 Task: Create relationship between election and voter object.
Action: Mouse moved to (1149, 86)
Screenshot: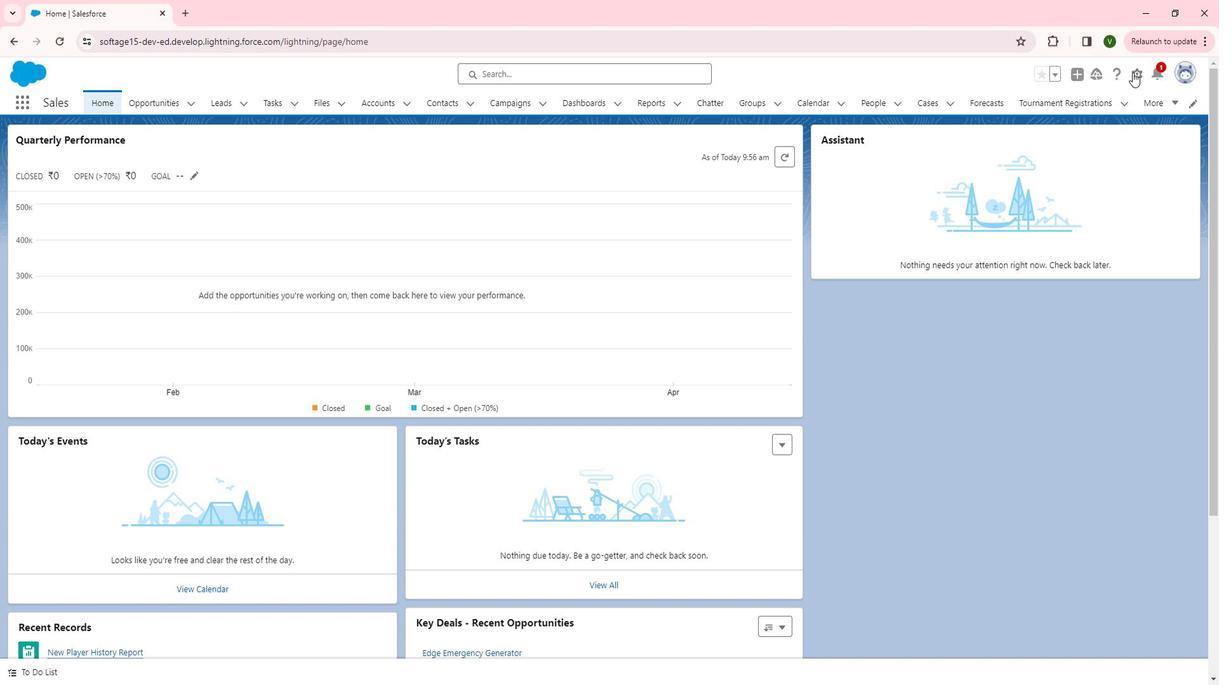 
Action: Mouse pressed left at (1149, 86)
Screenshot: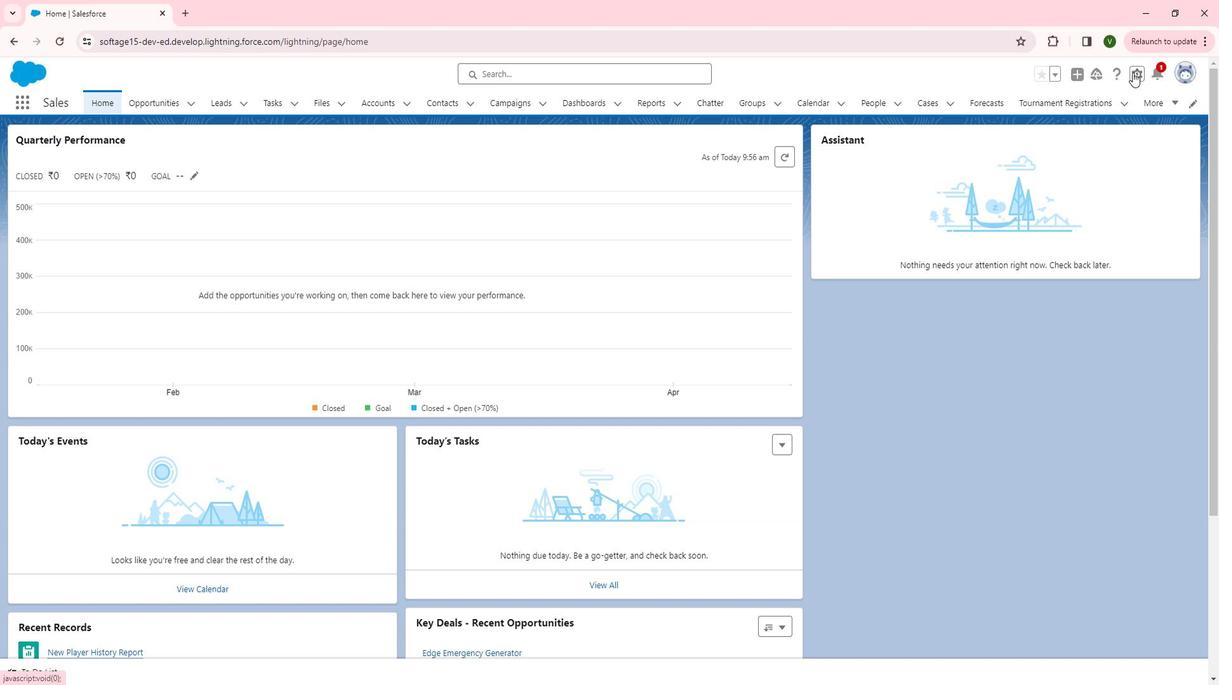 
Action: Mouse moved to (1102, 124)
Screenshot: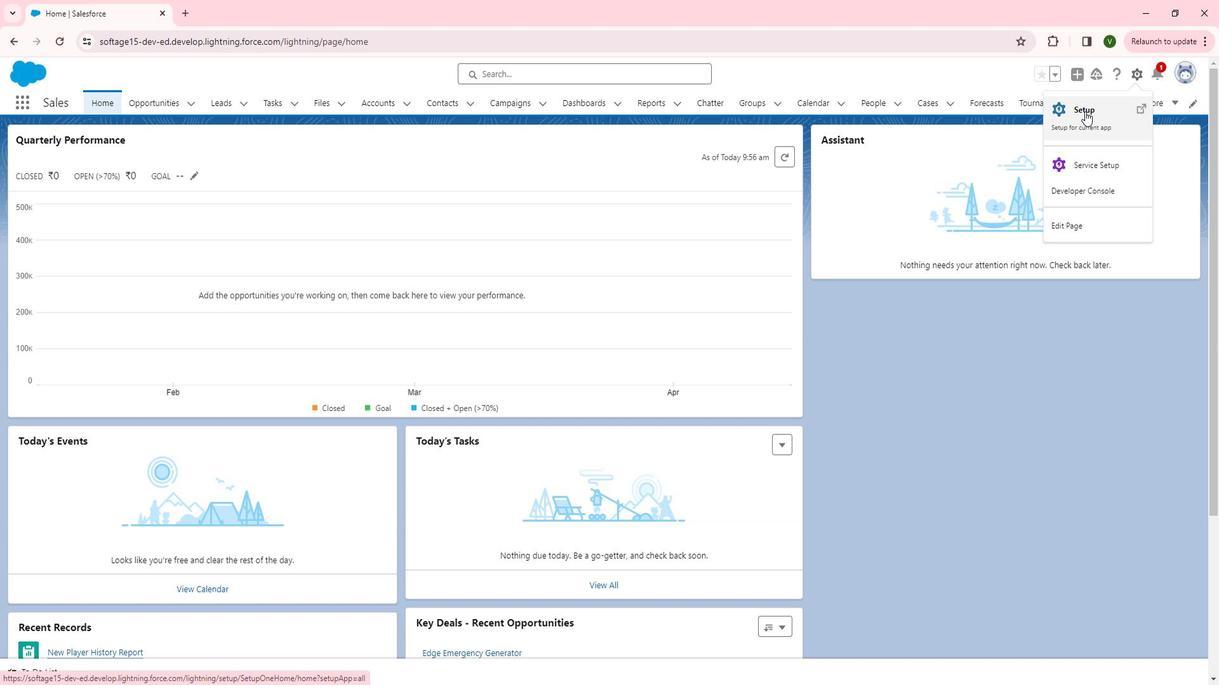 
Action: Mouse pressed left at (1102, 124)
Screenshot: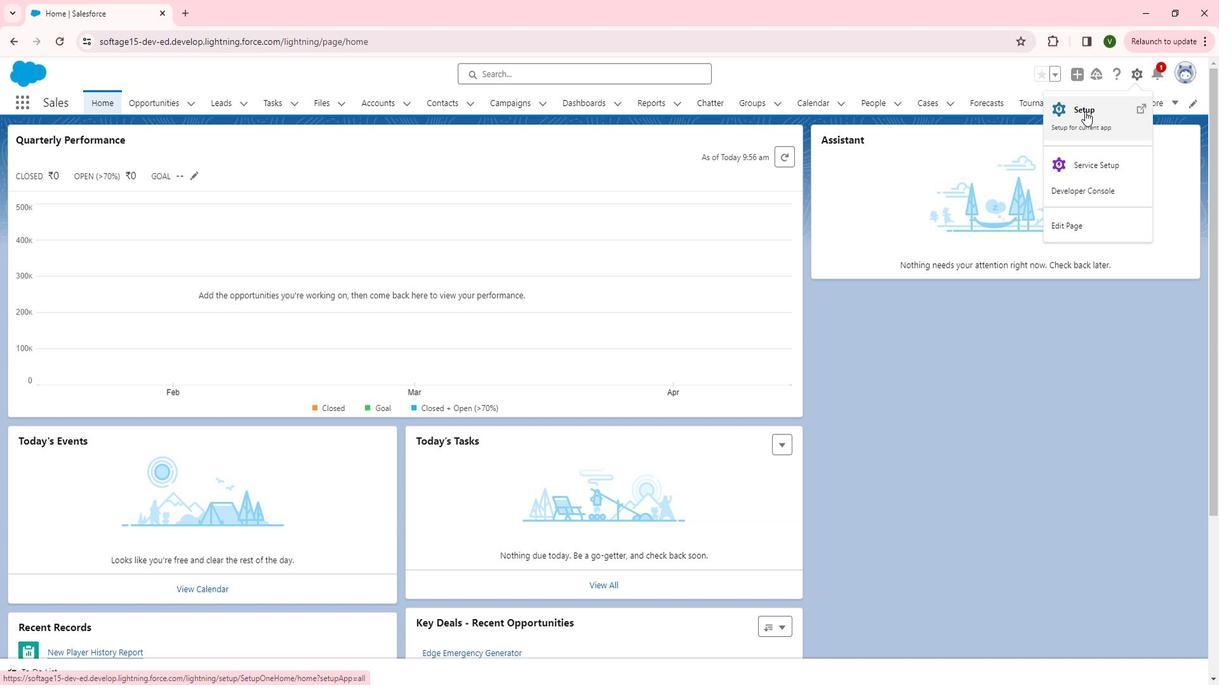 
Action: Mouse moved to (26, 628)
Screenshot: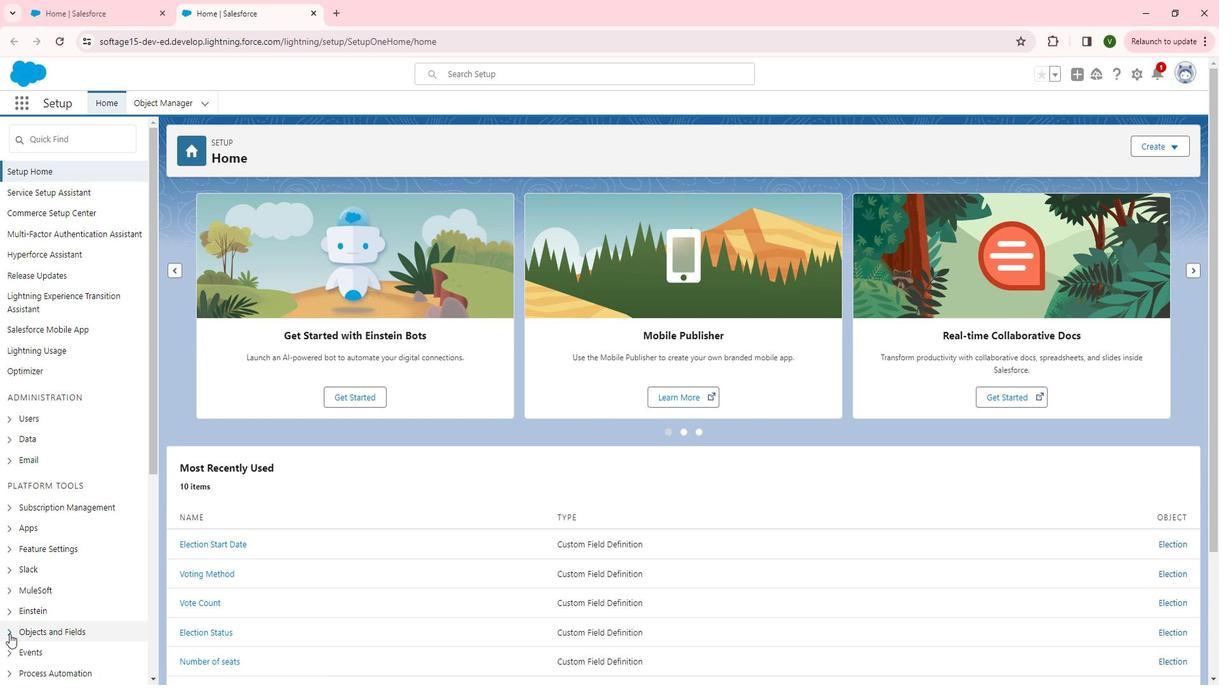 
Action: Mouse pressed left at (26, 628)
Screenshot: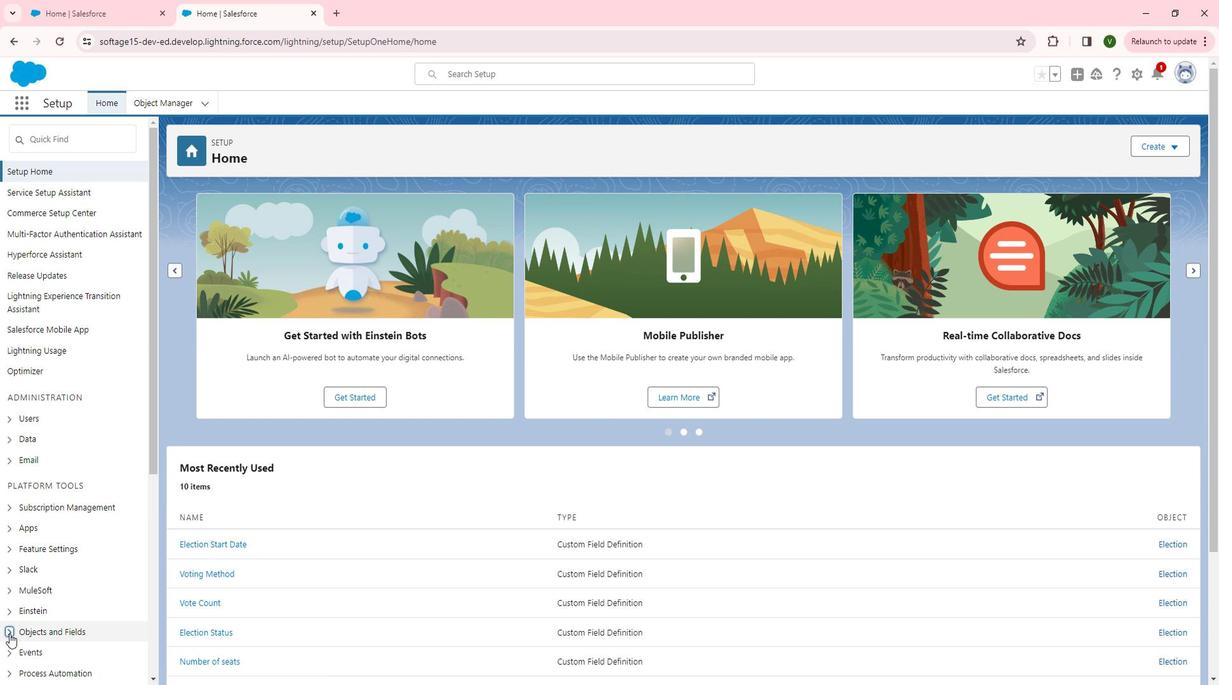 
Action: Mouse moved to (86, 594)
Screenshot: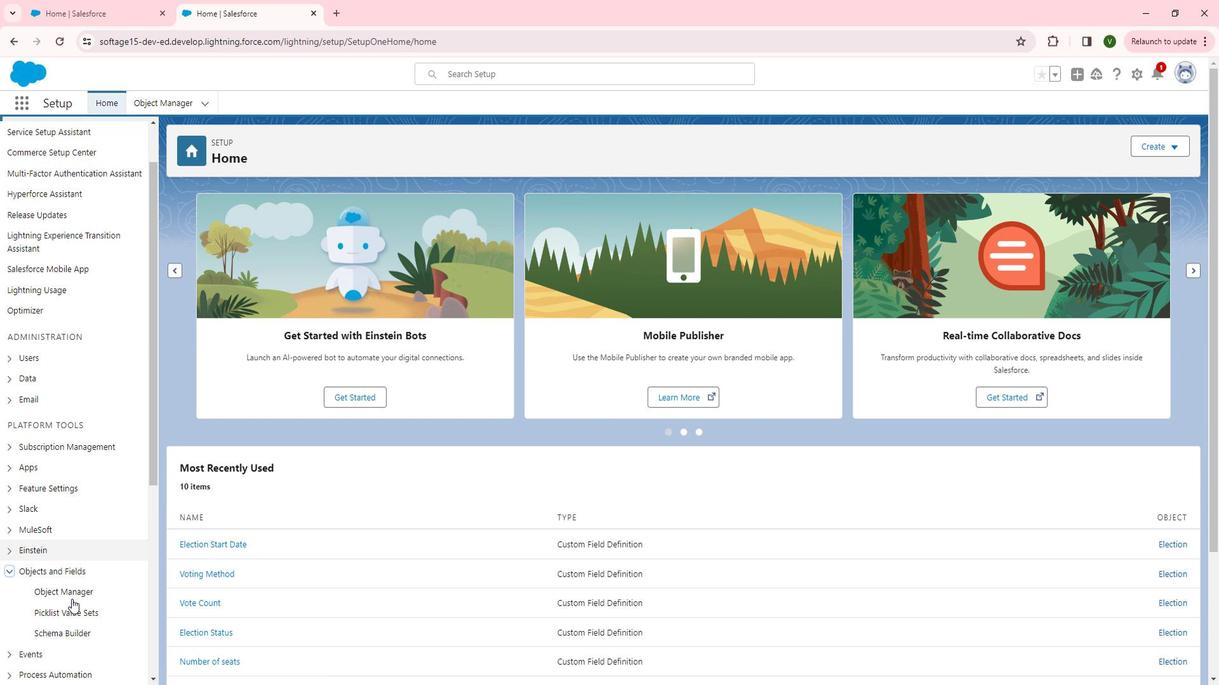 
Action: Mouse scrolled (86, 594) with delta (0, 0)
Screenshot: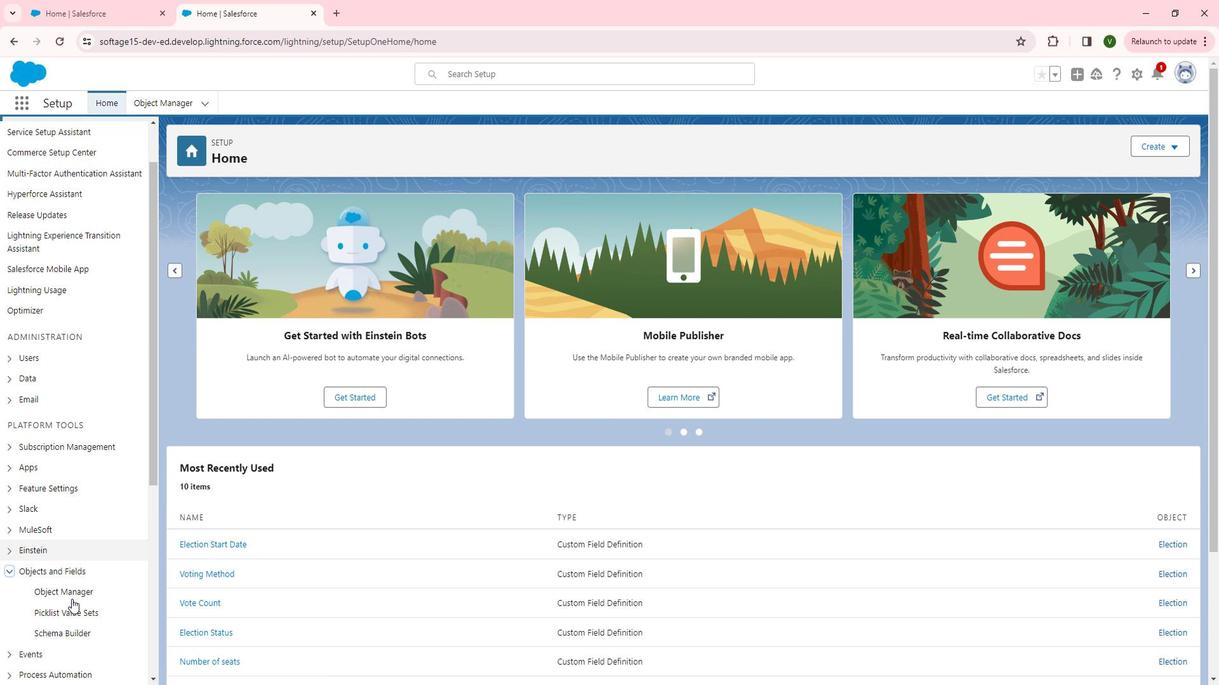 
Action: Mouse moved to (88, 594)
Screenshot: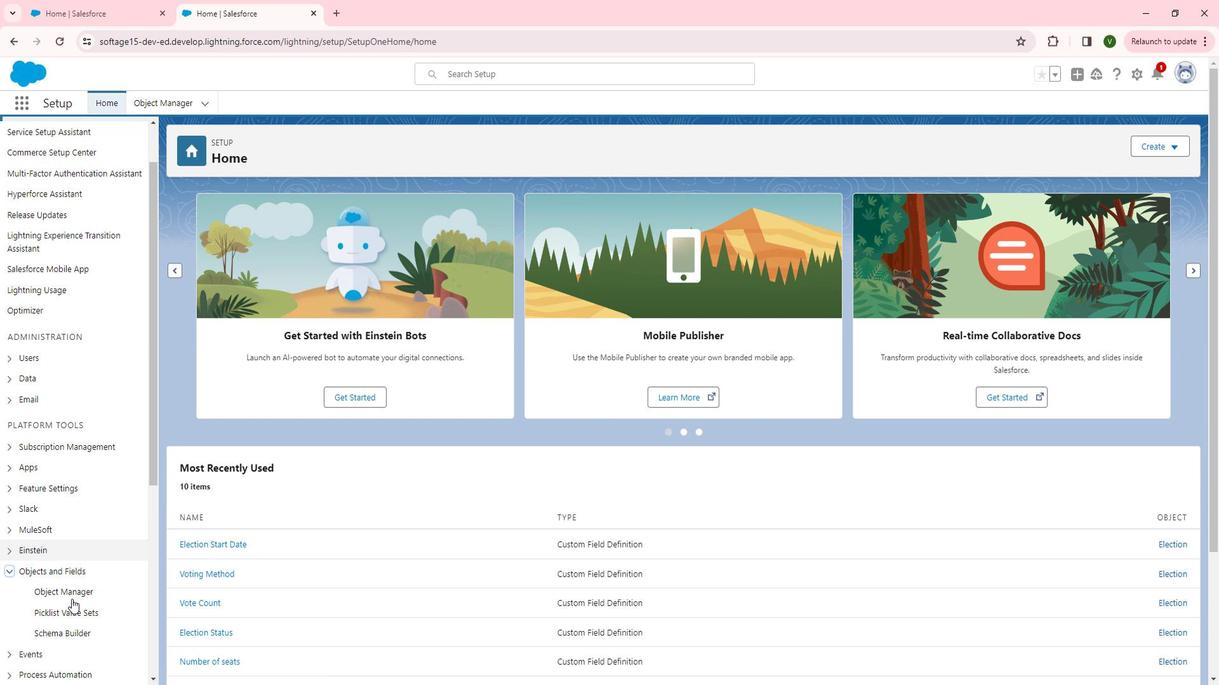 
Action: Mouse scrolled (88, 593) with delta (0, 0)
Screenshot: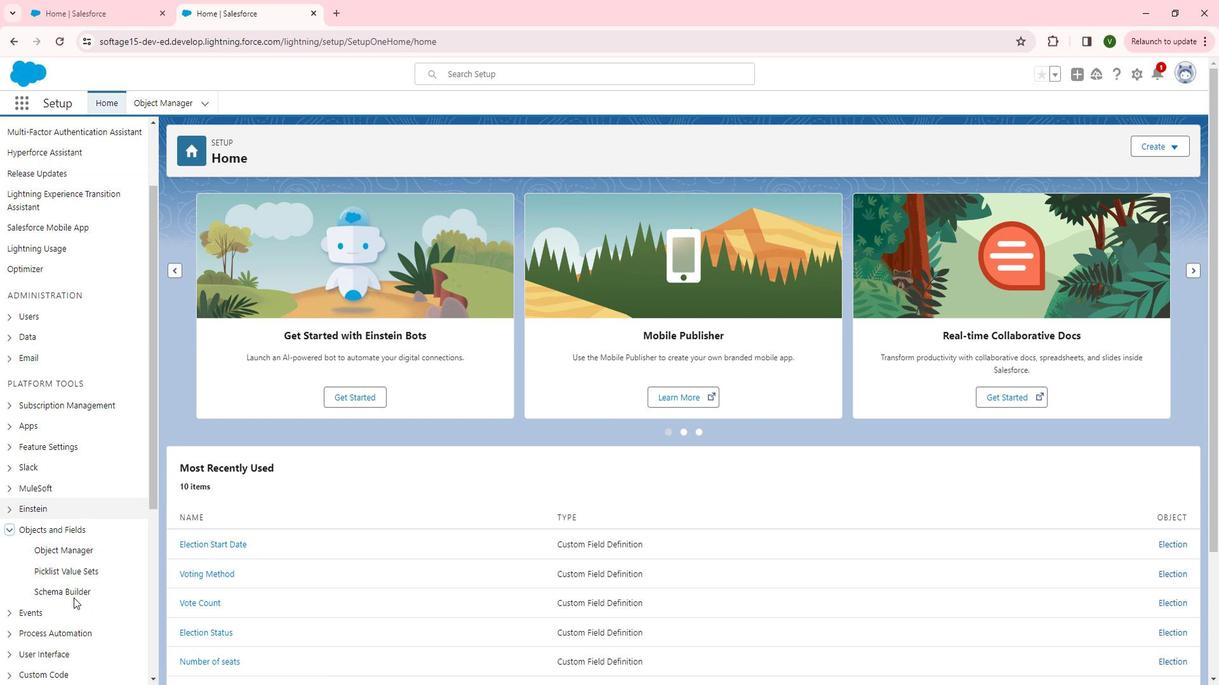 
Action: Mouse moved to (88, 519)
Screenshot: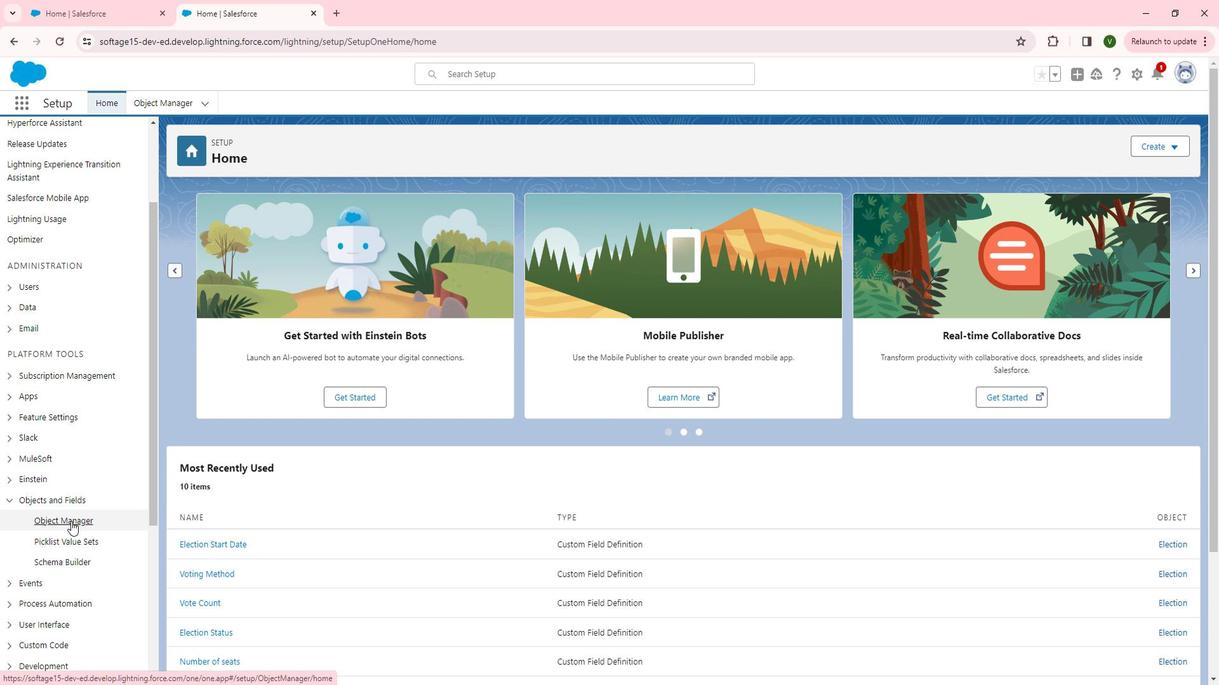 
Action: Mouse pressed left at (88, 519)
Screenshot: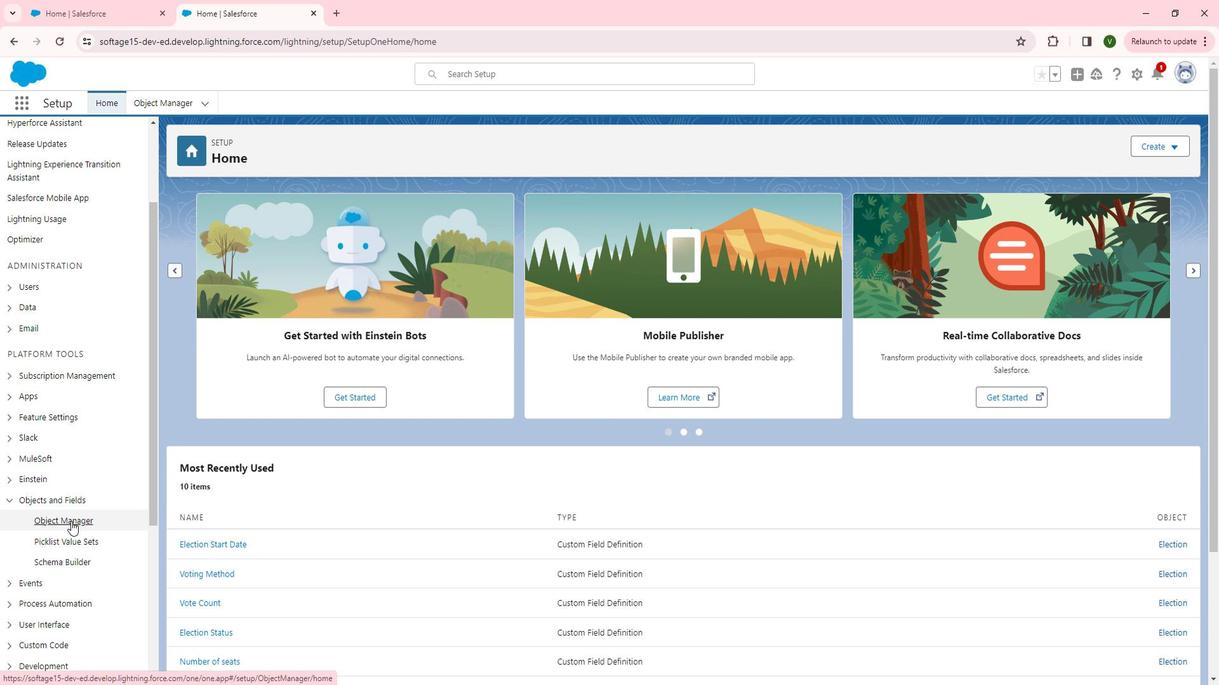 
Action: Mouse moved to (292, 462)
Screenshot: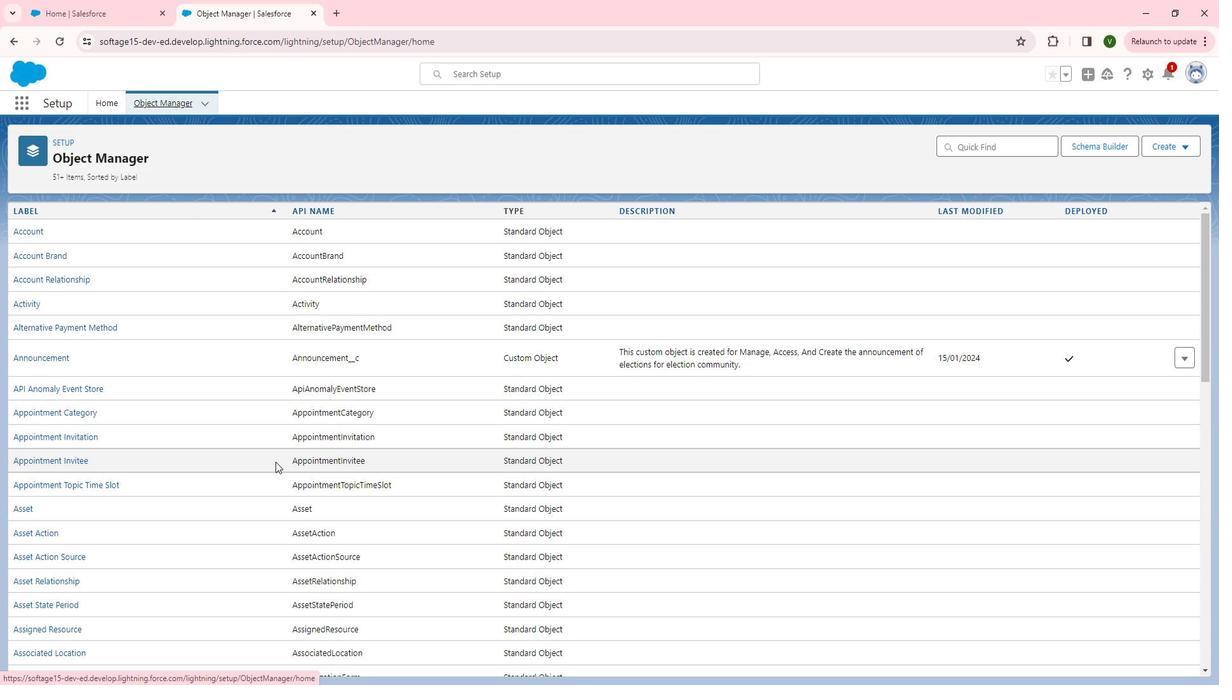 
Action: Mouse scrolled (292, 461) with delta (0, 0)
Screenshot: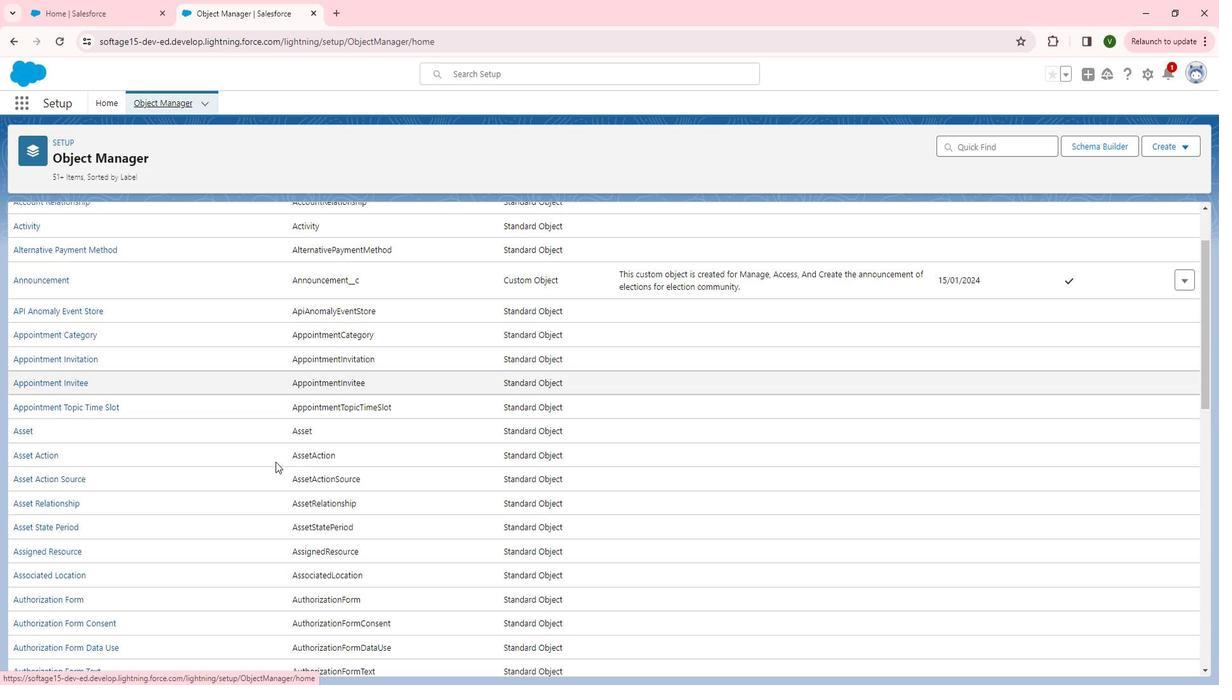 
Action: Mouse scrolled (292, 461) with delta (0, 0)
Screenshot: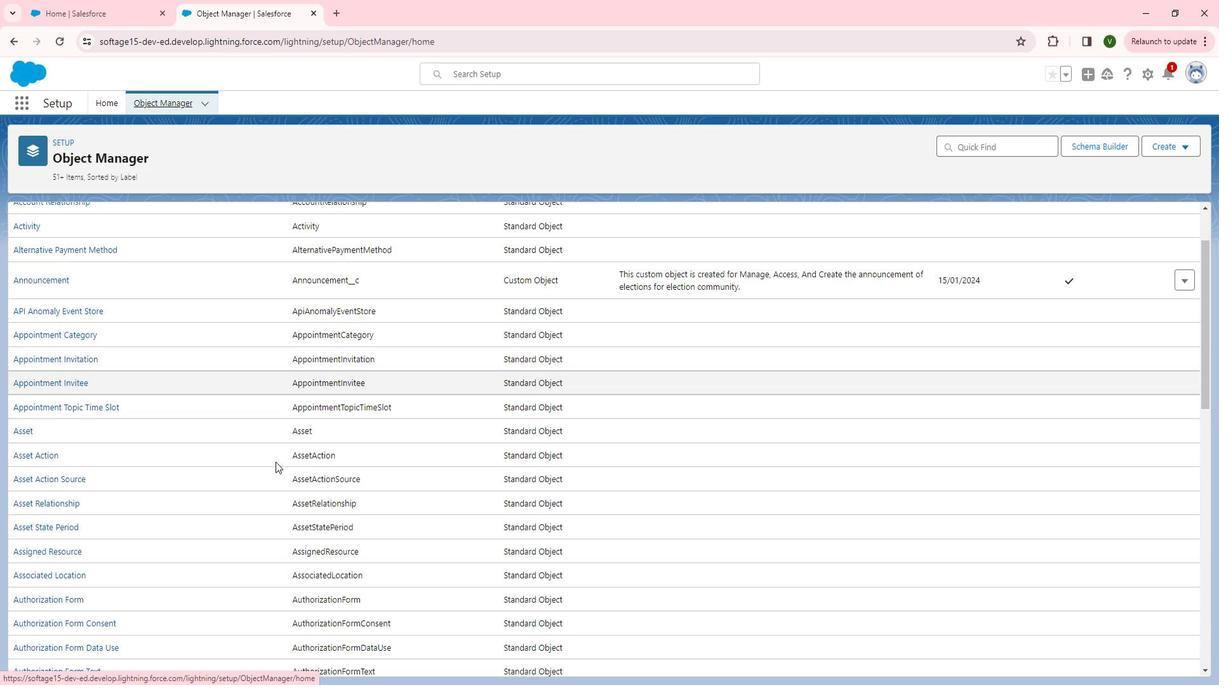 
Action: Mouse scrolled (292, 461) with delta (0, 0)
Screenshot: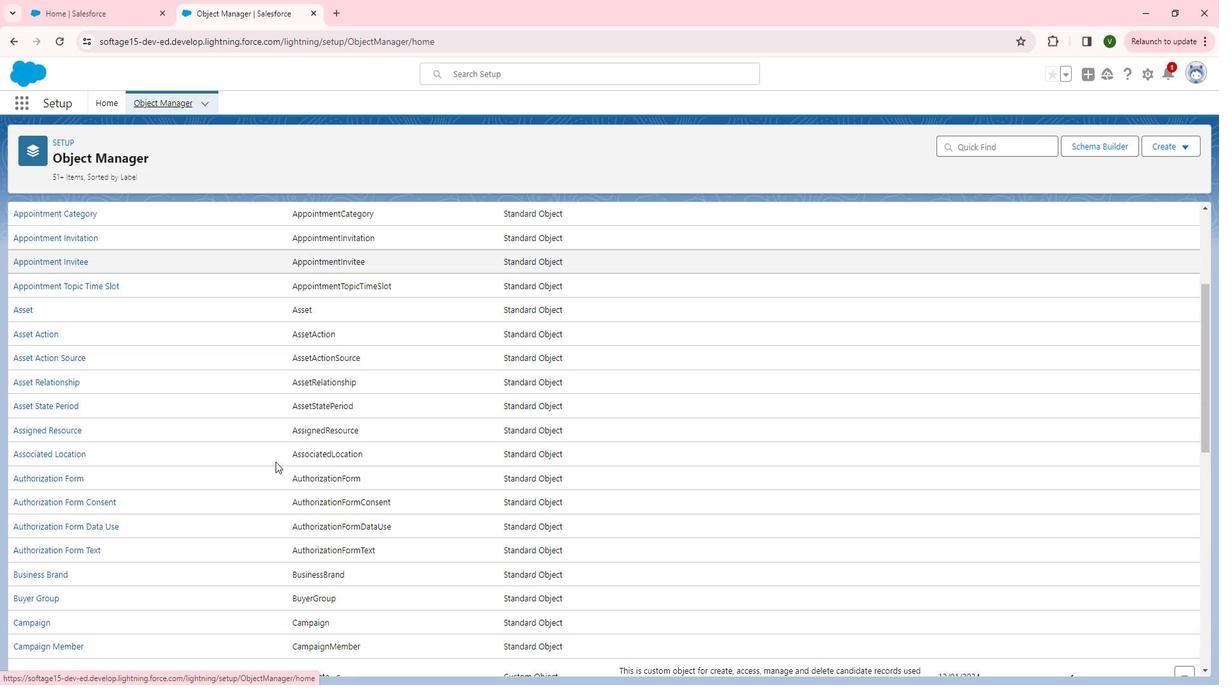 
Action: Mouse scrolled (292, 461) with delta (0, 0)
Screenshot: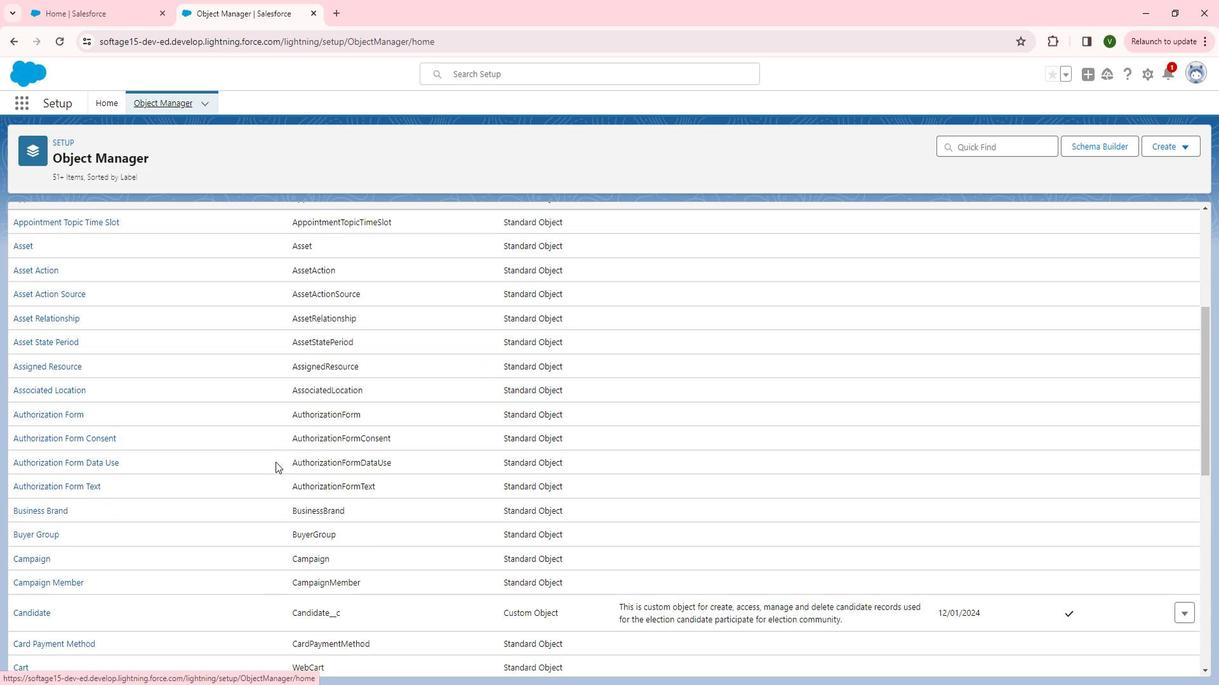 
Action: Mouse scrolled (292, 461) with delta (0, 0)
Screenshot: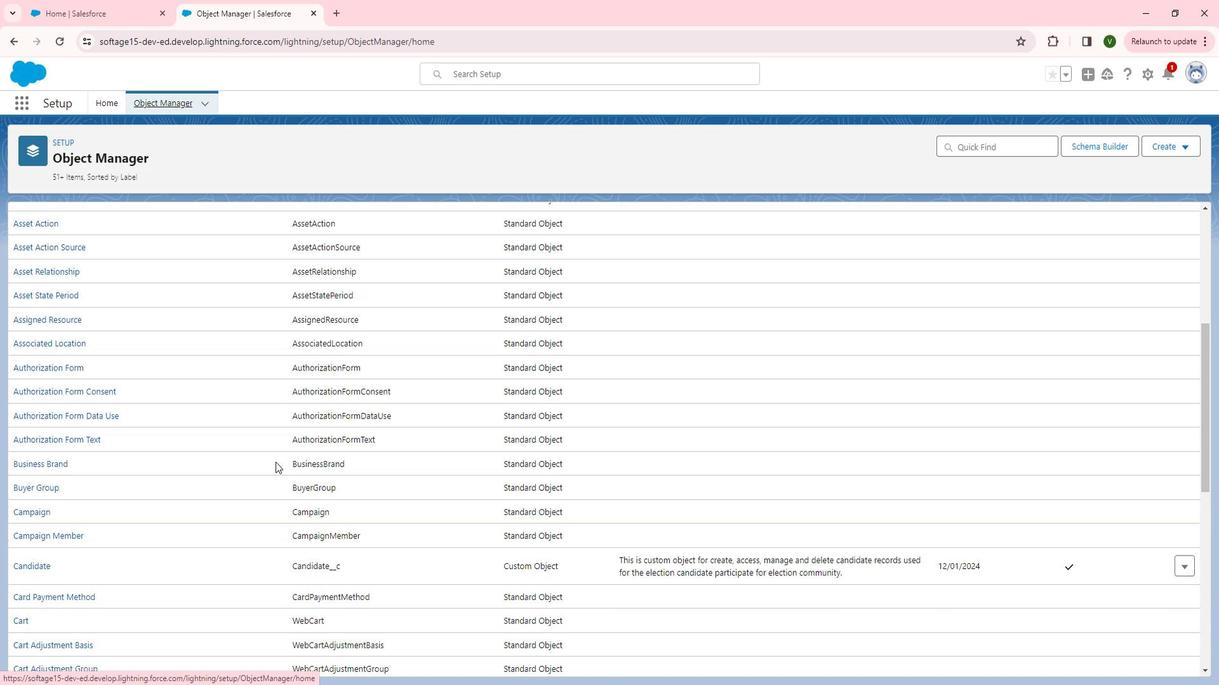 
Action: Mouse scrolled (292, 461) with delta (0, 0)
Screenshot: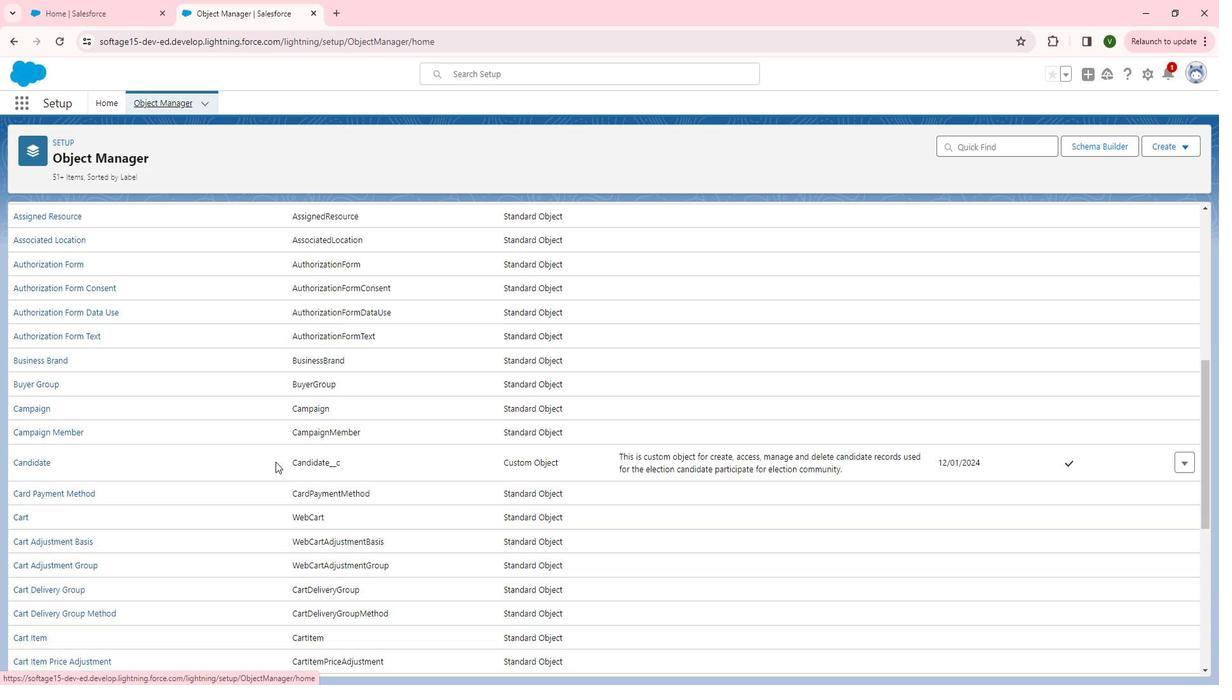 
Action: Mouse scrolled (292, 461) with delta (0, 0)
Screenshot: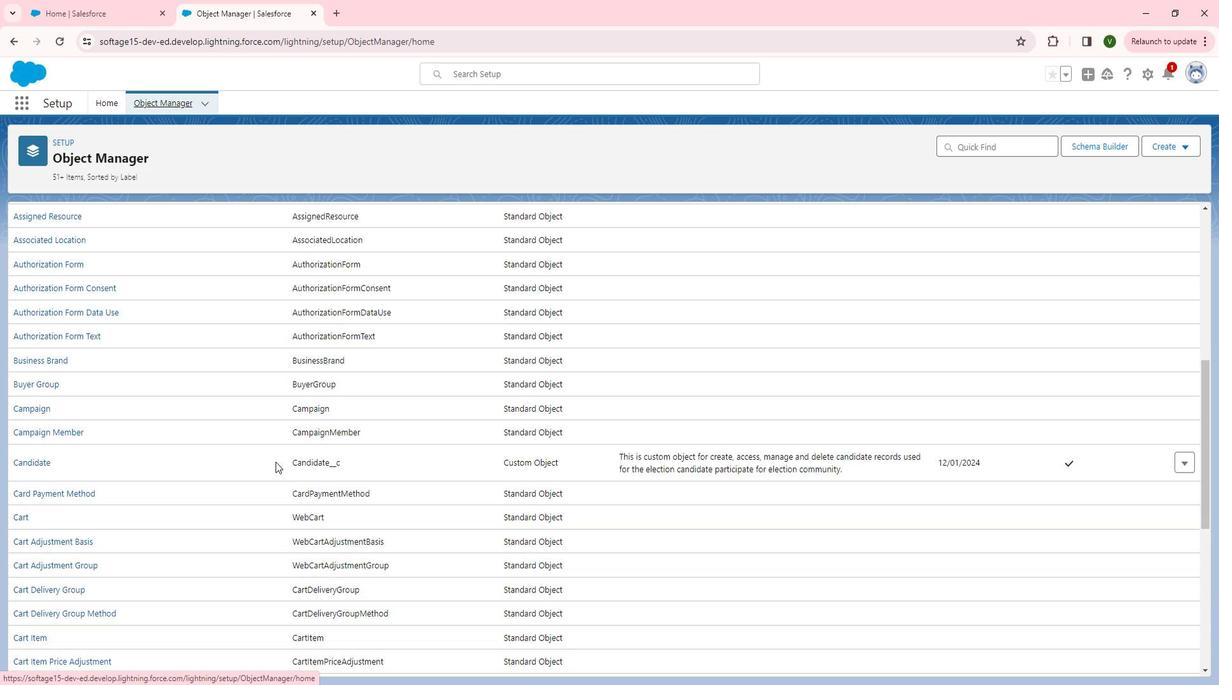 
Action: Mouse scrolled (292, 461) with delta (0, 0)
Screenshot: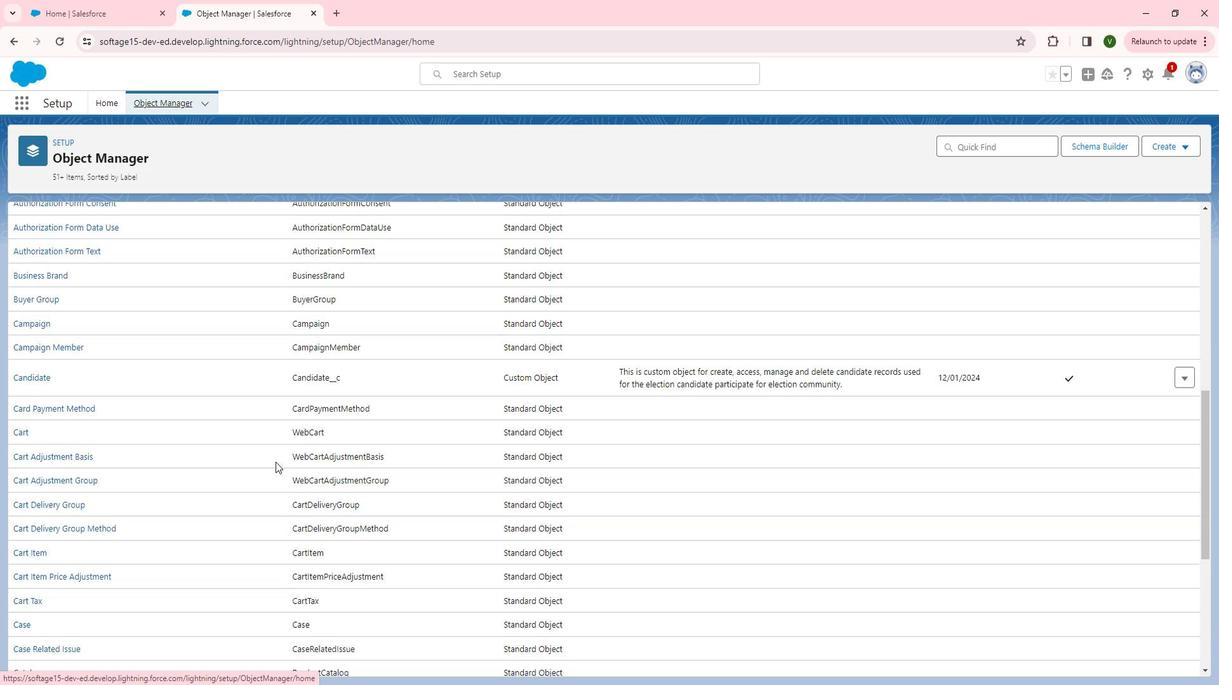 
Action: Mouse scrolled (292, 461) with delta (0, 0)
Screenshot: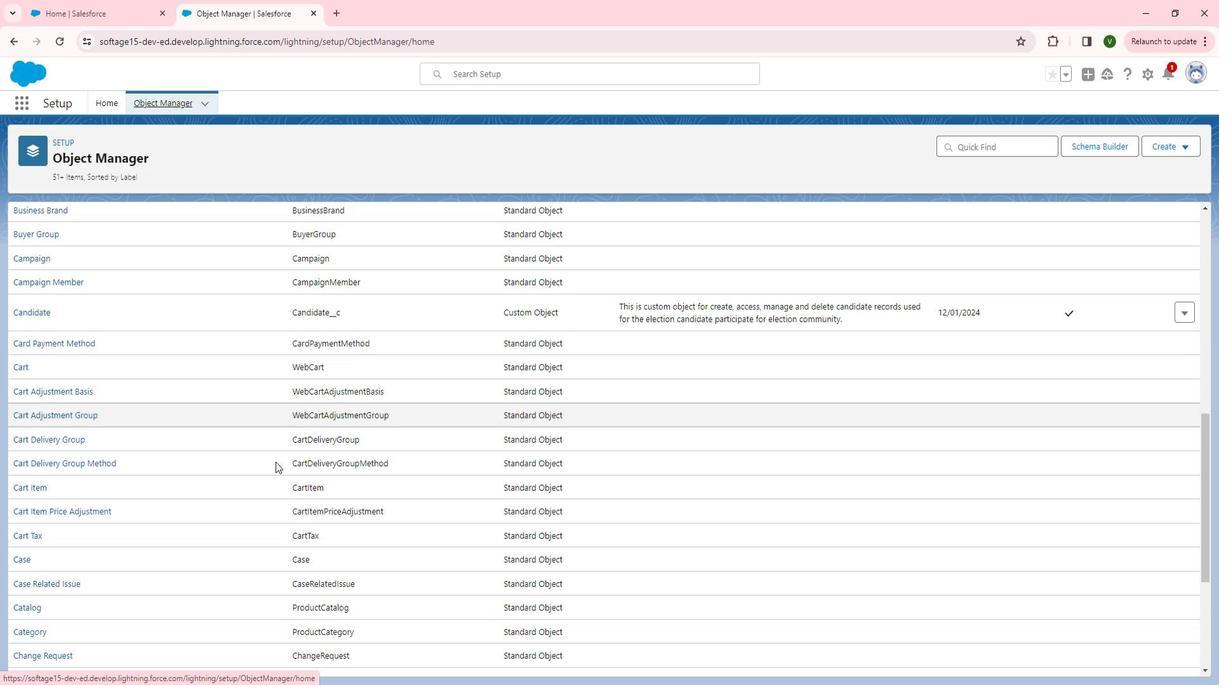 
Action: Mouse scrolled (292, 461) with delta (0, 0)
Screenshot: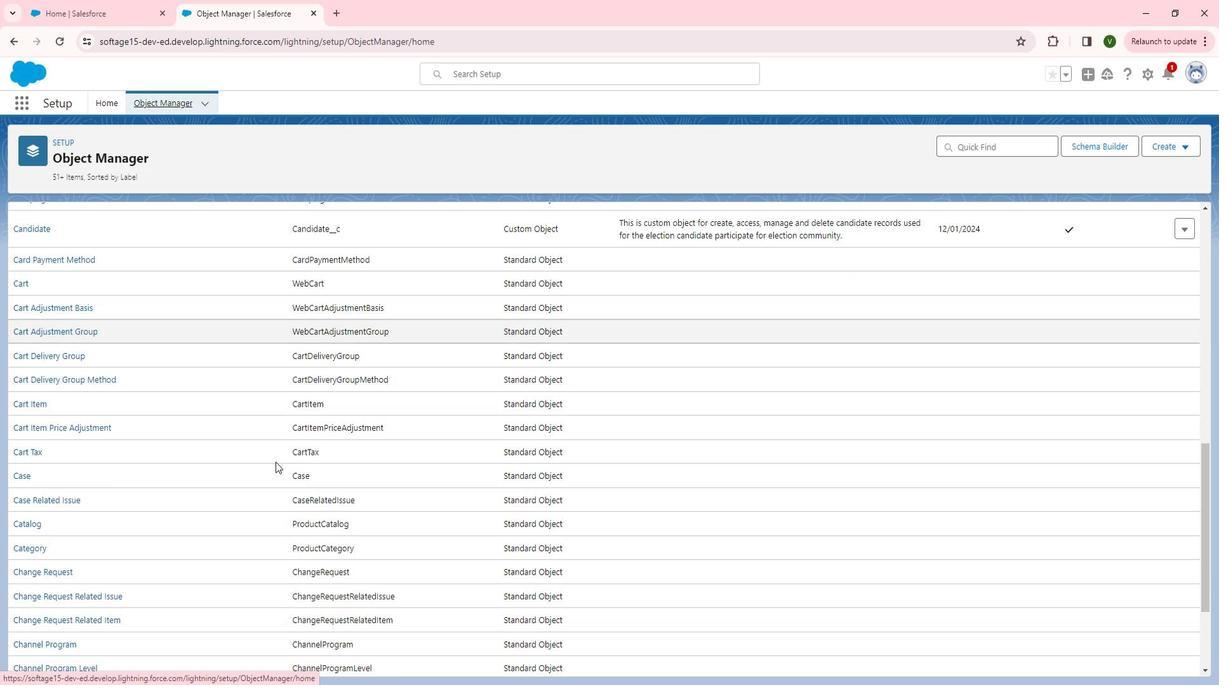
Action: Mouse scrolled (292, 461) with delta (0, 0)
Screenshot: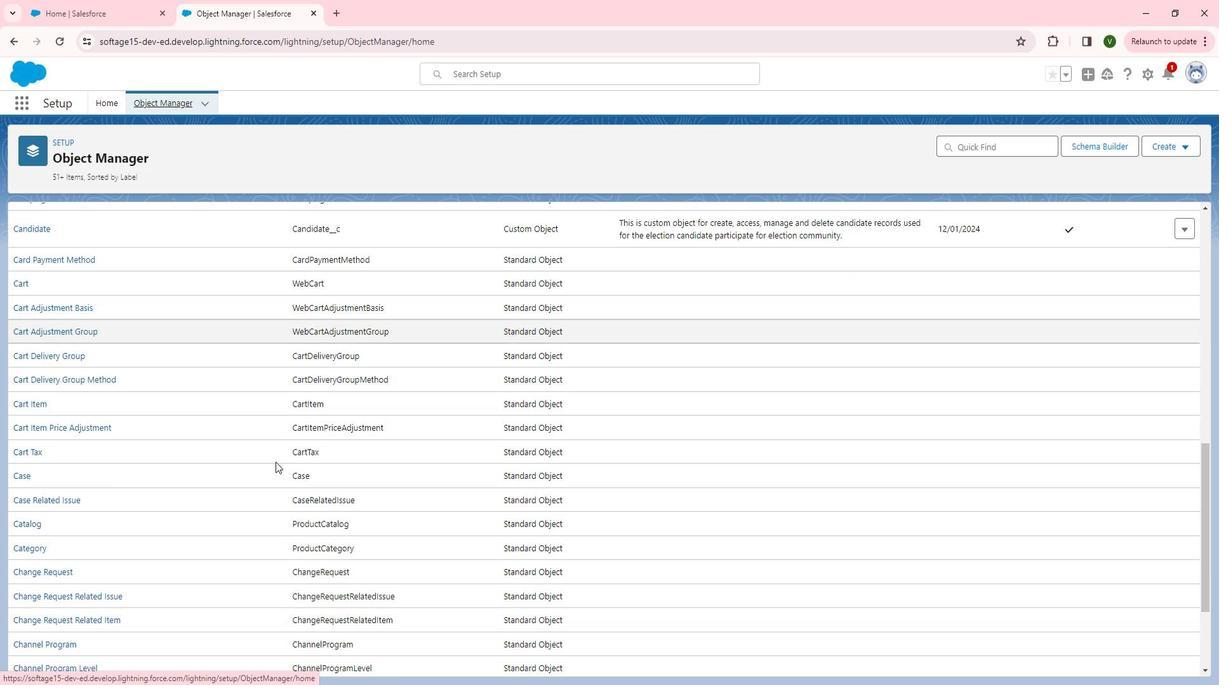 
Action: Mouse scrolled (292, 461) with delta (0, 0)
Screenshot: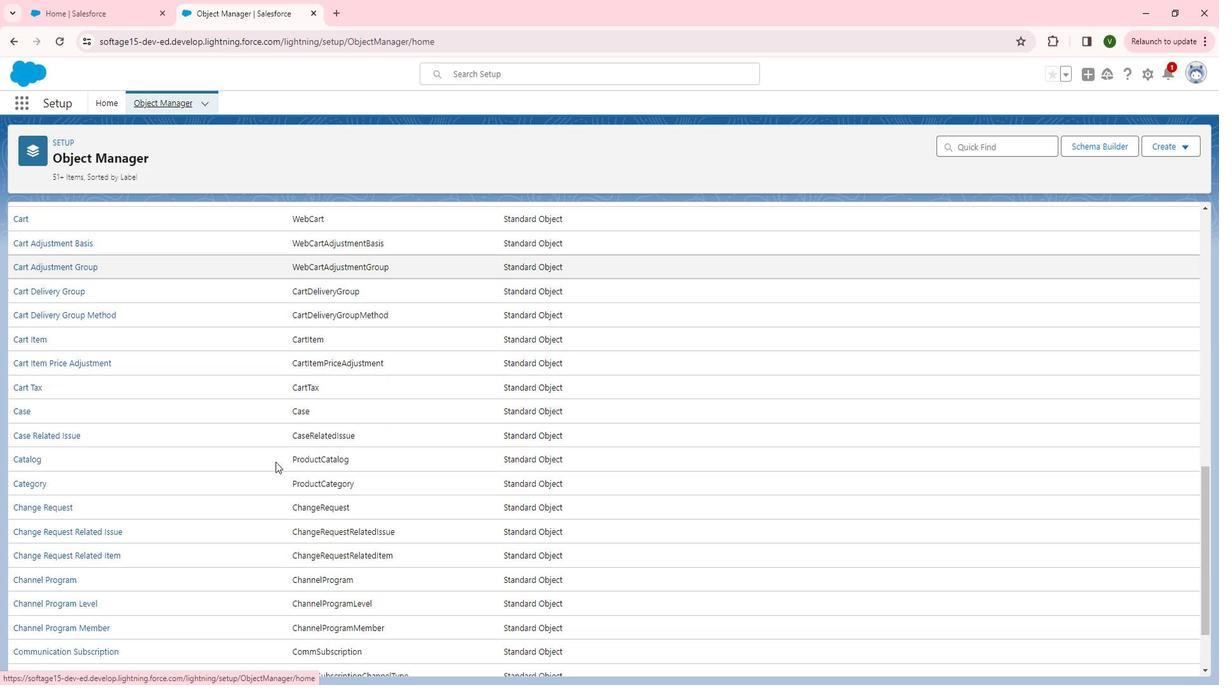 
Action: Mouse scrolled (292, 461) with delta (0, 0)
Screenshot: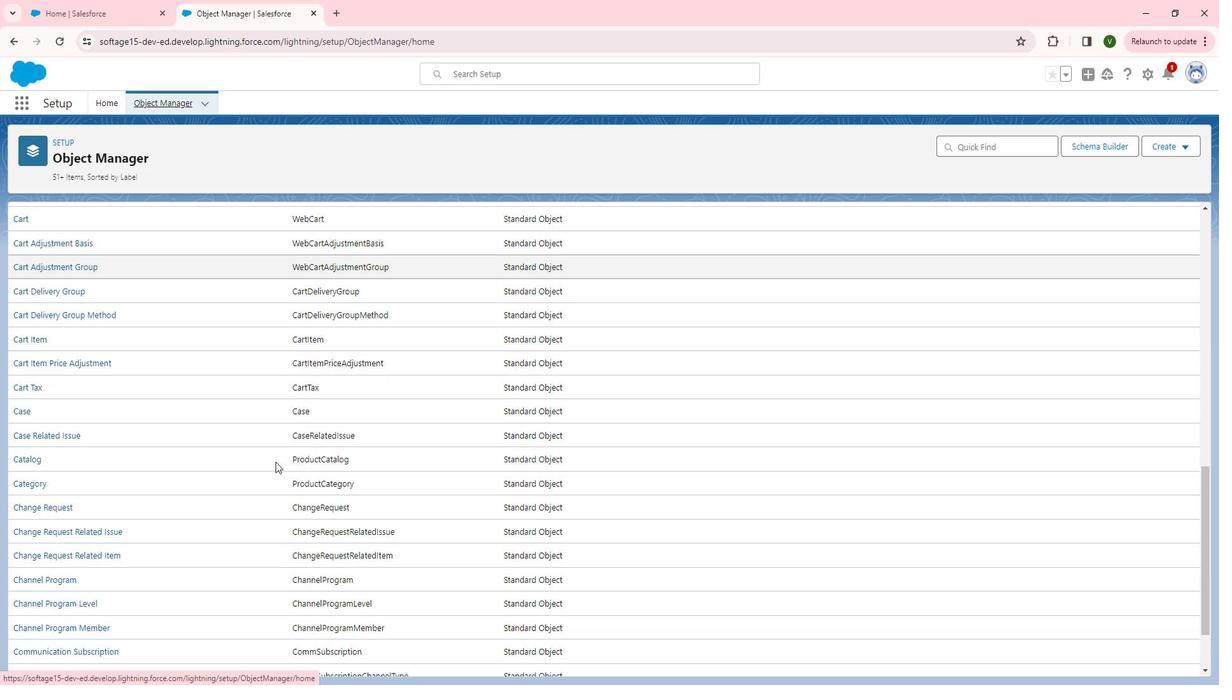 
Action: Mouse scrolled (292, 461) with delta (0, 0)
Screenshot: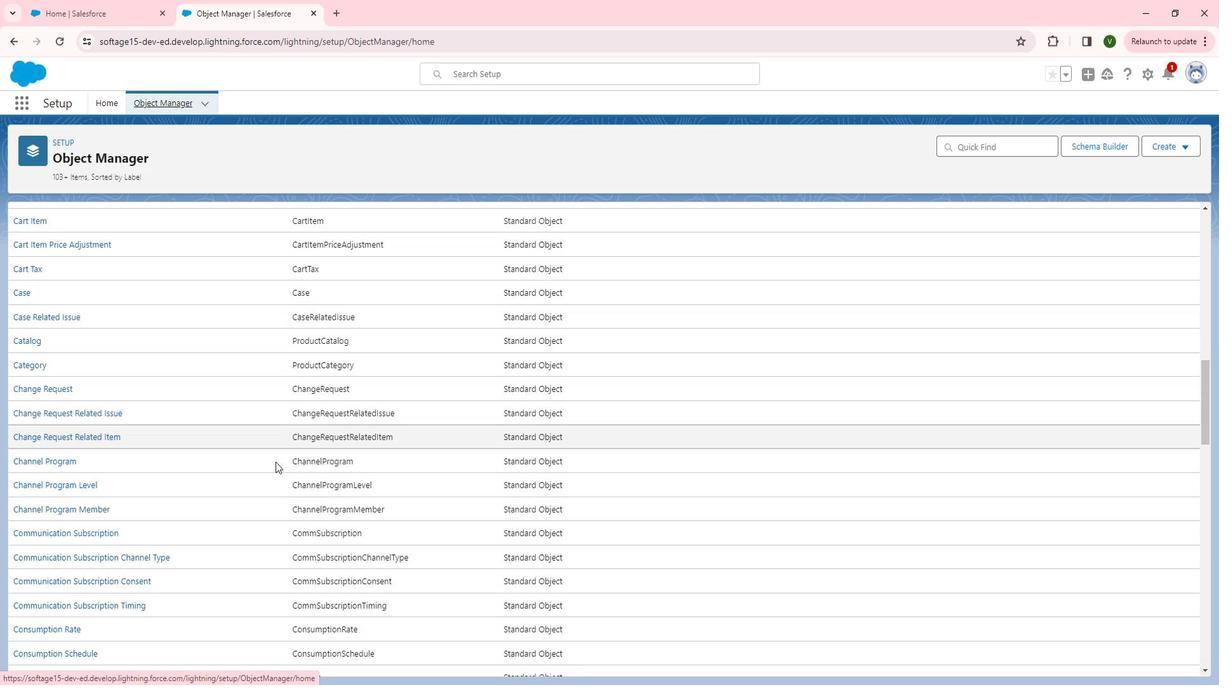 
Action: Mouse scrolled (292, 461) with delta (0, 0)
Screenshot: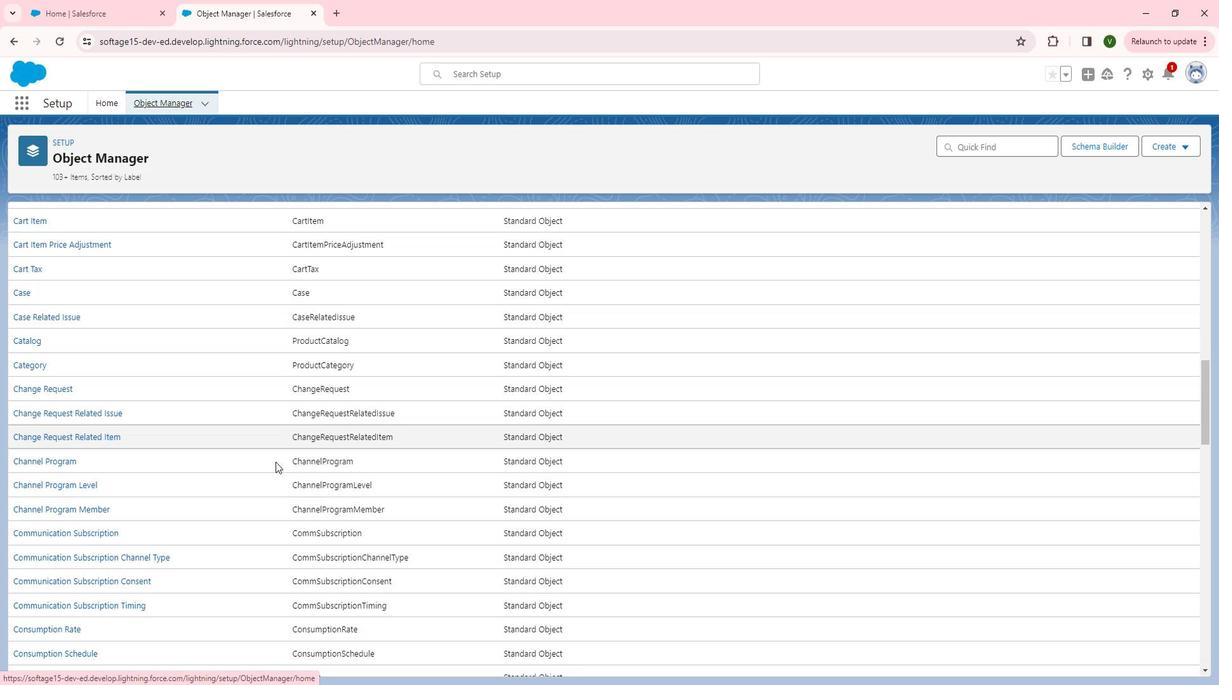 
Action: Mouse scrolled (292, 461) with delta (0, 0)
Screenshot: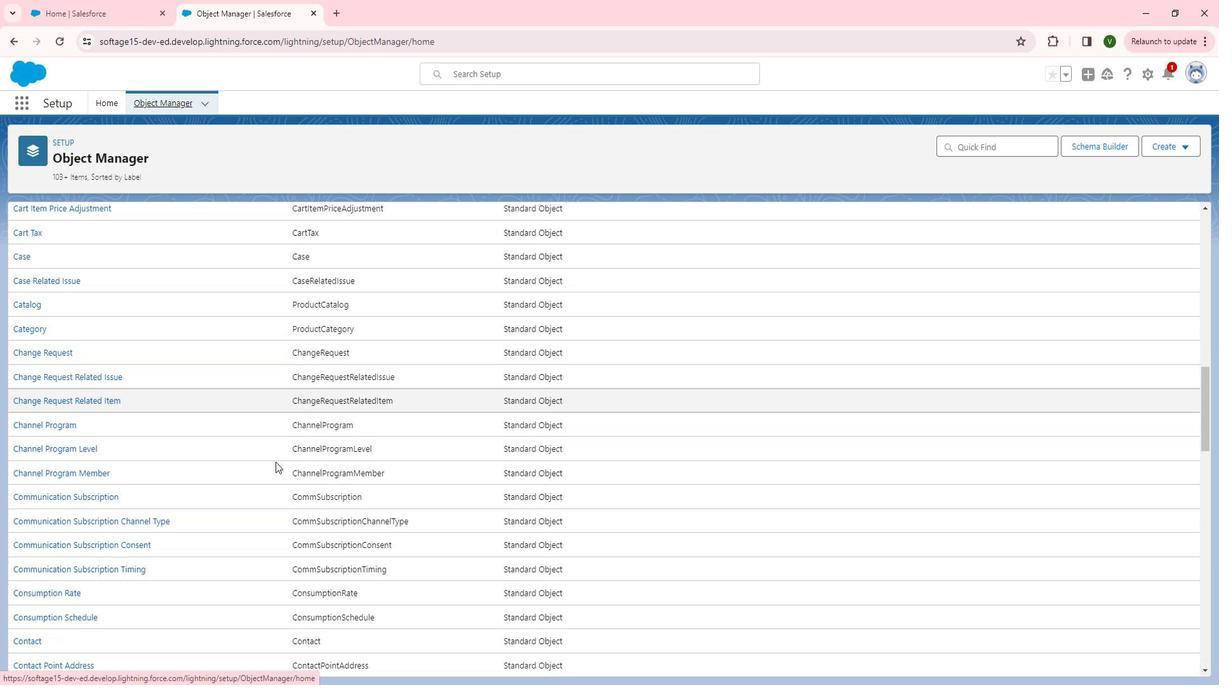 
Action: Mouse scrolled (292, 461) with delta (0, 0)
Screenshot: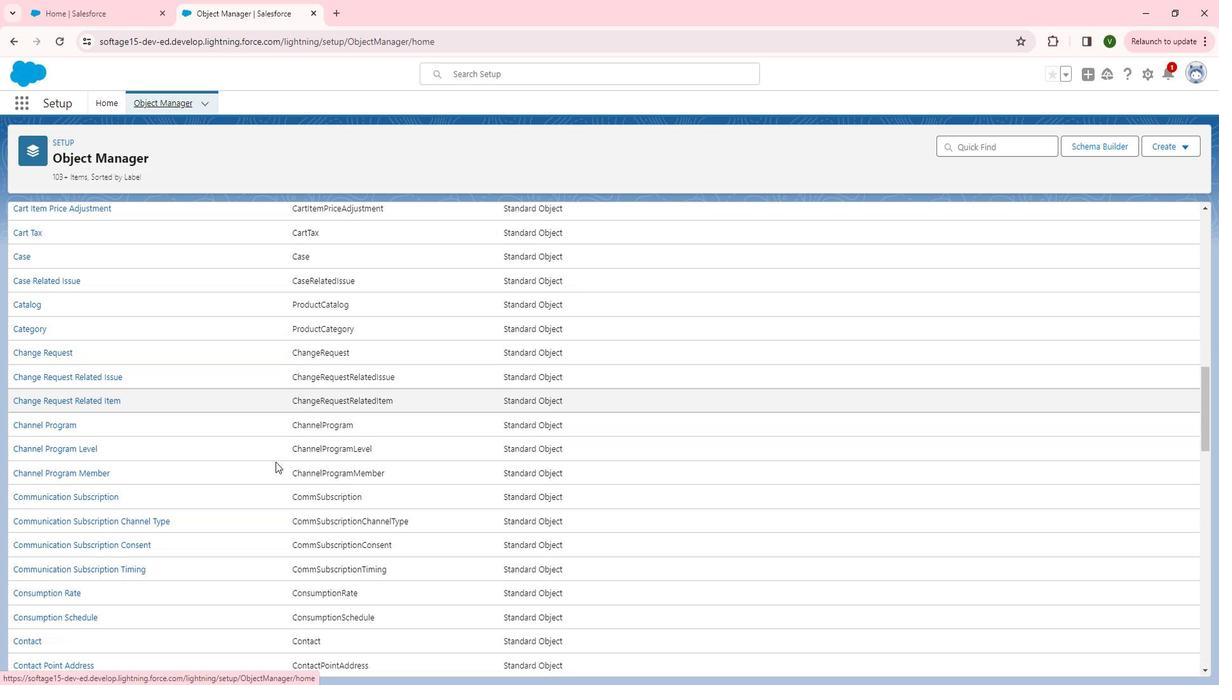 
Action: Mouse scrolled (292, 461) with delta (0, 0)
Screenshot: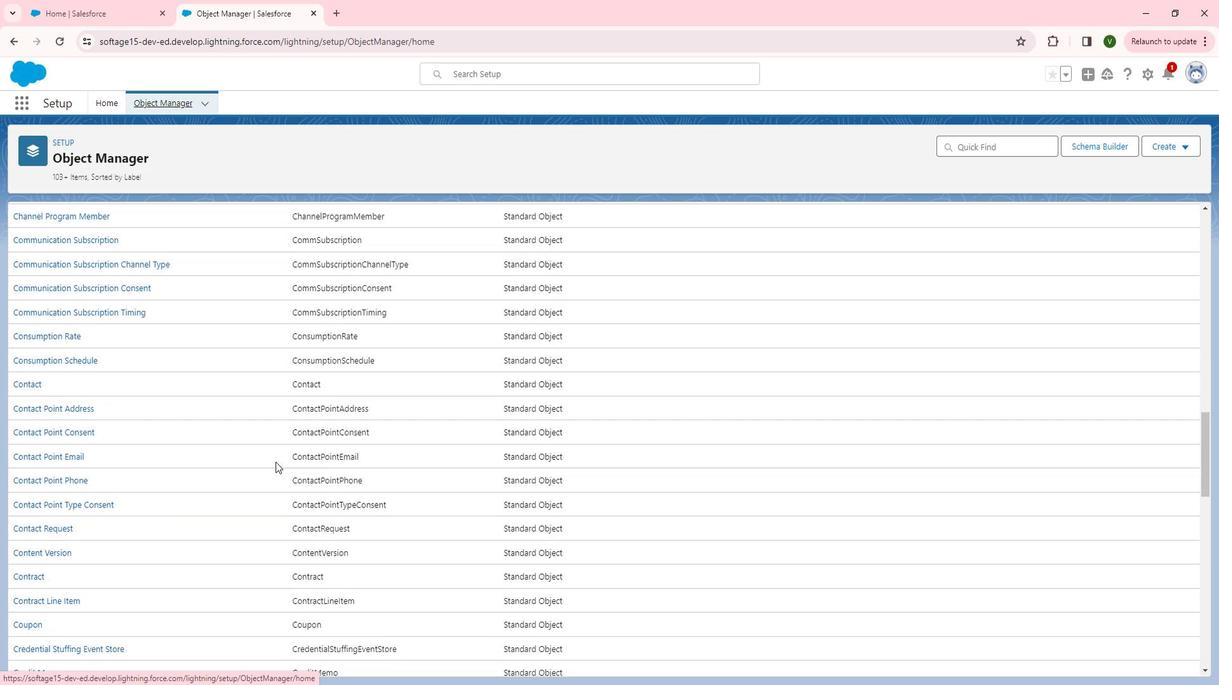 
Action: Mouse scrolled (292, 461) with delta (0, 0)
Screenshot: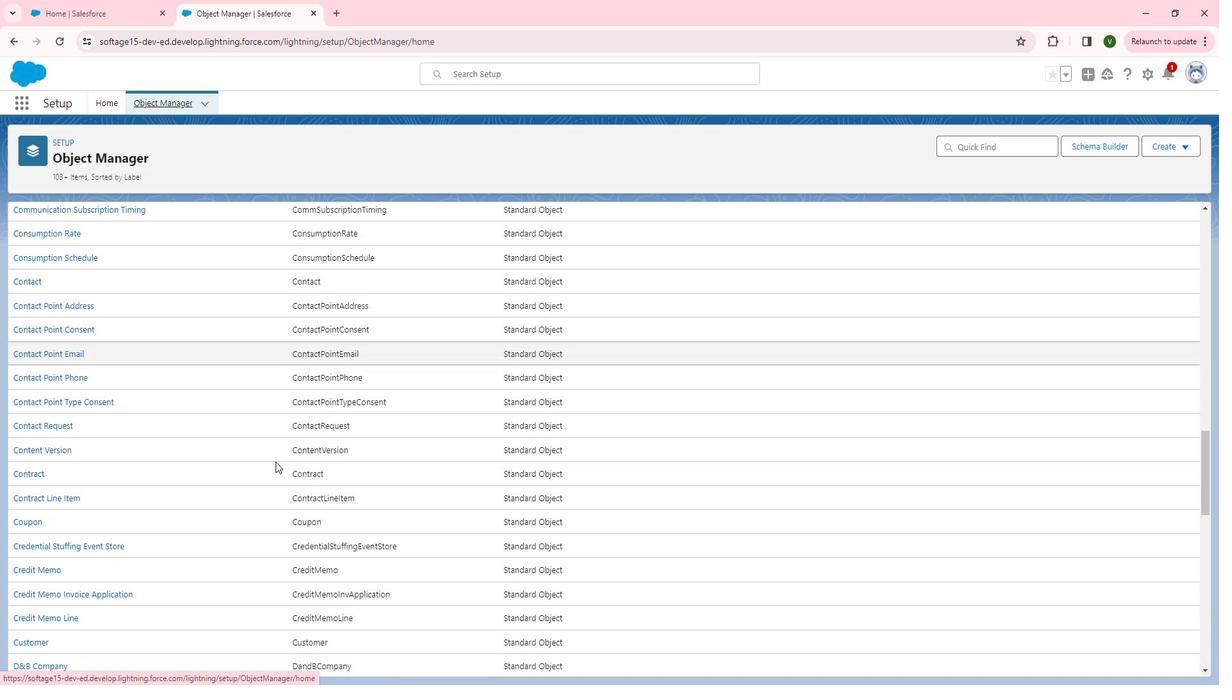 
Action: Mouse scrolled (292, 461) with delta (0, 0)
Screenshot: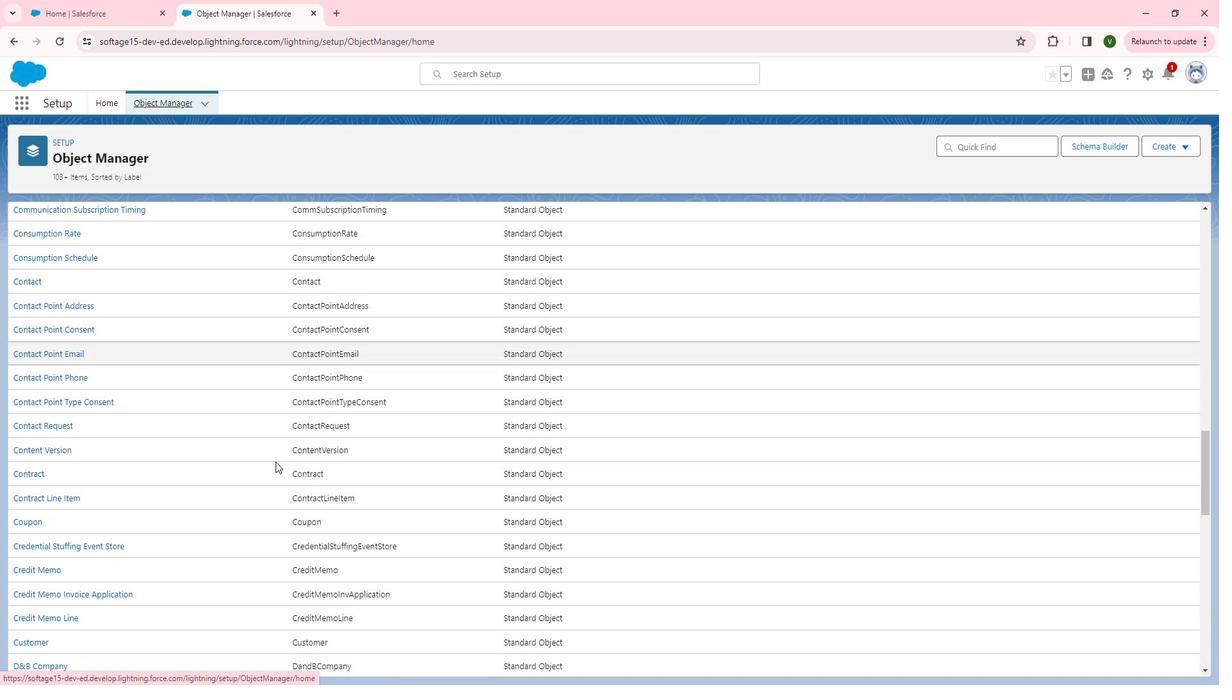 
Action: Mouse scrolled (292, 461) with delta (0, 0)
Screenshot: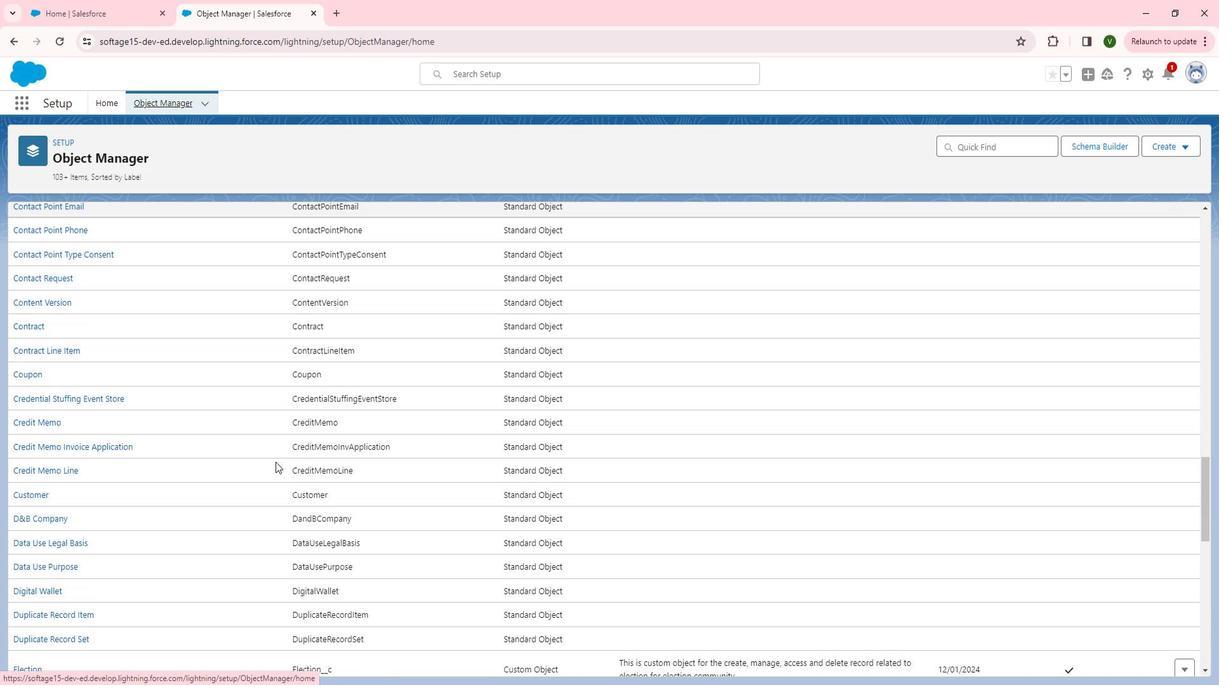 
Action: Mouse scrolled (292, 461) with delta (0, 0)
Screenshot: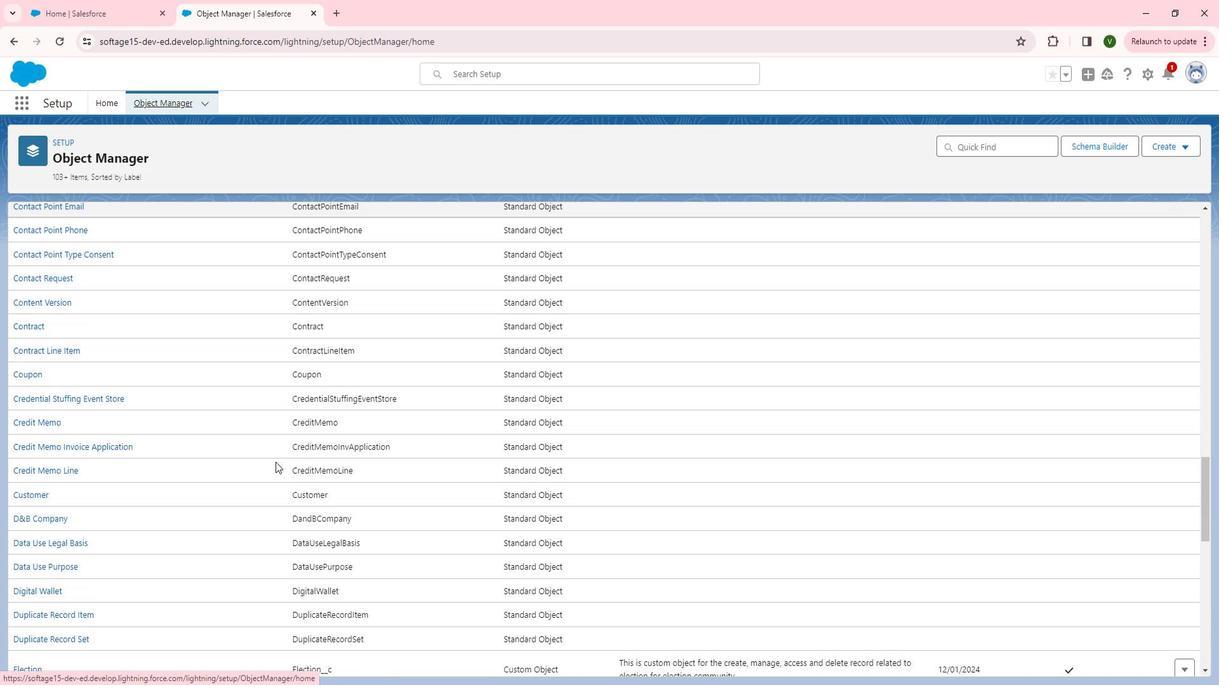 
Action: Mouse scrolled (292, 461) with delta (0, 0)
Screenshot: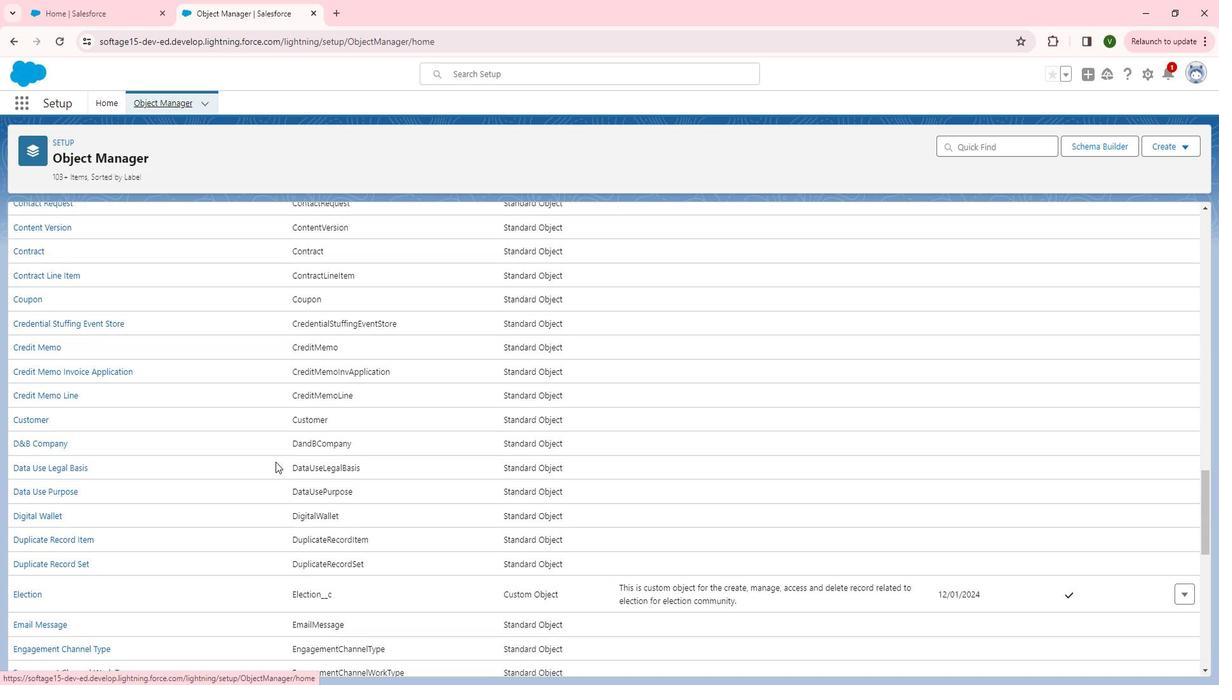 
Action: Mouse scrolled (292, 461) with delta (0, 0)
Screenshot: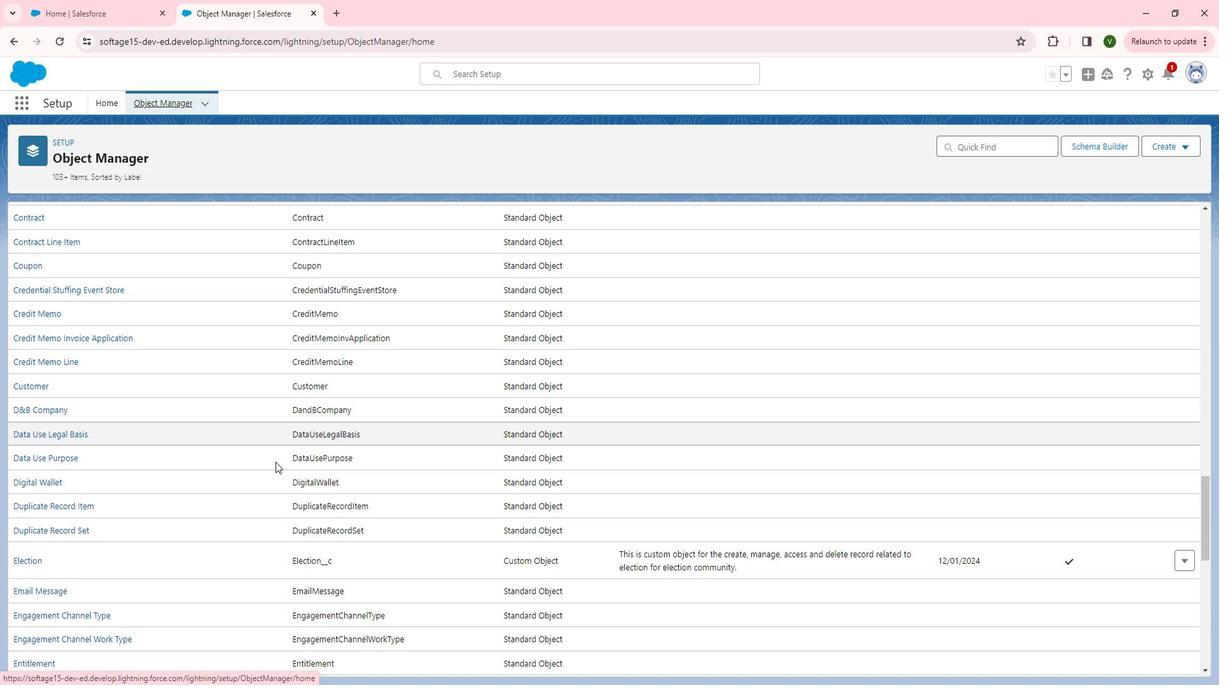 
Action: Mouse scrolled (292, 461) with delta (0, 0)
Screenshot: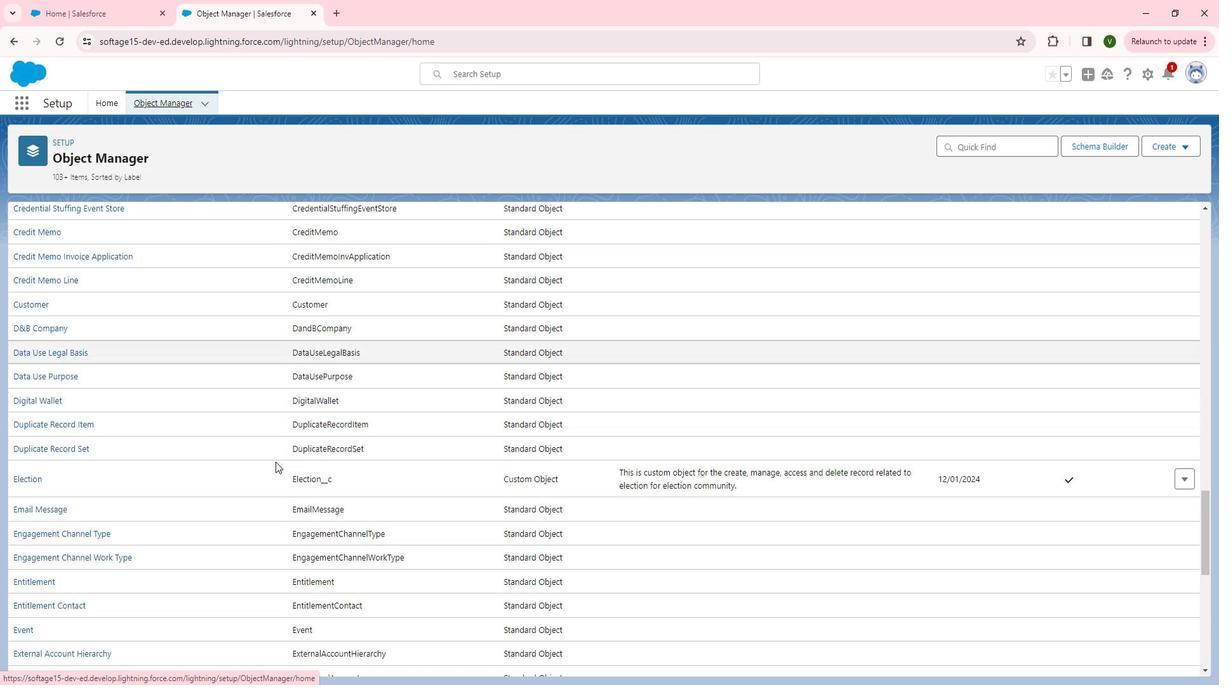 
Action: Mouse moved to (50, 459)
Screenshot: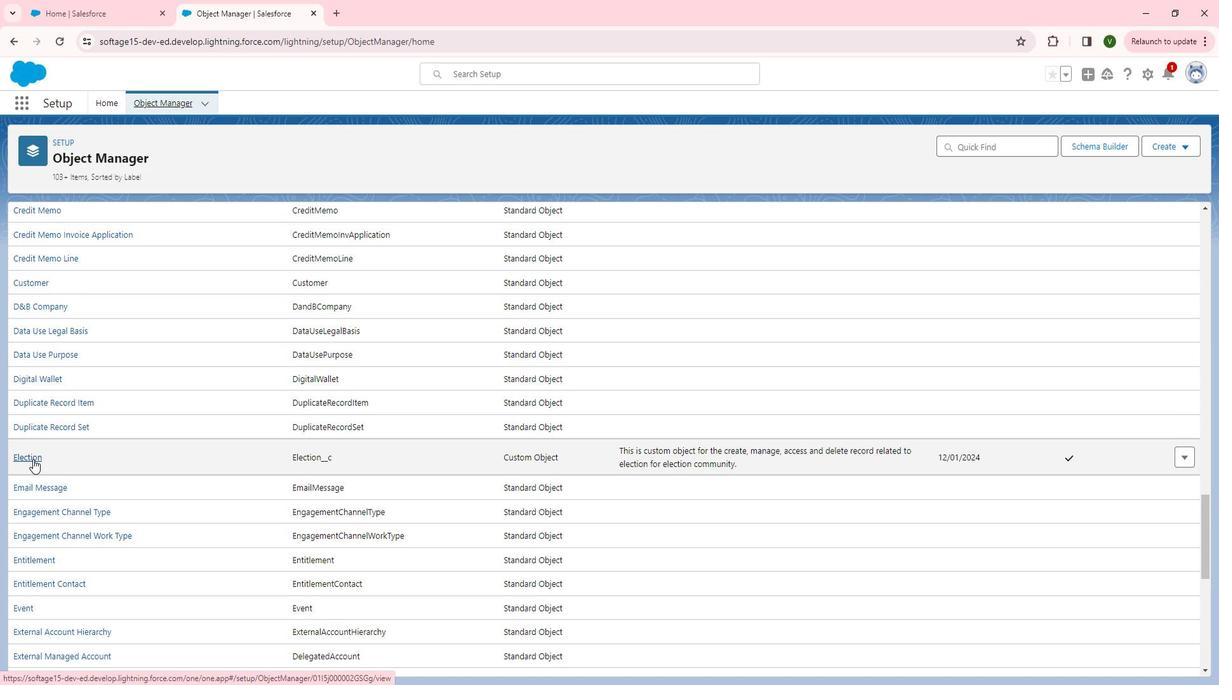 
Action: Mouse pressed left at (50, 459)
Screenshot: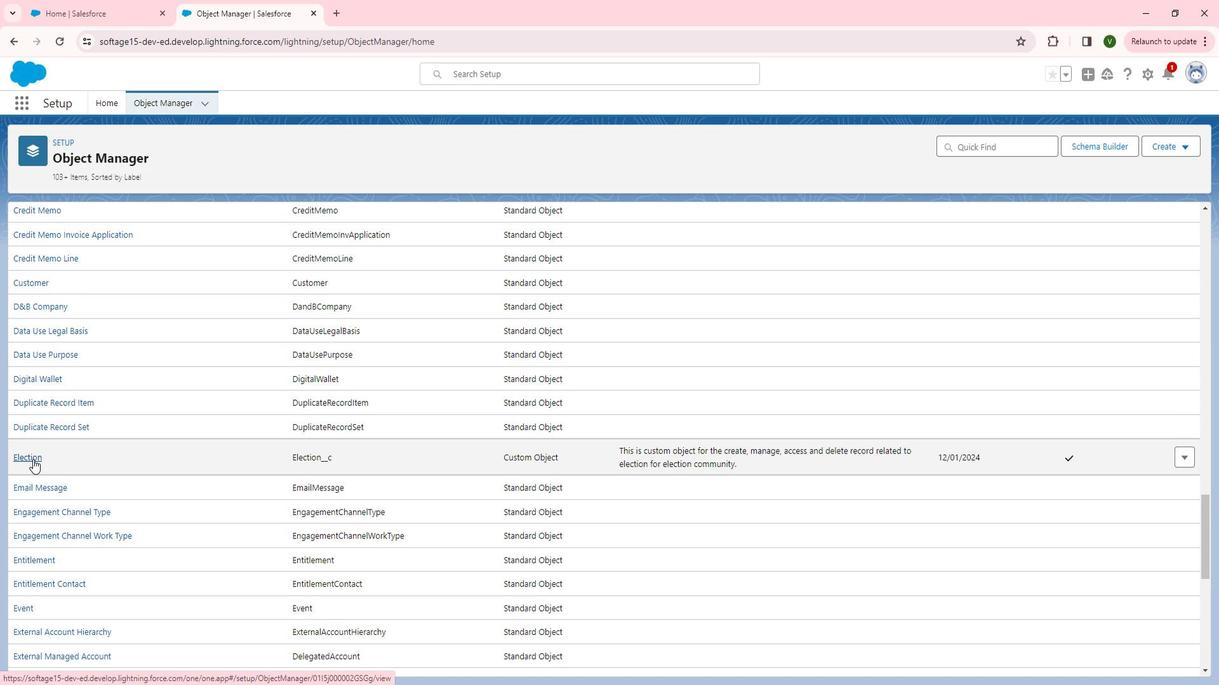 
Action: Mouse moved to (95, 243)
Screenshot: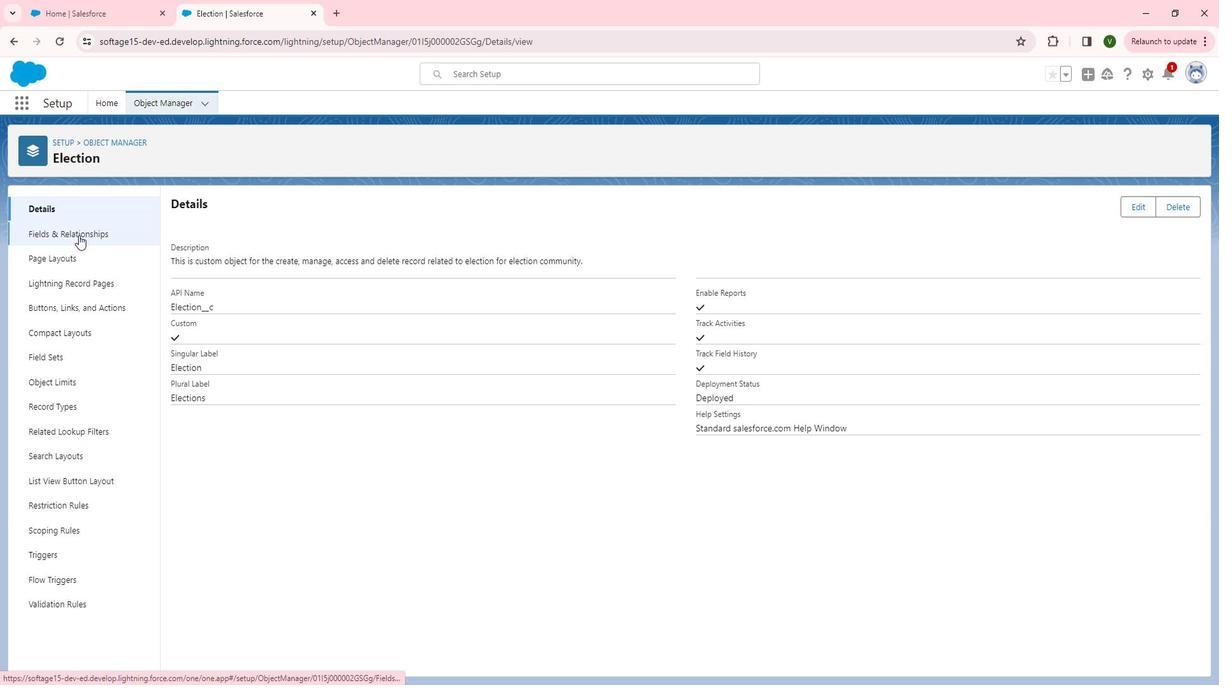 
Action: Mouse pressed left at (95, 243)
Screenshot: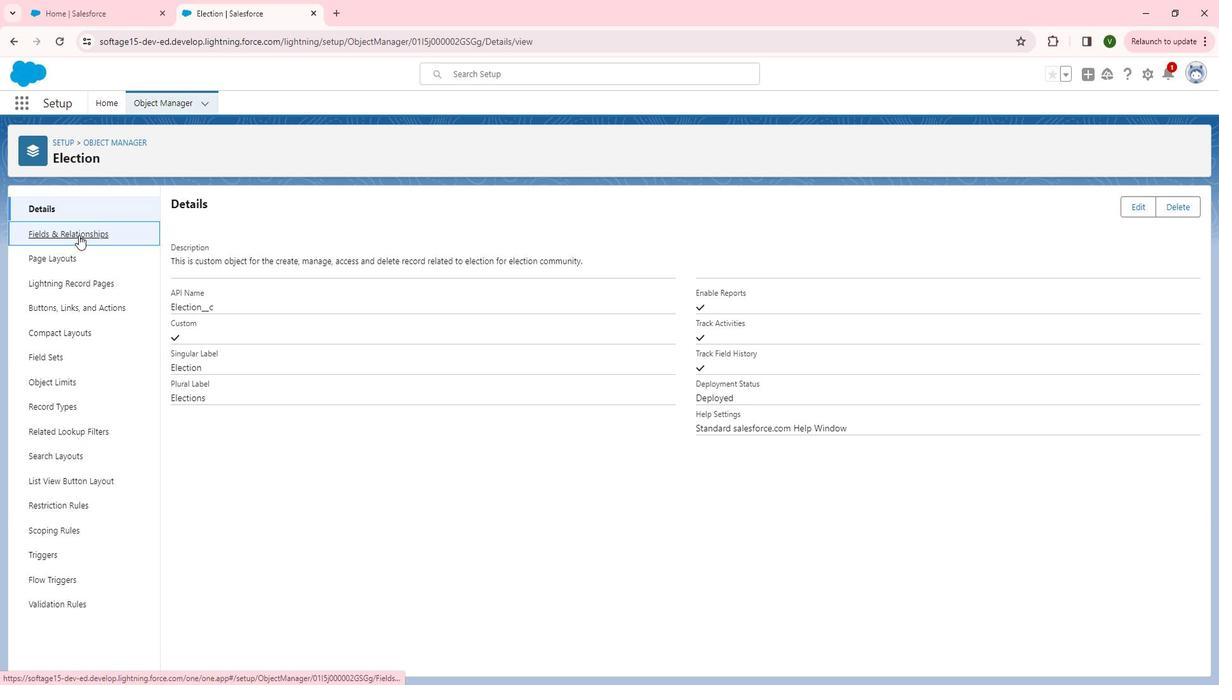 
Action: Mouse moved to (940, 213)
Screenshot: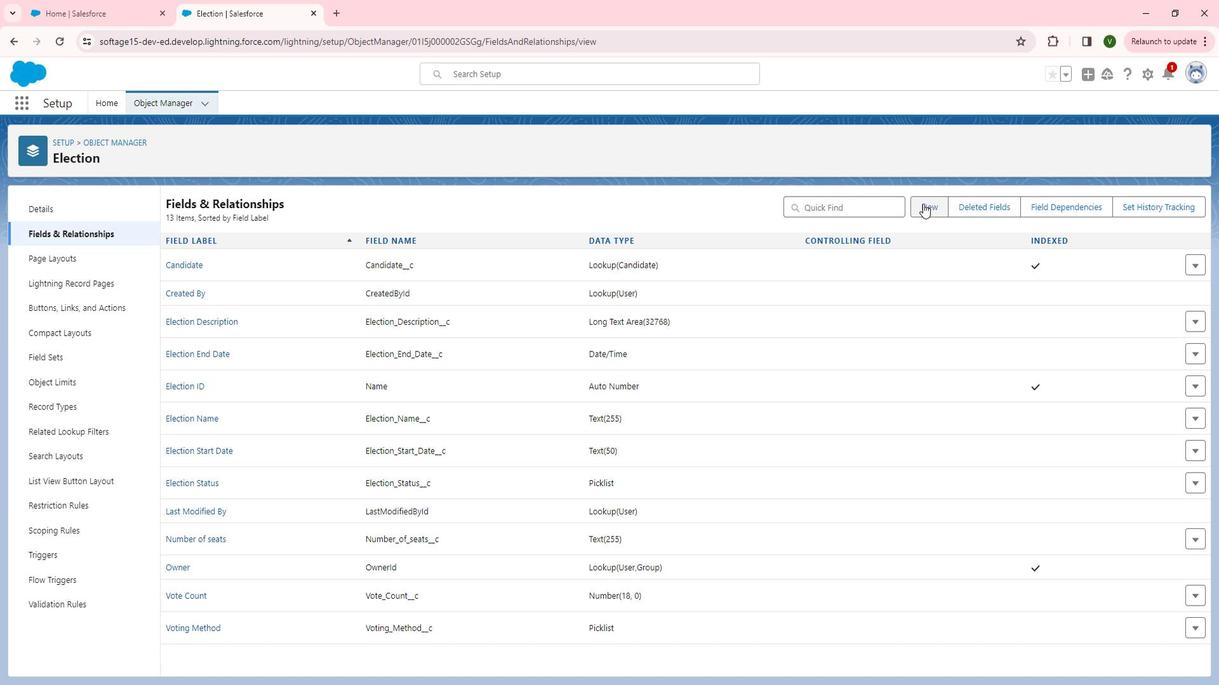 
Action: Mouse pressed left at (940, 213)
Screenshot: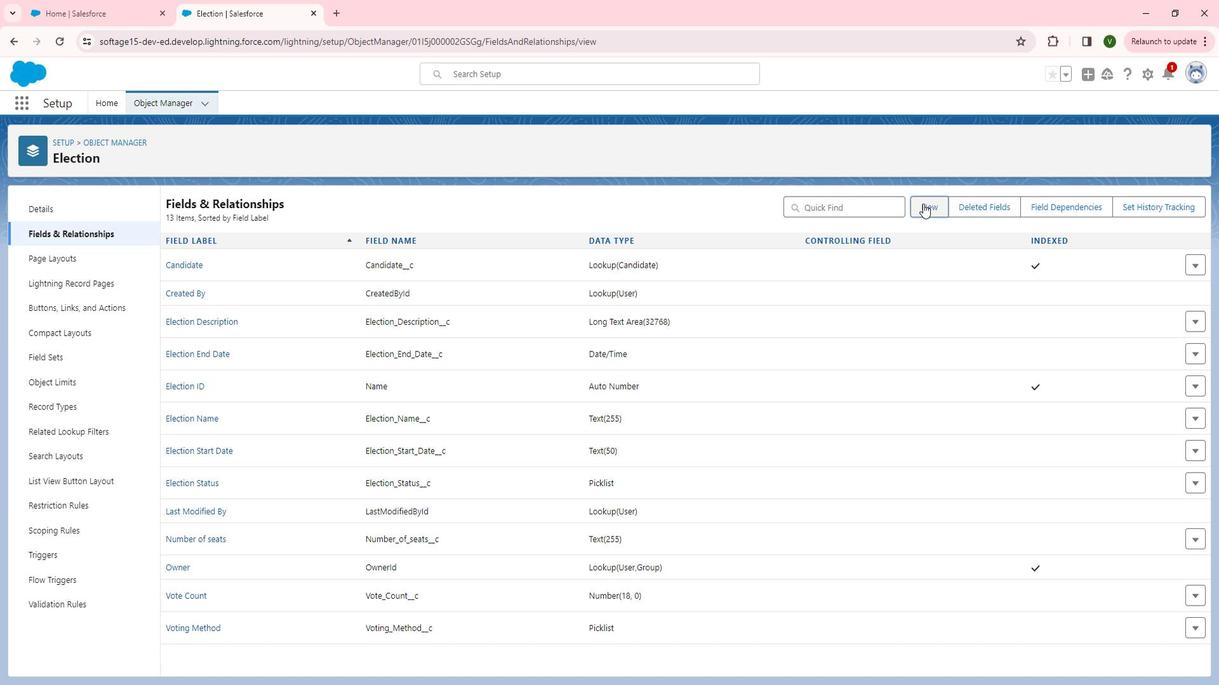 
Action: Mouse moved to (345, 539)
Screenshot: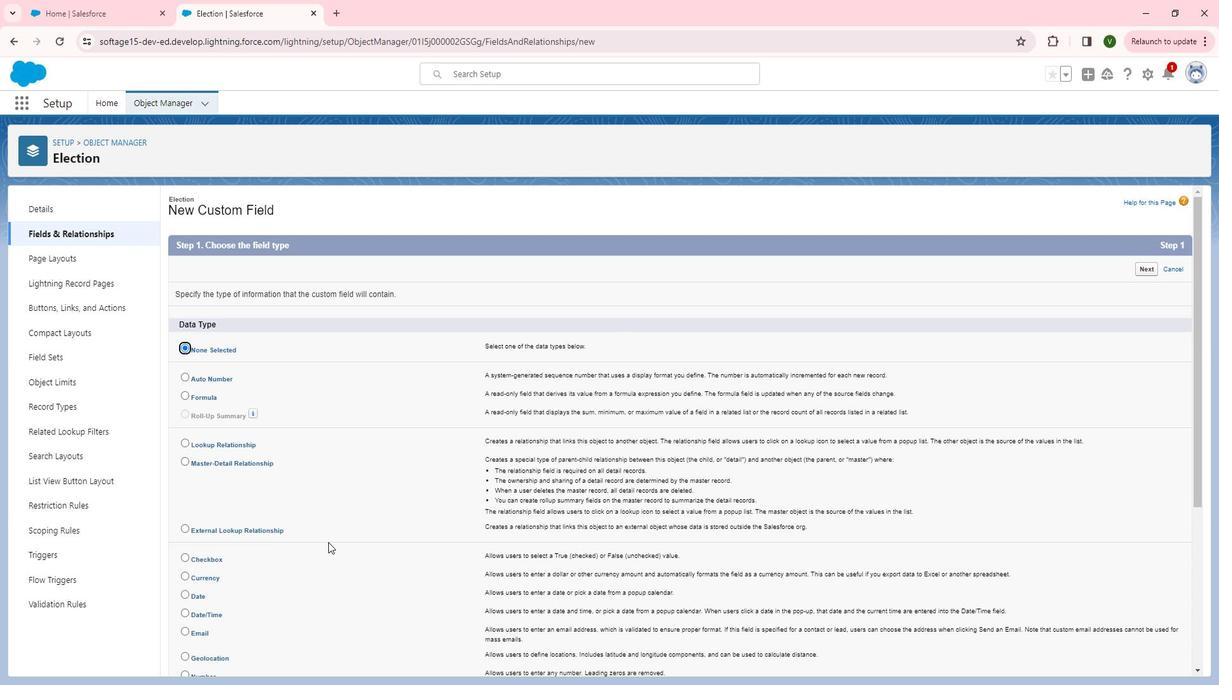
Action: Mouse scrolled (345, 539) with delta (0, 0)
Screenshot: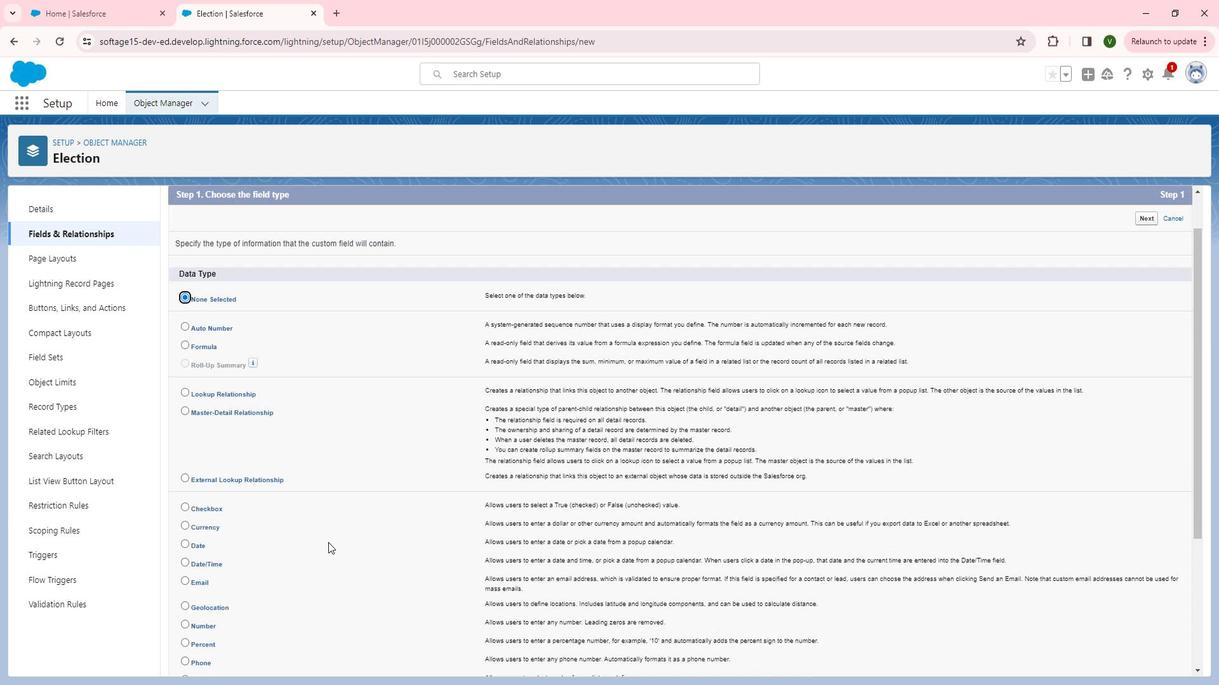
Action: Mouse moved to (250, 381)
Screenshot: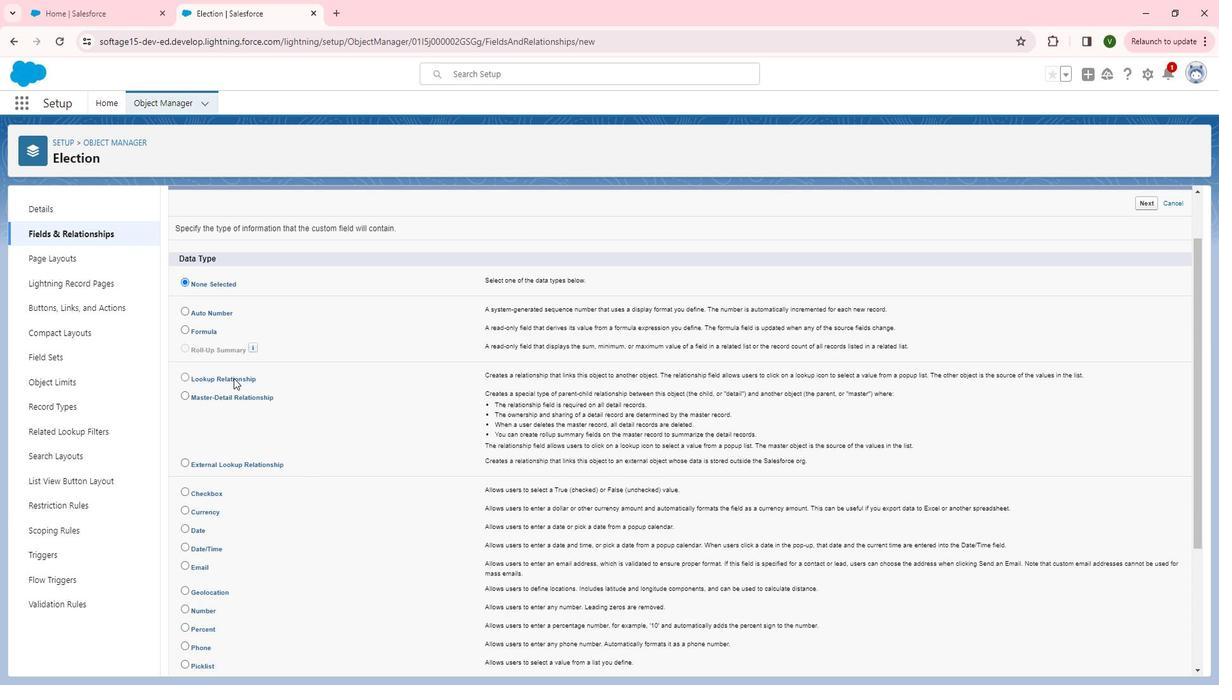 
Action: Mouse pressed left at (250, 381)
Screenshot: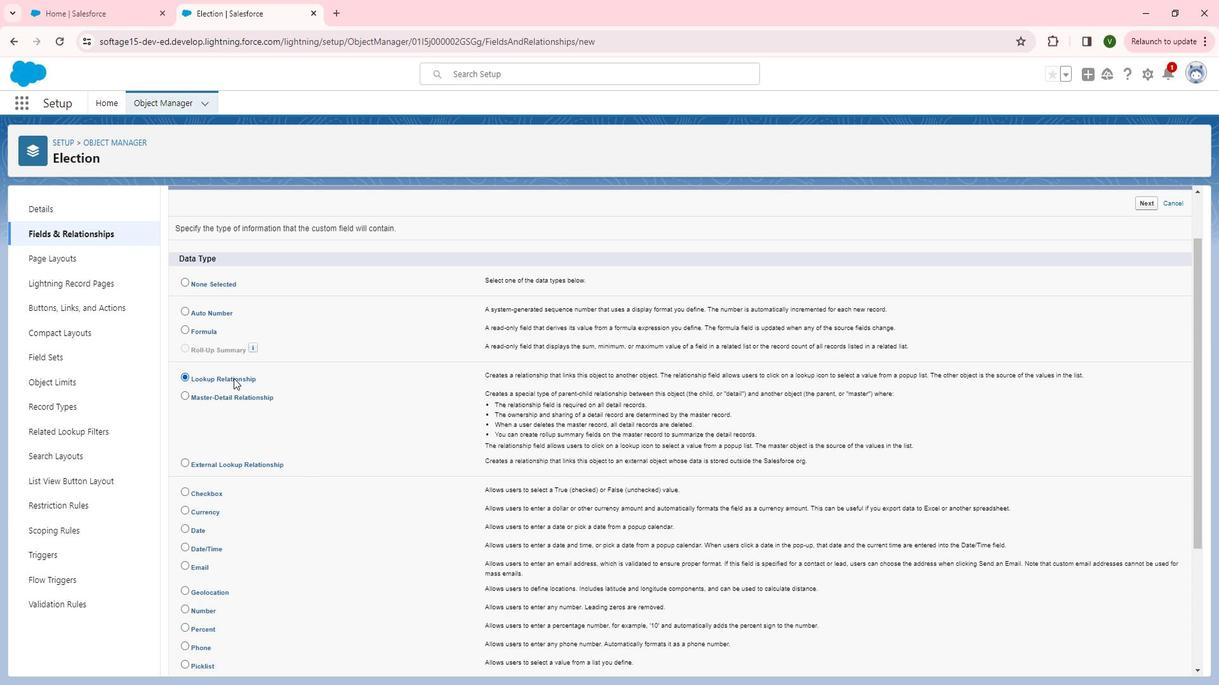 
Action: Mouse moved to (889, 368)
Screenshot: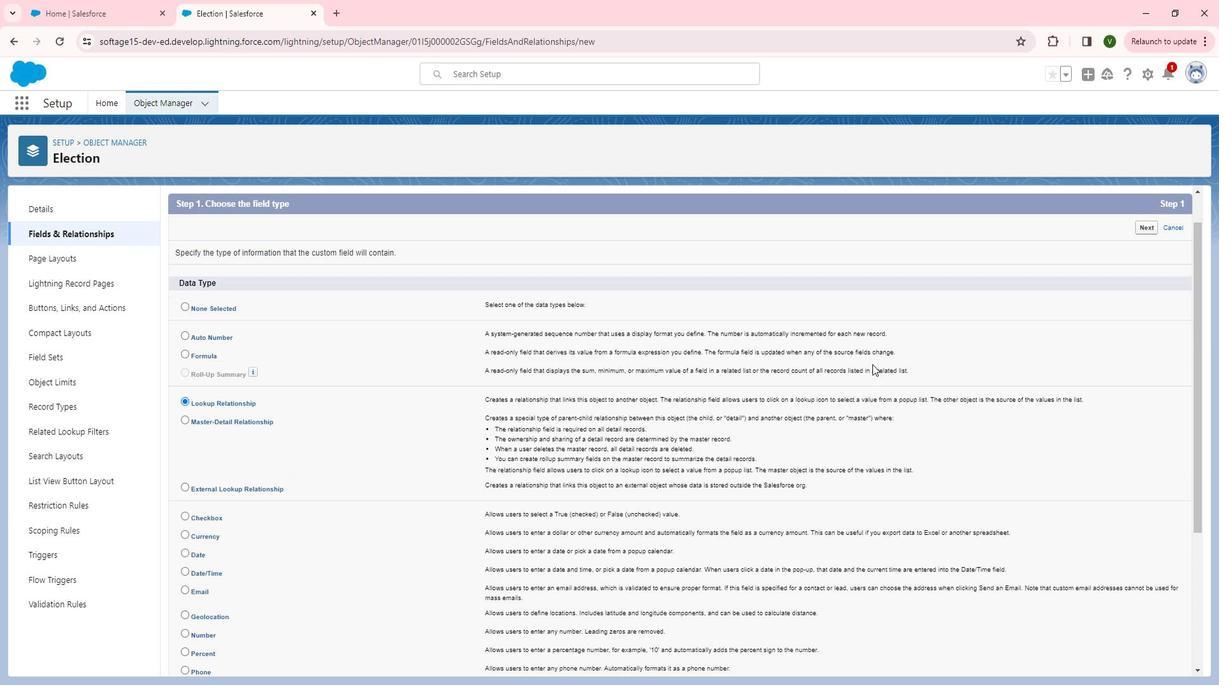 
Action: Mouse scrolled (889, 368) with delta (0, 0)
Screenshot: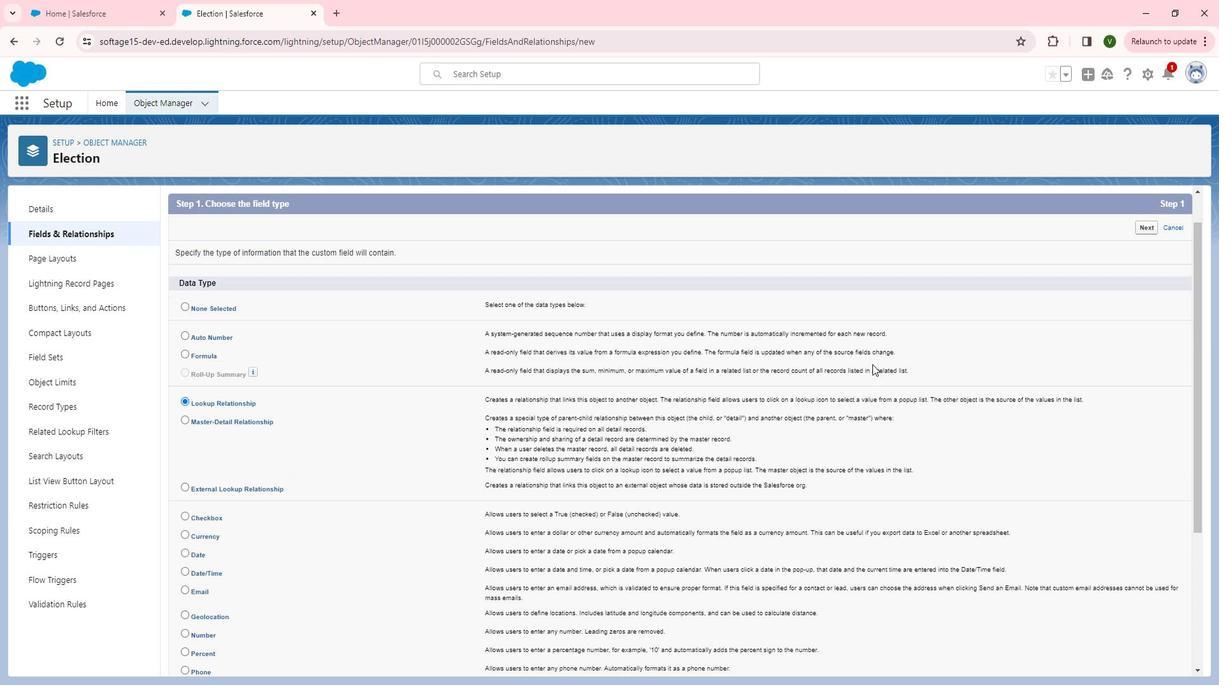
Action: Mouse scrolled (889, 368) with delta (0, 0)
Screenshot: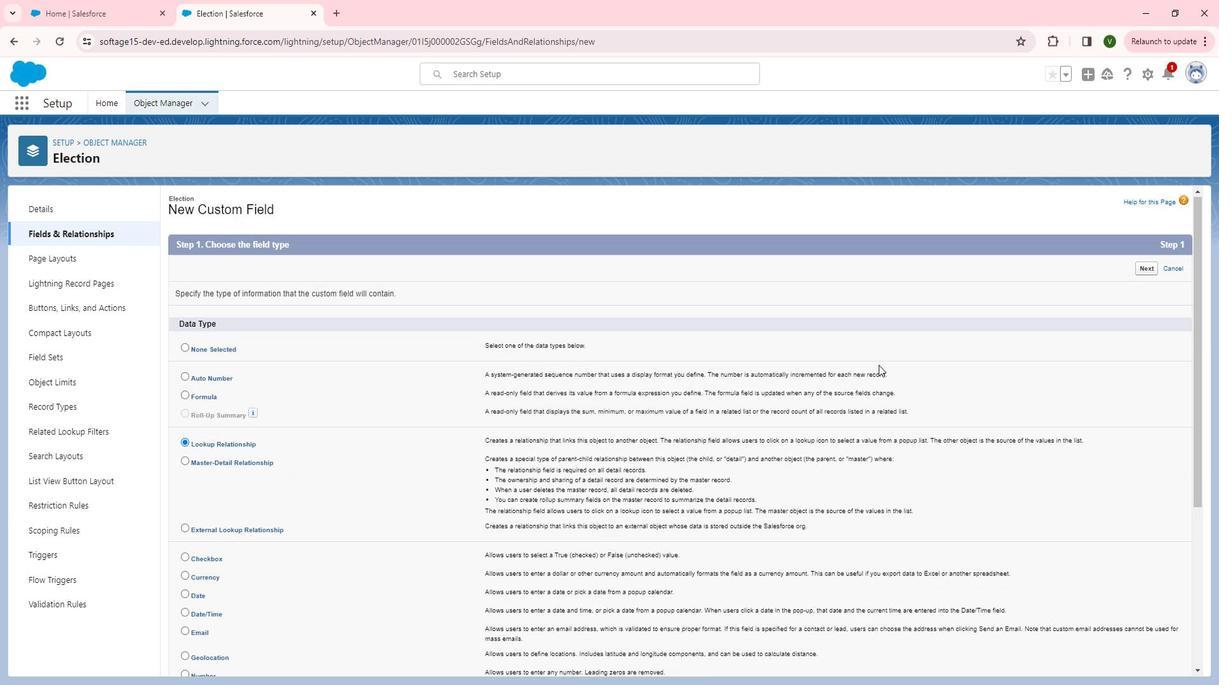 
Action: Mouse moved to (1162, 279)
Screenshot: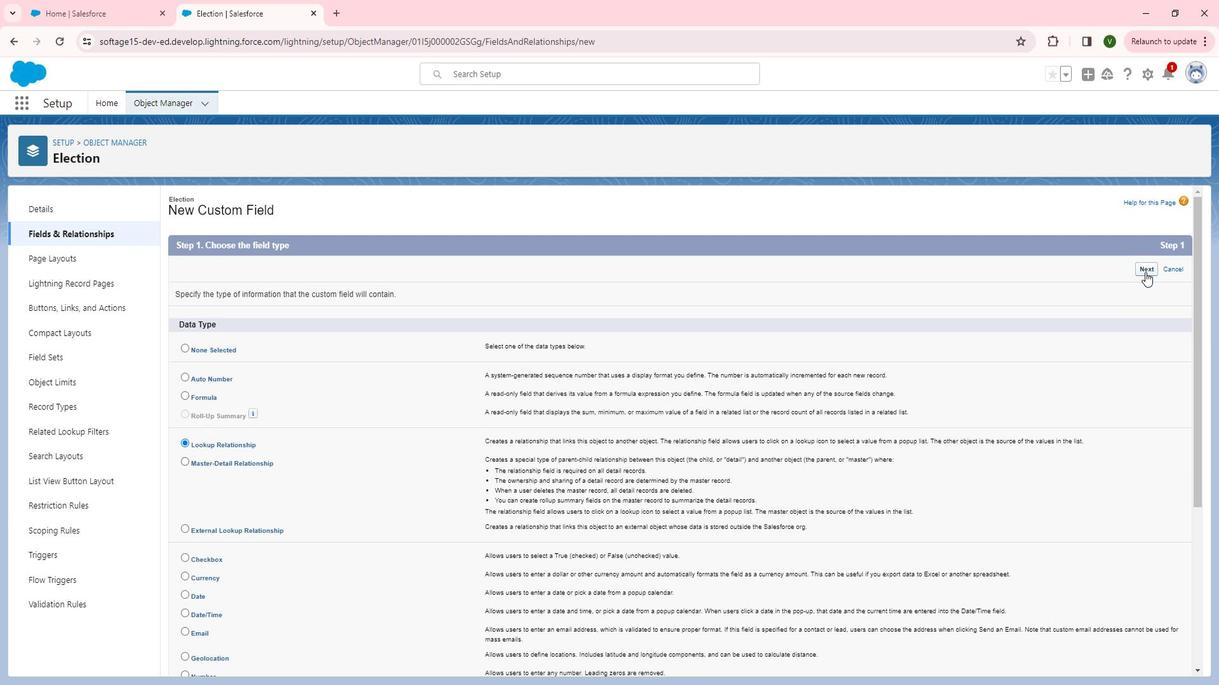 
Action: Mouse pressed left at (1162, 279)
Screenshot: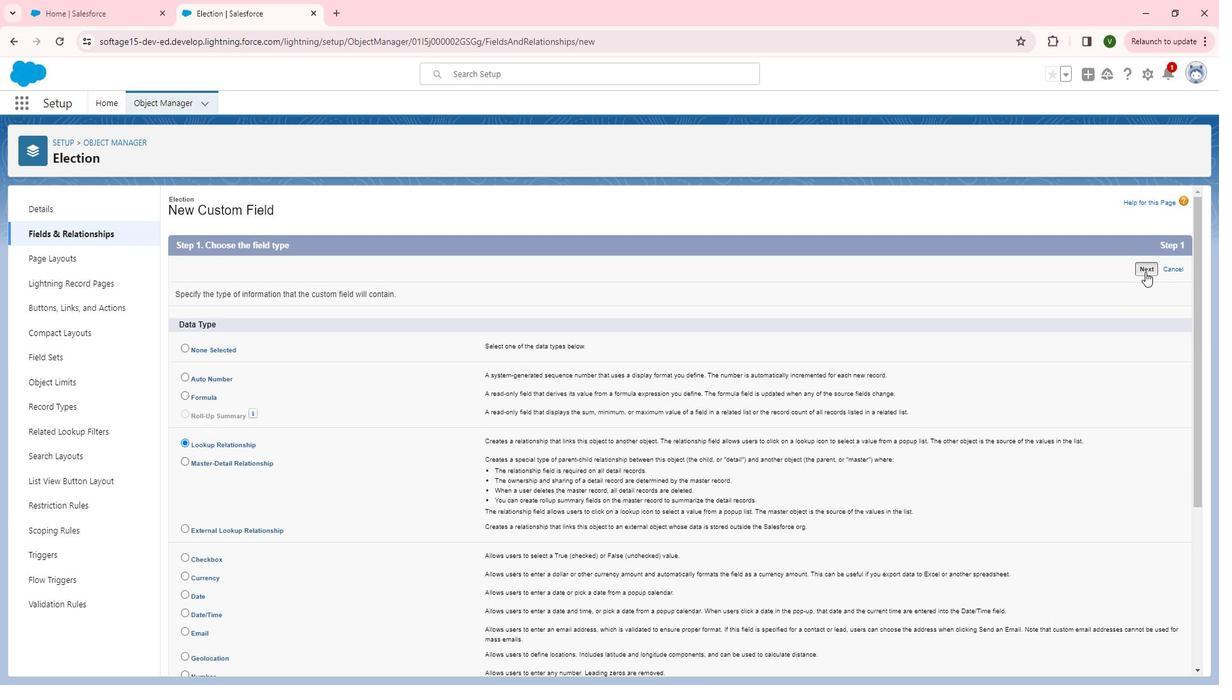 
Action: Mouse moved to (475, 327)
Screenshot: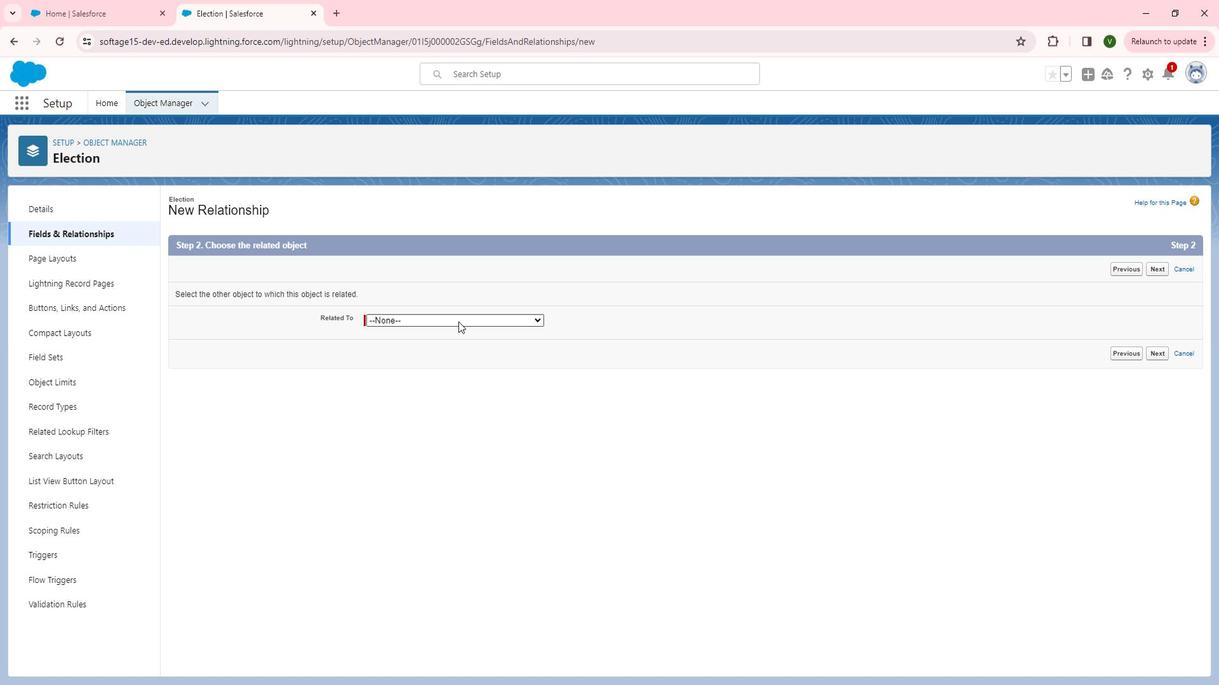 
Action: Mouse pressed left at (475, 327)
Screenshot: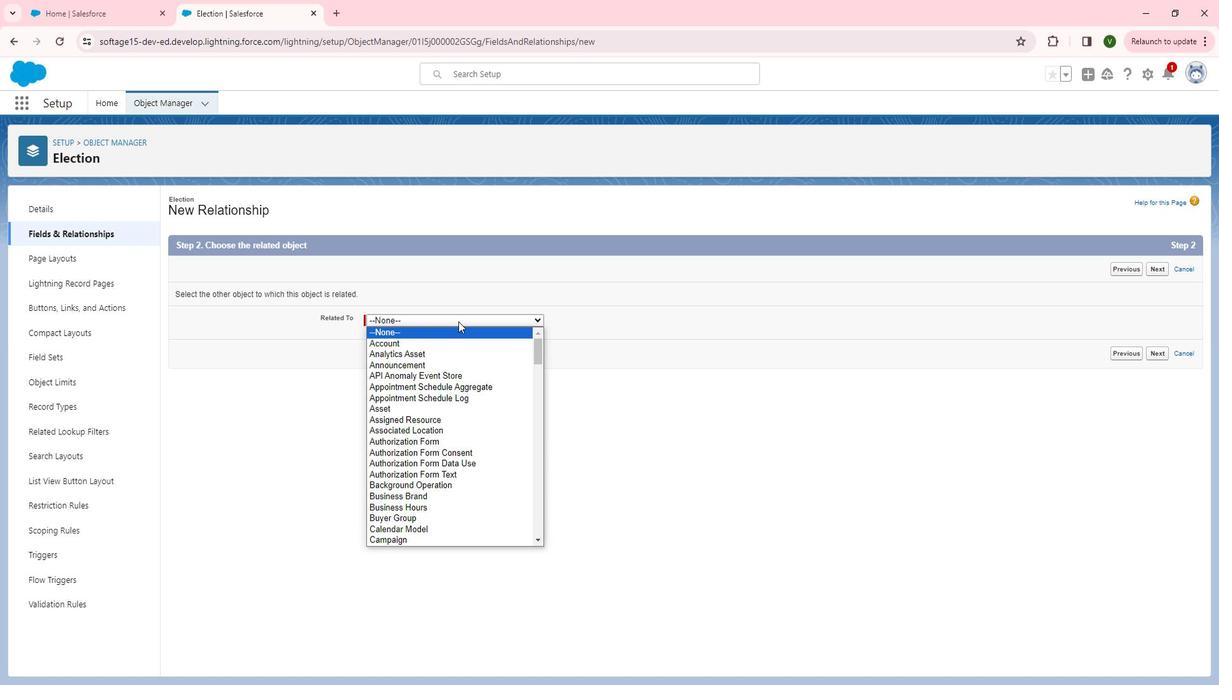 
Action: Mouse moved to (455, 438)
Screenshot: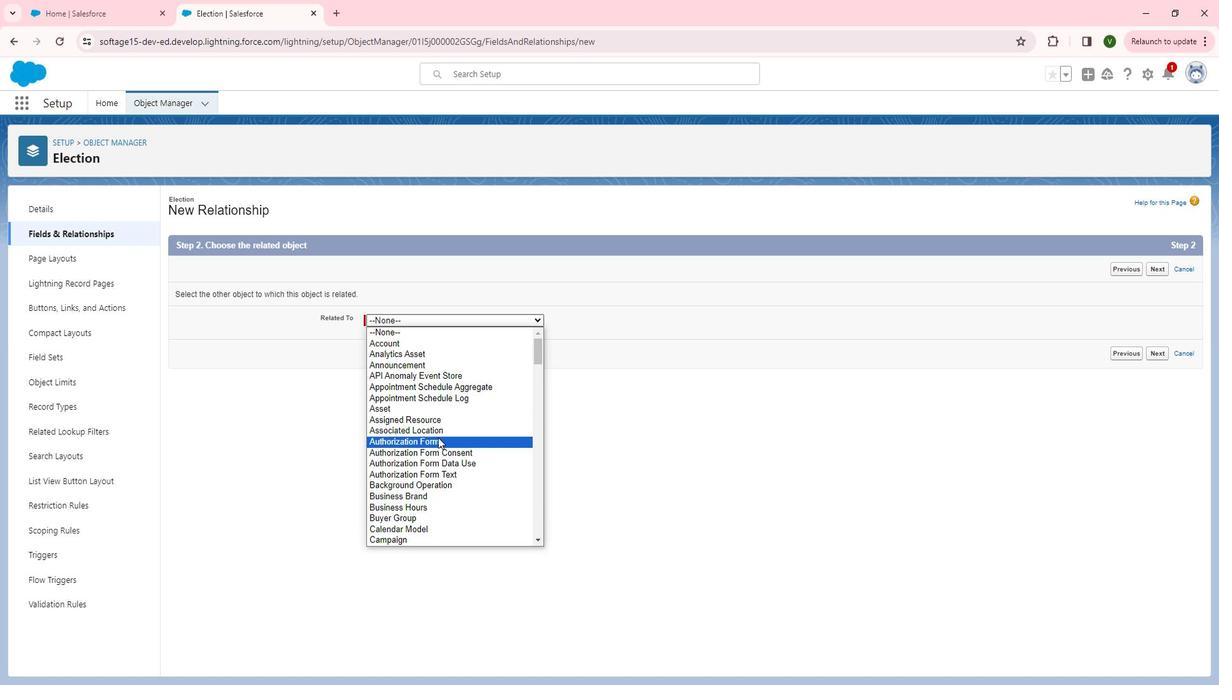 
Action: Mouse scrolled (455, 438) with delta (0, 0)
Screenshot: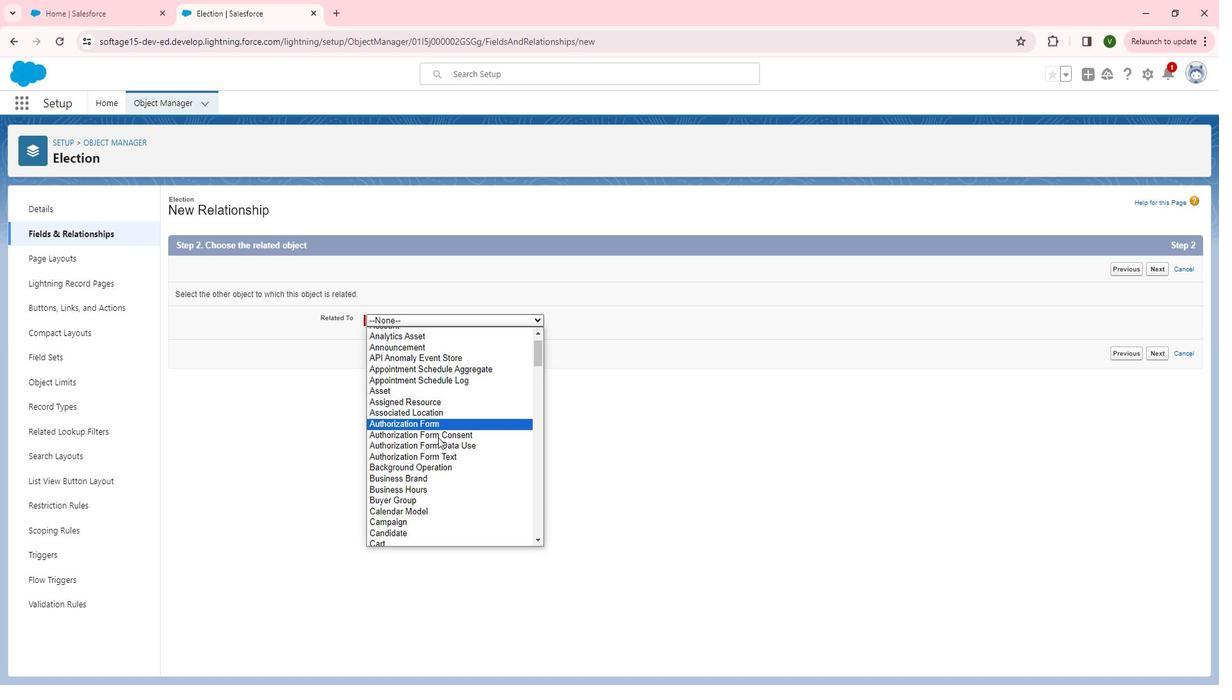 
Action: Mouse scrolled (455, 438) with delta (0, 0)
Screenshot: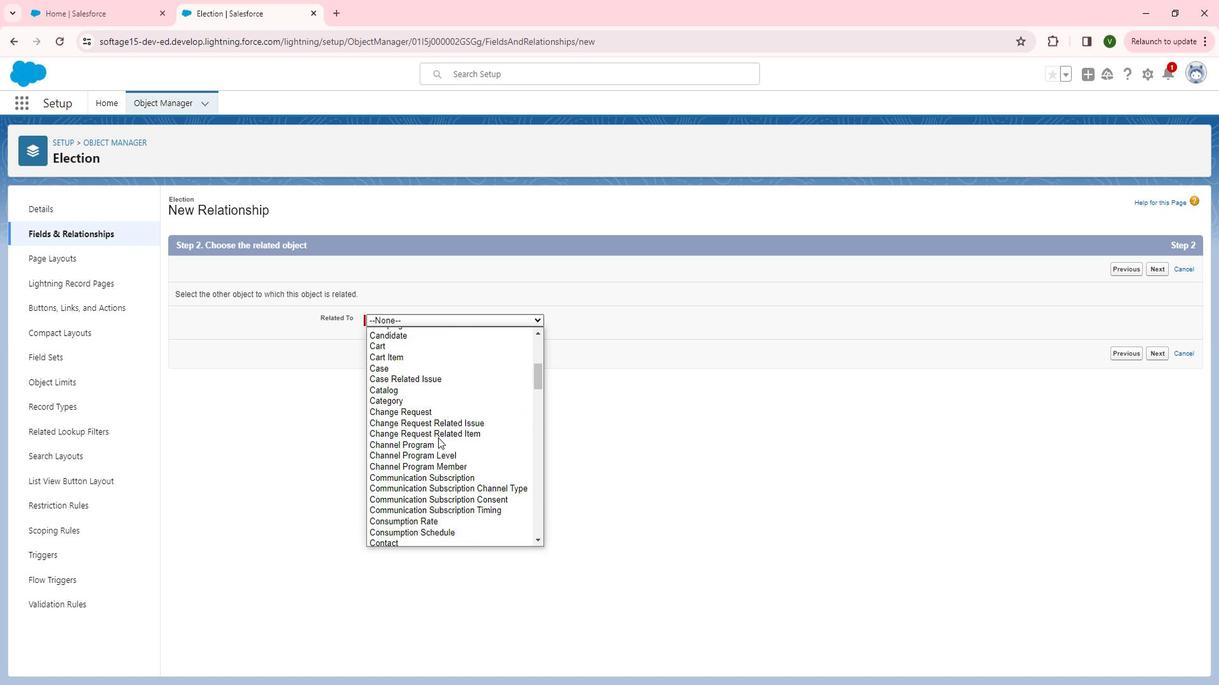 
Action: Mouse scrolled (455, 438) with delta (0, 0)
Screenshot: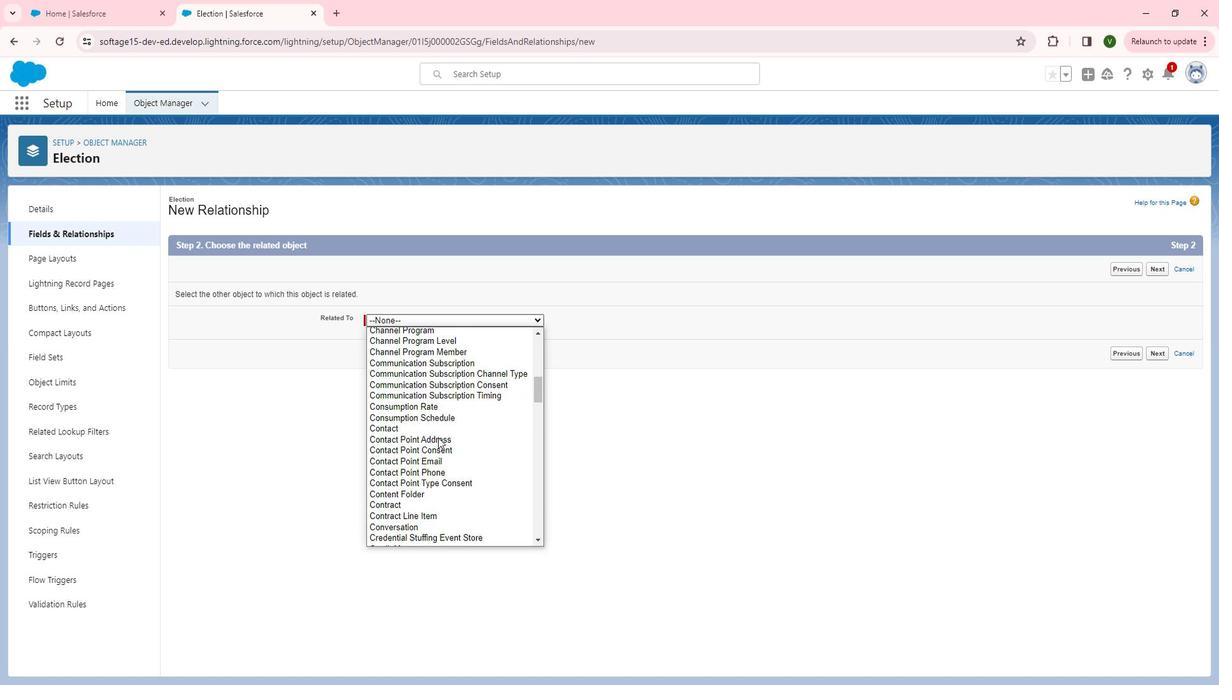
Action: Mouse scrolled (455, 438) with delta (0, 0)
Screenshot: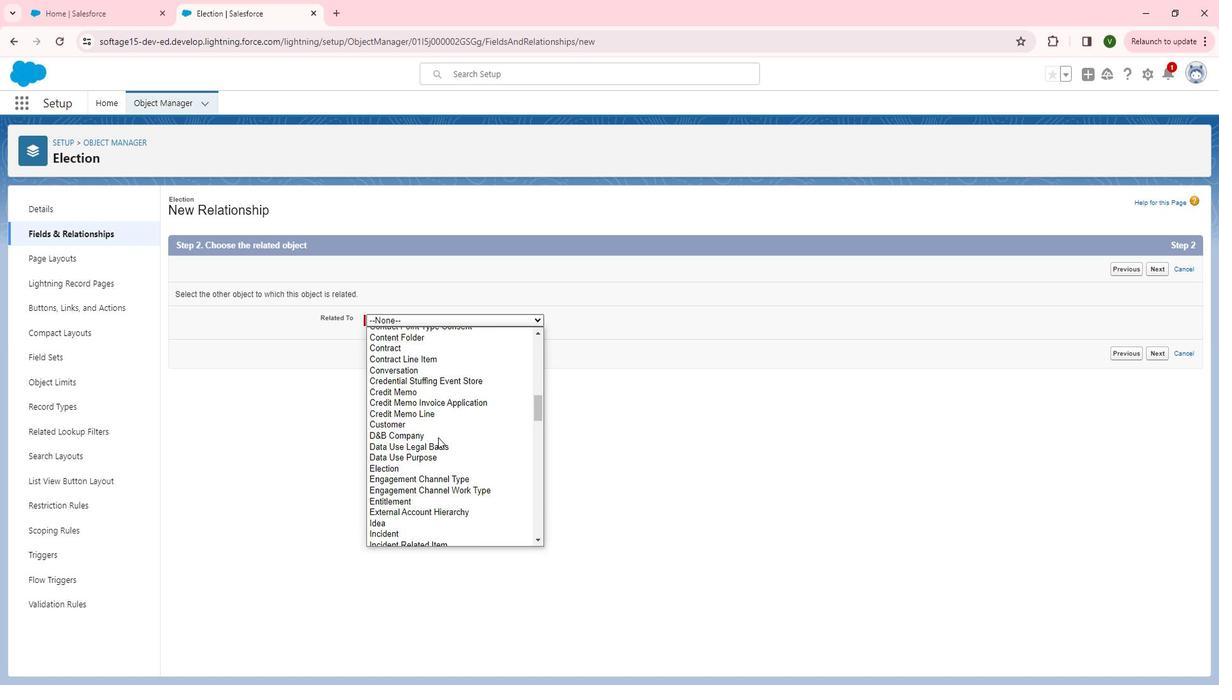 
Action: Mouse scrolled (455, 438) with delta (0, 0)
Screenshot: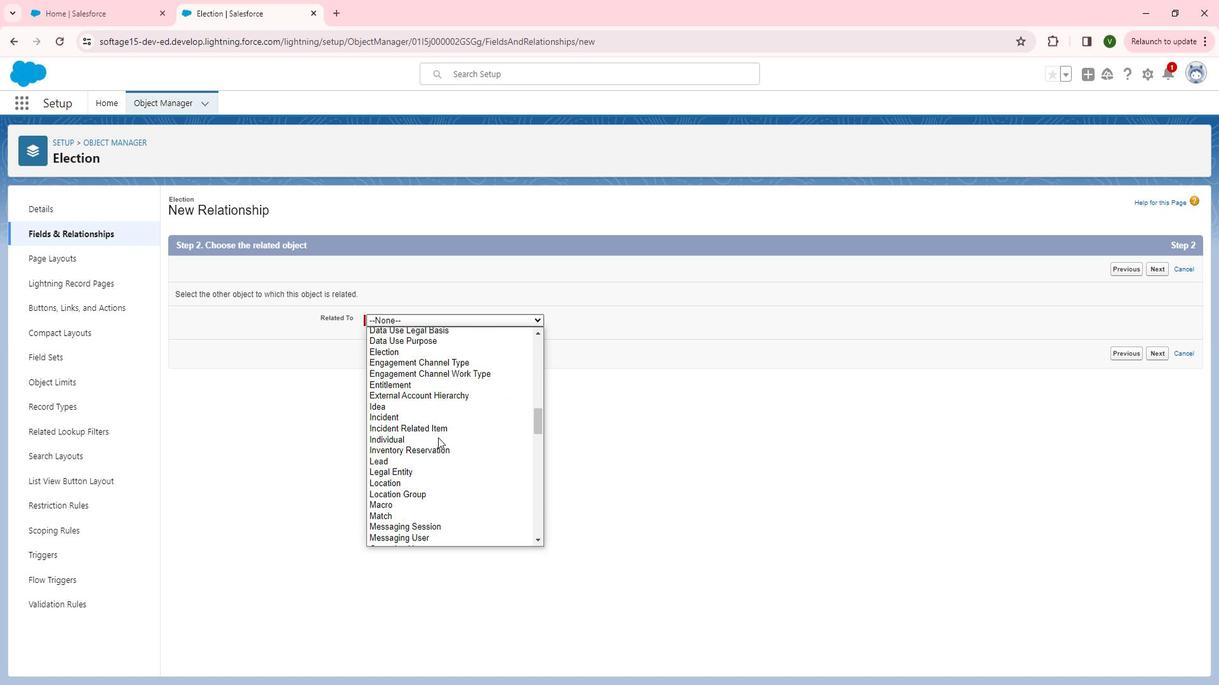 
Action: Mouse scrolled (455, 438) with delta (0, 0)
Screenshot: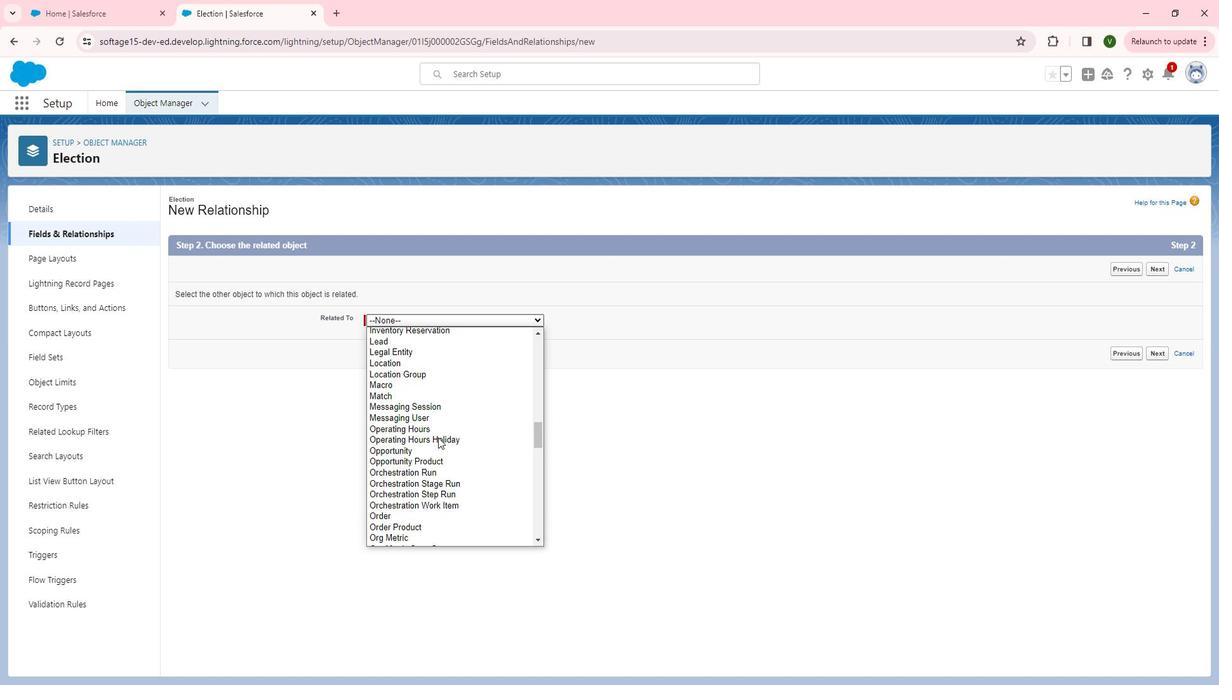 
Action: Mouse scrolled (455, 438) with delta (0, 0)
Screenshot: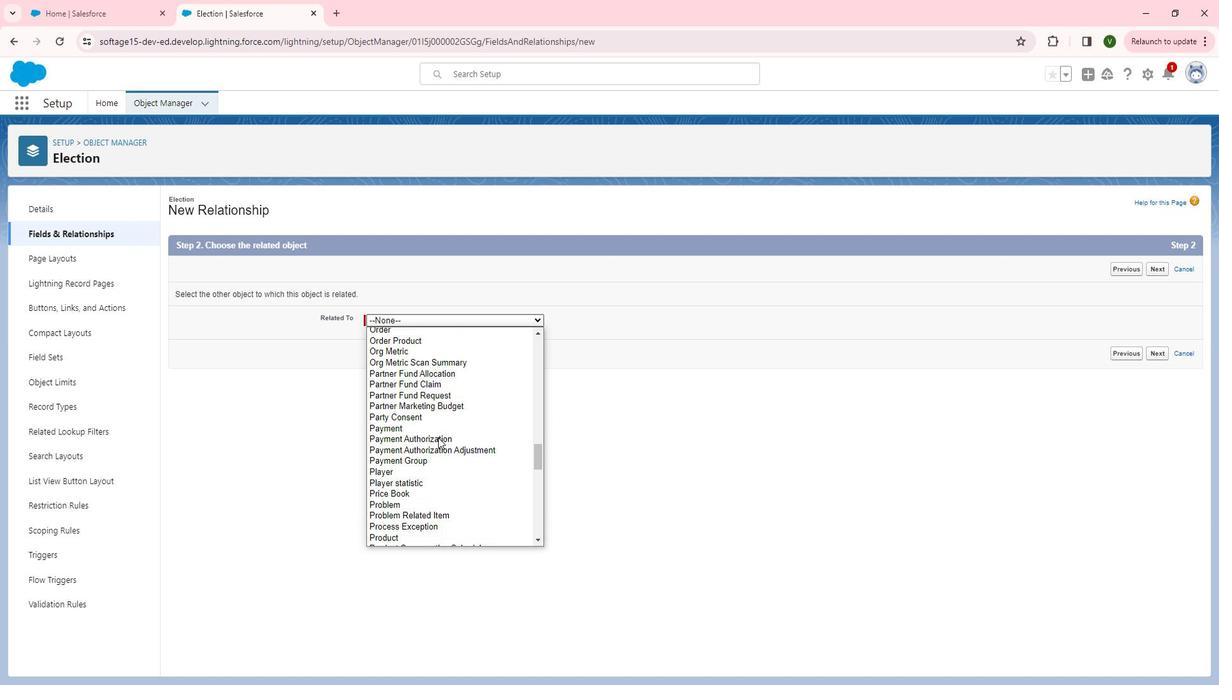 
Action: Mouse moved to (454, 438)
Screenshot: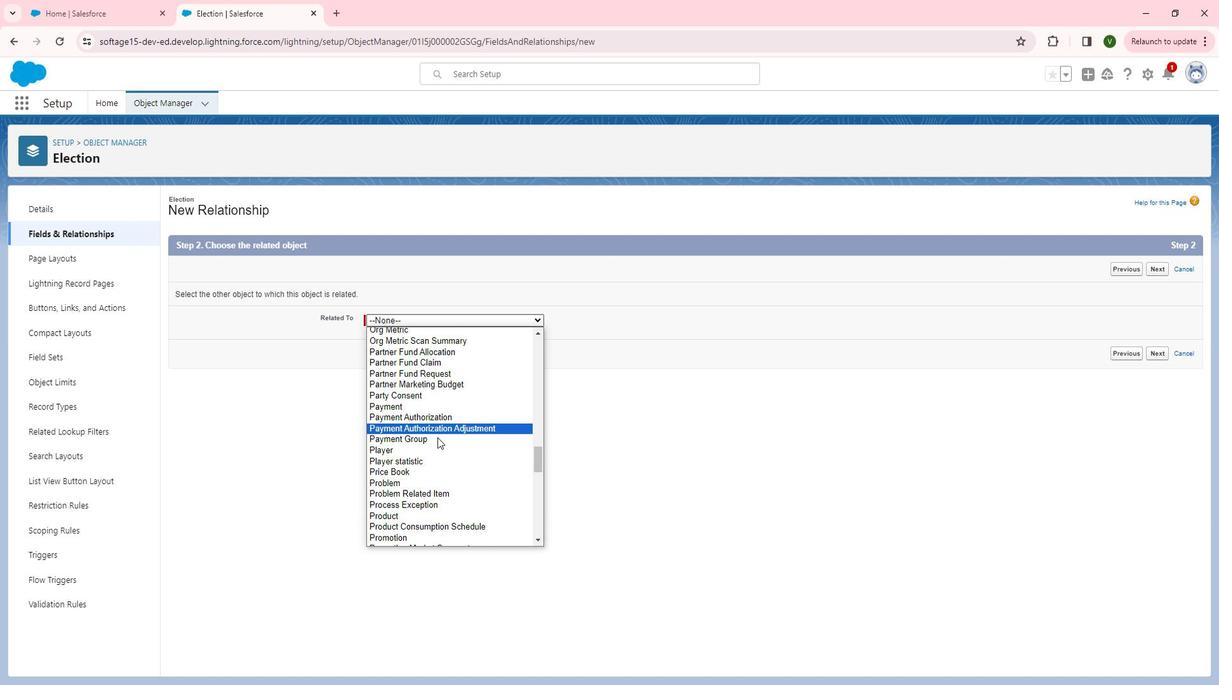 
Action: Mouse scrolled (454, 438) with delta (0, 0)
Screenshot: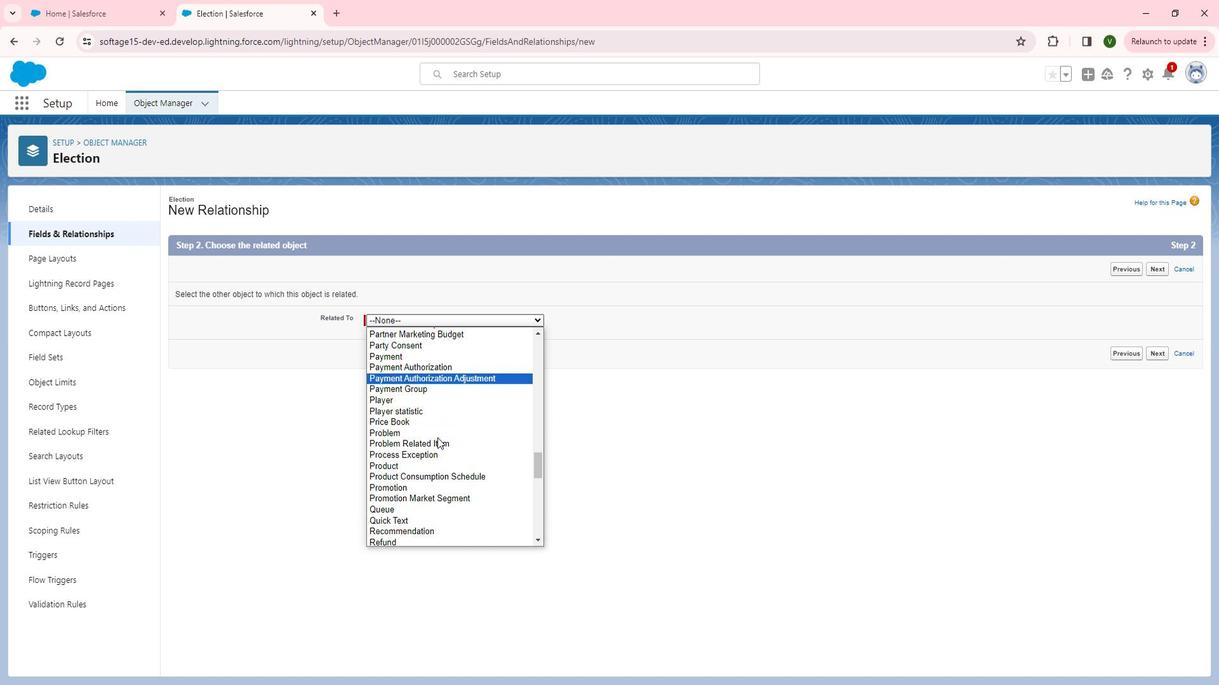 
Action: Mouse scrolled (454, 438) with delta (0, 0)
Screenshot: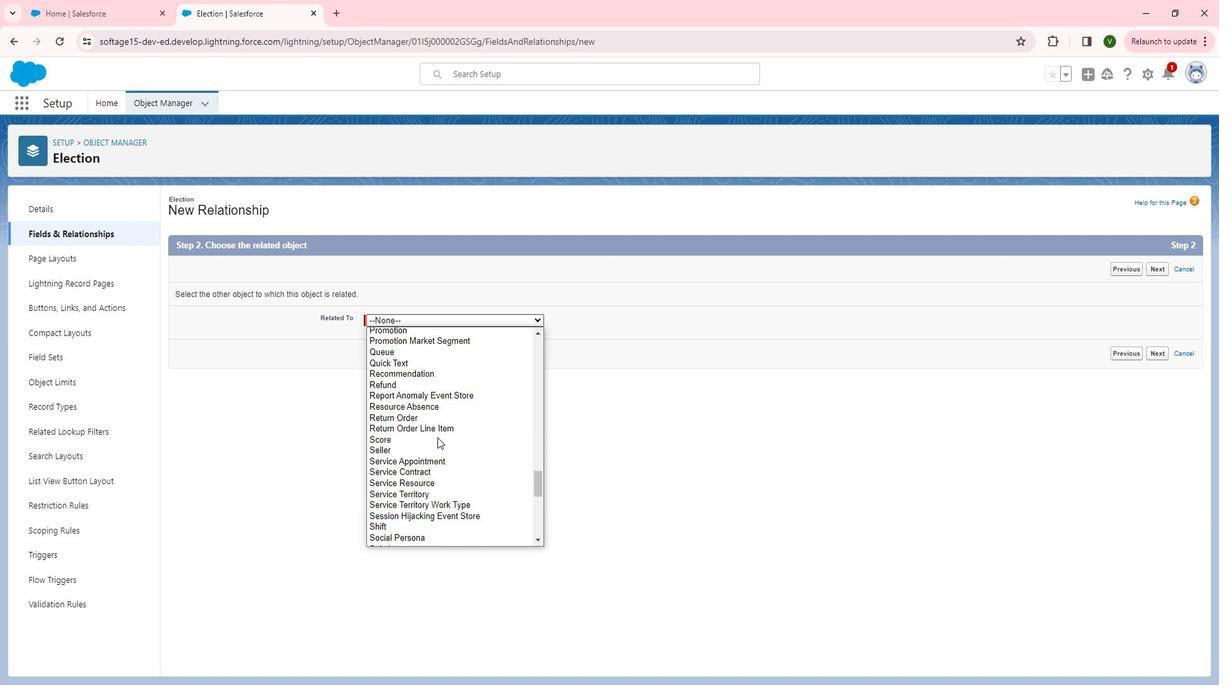 
Action: Mouse scrolled (454, 438) with delta (0, 0)
Screenshot: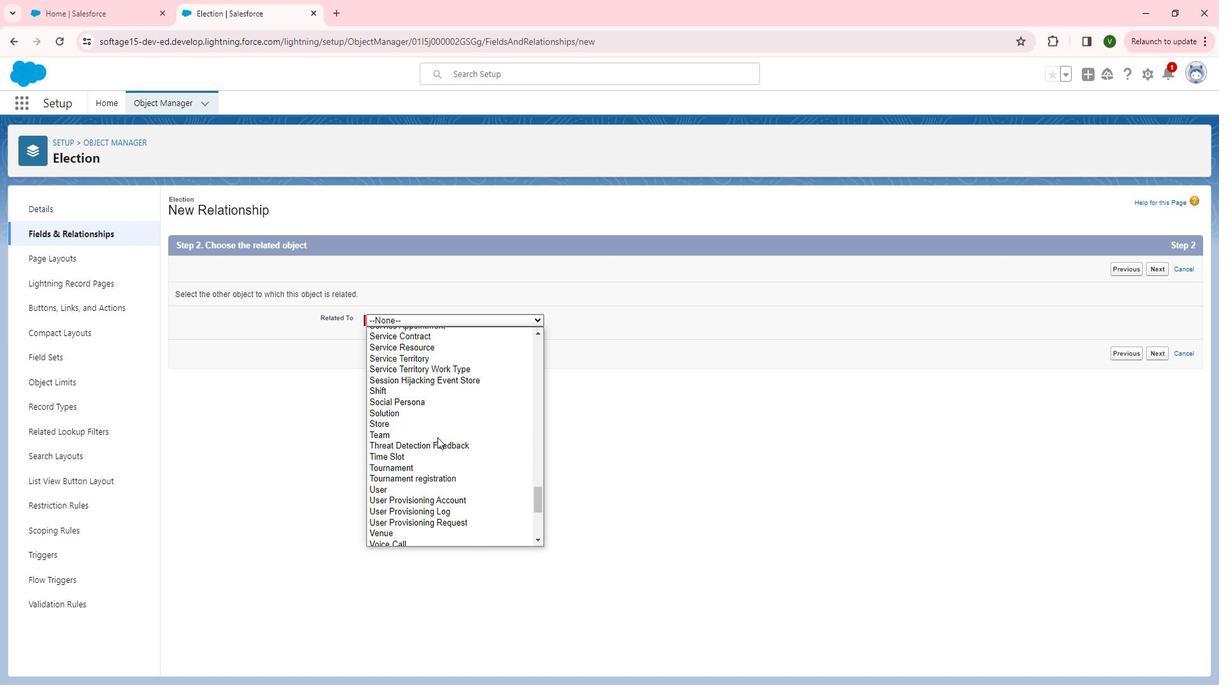 
Action: Mouse scrolled (454, 438) with delta (0, 0)
Screenshot: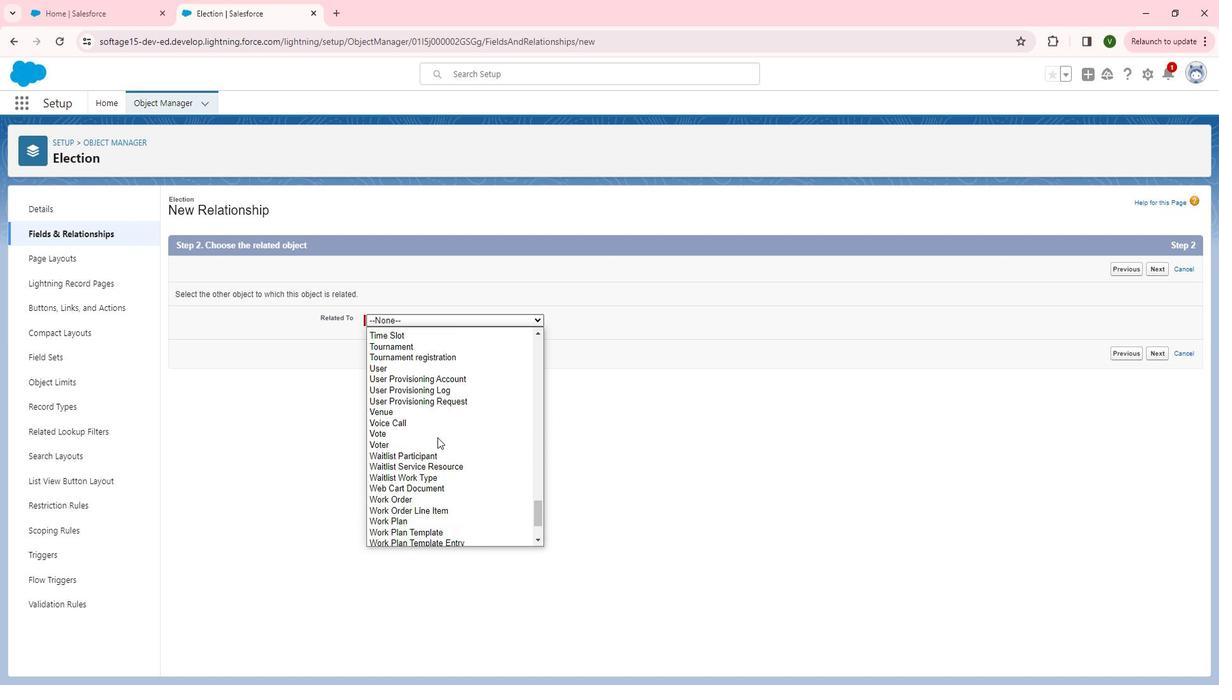 
Action: Mouse moved to (441, 390)
Screenshot: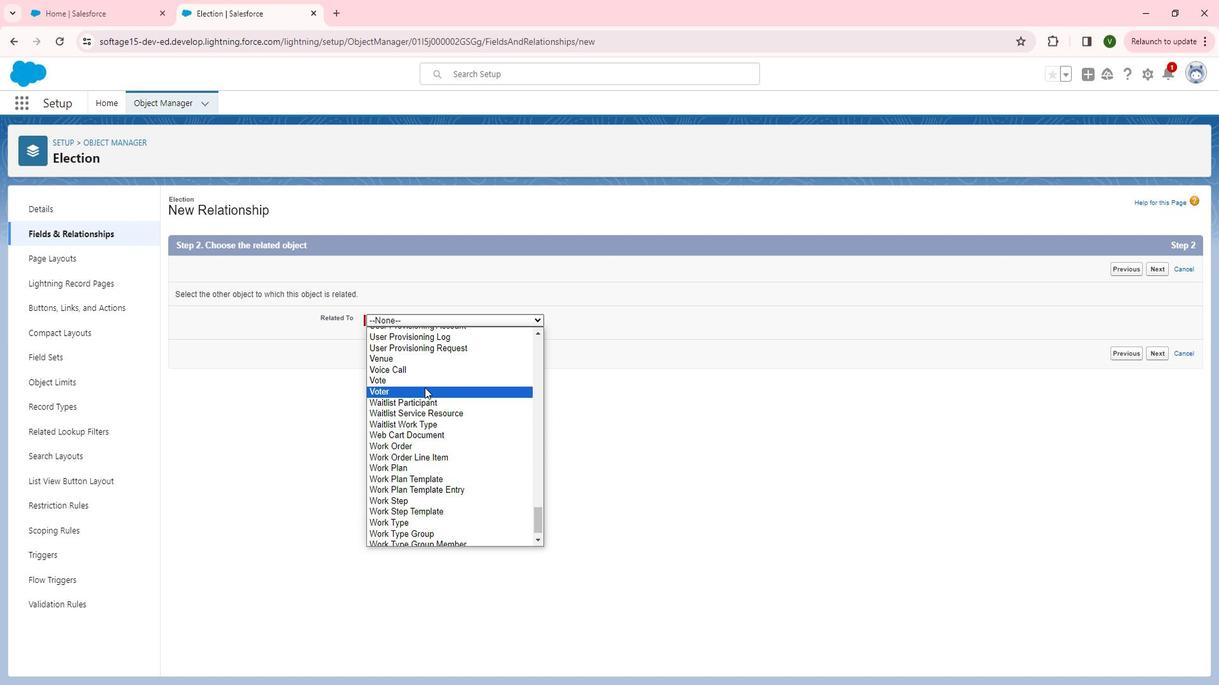 
Action: Mouse pressed left at (441, 390)
Screenshot: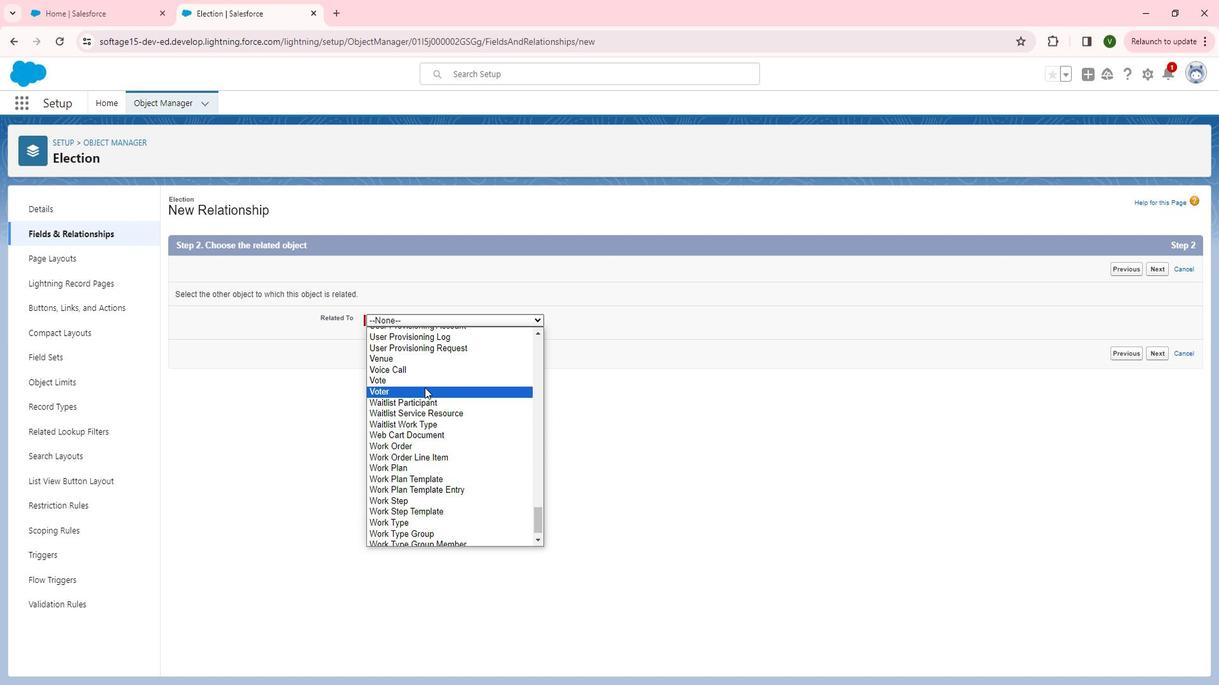 
Action: Mouse moved to (1161, 293)
Screenshot: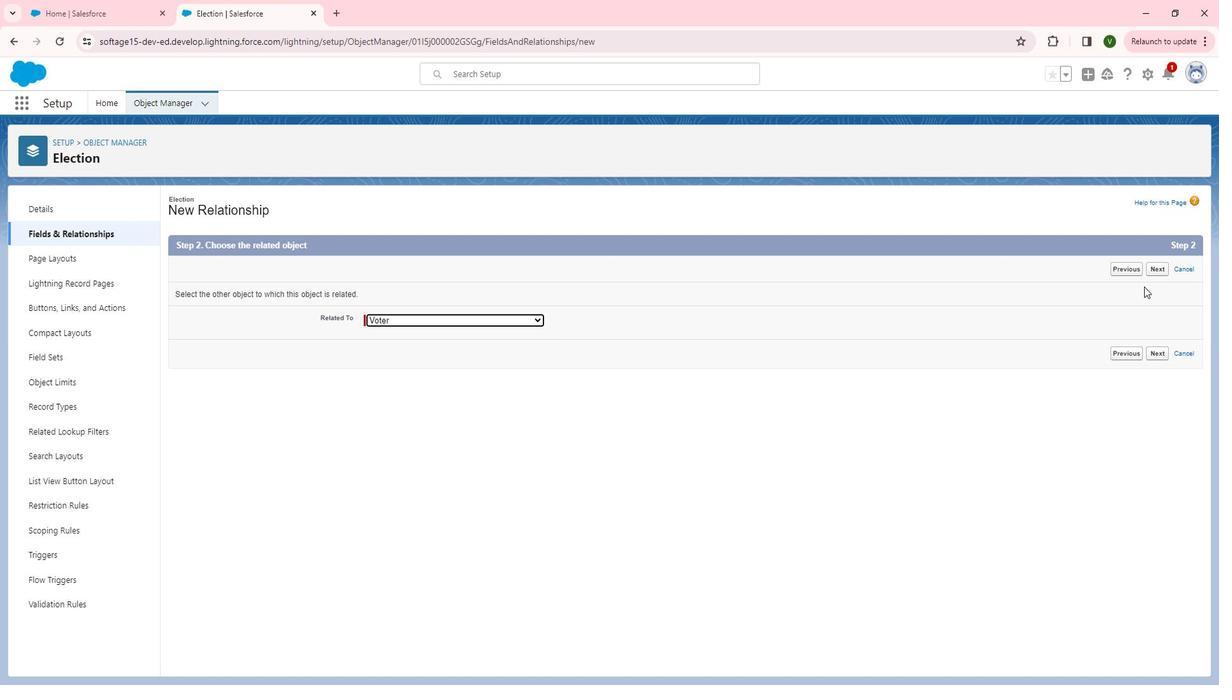 
Action: Mouse pressed left at (1161, 293)
Screenshot: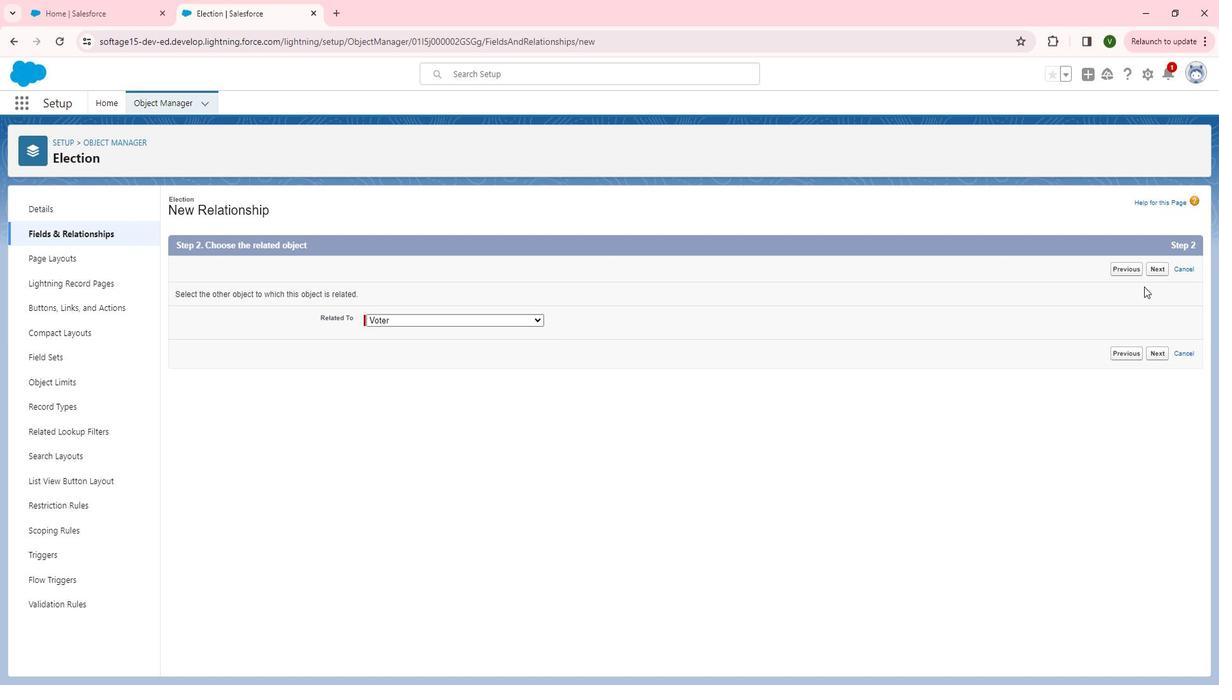 
Action: Mouse moved to (1175, 274)
Screenshot: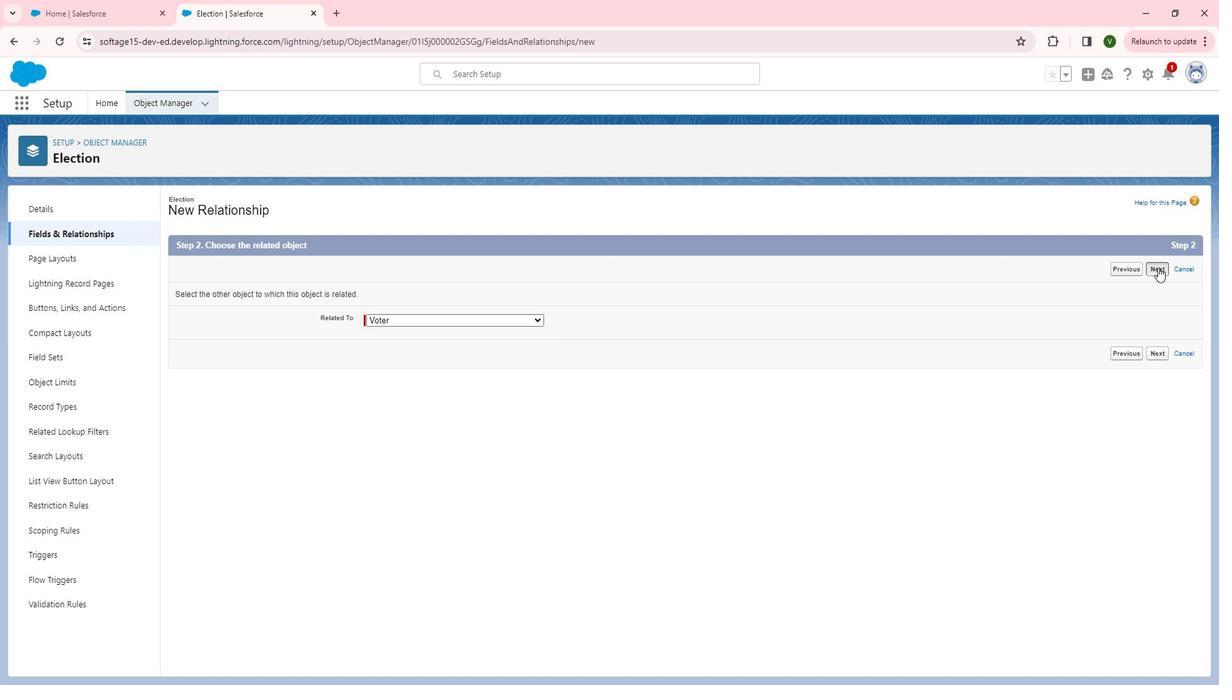 
Action: Mouse pressed left at (1175, 274)
Screenshot: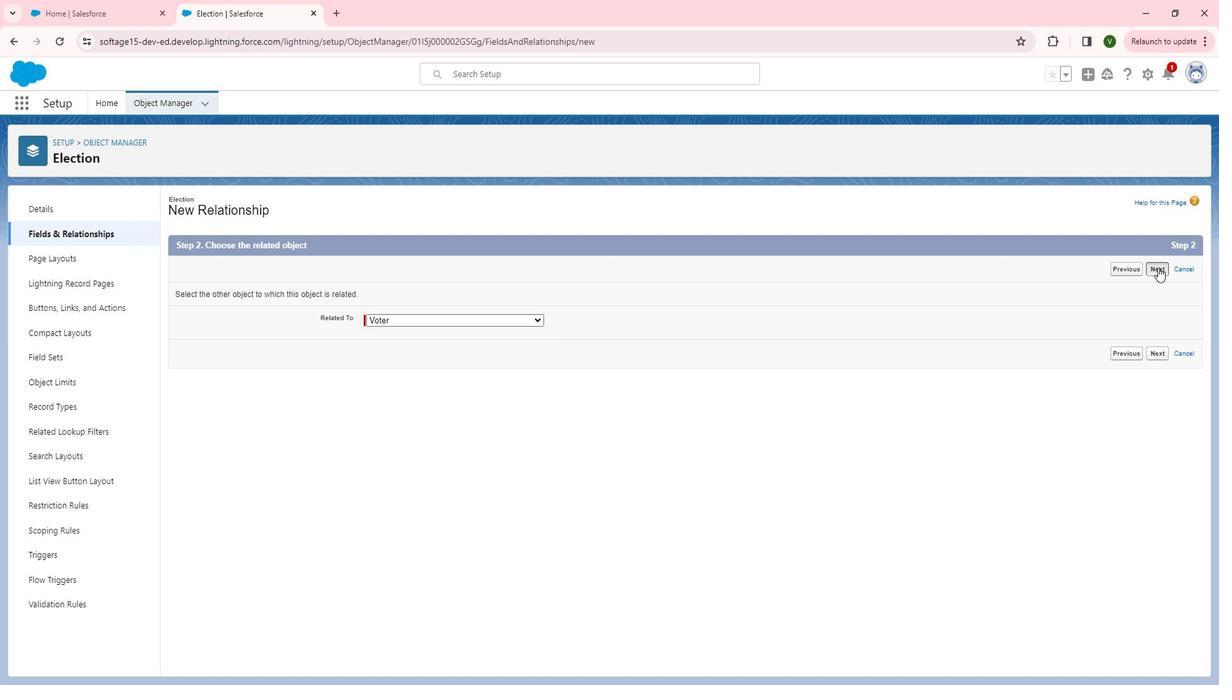 
Action: Mouse moved to (644, 303)
Screenshot: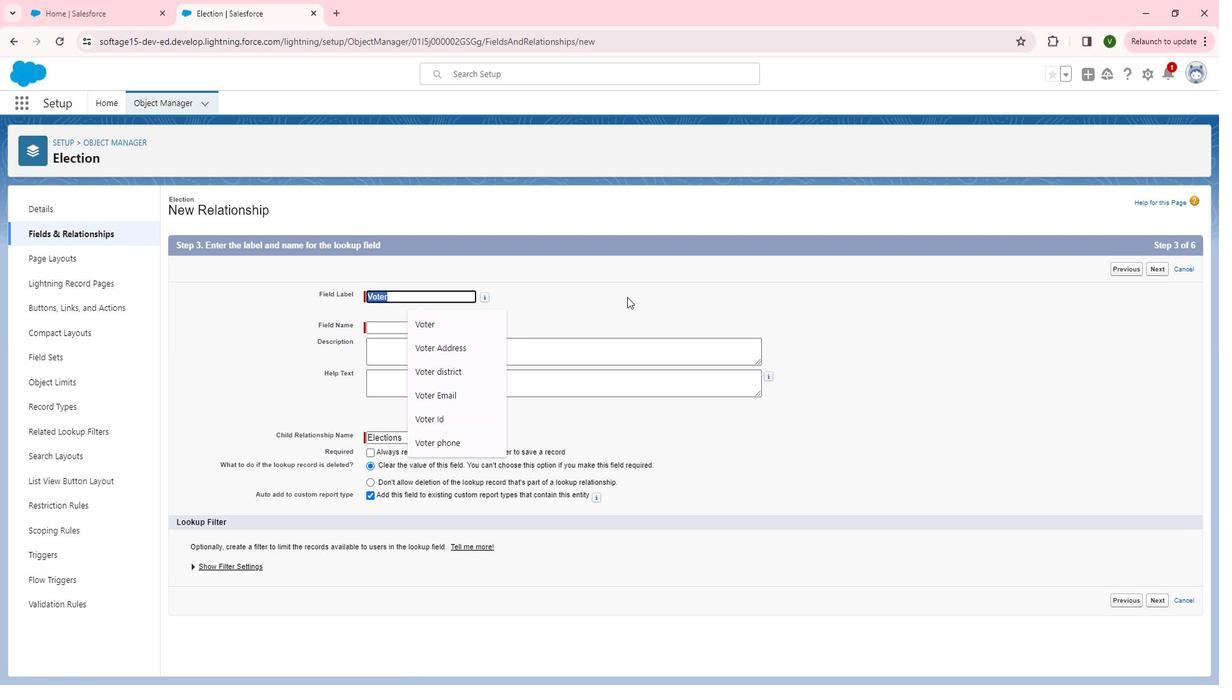 
Action: Mouse pressed left at (644, 303)
Screenshot: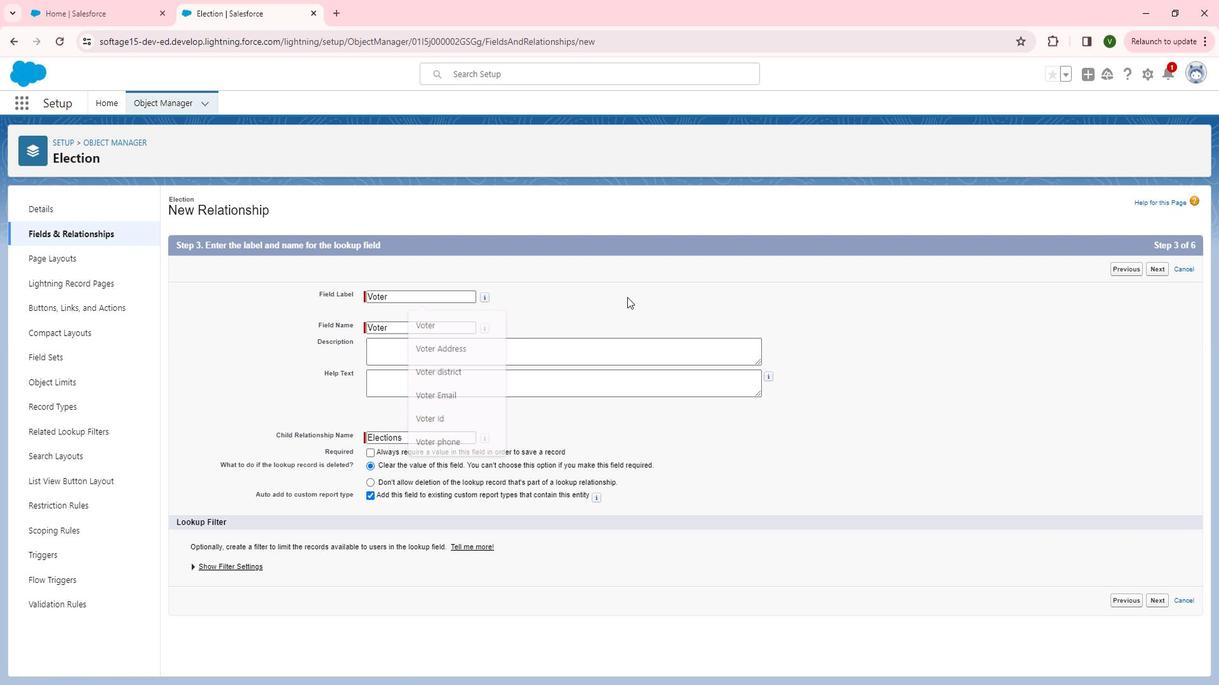 
Action: Mouse moved to (611, 355)
Screenshot: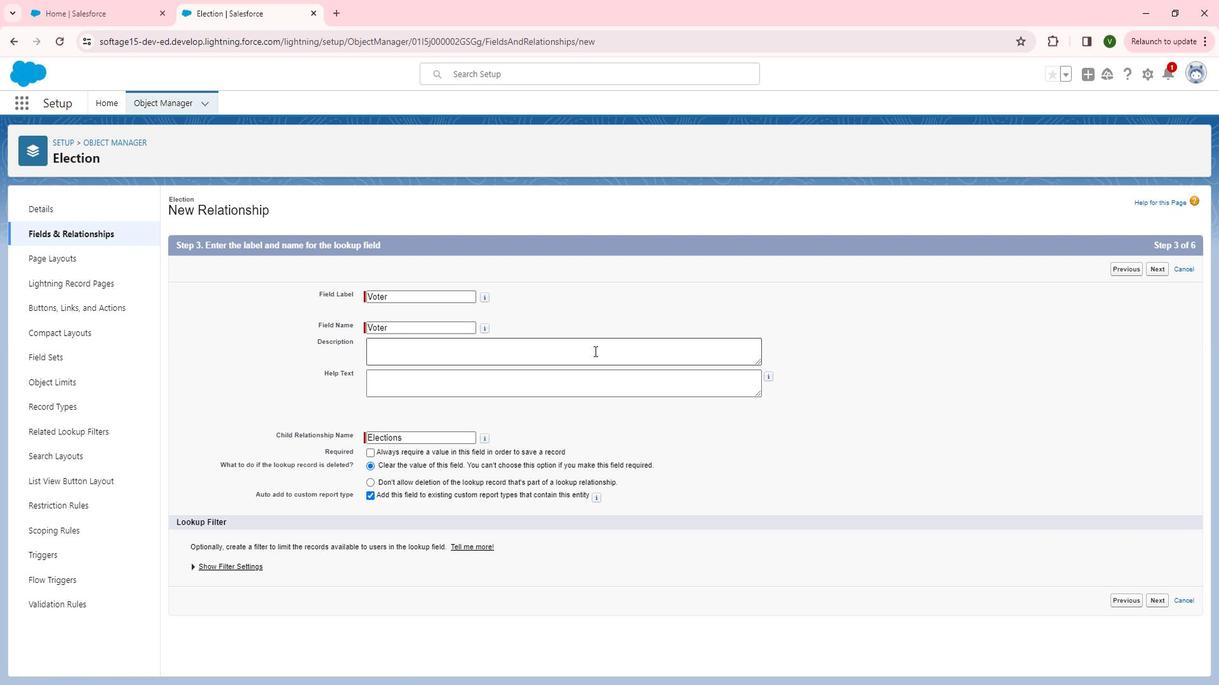 
Action: Mouse pressed left at (611, 355)
Screenshot: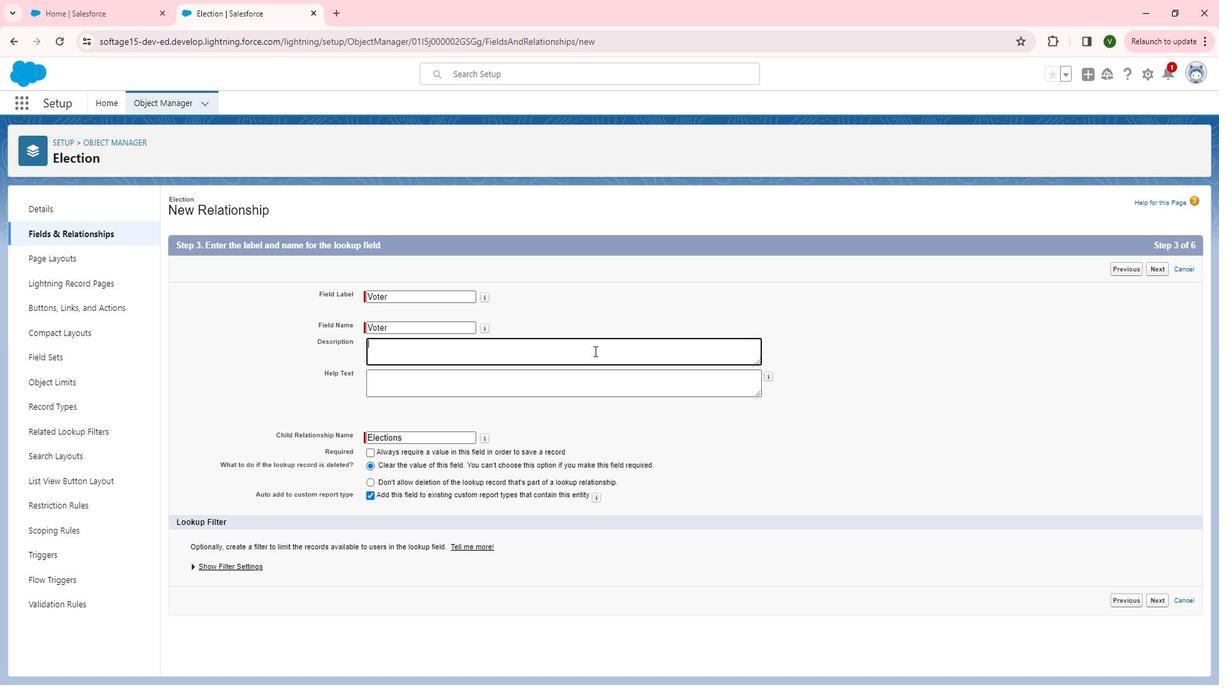 
Action: Mouse moved to (1021, 304)
Screenshot: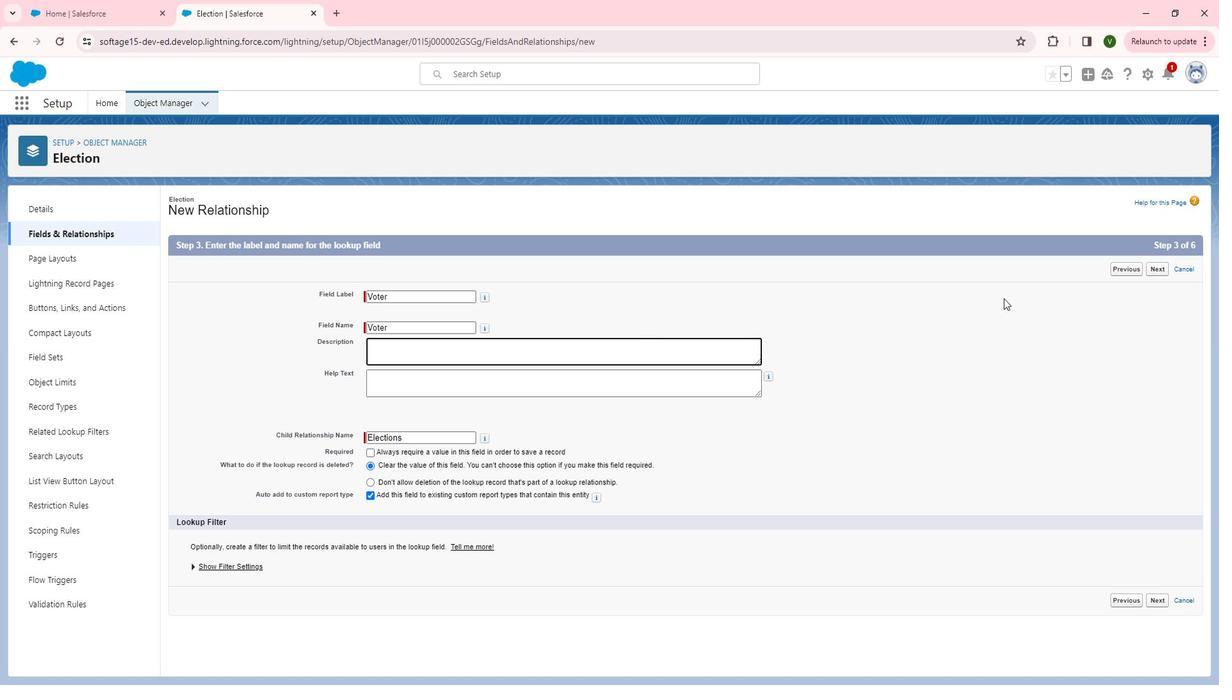 
Action: Key pressed <Key.shift>This<Key.space>custom<Key.space>field<Key.space>is<Key.space>used<Key.space>for<Key.space>the<Key.space>real<Key.backspace><Key.backspace>lated<Key.space>list<Key.space>displays<Key.space>the<Key.space>voter<Key.space>associated<Key.space>with<Key.space>the<Key.space>current<Key.space>election<Key.space>link<Key.space><Key.backspace>ed<Key.space>through<Key.space>lookup<Key.space>relation<Key.space><Key.backspace>ship<Key.space><Key.space>between<Key.left><Key.left><Key.left><Key.left><Key.left><Key.left><Key.left><Key.backspace><Key.down><Key.space>election<Key.space>and<Key.space>voter.
Screenshot: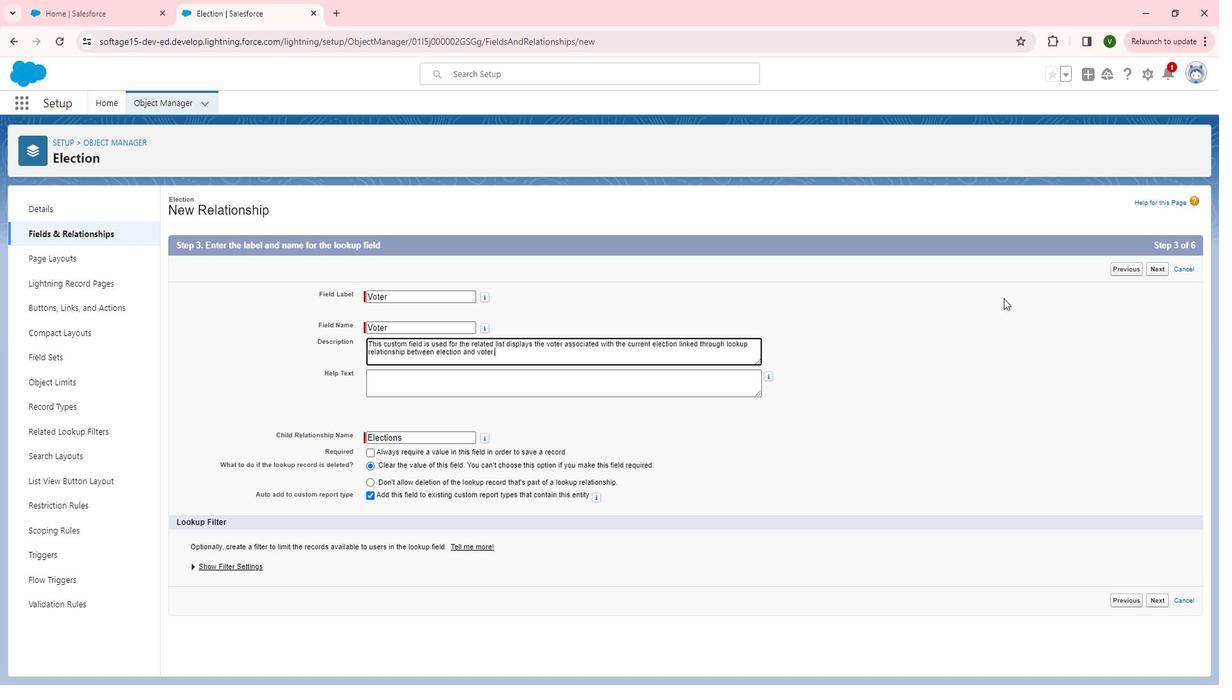 
Action: Mouse moved to (621, 377)
Screenshot: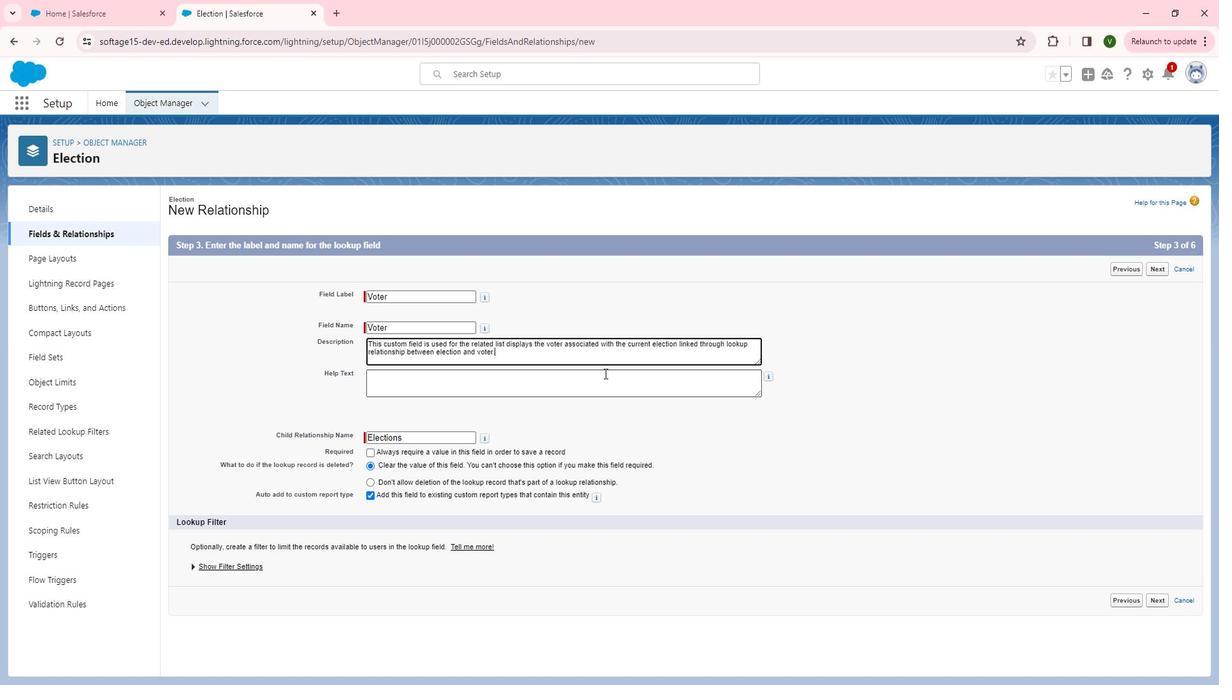 
Action: Mouse pressed left at (621, 377)
Screenshot: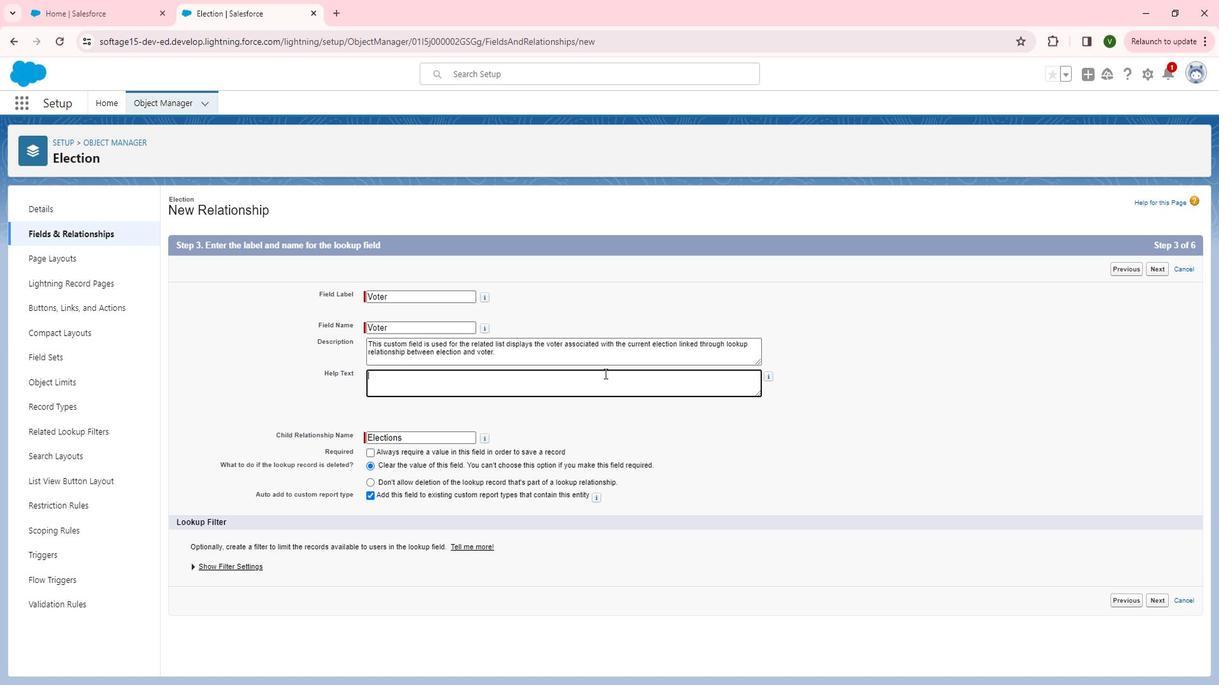 
Action: Mouse moved to (621, 377)
Screenshot: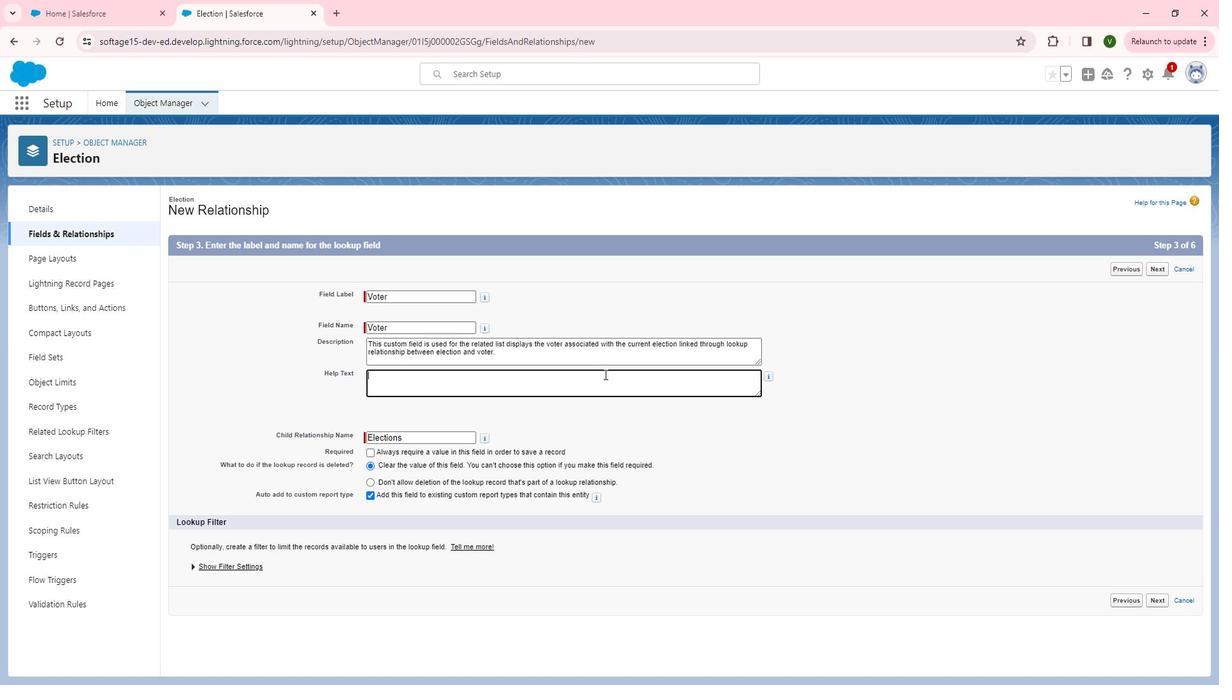 
Action: Key pressed <Key.shift>View<Key.space>and<Key.space>manage<Key.space>the<Key.space>voters<Key.space>participating<Key.space>in<Key.space>this<Key.space>election.
Screenshot: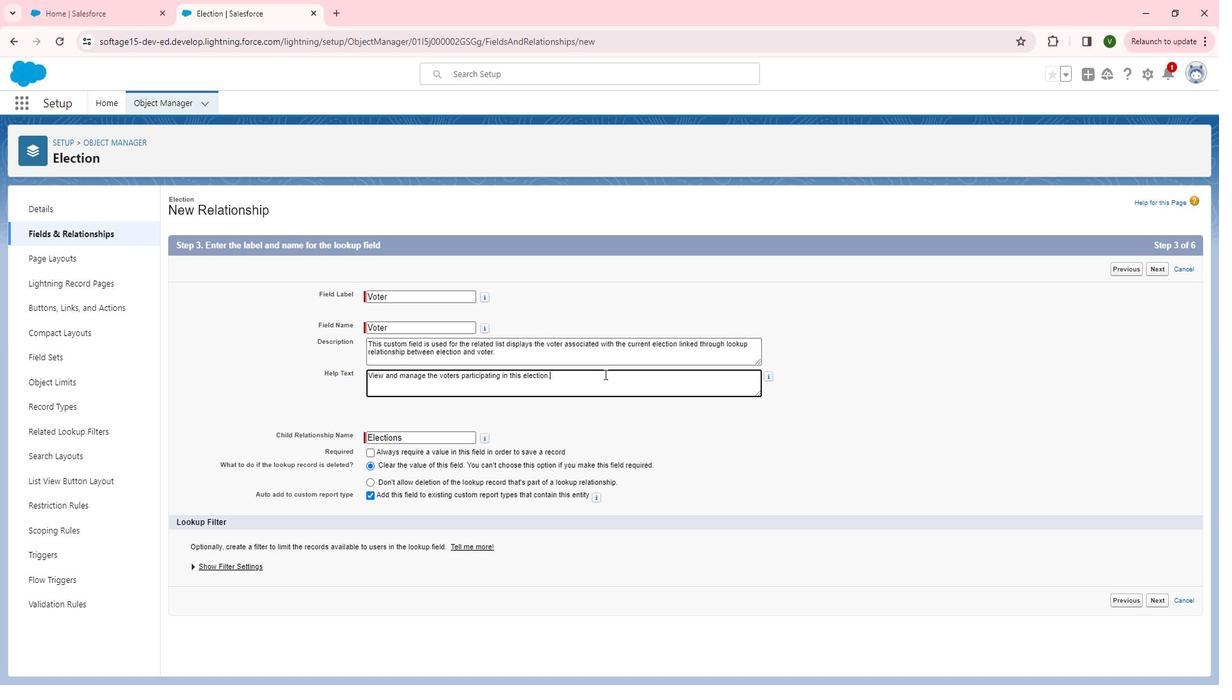 
Action: Mouse moved to (835, 480)
Screenshot: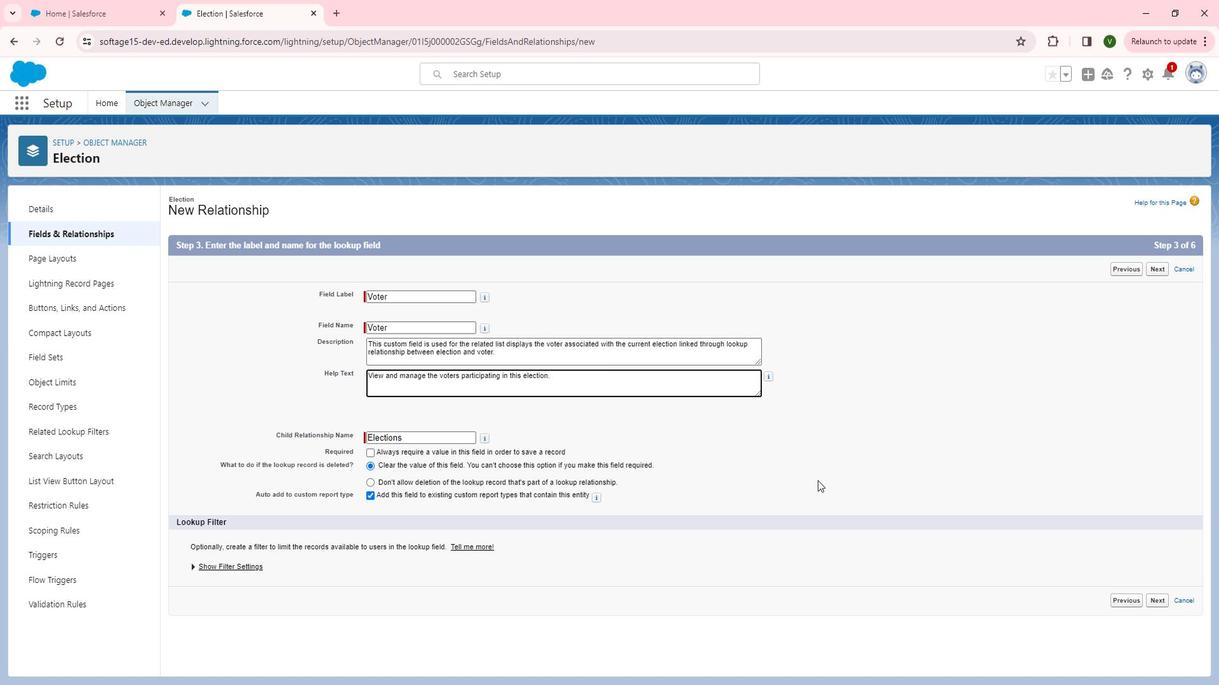 
Action: Mouse pressed left at (835, 480)
Screenshot: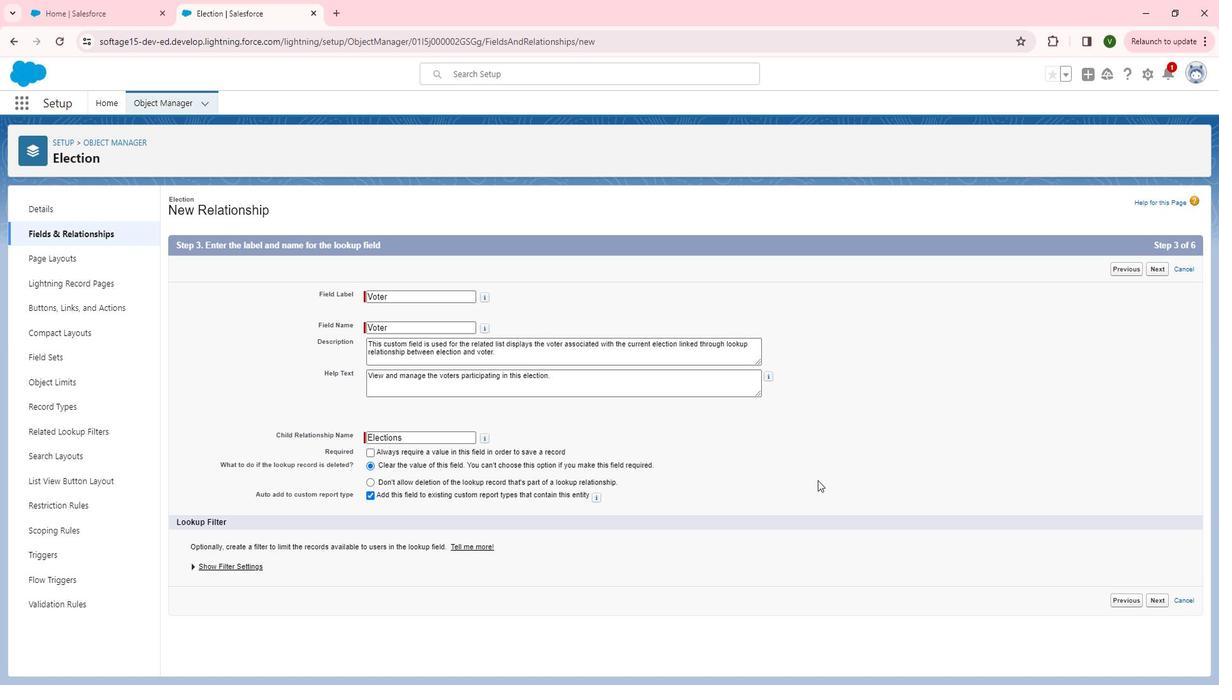 
Action: Mouse moved to (655, 376)
Screenshot: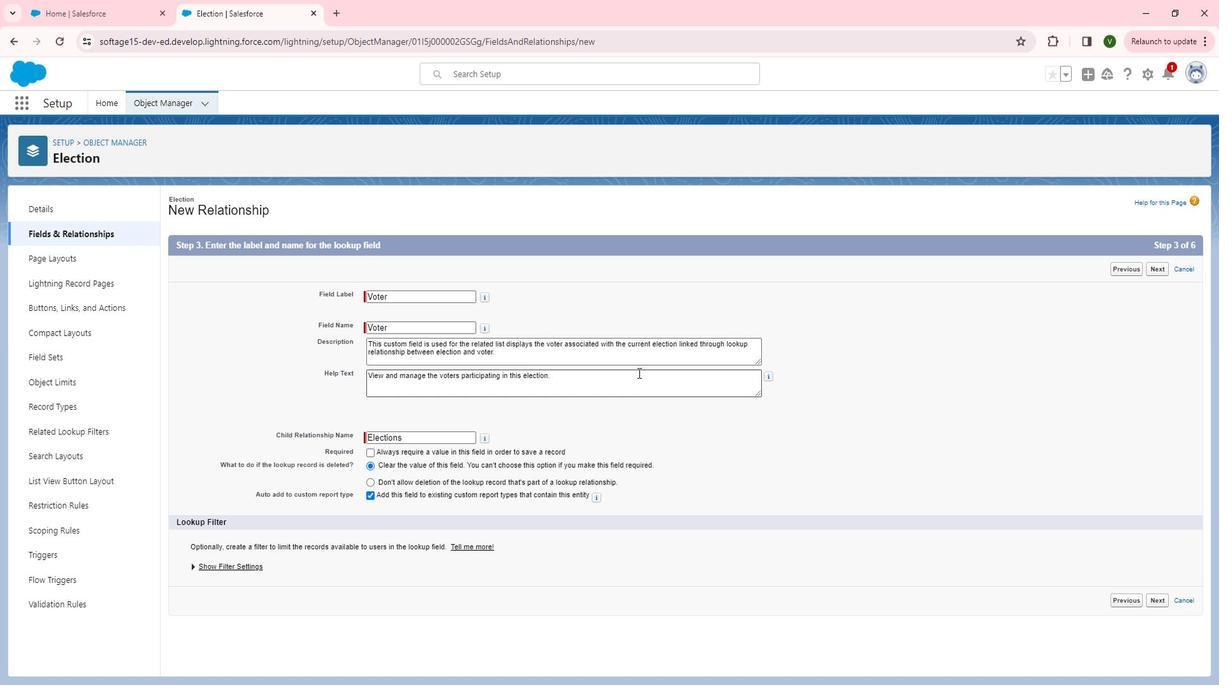
Action: Mouse pressed left at (655, 376)
Screenshot: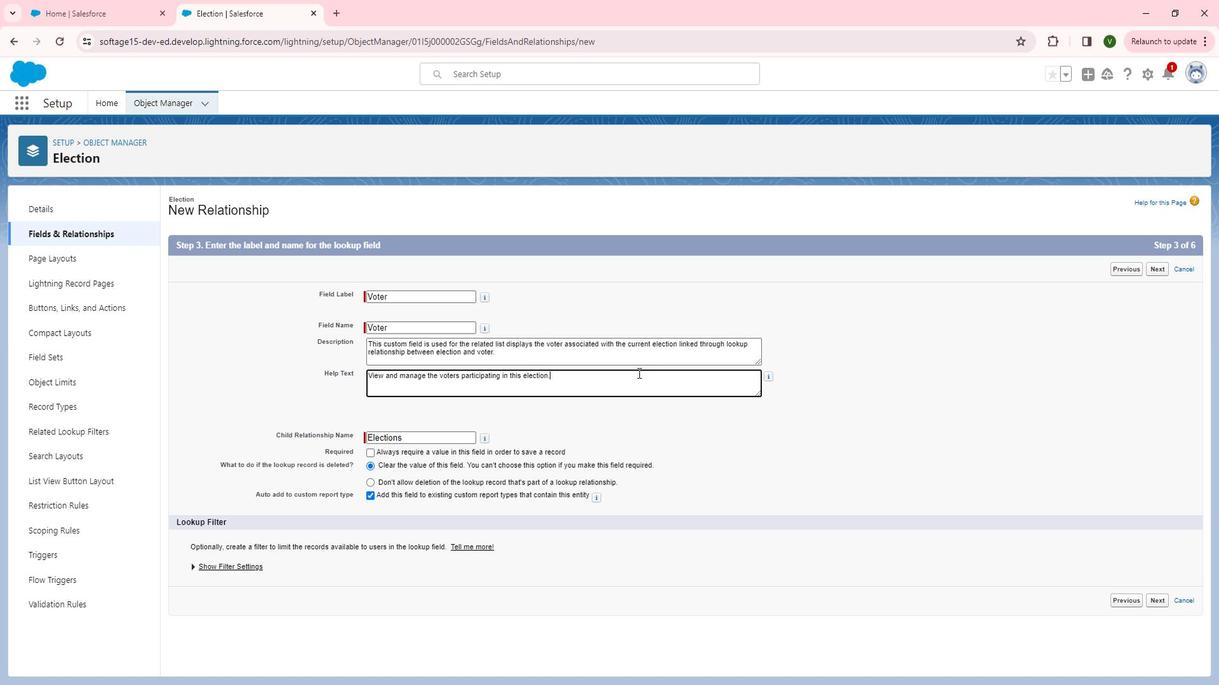 
Action: Mouse moved to (654, 375)
Screenshot: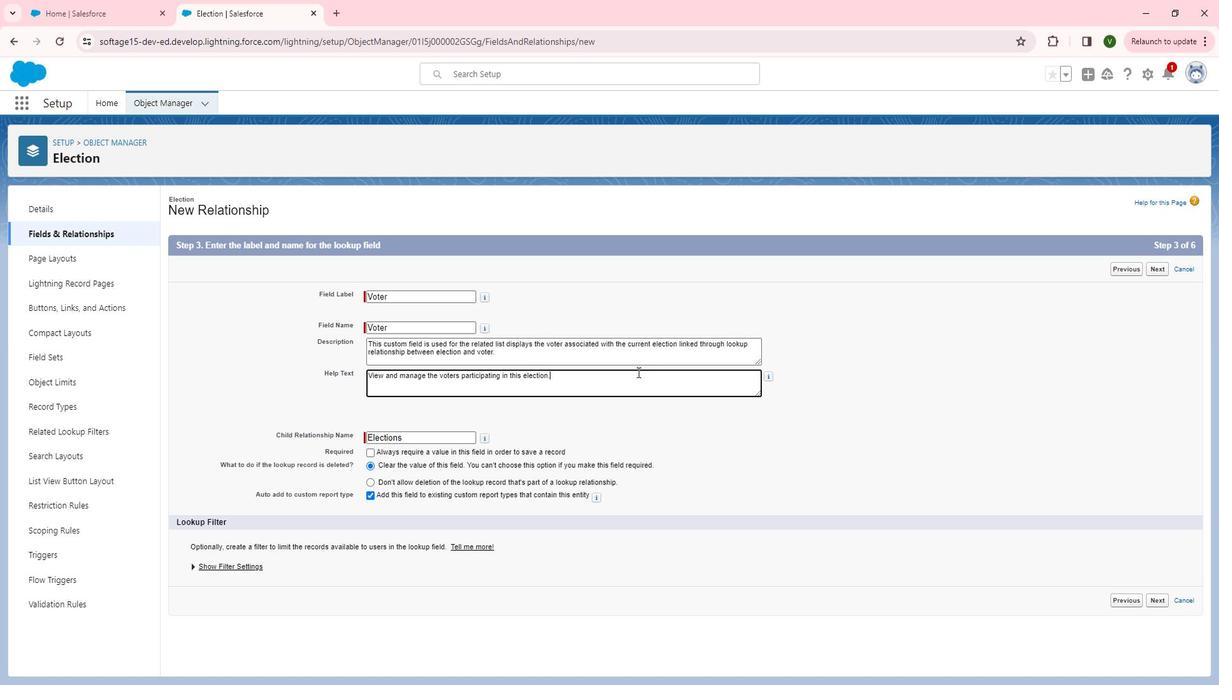 
Action: Key pressed <Key.backspace><Key.space>associated<Key.space>with<Key.space>voter.
Screenshot: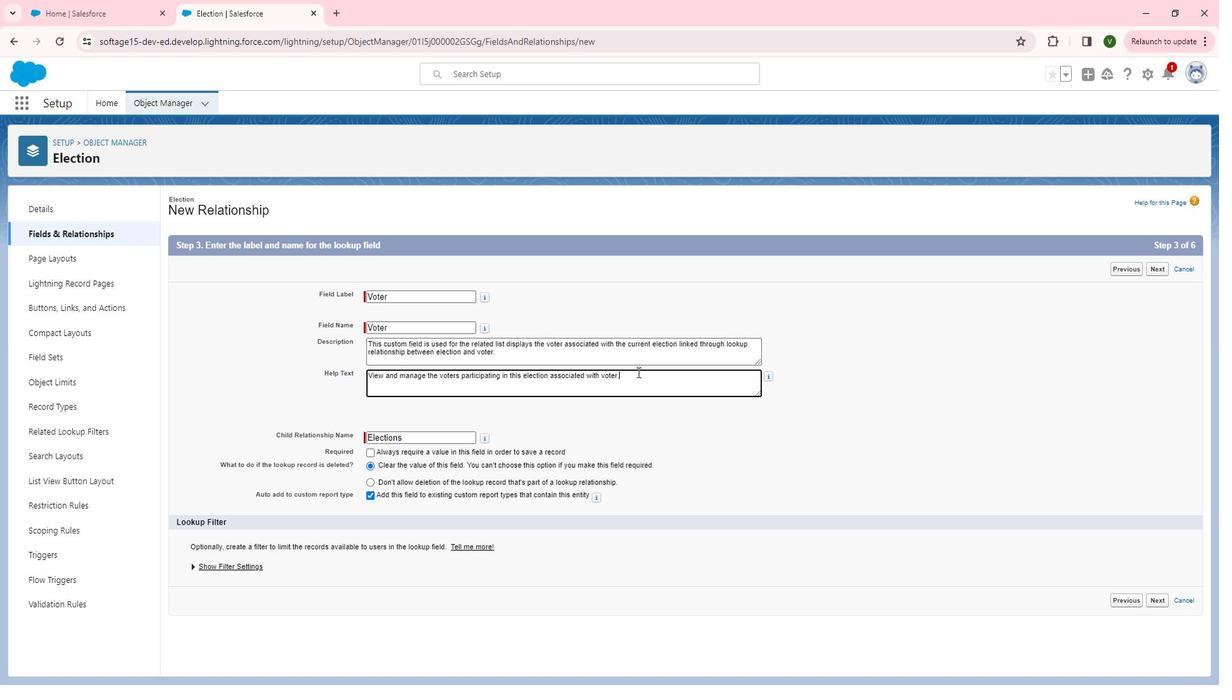 
Action: Mouse moved to (919, 494)
Screenshot: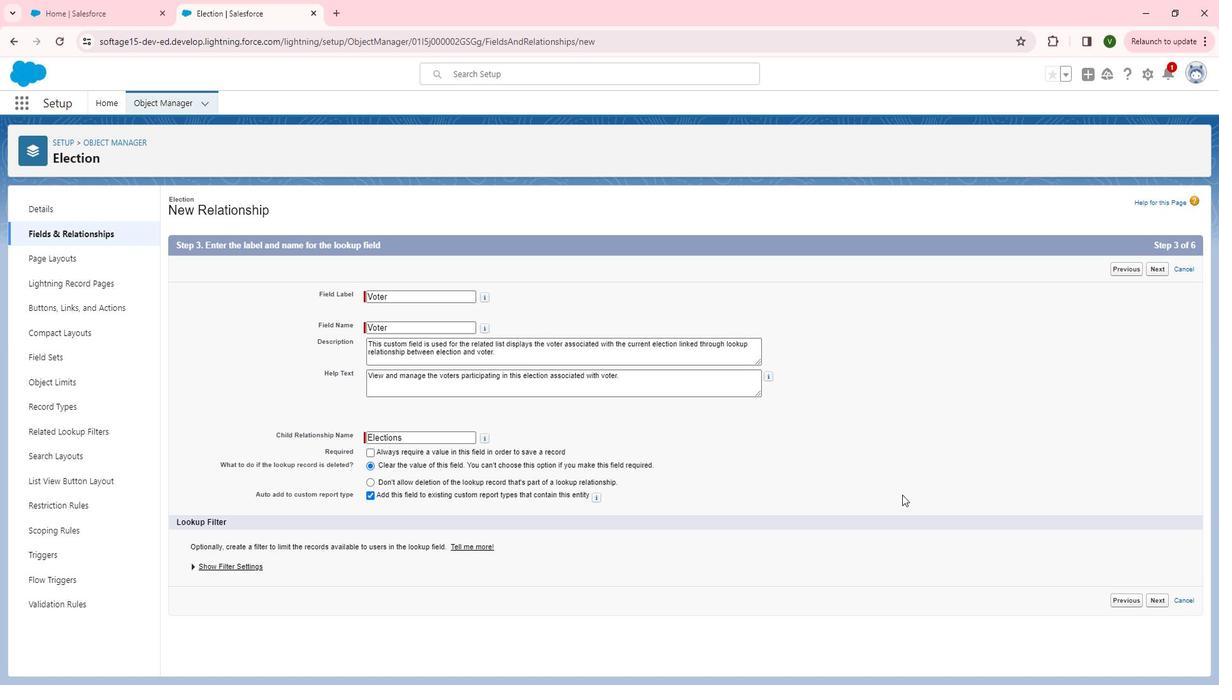 
Action: Mouse pressed left at (919, 494)
Screenshot: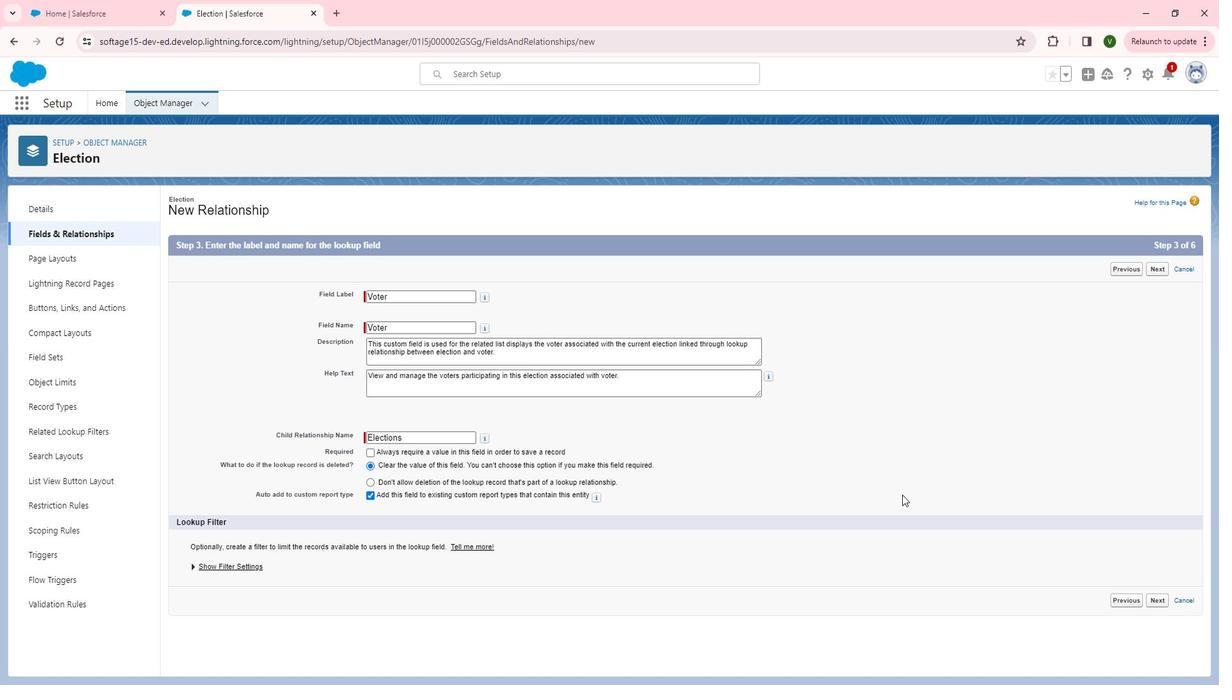 
Action: Mouse moved to (1182, 592)
Screenshot: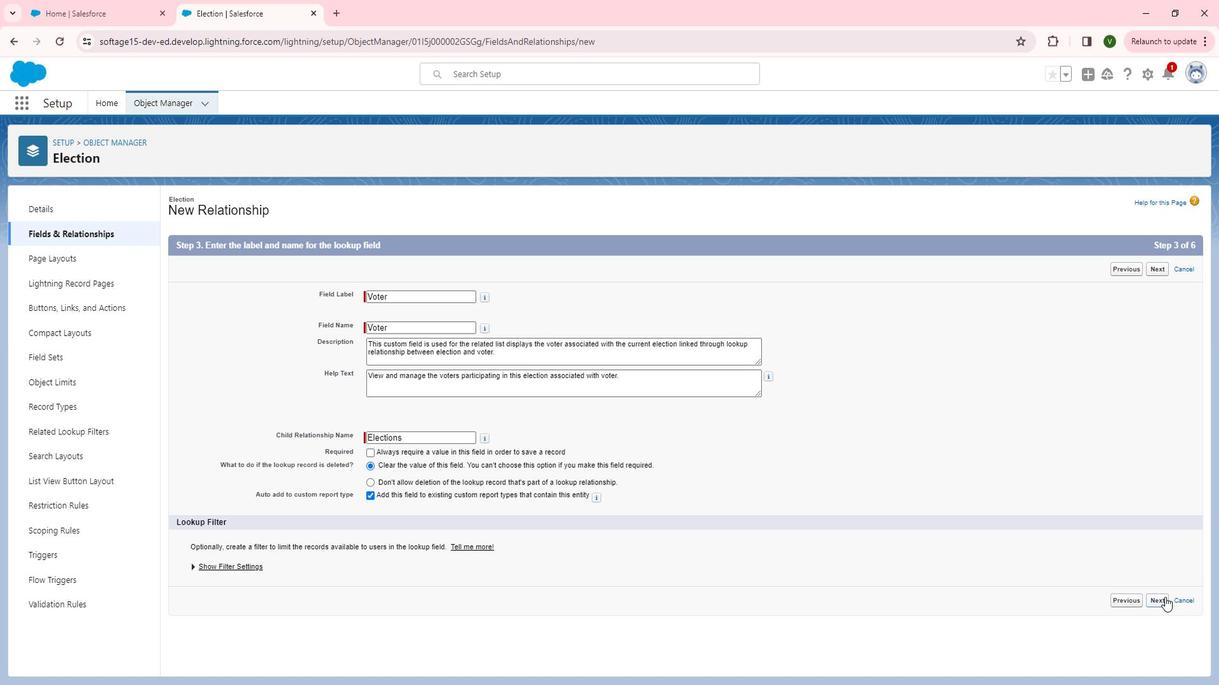 
Action: Mouse pressed left at (1182, 592)
Screenshot: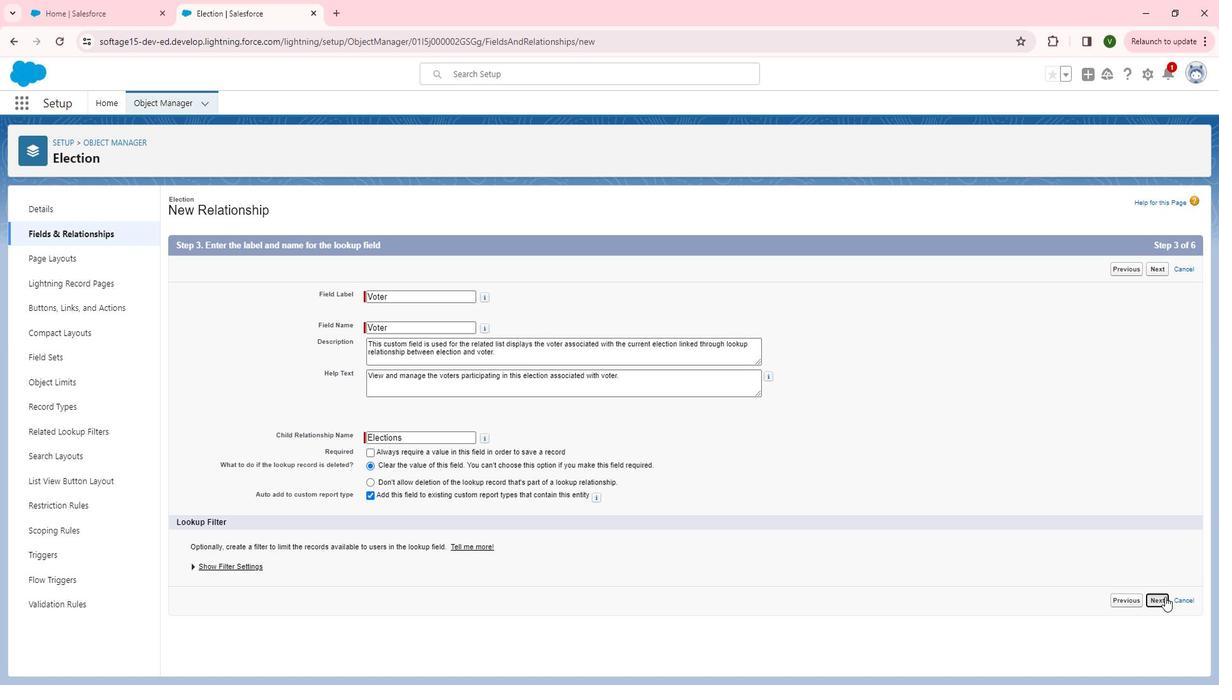 
Action: Mouse moved to (875, 379)
Screenshot: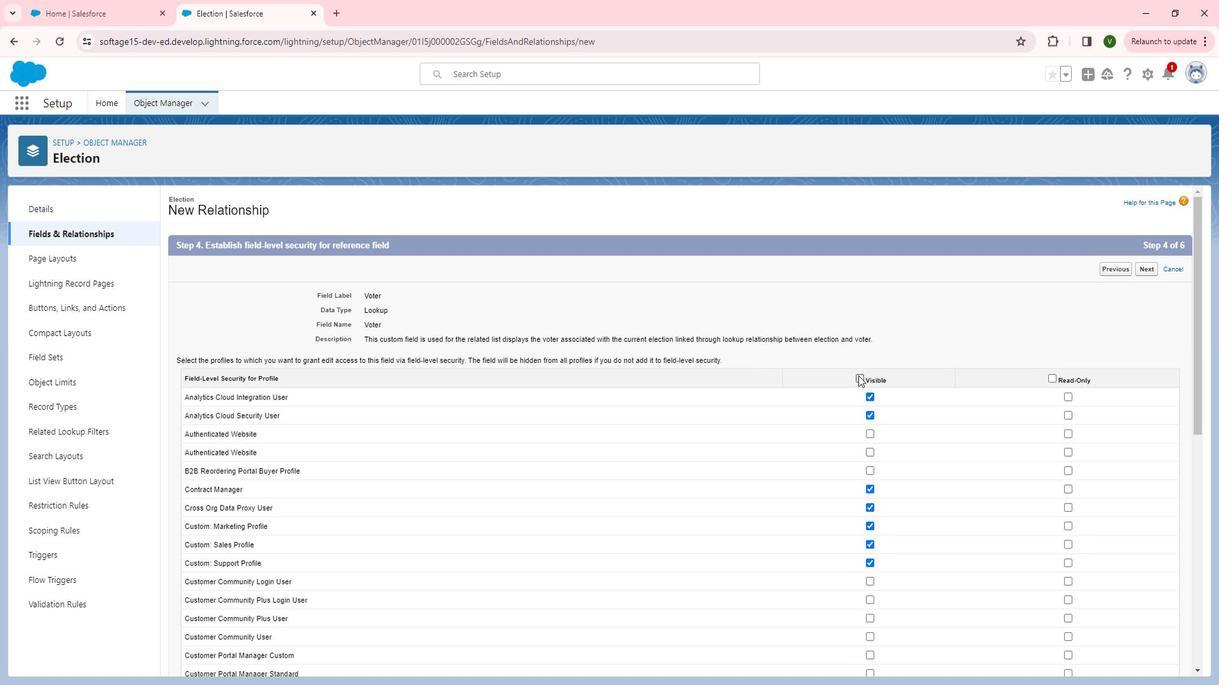 
Action: Mouse pressed left at (875, 379)
Screenshot: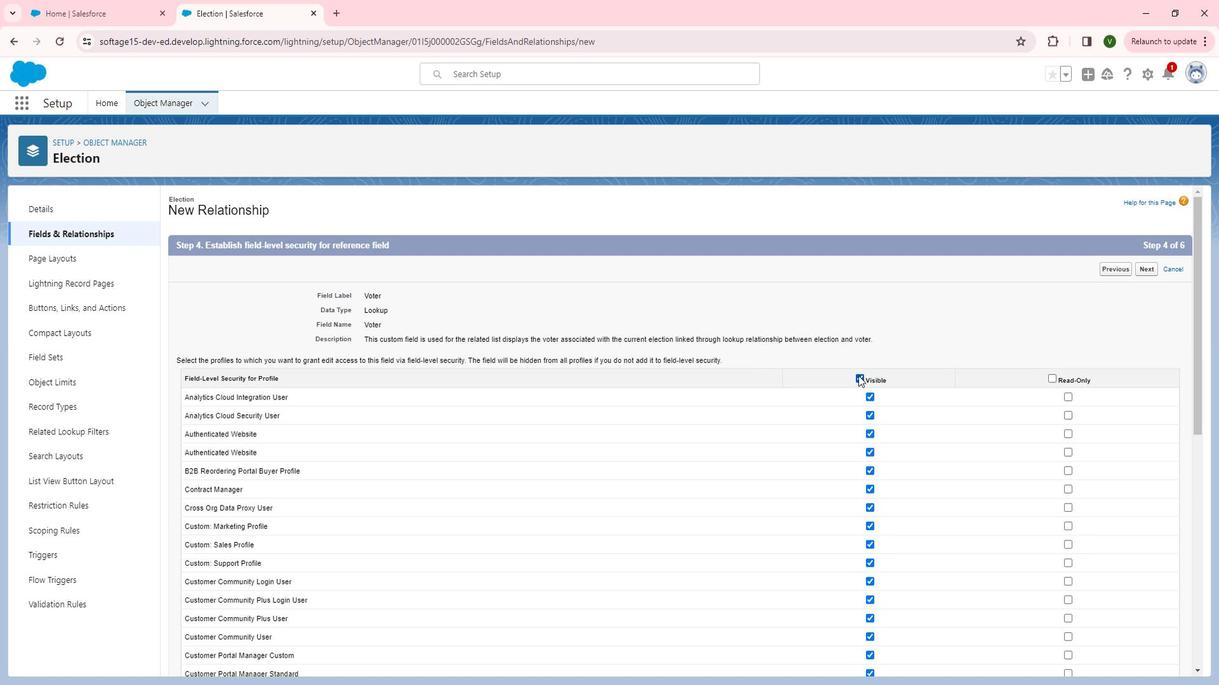 
Action: Mouse moved to (1090, 456)
Screenshot: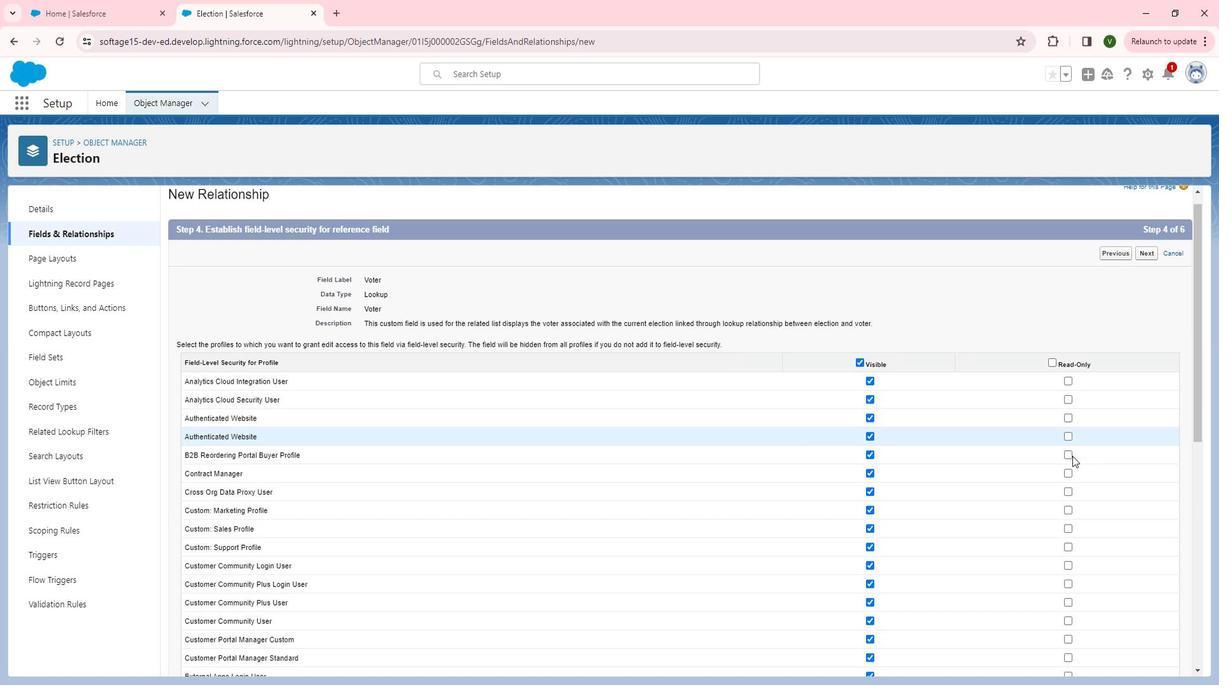 
Action: Mouse scrolled (1090, 455) with delta (0, 0)
Screenshot: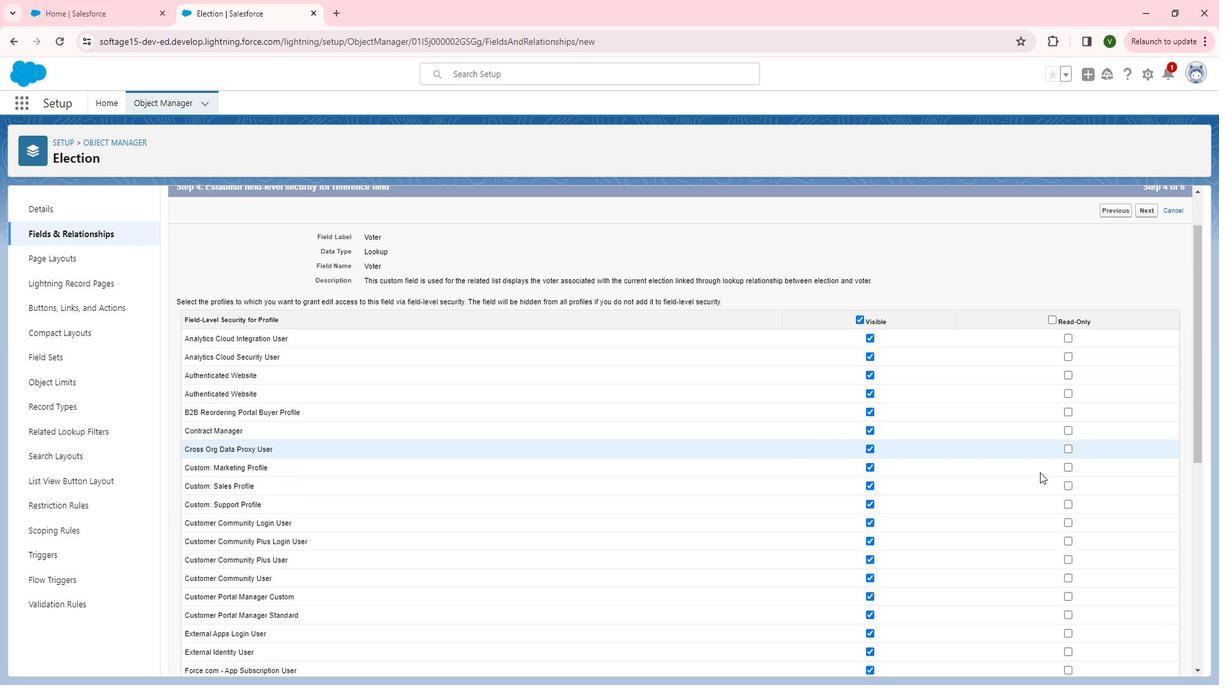
Action: Mouse moved to (1090, 456)
Screenshot: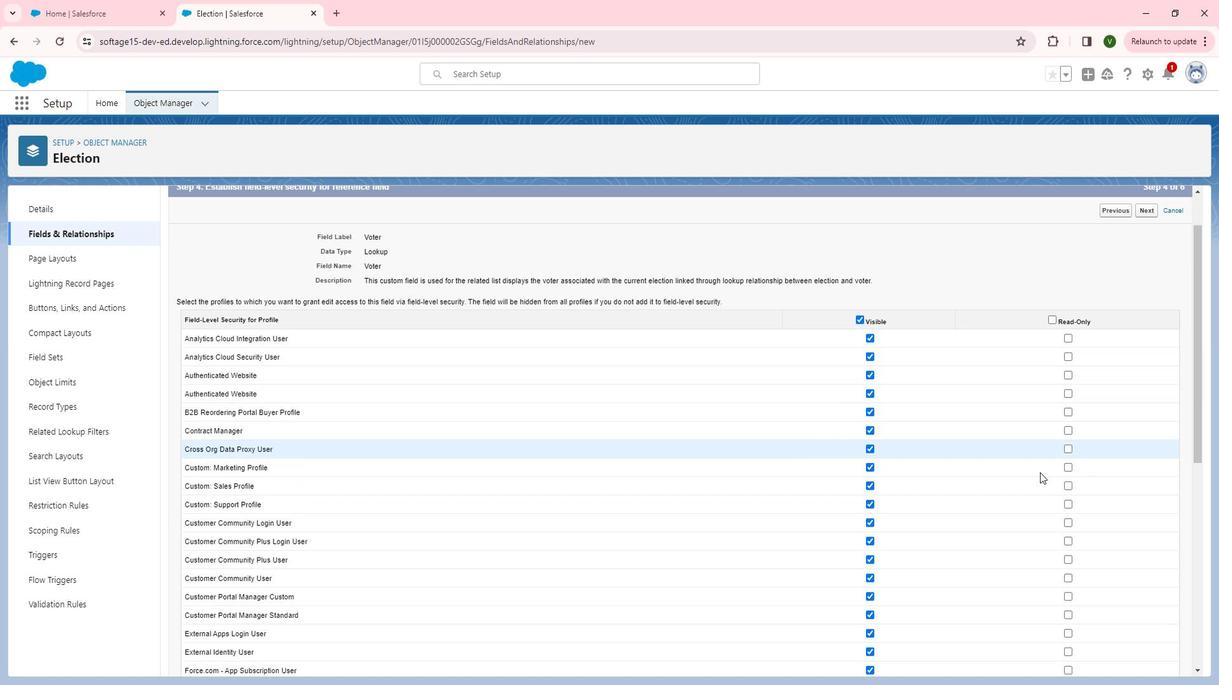 
Action: Mouse scrolled (1090, 455) with delta (0, 0)
Screenshot: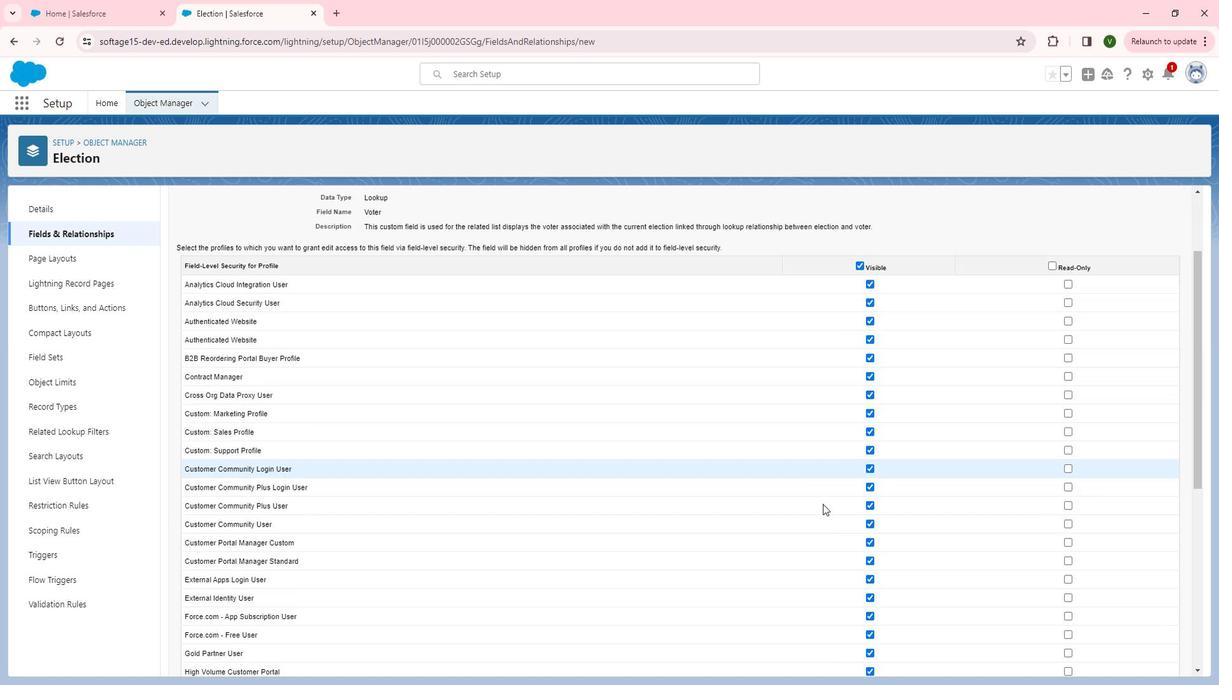 
Action: Mouse moved to (885, 290)
Screenshot: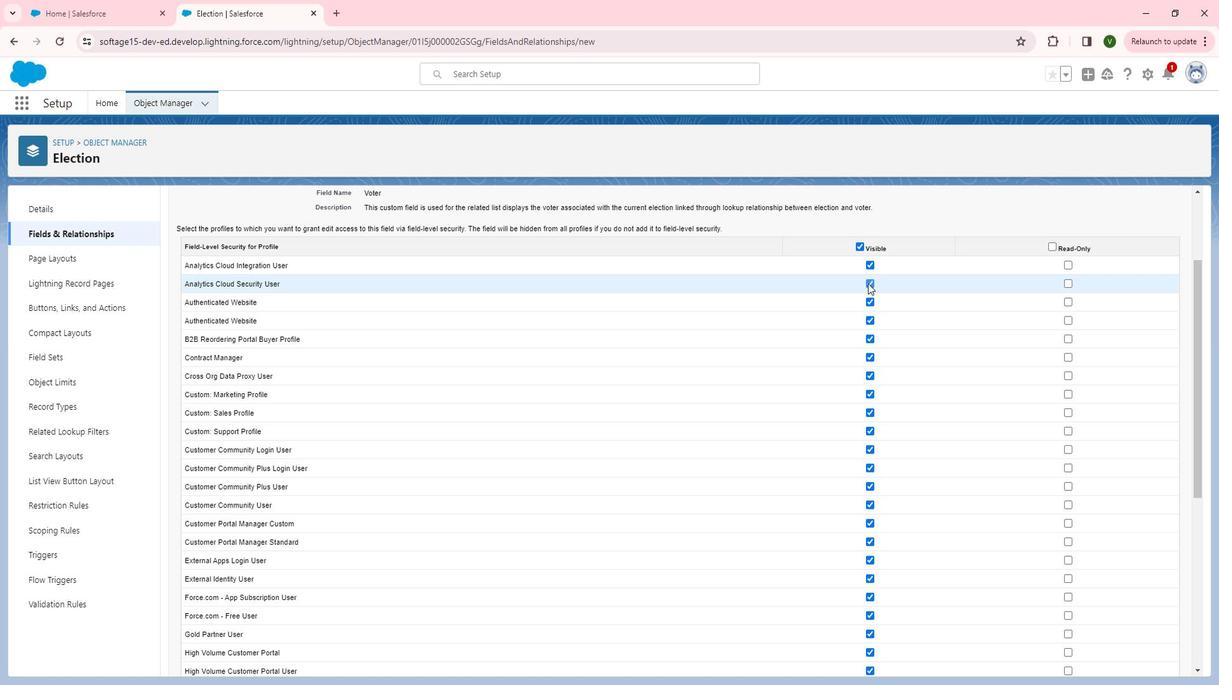 
Action: Mouse pressed left at (885, 290)
Screenshot: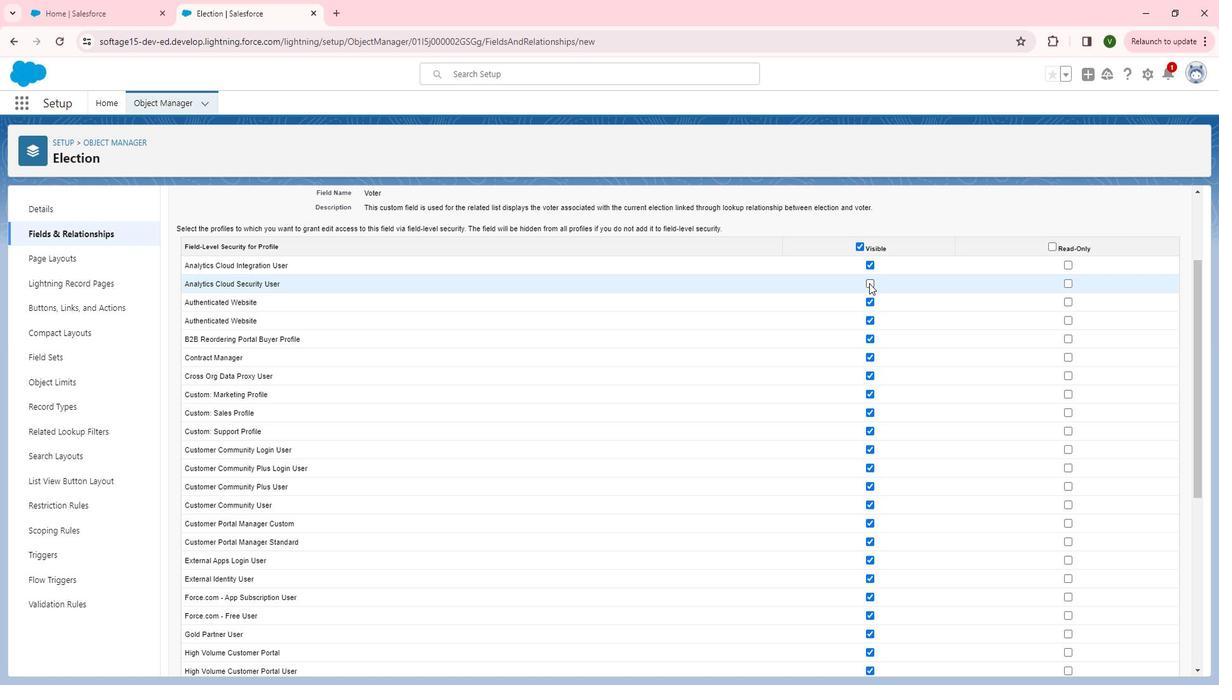 
Action: Mouse moved to (887, 311)
Screenshot: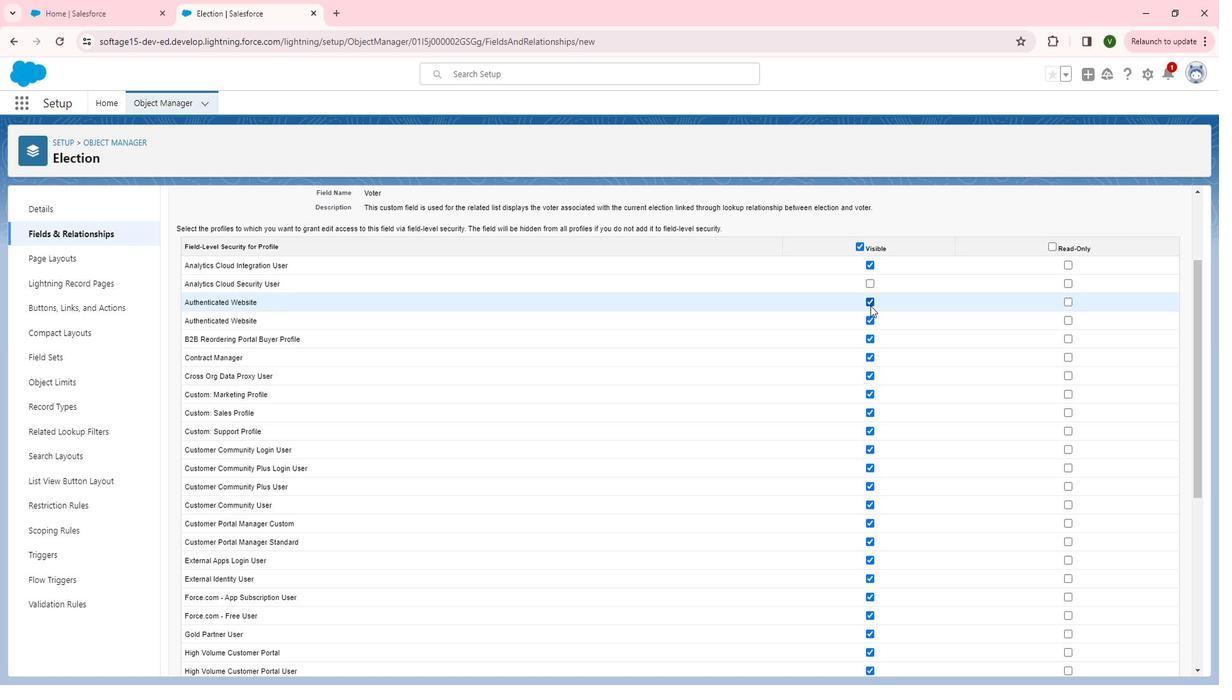 
Action: Mouse pressed left at (887, 311)
Screenshot: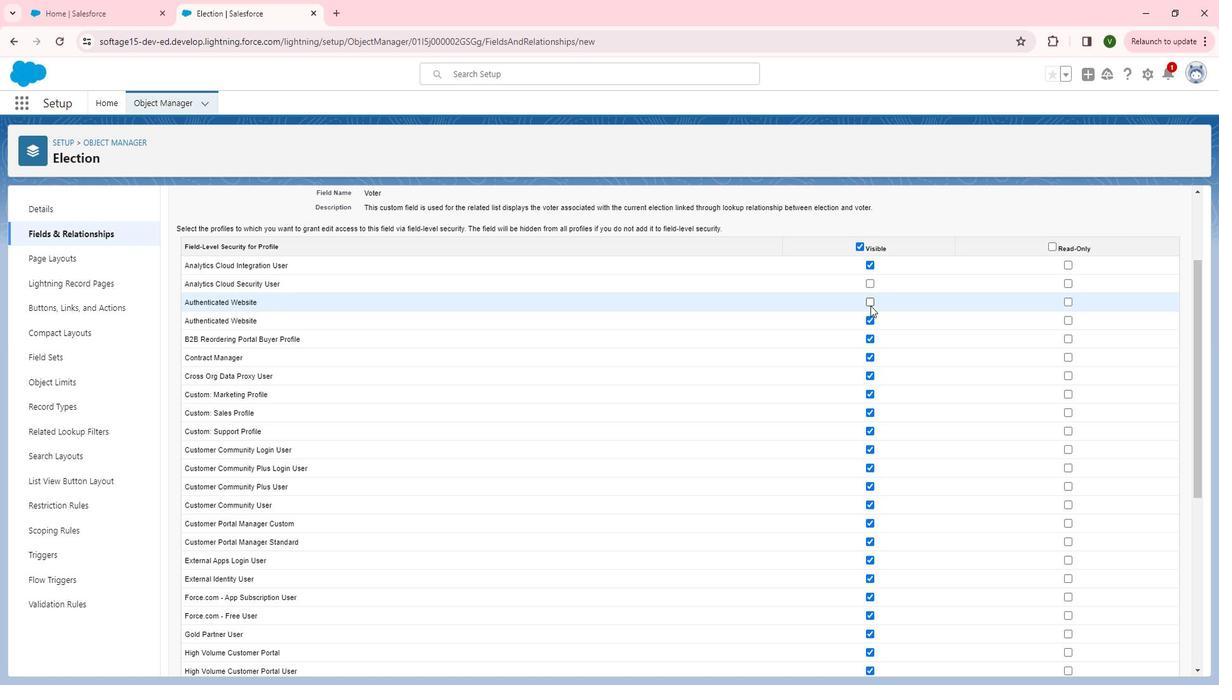 
Action: Mouse moved to (884, 326)
Screenshot: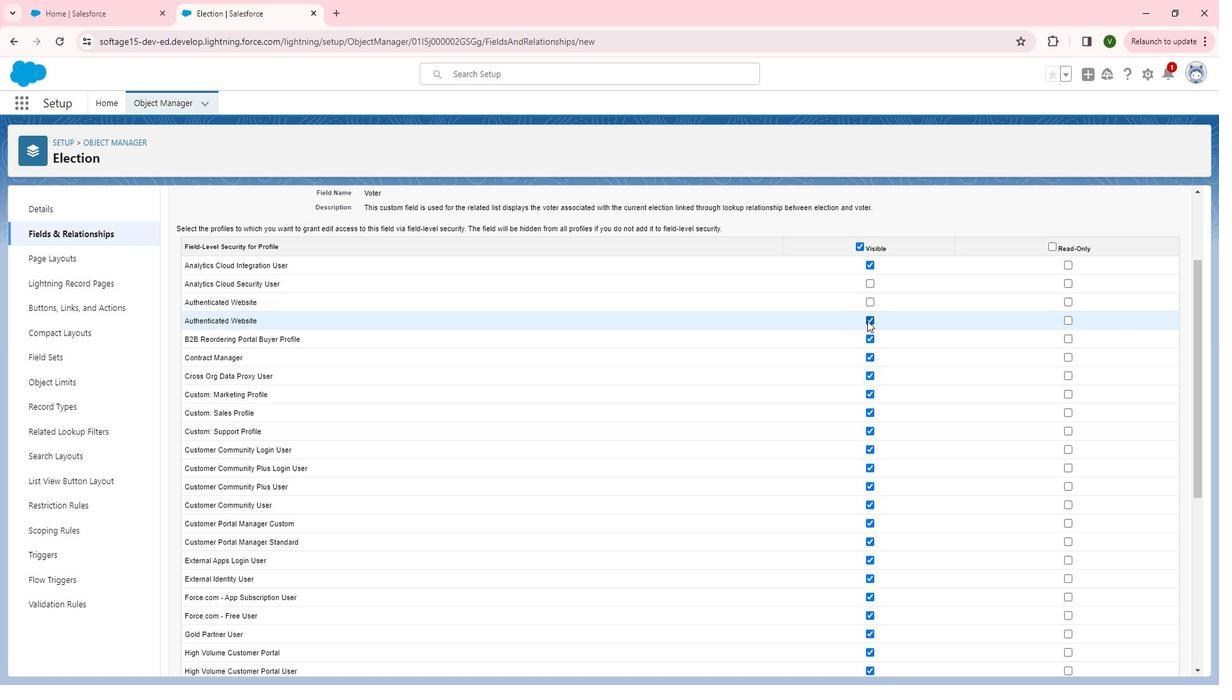 
Action: Mouse pressed left at (884, 326)
Screenshot: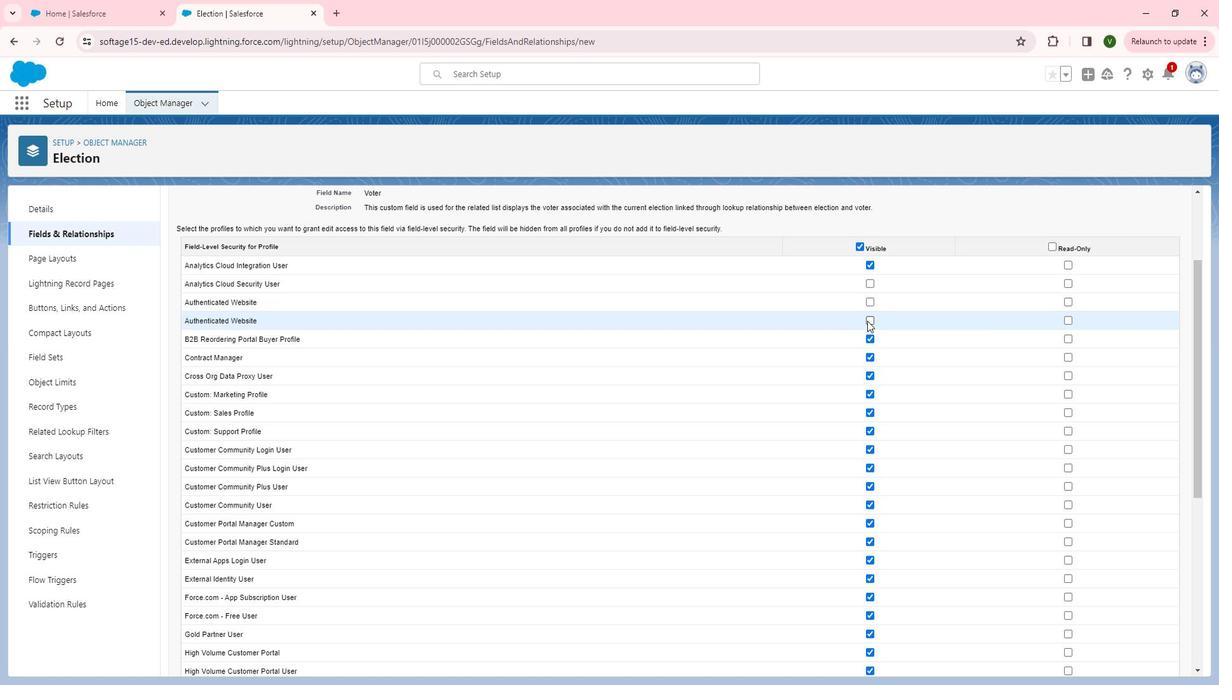 
Action: Mouse moved to (889, 448)
Screenshot: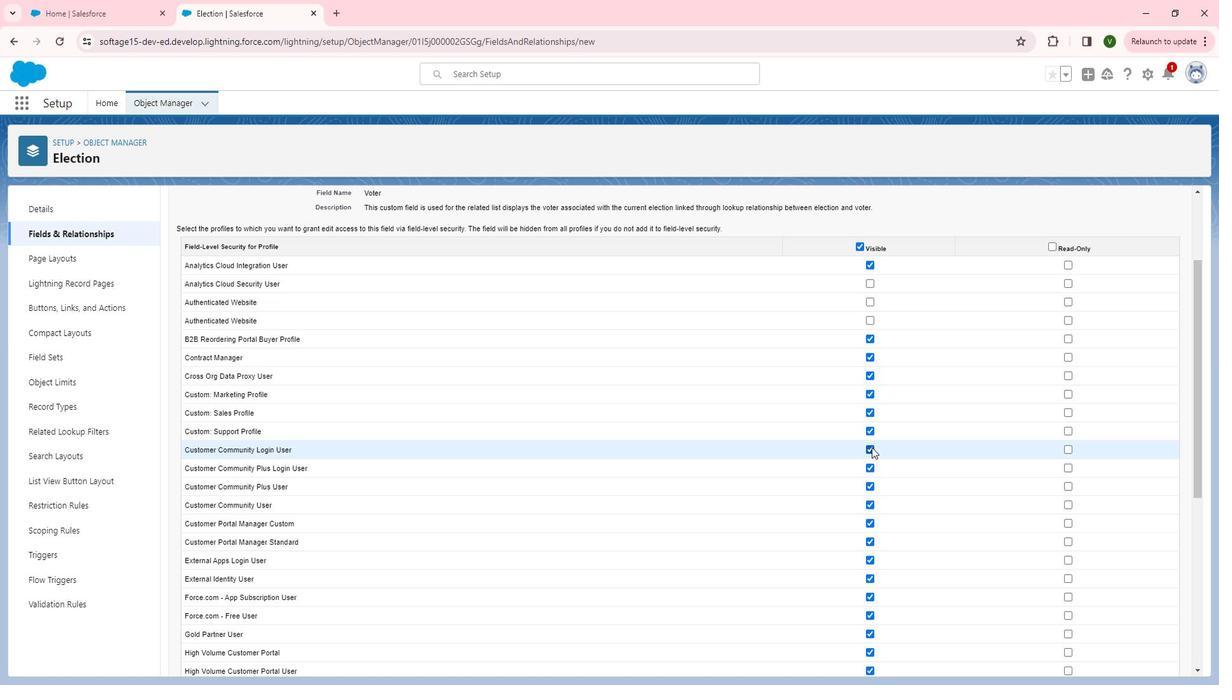 
Action: Mouse pressed left at (889, 448)
Screenshot: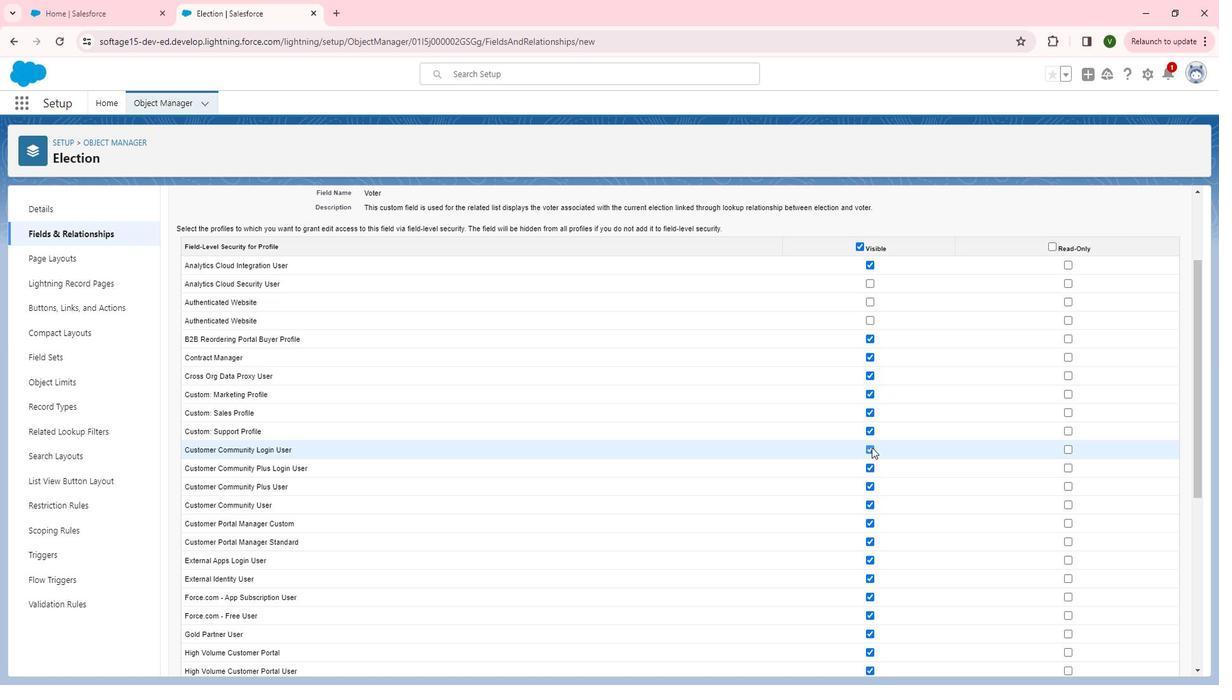 
Action: Mouse moved to (886, 465)
Screenshot: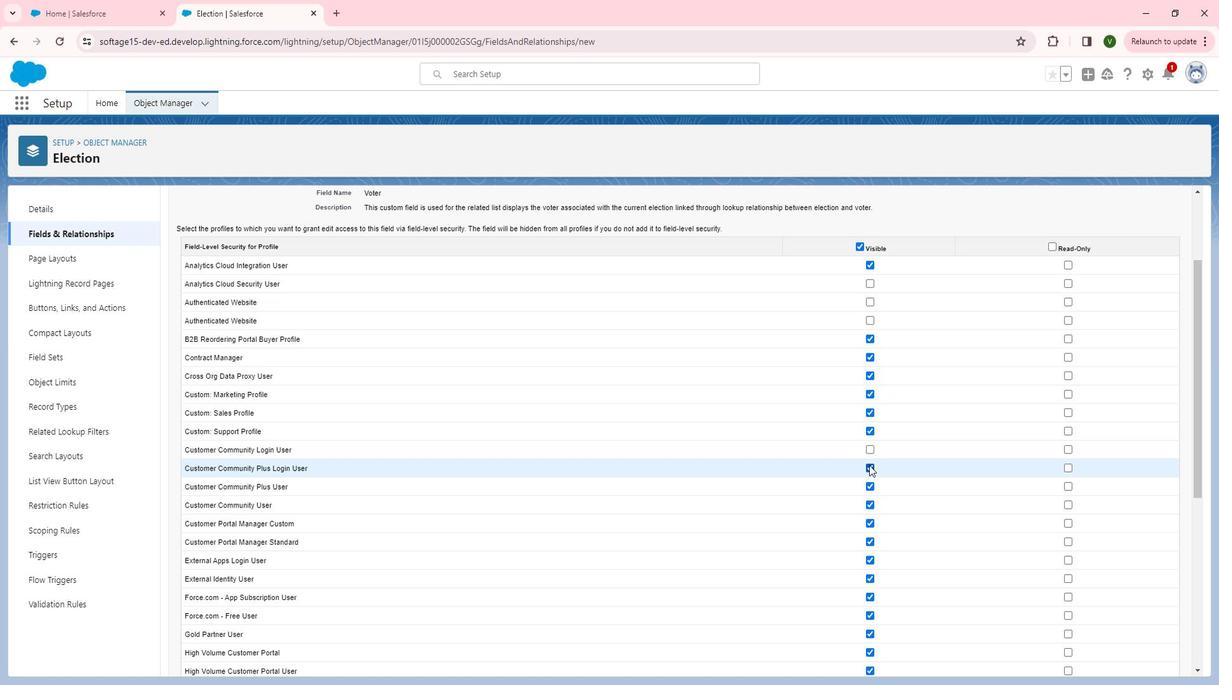 
Action: Mouse pressed left at (886, 465)
Screenshot: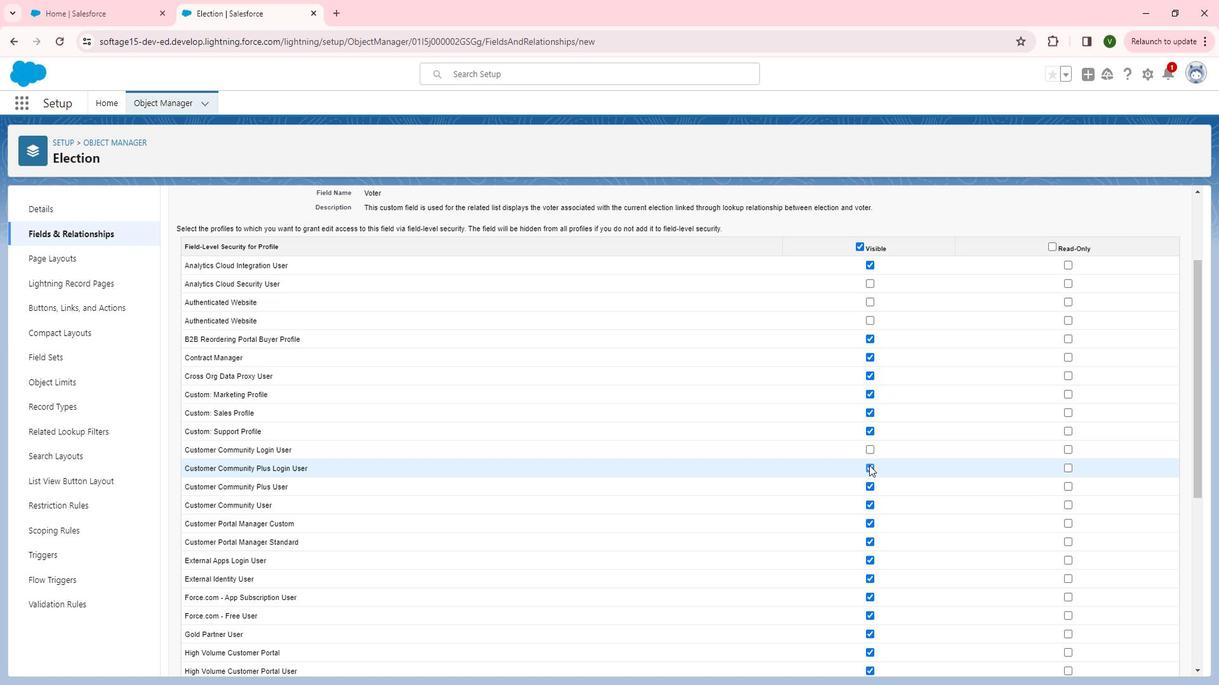 
Action: Mouse moved to (885, 482)
Screenshot: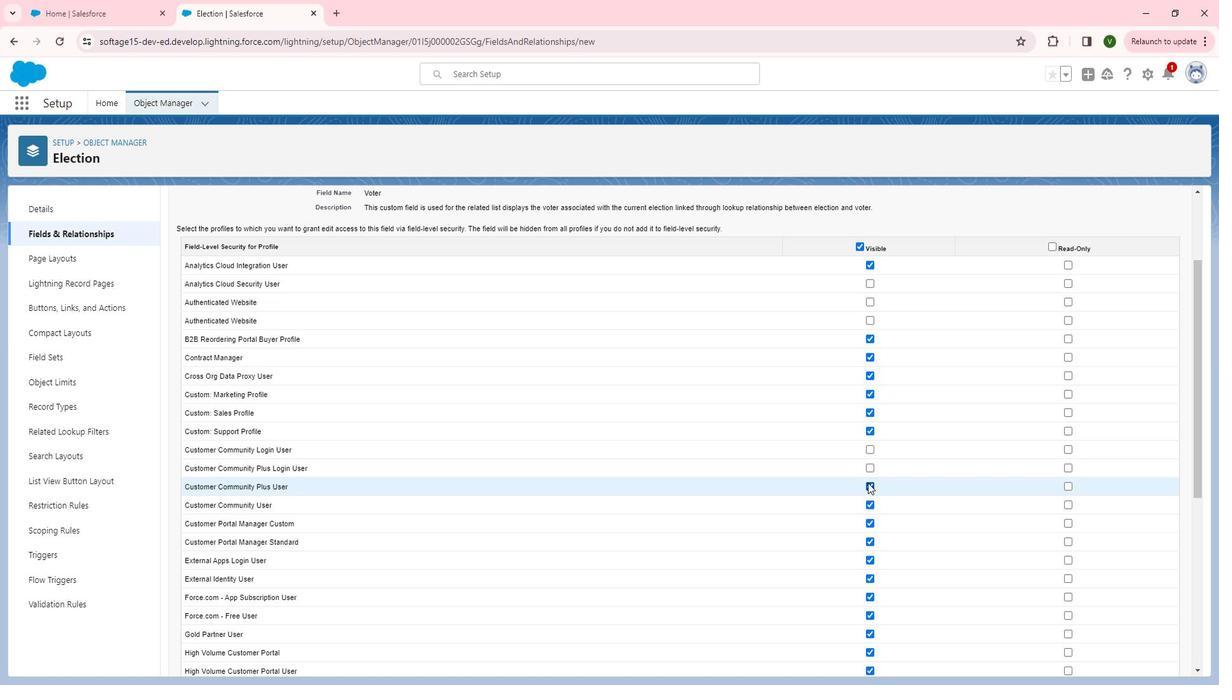 
Action: Mouse pressed left at (885, 482)
Screenshot: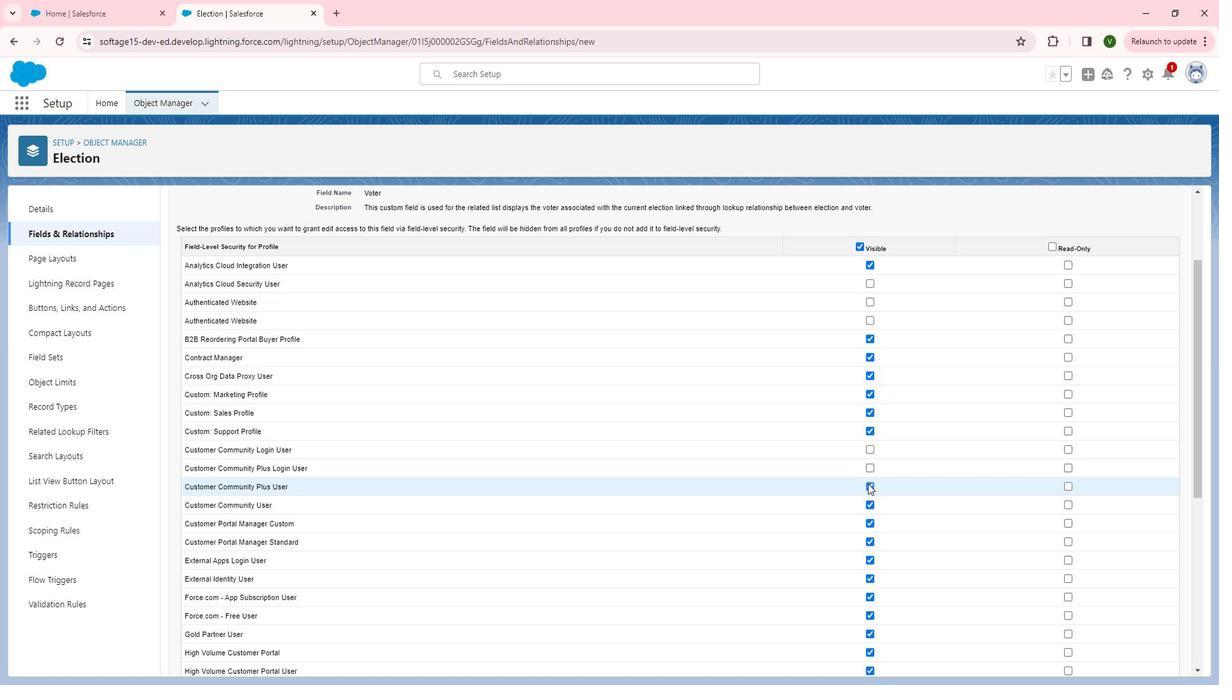 
Action: Mouse moved to (885, 483)
Screenshot: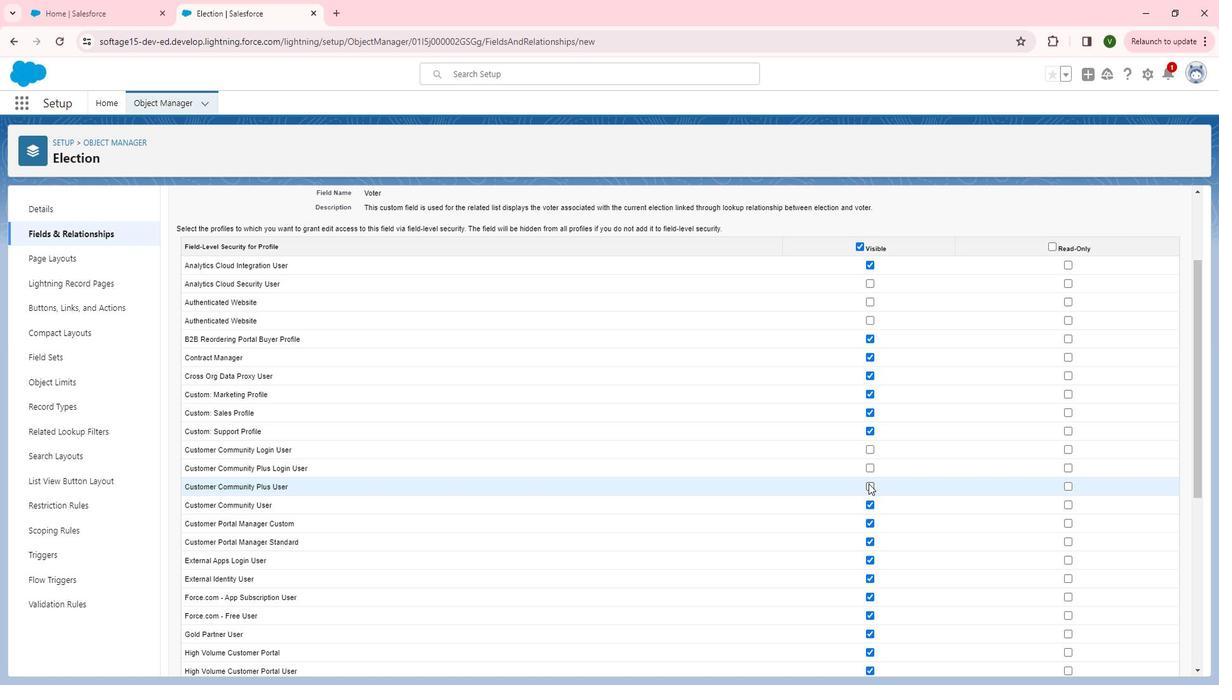
Action: Mouse scrolled (885, 482) with delta (0, 0)
Screenshot: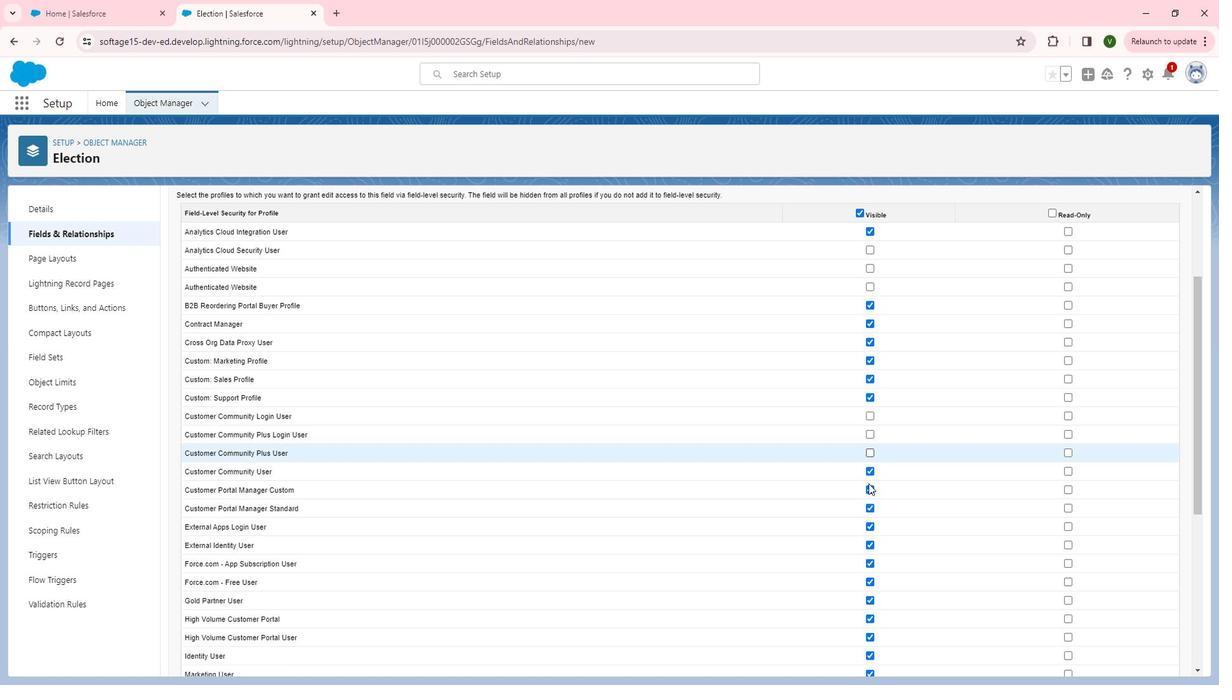 
Action: Mouse moved to (889, 509)
Screenshot: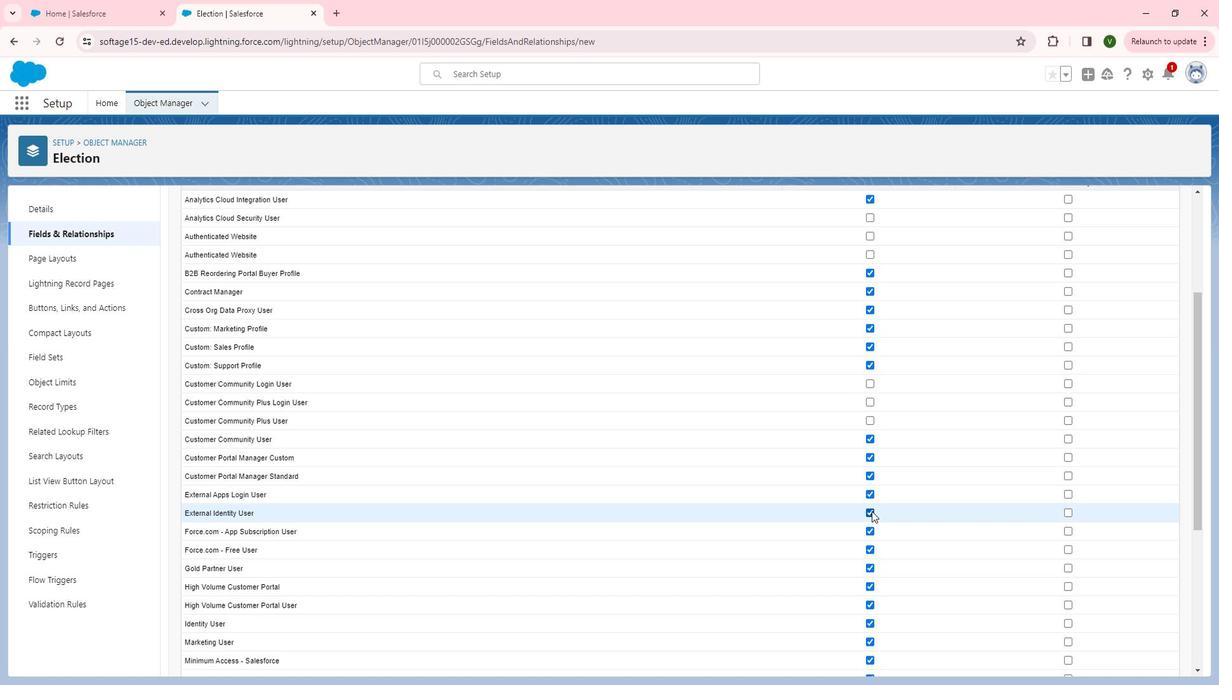
Action: Mouse pressed left at (889, 509)
Screenshot: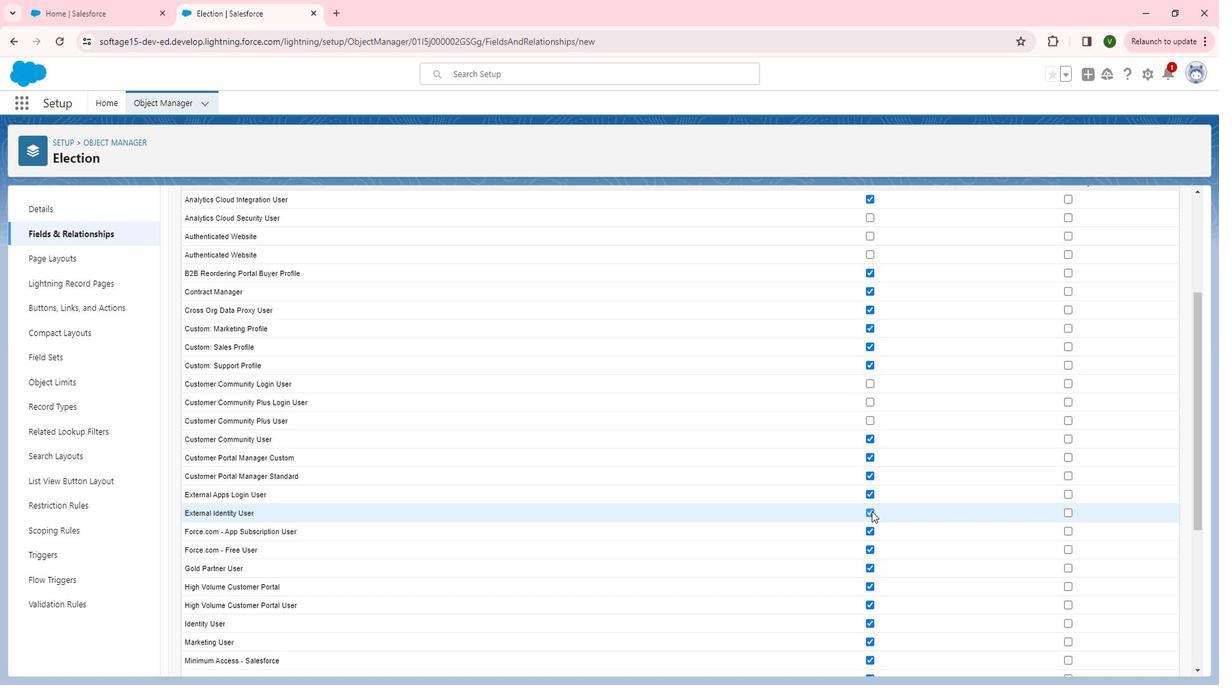 
Action: Mouse moved to (887, 528)
Screenshot: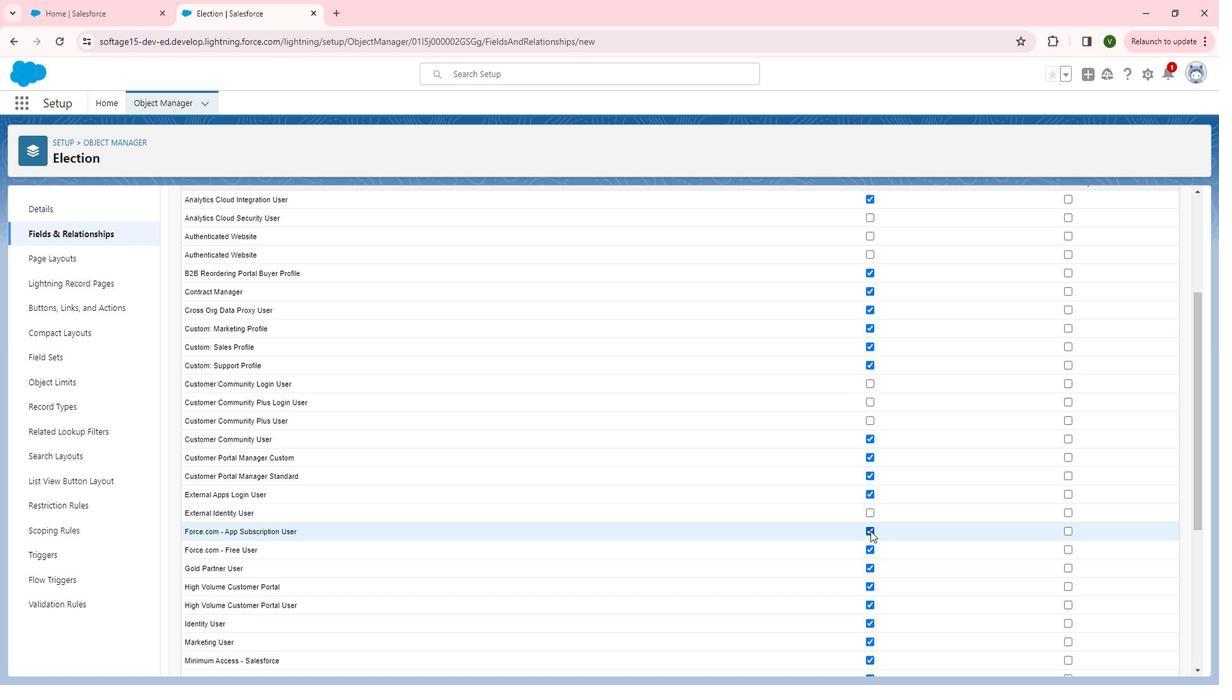 
Action: Mouse pressed left at (887, 528)
Screenshot: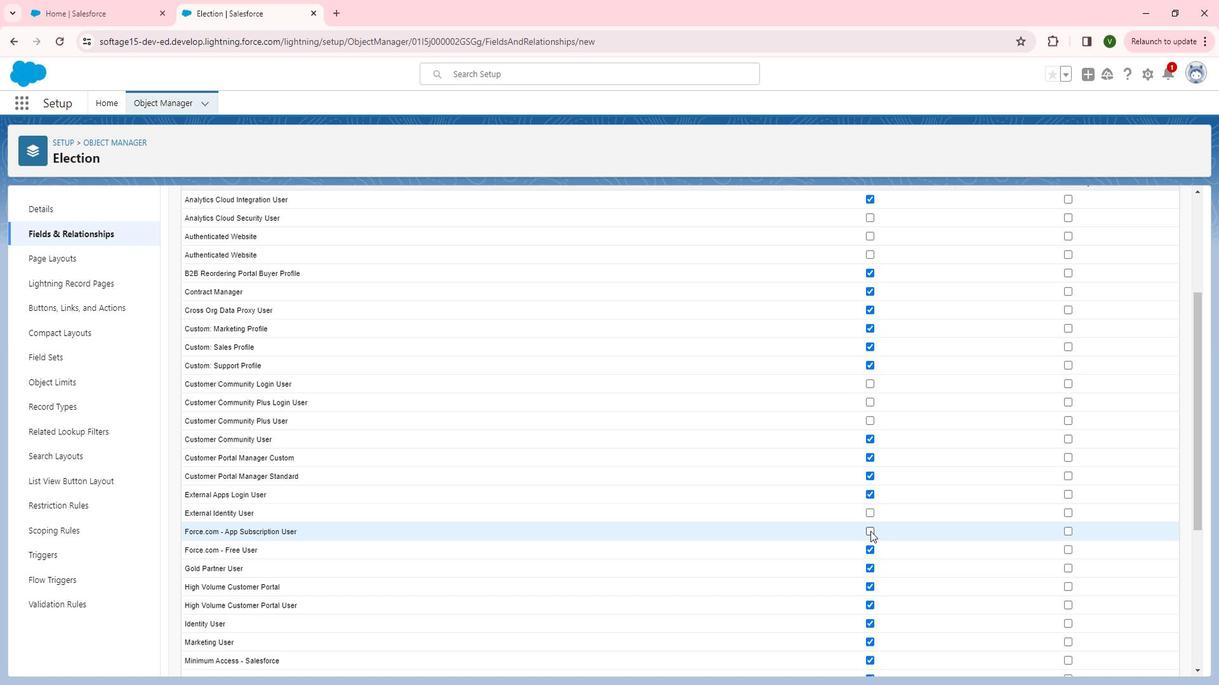 
Action: Mouse moved to (891, 544)
Screenshot: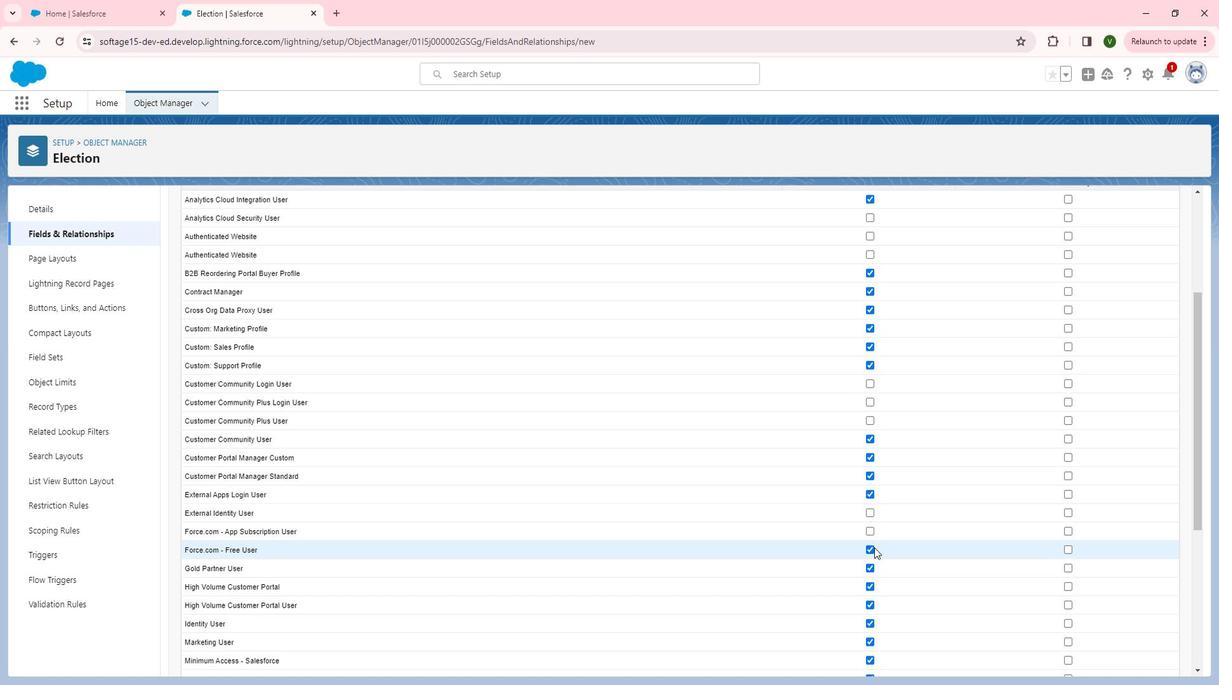 
Action: Mouse pressed left at (891, 544)
Screenshot: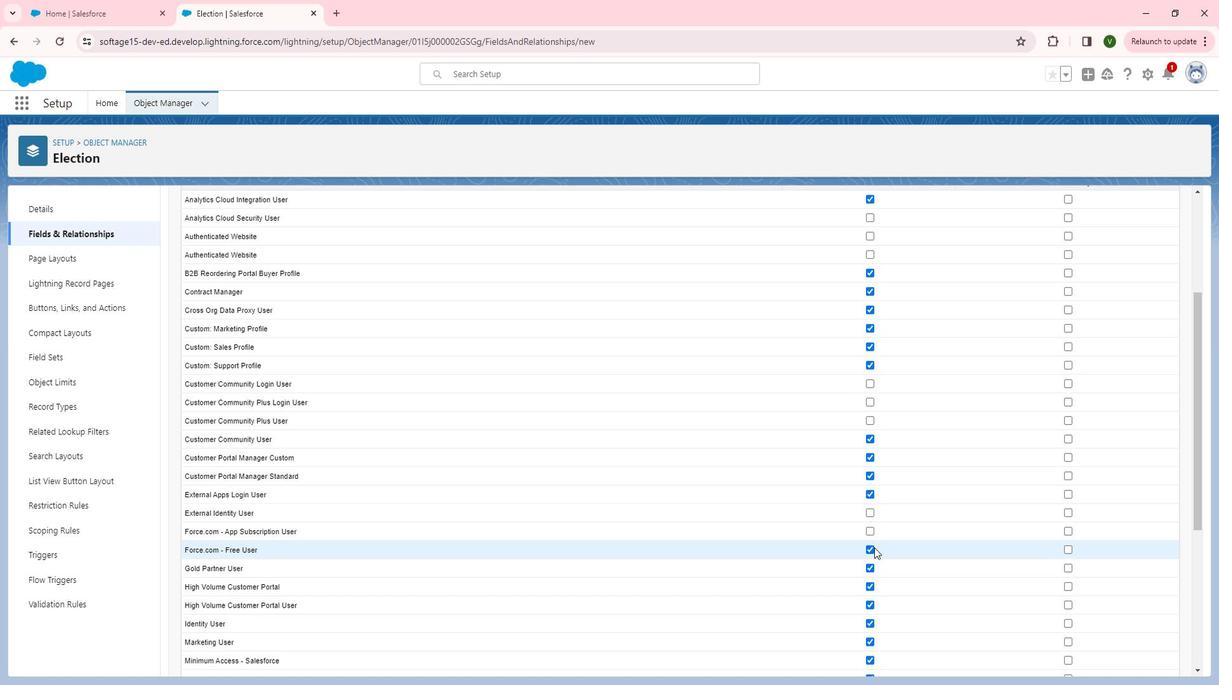 
Action: Mouse moved to (887, 544)
Screenshot: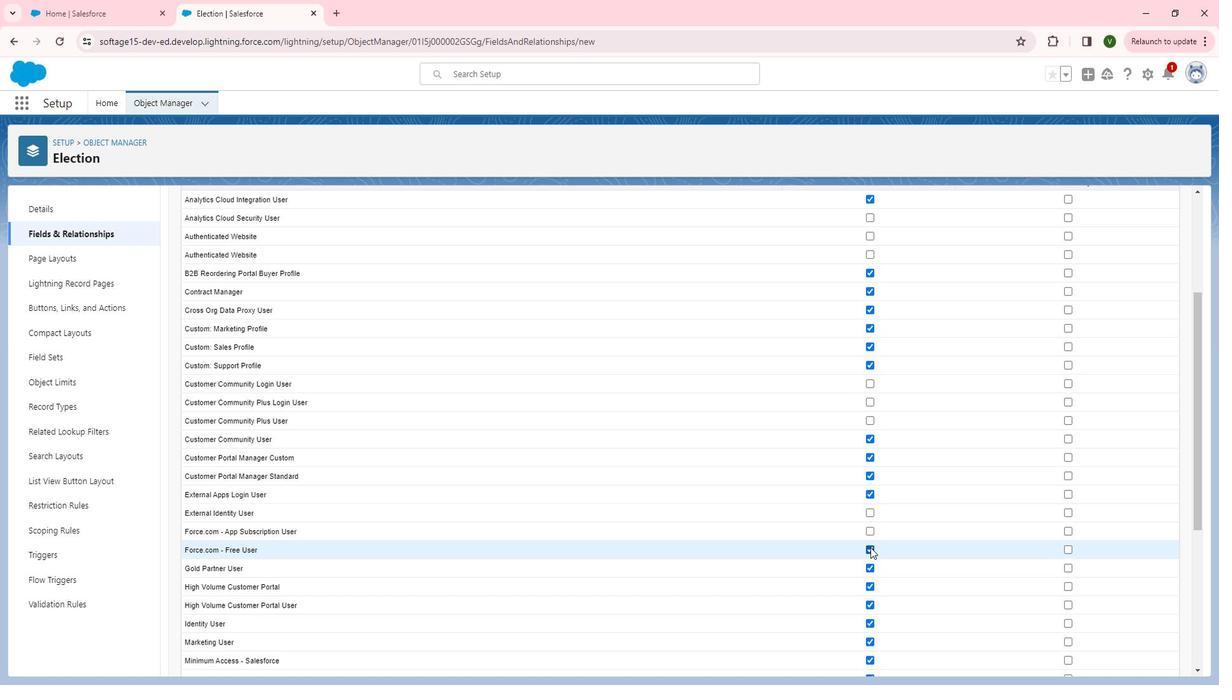 
Action: Mouse pressed left at (887, 544)
Screenshot: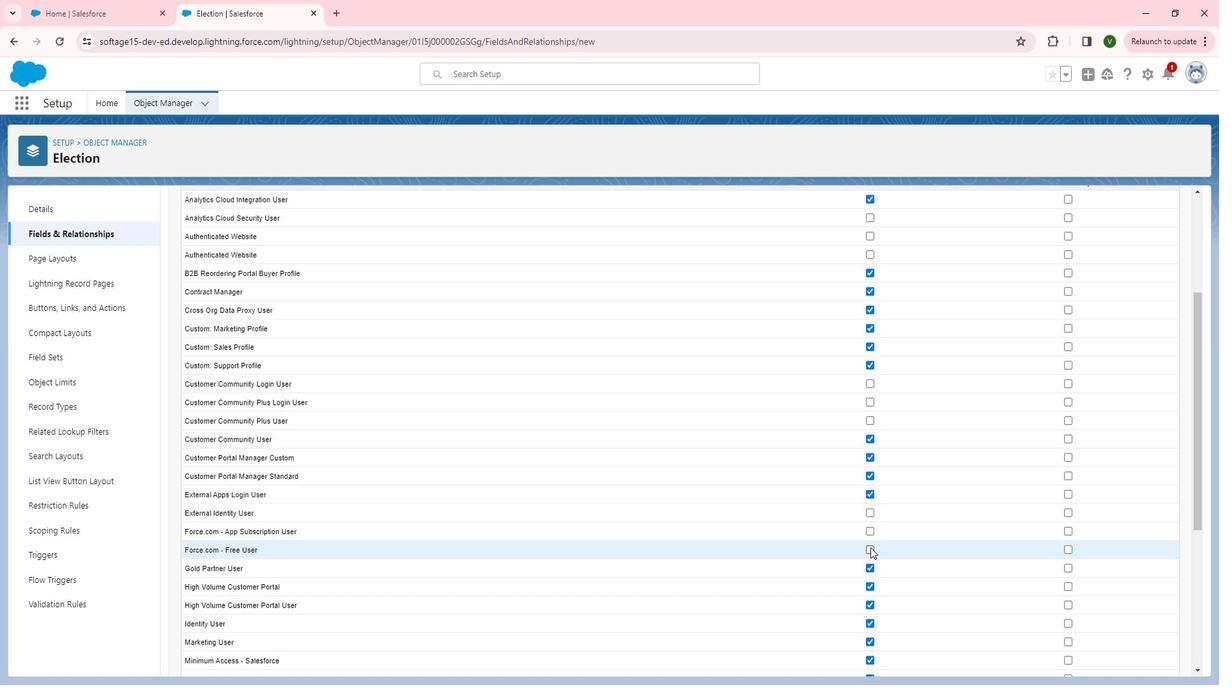 
Action: Mouse scrolled (887, 544) with delta (0, 0)
Screenshot: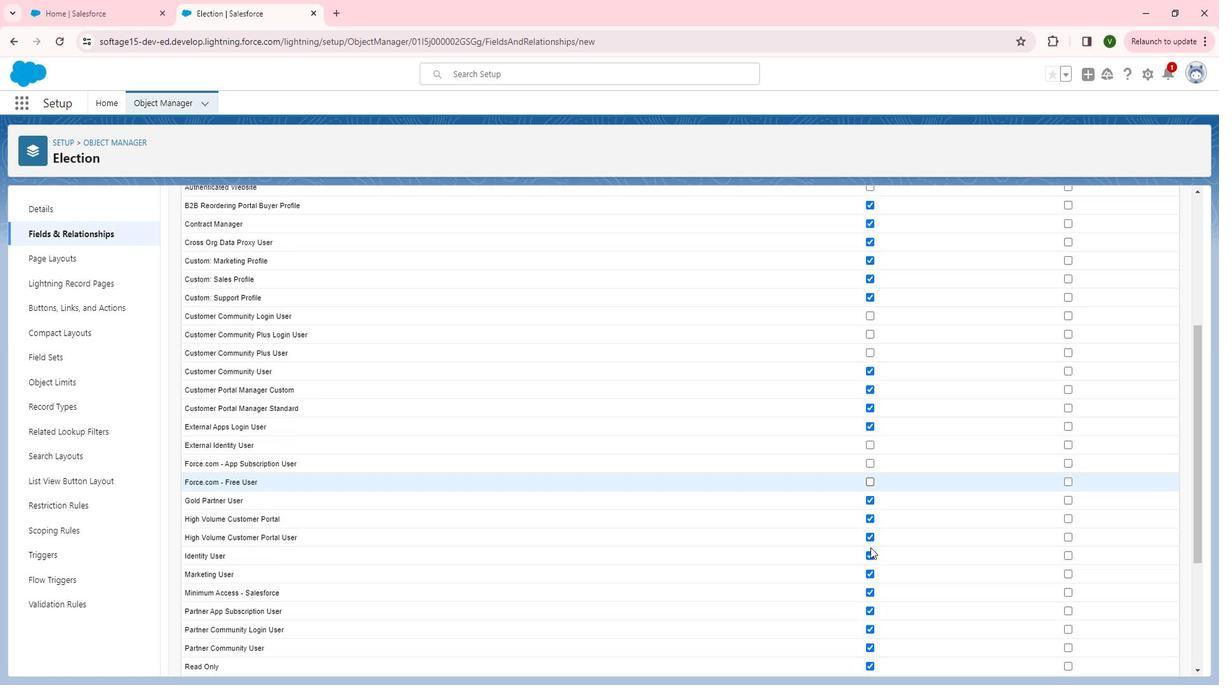 
Action: Mouse scrolled (887, 544) with delta (0, 0)
Screenshot: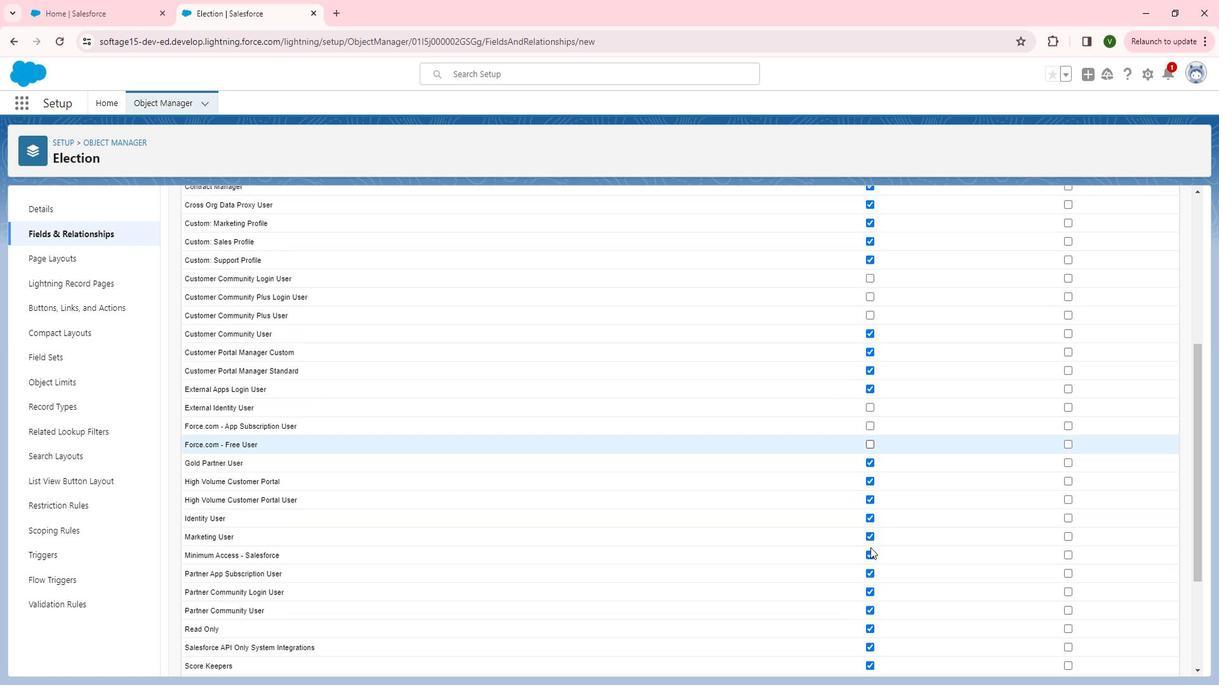
Action: Mouse scrolled (887, 544) with delta (0, 0)
Screenshot: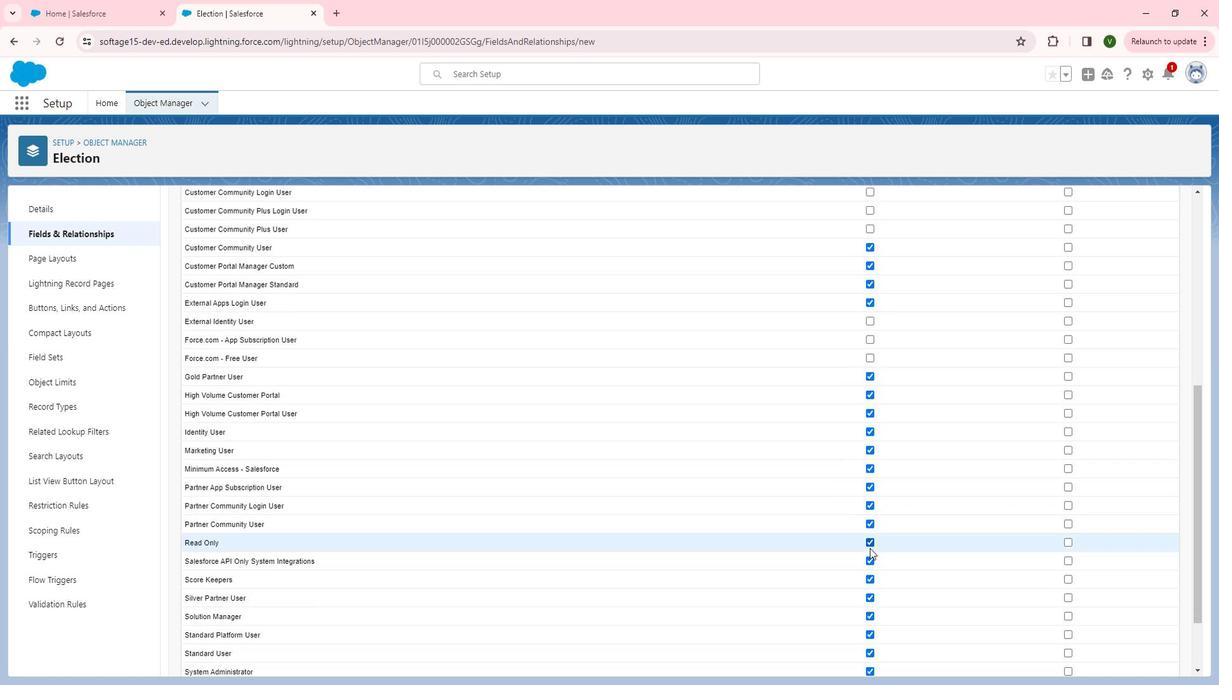 
Action: Mouse moved to (886, 463)
Screenshot: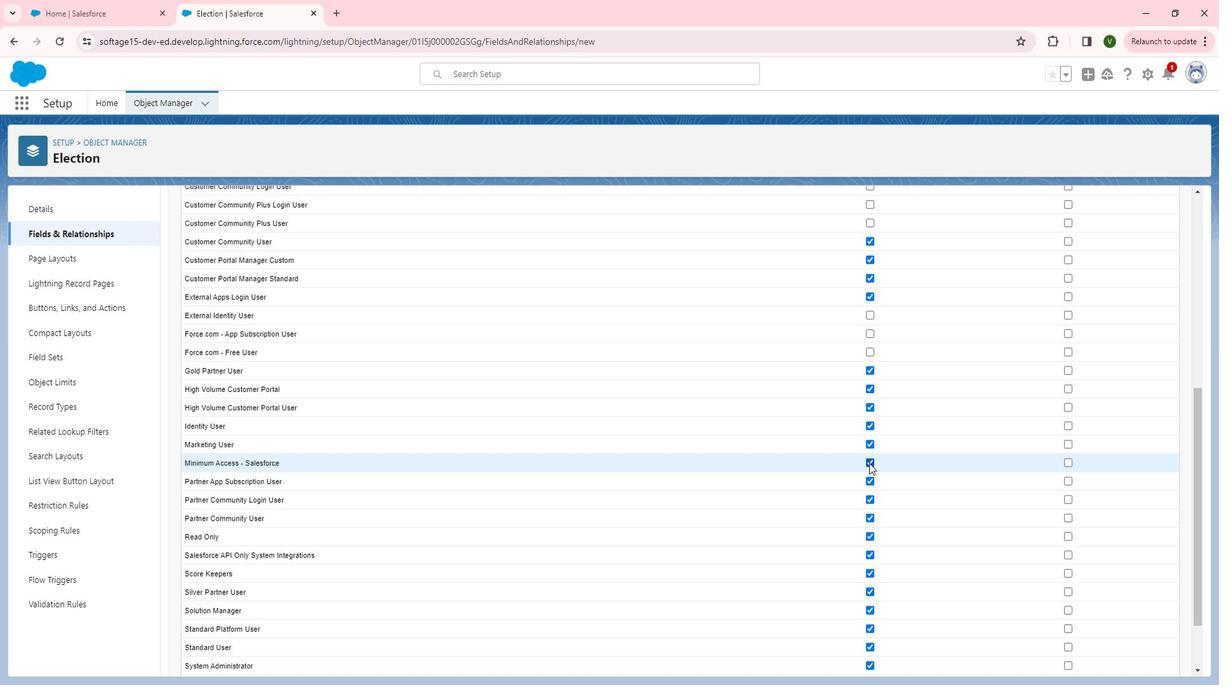 
Action: Mouse pressed left at (886, 463)
Screenshot: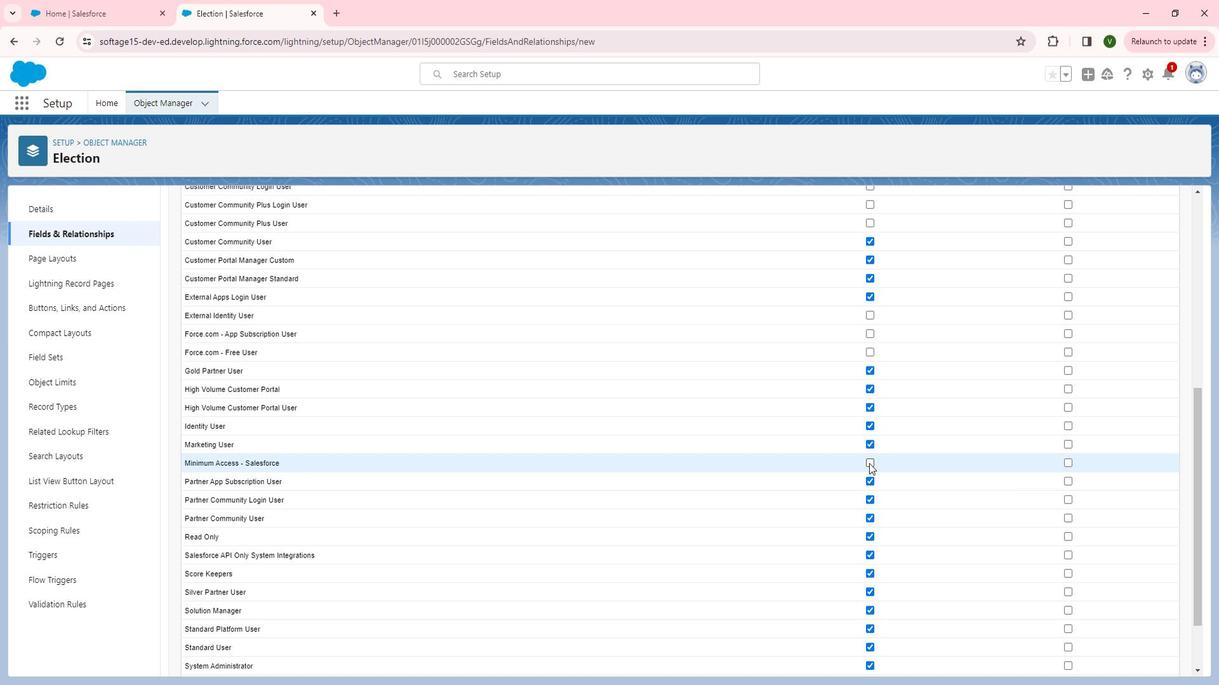
Action: Mouse moved to (885, 480)
Screenshot: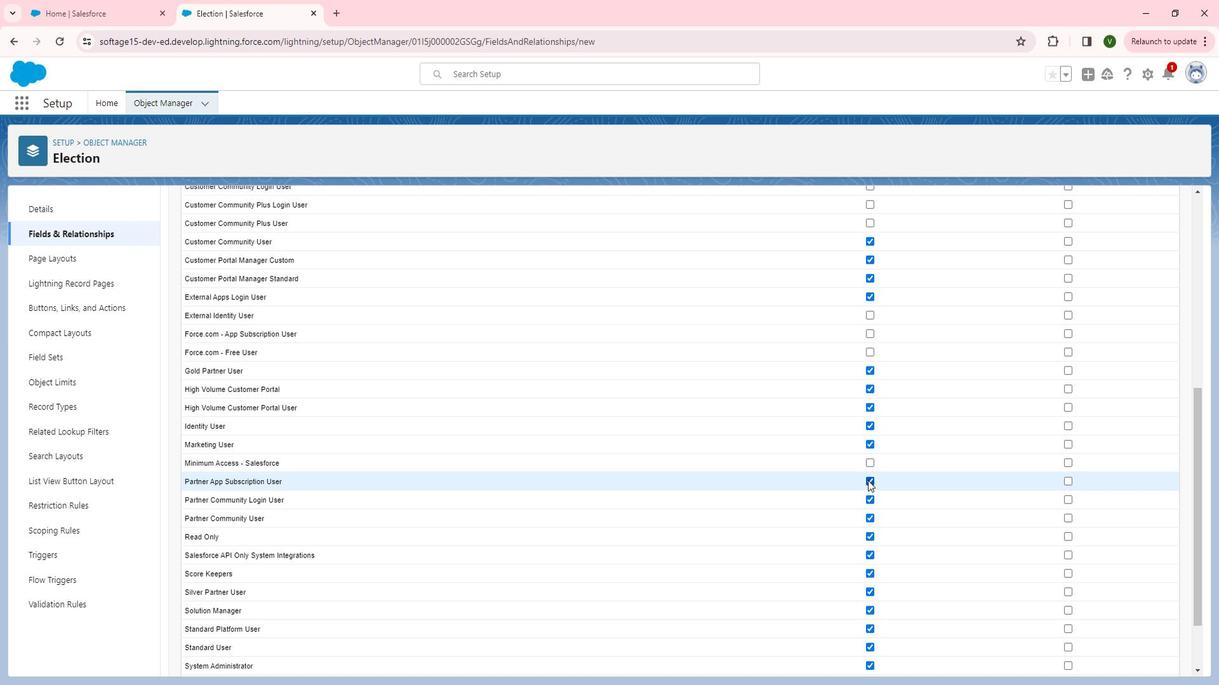 
Action: Mouse pressed left at (885, 480)
Screenshot: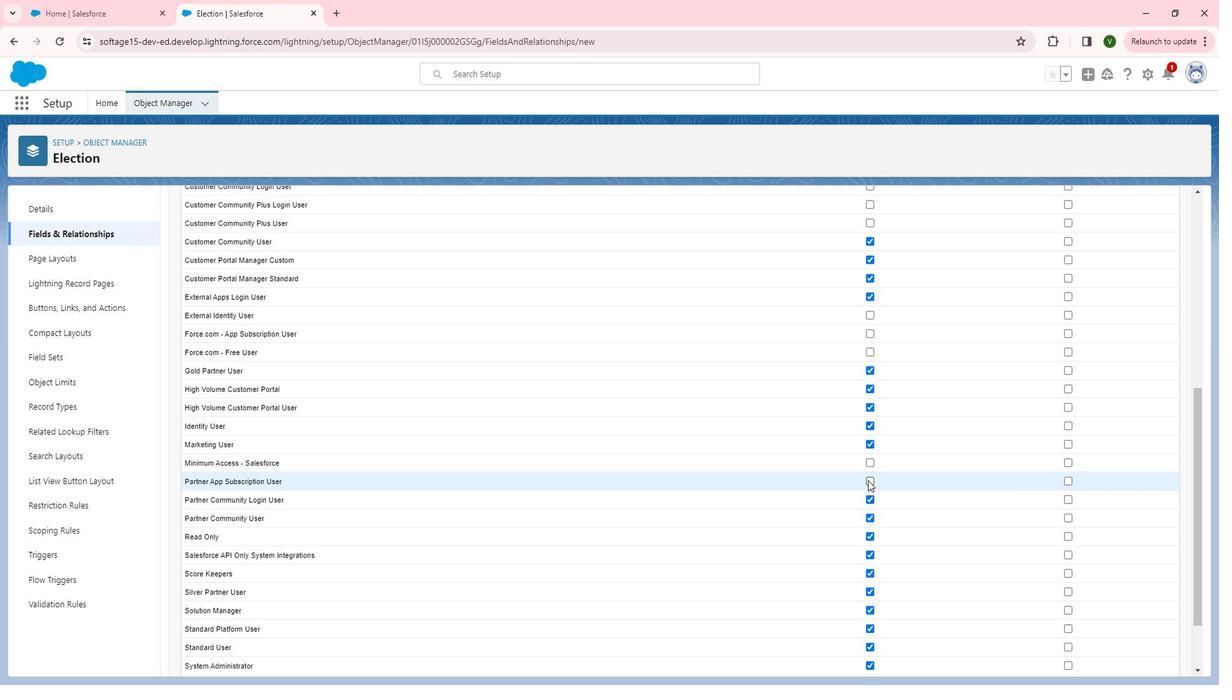 
Action: Mouse moved to (883, 501)
Screenshot: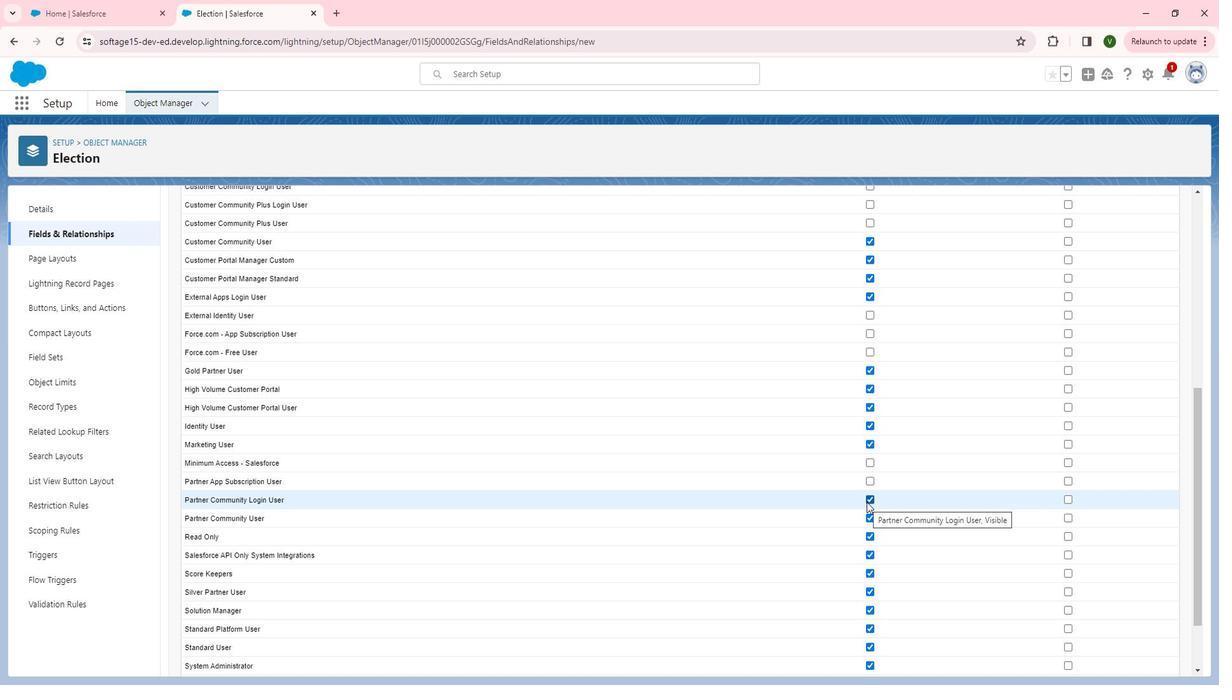 
Action: Mouse pressed left at (883, 501)
Screenshot: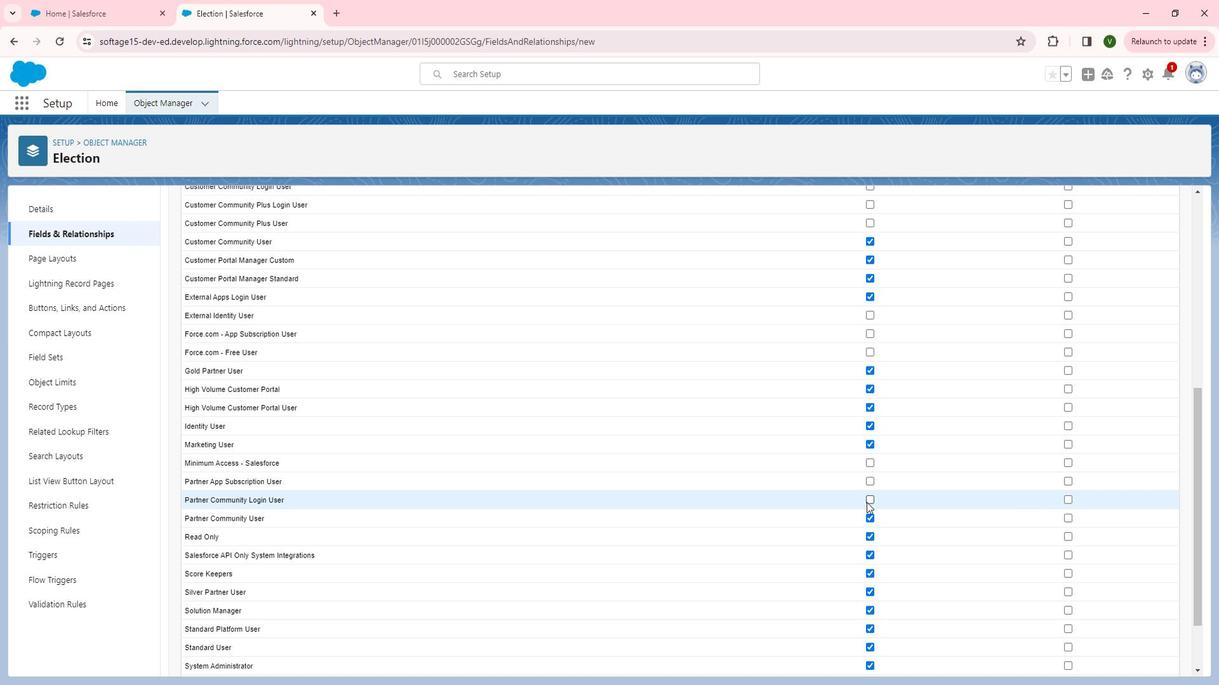 
Action: Mouse moved to (866, 565)
Screenshot: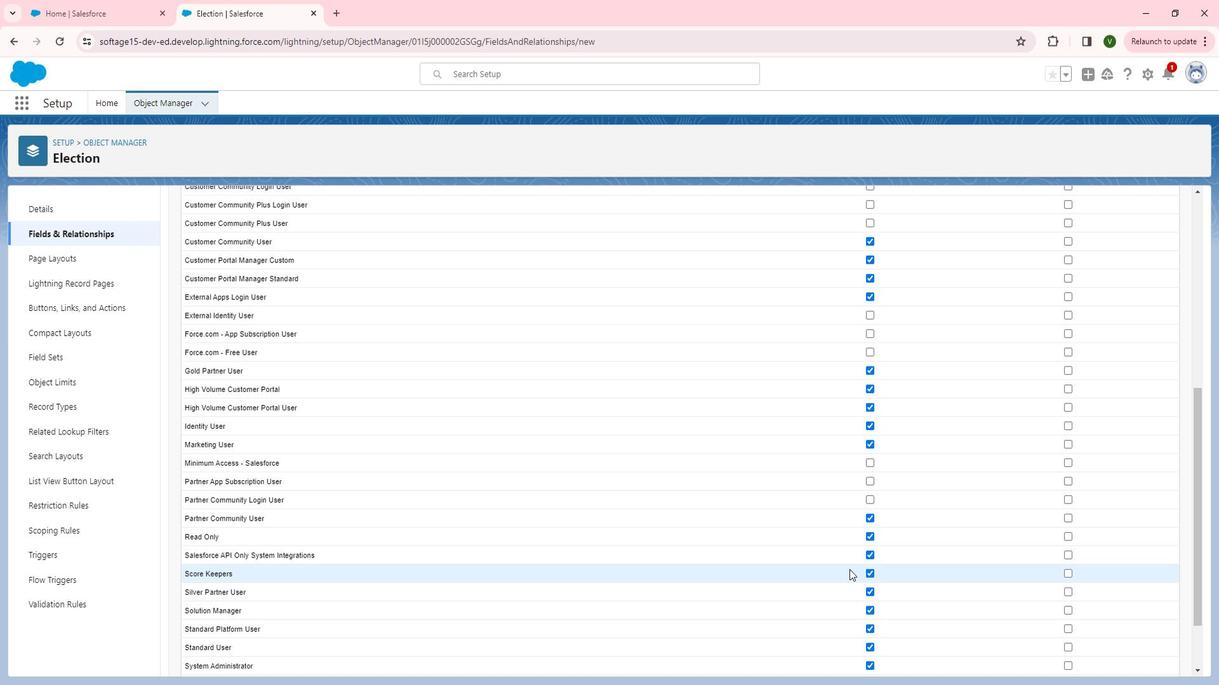 
Action: Mouse scrolled (866, 565) with delta (0, 0)
Screenshot: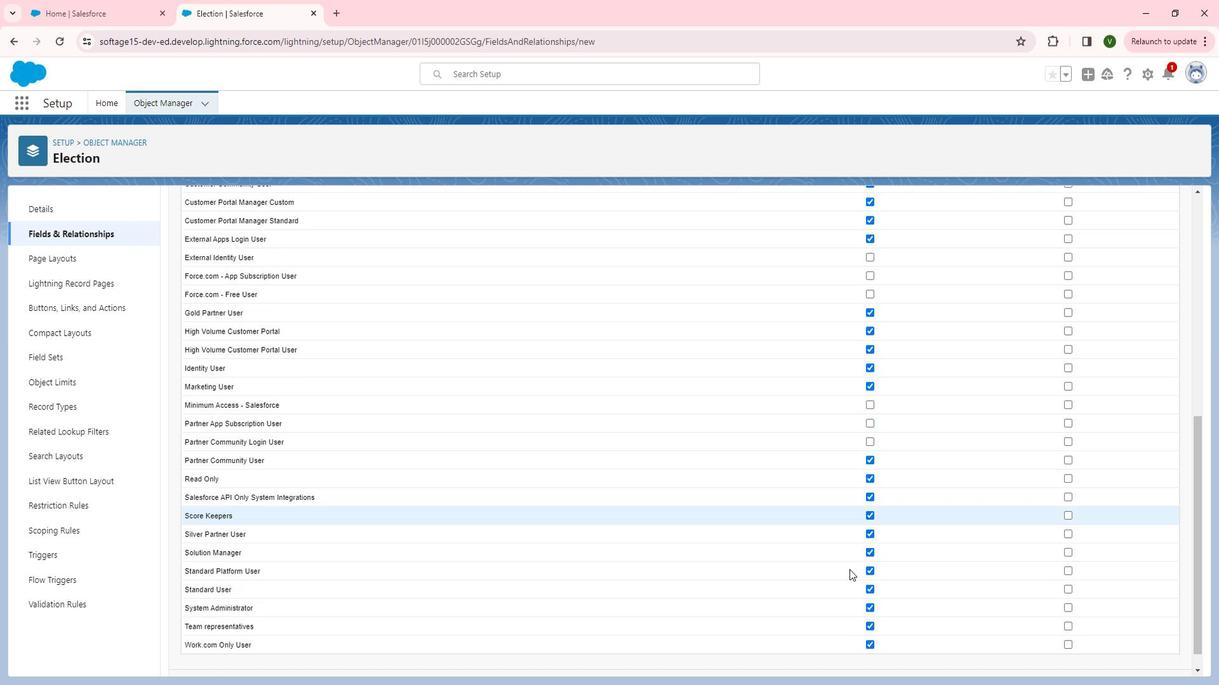 
Action: Mouse moved to (885, 523)
Screenshot: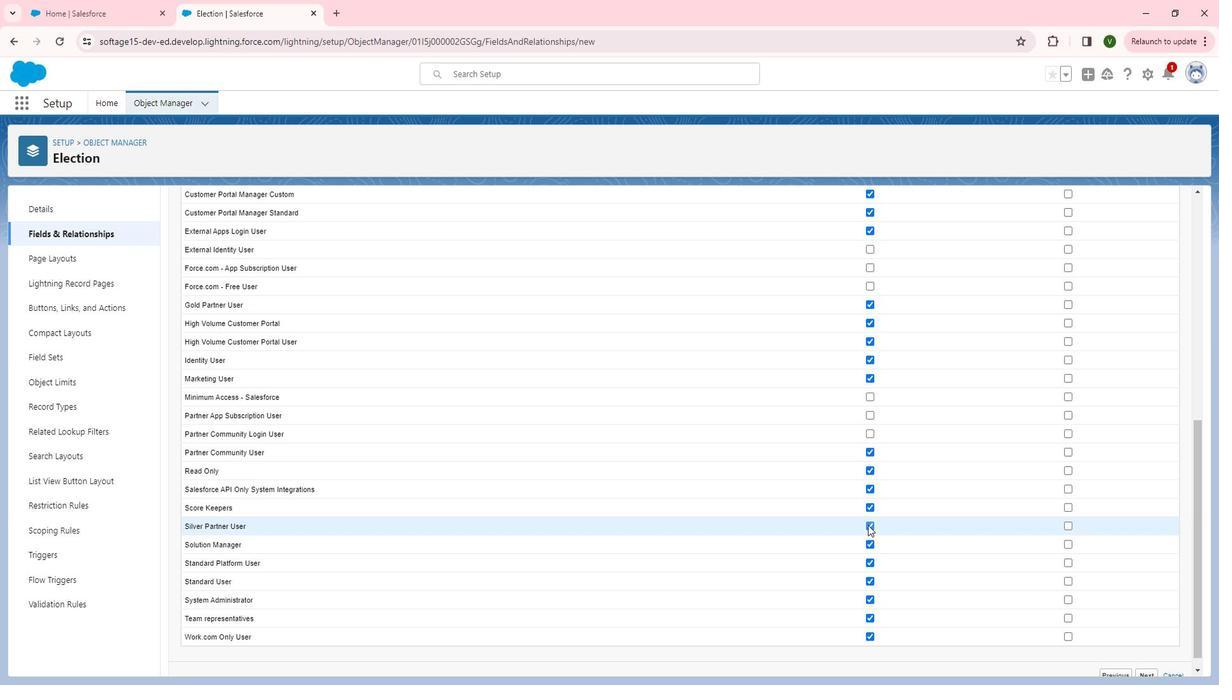 
Action: Mouse pressed left at (885, 523)
Screenshot: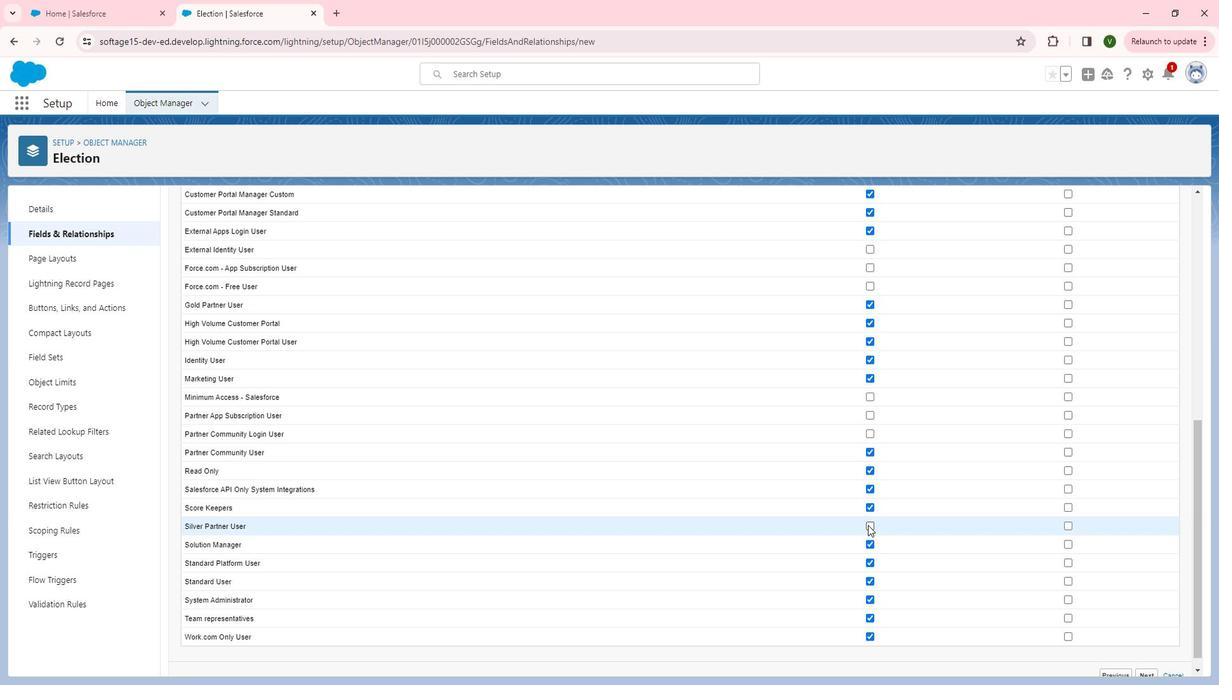 
Action: Mouse moved to (884, 487)
Screenshot: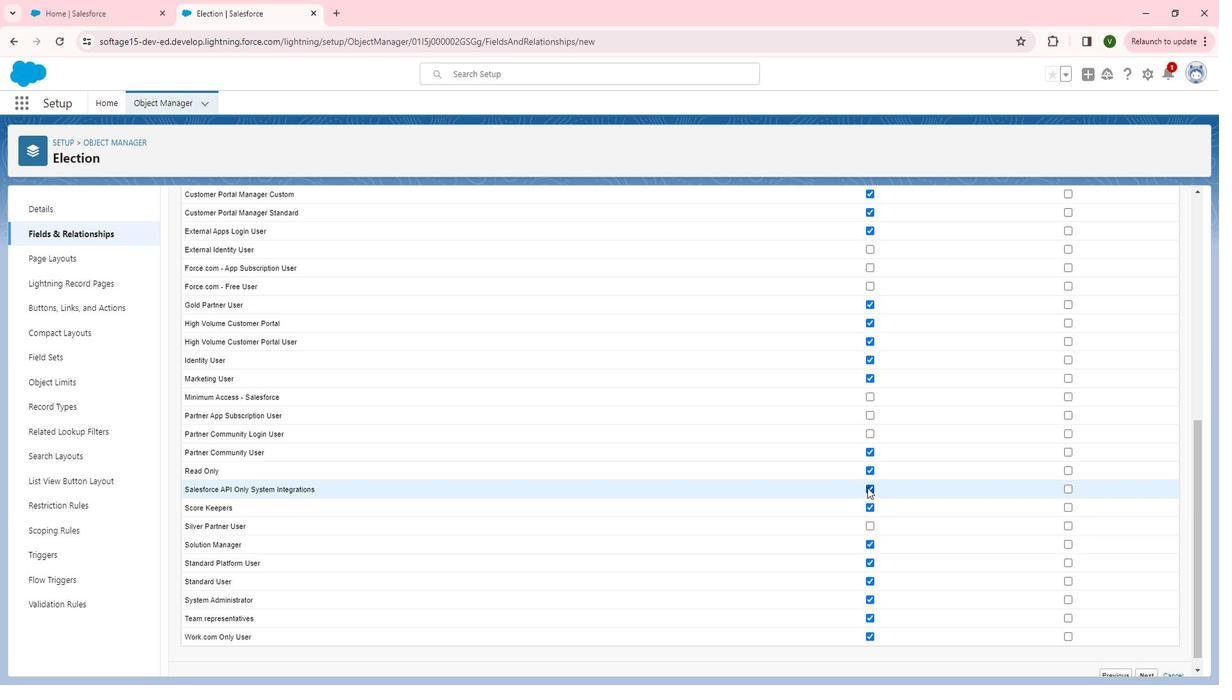 
Action: Mouse pressed left at (884, 487)
Screenshot: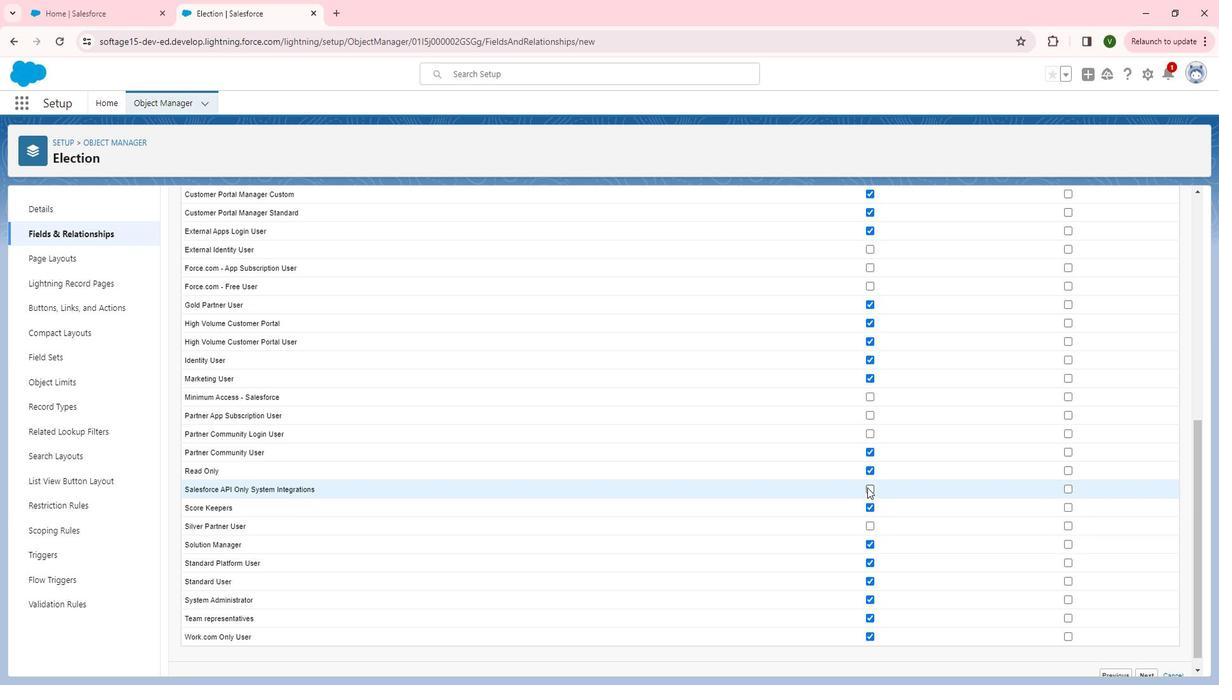 
Action: Mouse moved to (1085, 629)
Screenshot: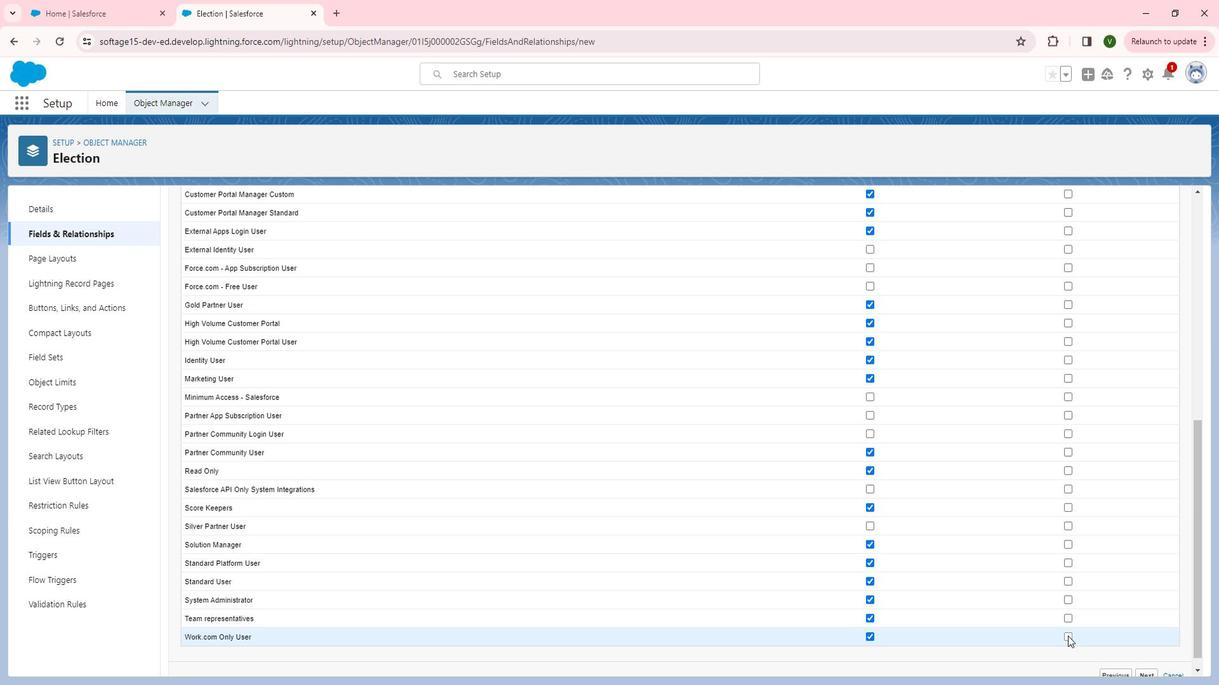 
Action: Mouse pressed left at (1085, 629)
Screenshot: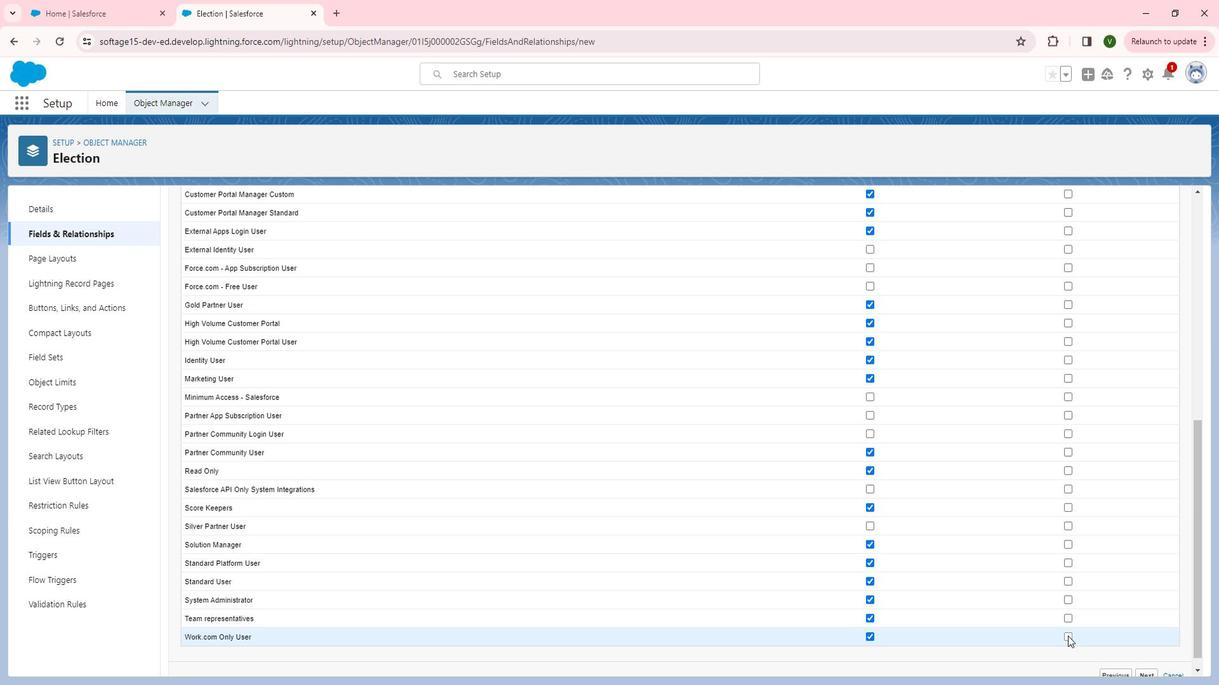 
Action: Mouse moved to (1084, 508)
Screenshot: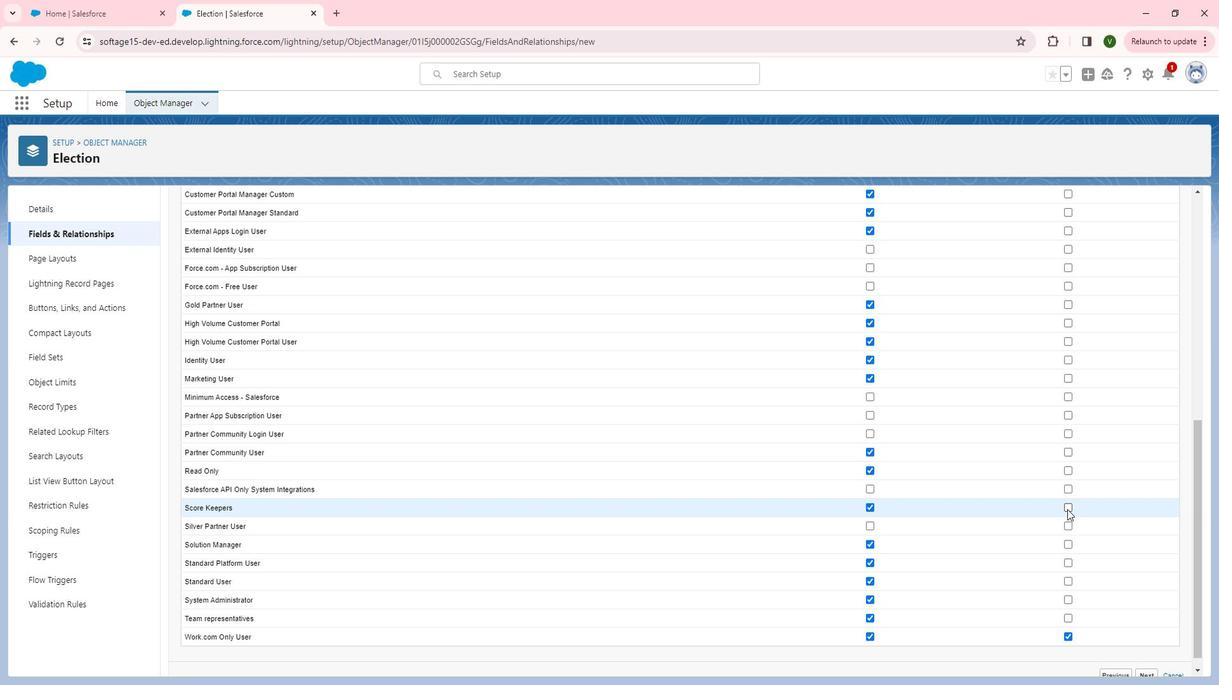 
Action: Mouse pressed left at (1084, 508)
Screenshot: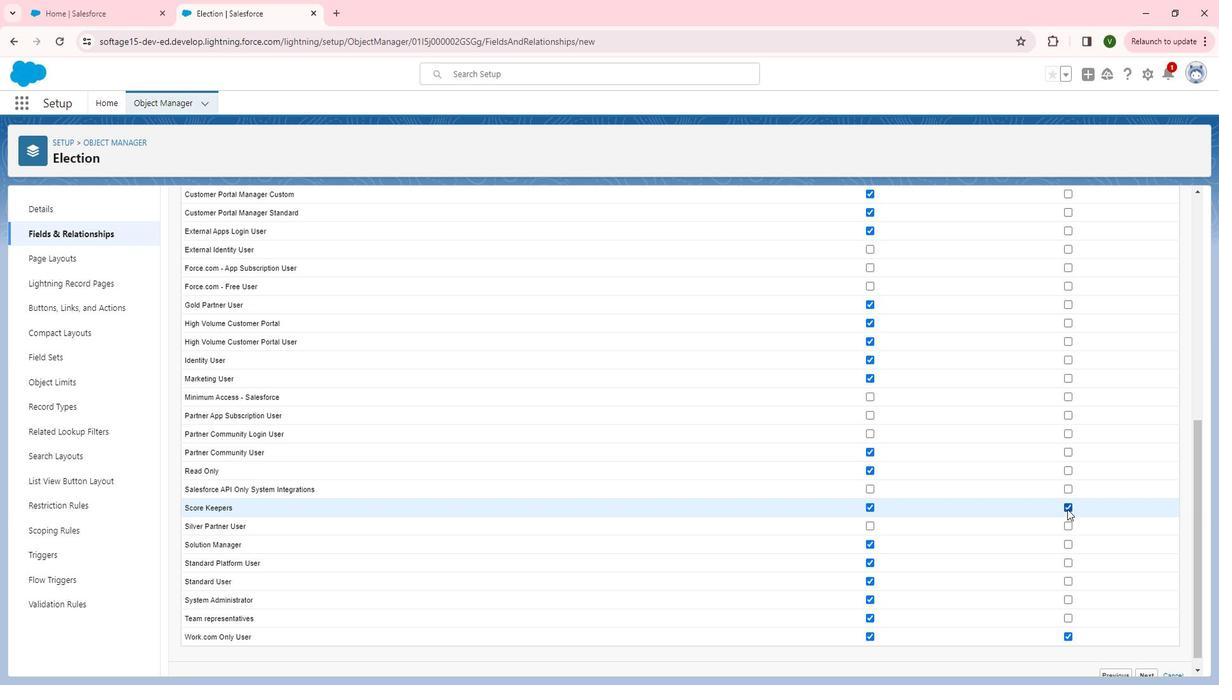 
Action: Mouse moved to (1085, 469)
Screenshot: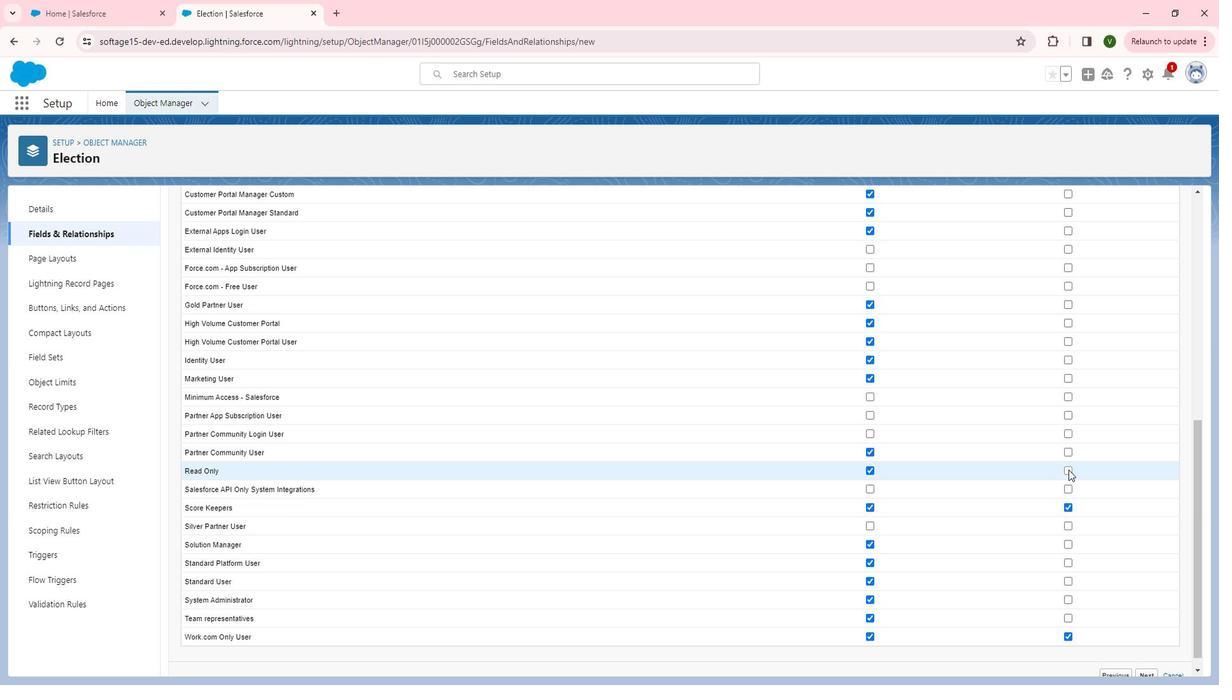
Action: Mouse pressed left at (1085, 469)
Screenshot: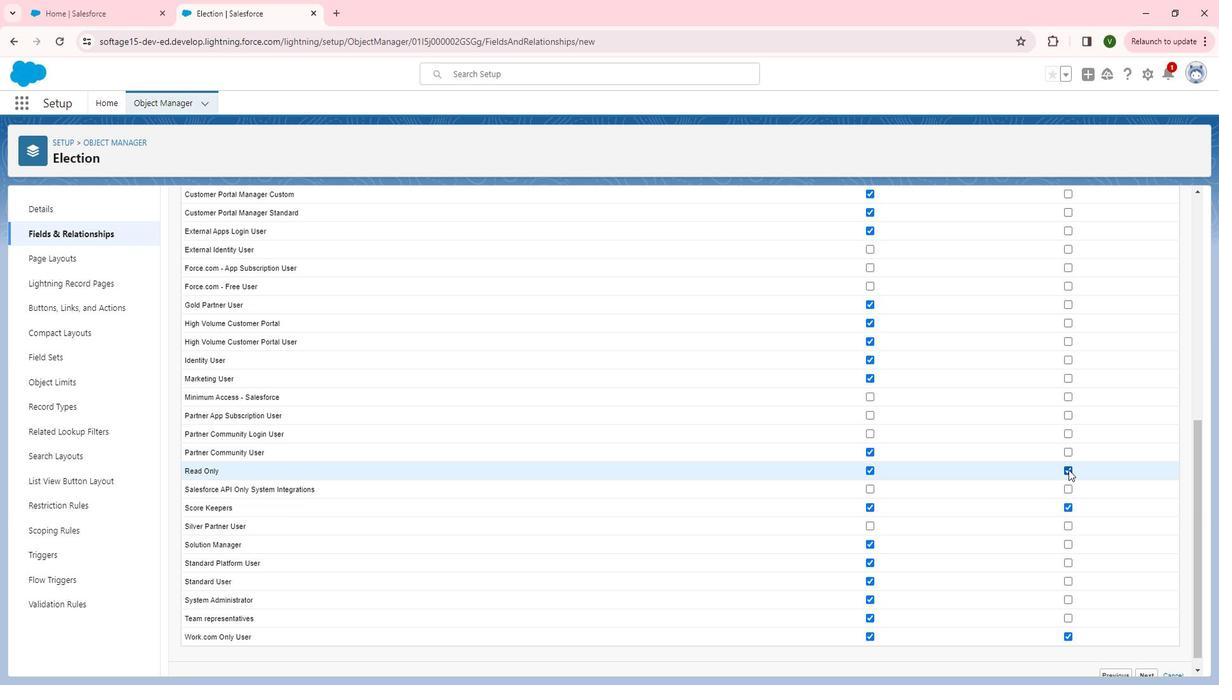 
Action: Mouse moved to (1082, 454)
Screenshot: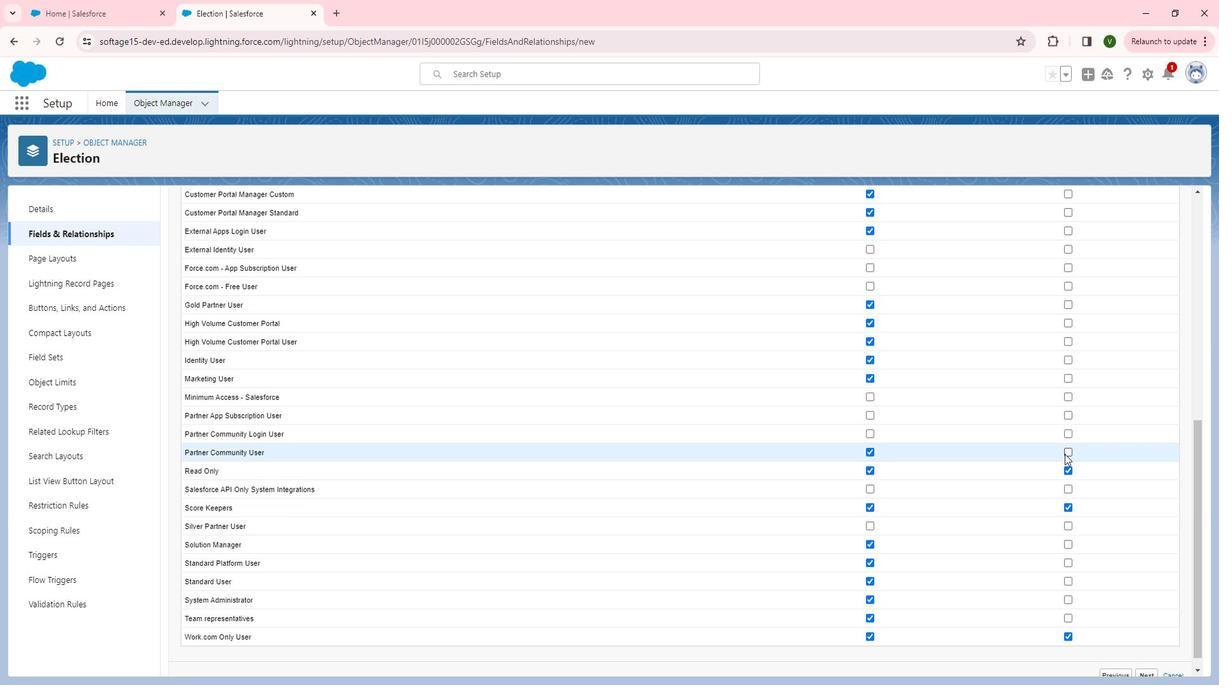 
Action: Mouse pressed left at (1082, 454)
Screenshot: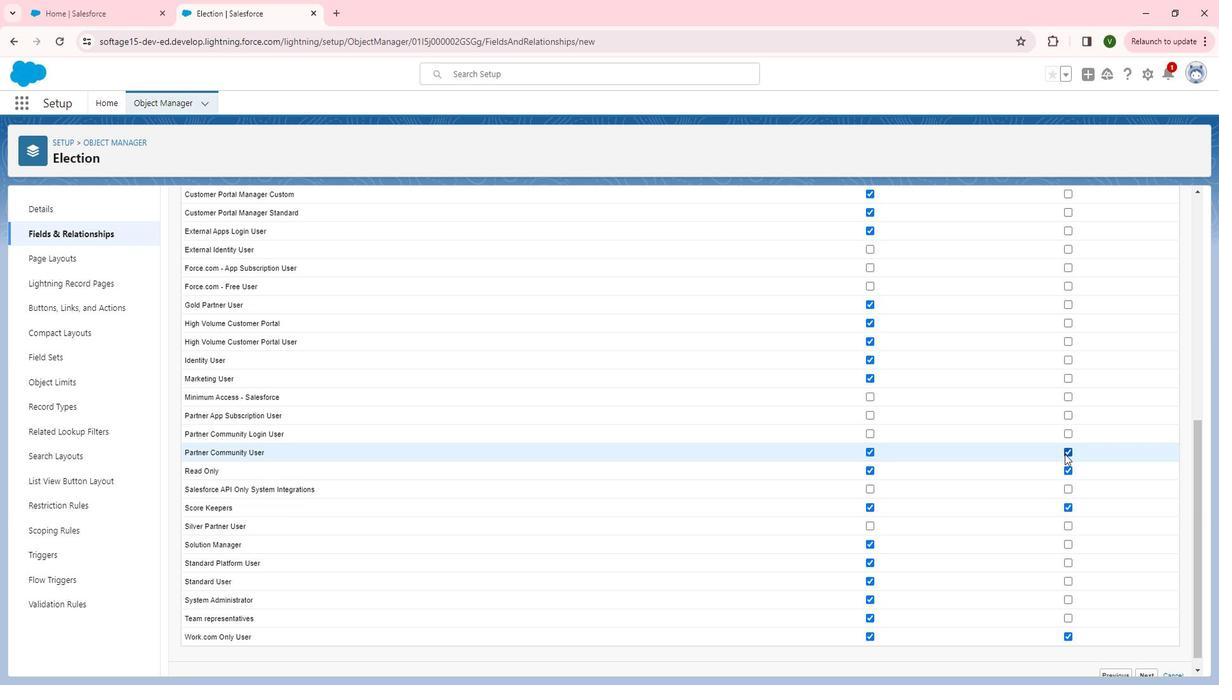 
Action: Mouse moved to (1082, 452)
Screenshot: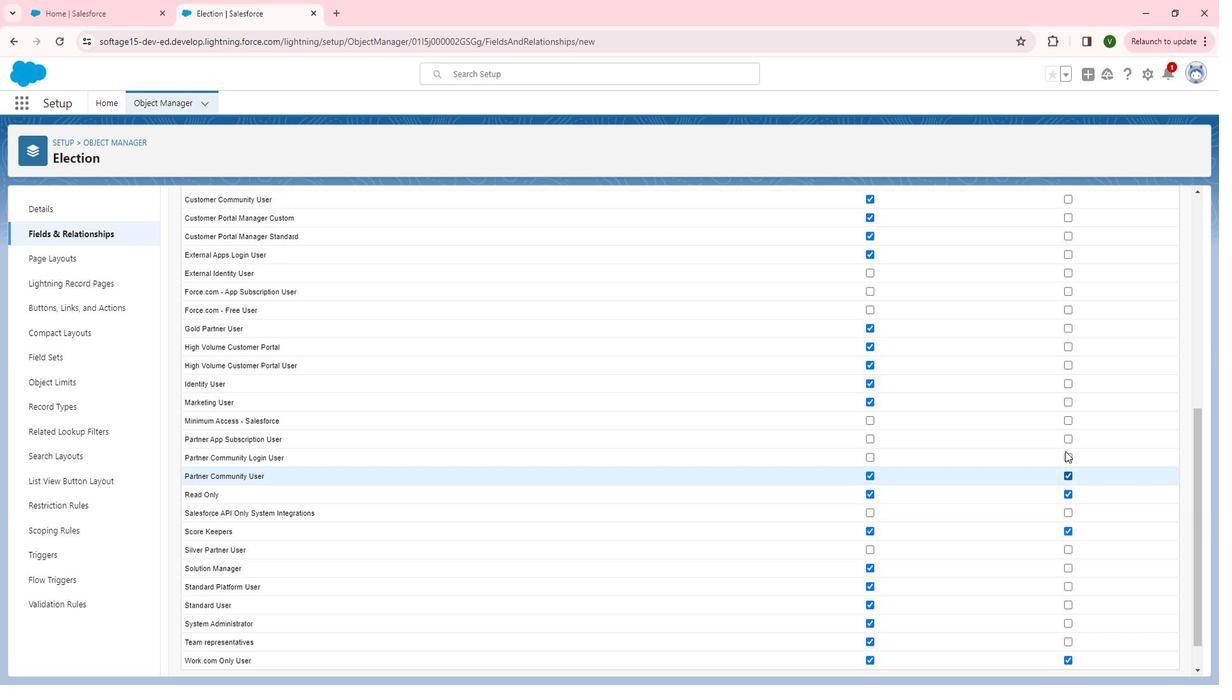 
Action: Mouse scrolled (1082, 452) with delta (0, 0)
Screenshot: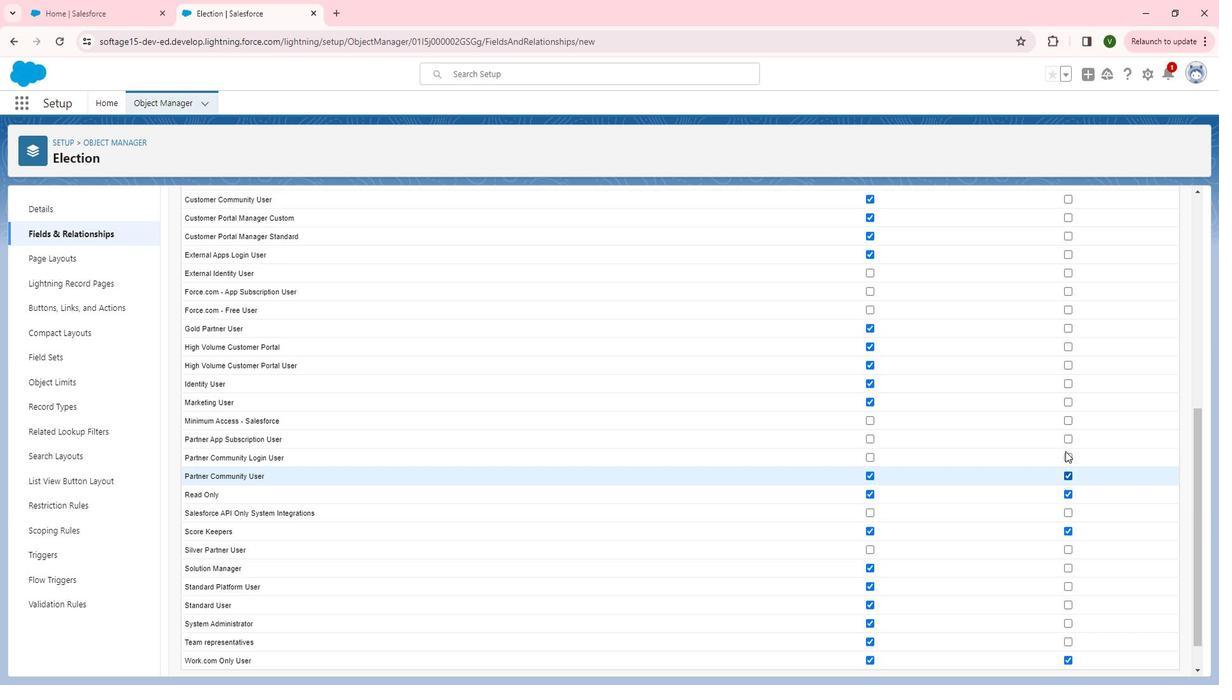 
Action: Mouse moved to (1083, 444)
Screenshot: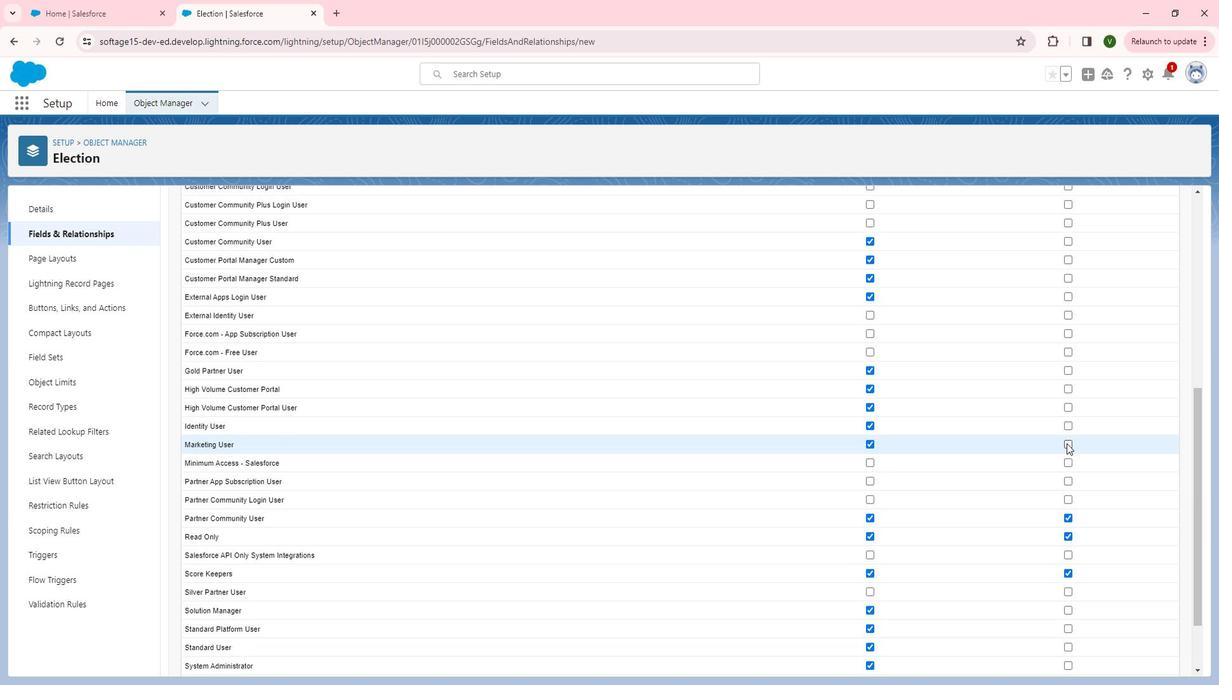 
Action: Mouse pressed left at (1083, 444)
Screenshot: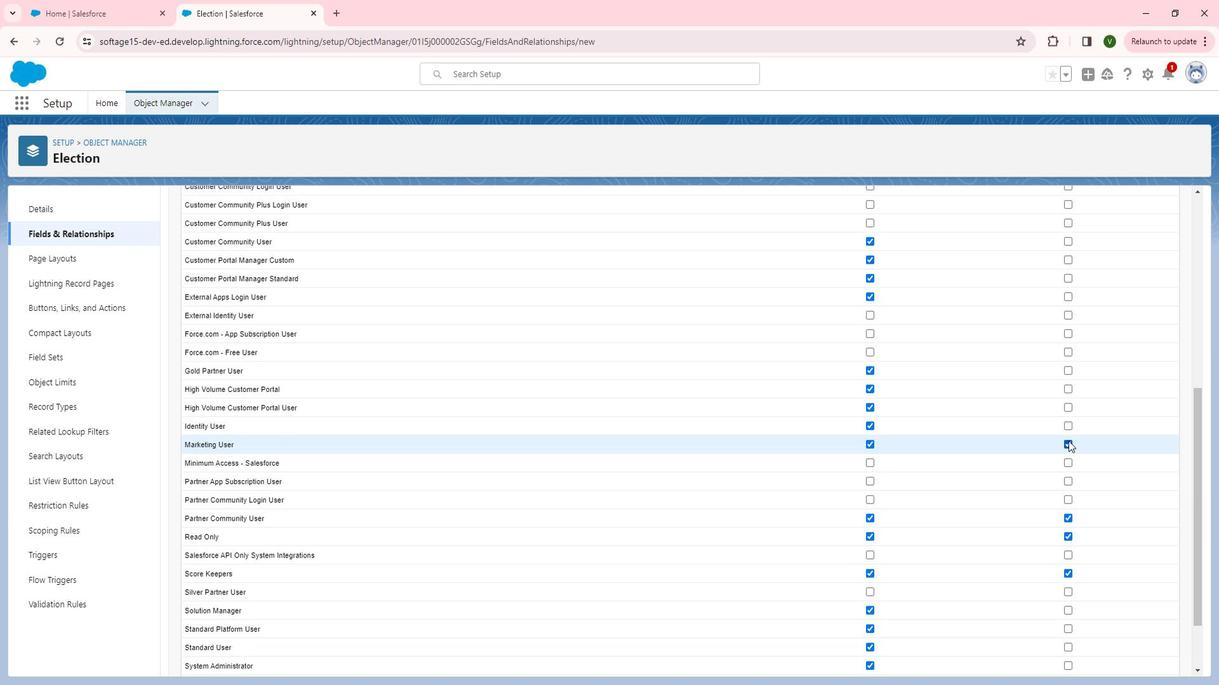 
Action: Mouse moved to (1088, 424)
Screenshot: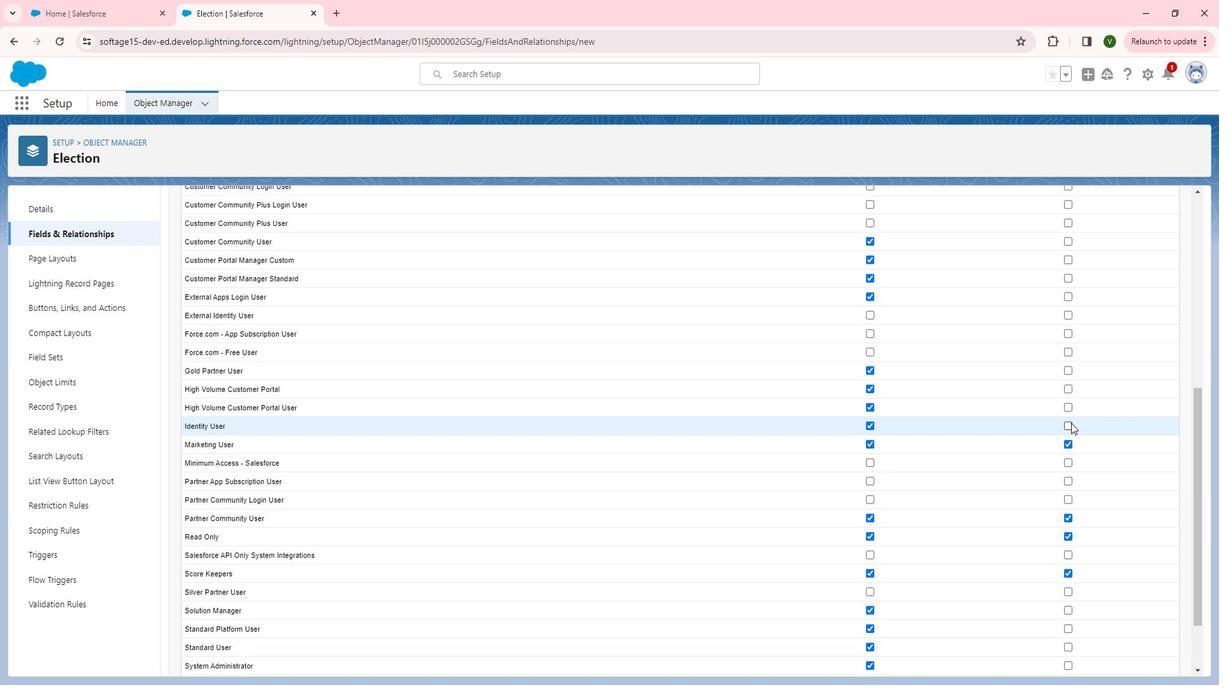 
Action: Mouse pressed left at (1088, 424)
Screenshot: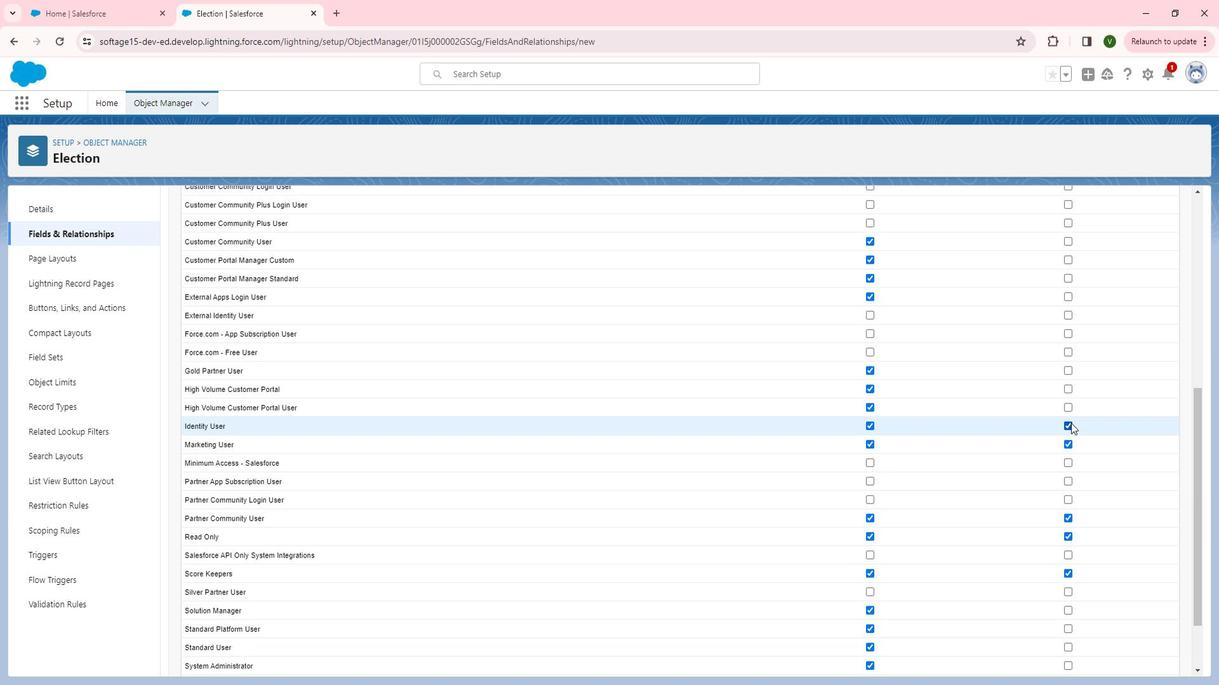 
Action: Mouse moved to (1085, 409)
Screenshot: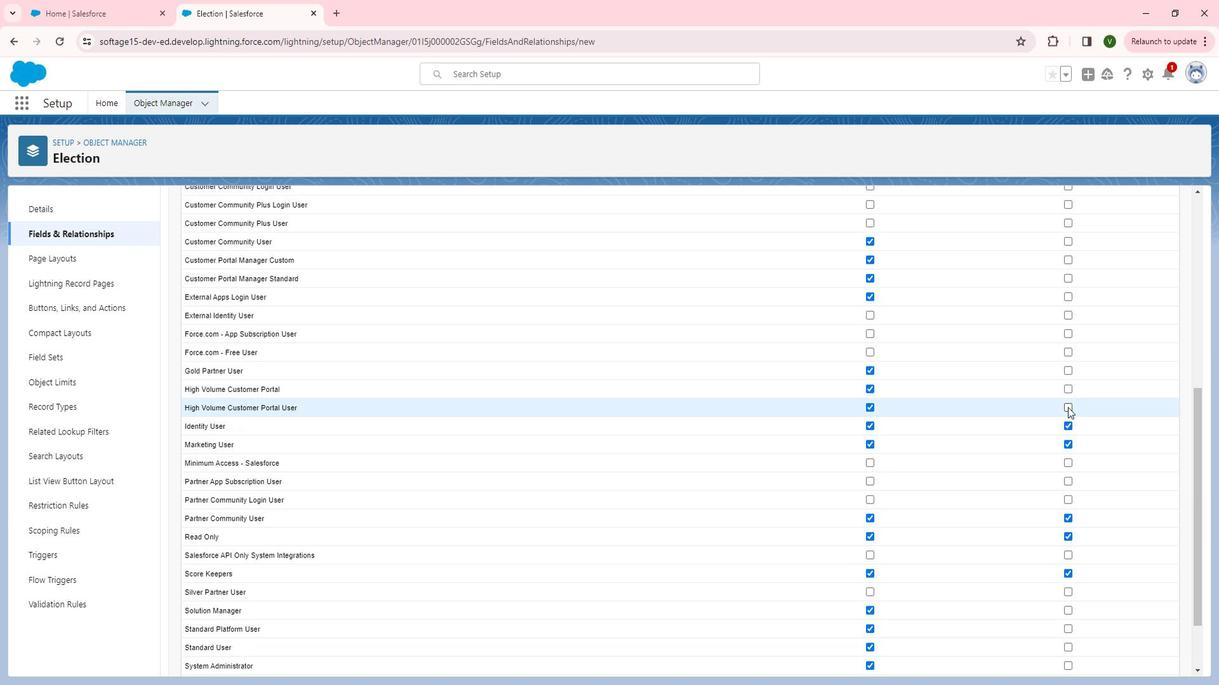 
Action: Mouse pressed left at (1085, 409)
Screenshot: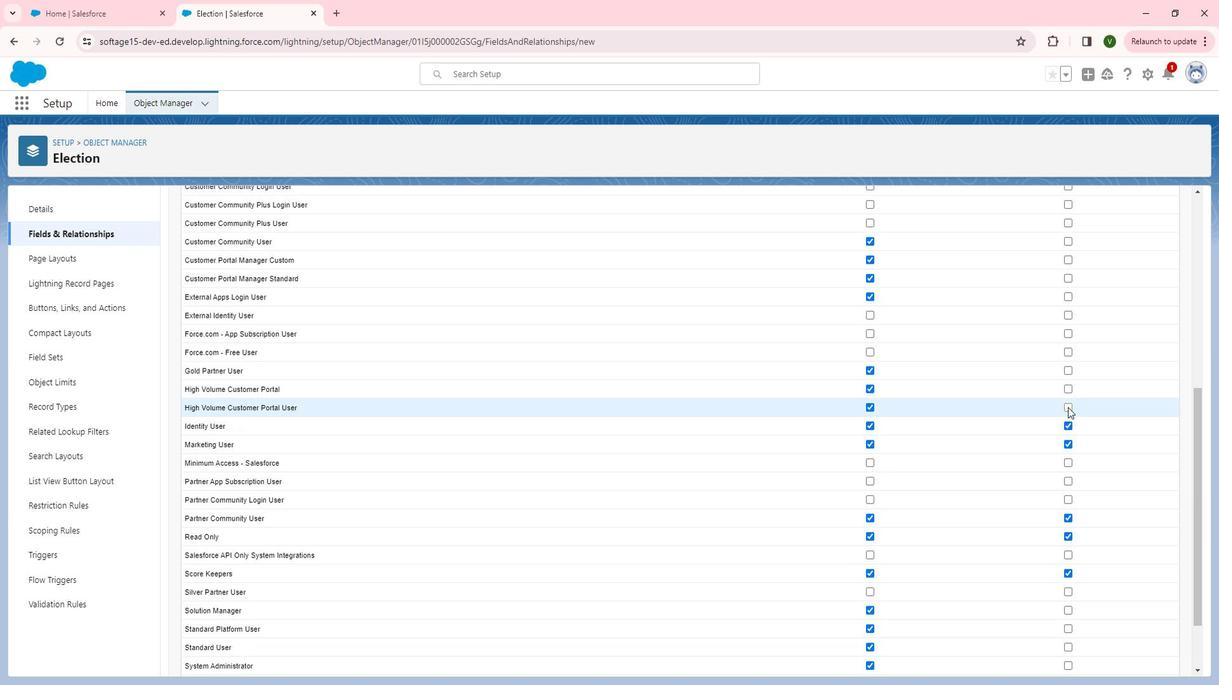
Action: Mouse moved to (1085, 393)
Screenshot: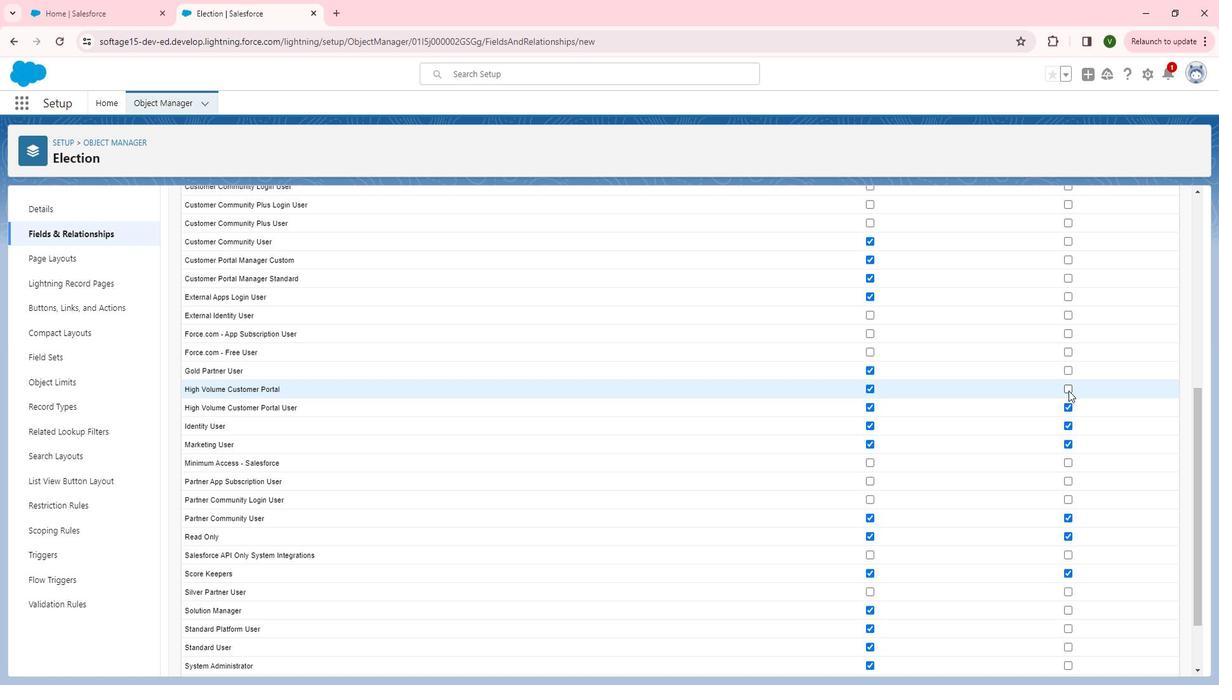 
Action: Mouse pressed left at (1085, 393)
Screenshot: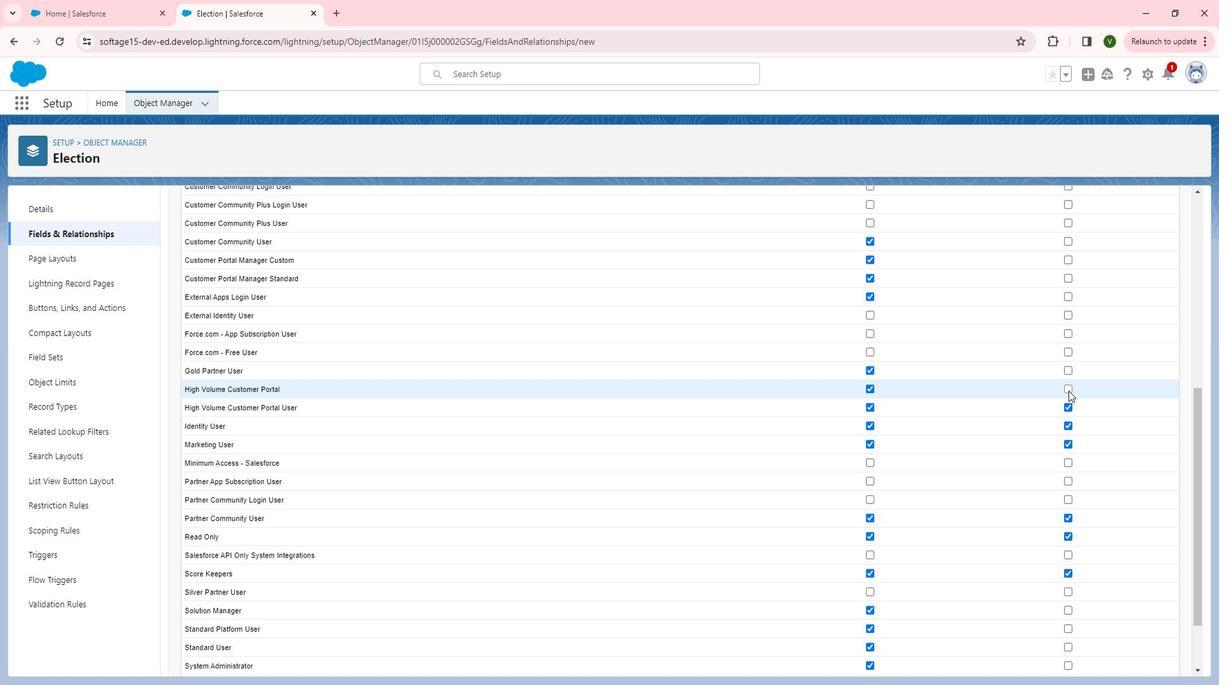 
Action: Mouse moved to (1081, 407)
Screenshot: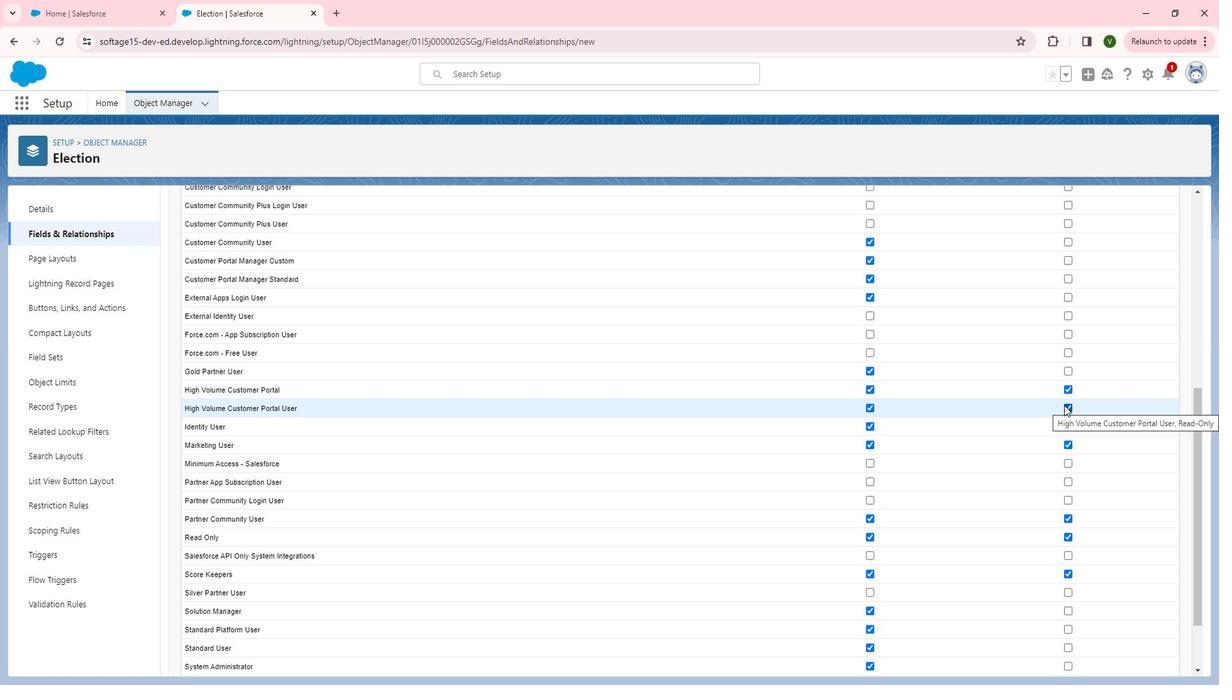 
Action: Mouse scrolled (1081, 408) with delta (0, 0)
Screenshot: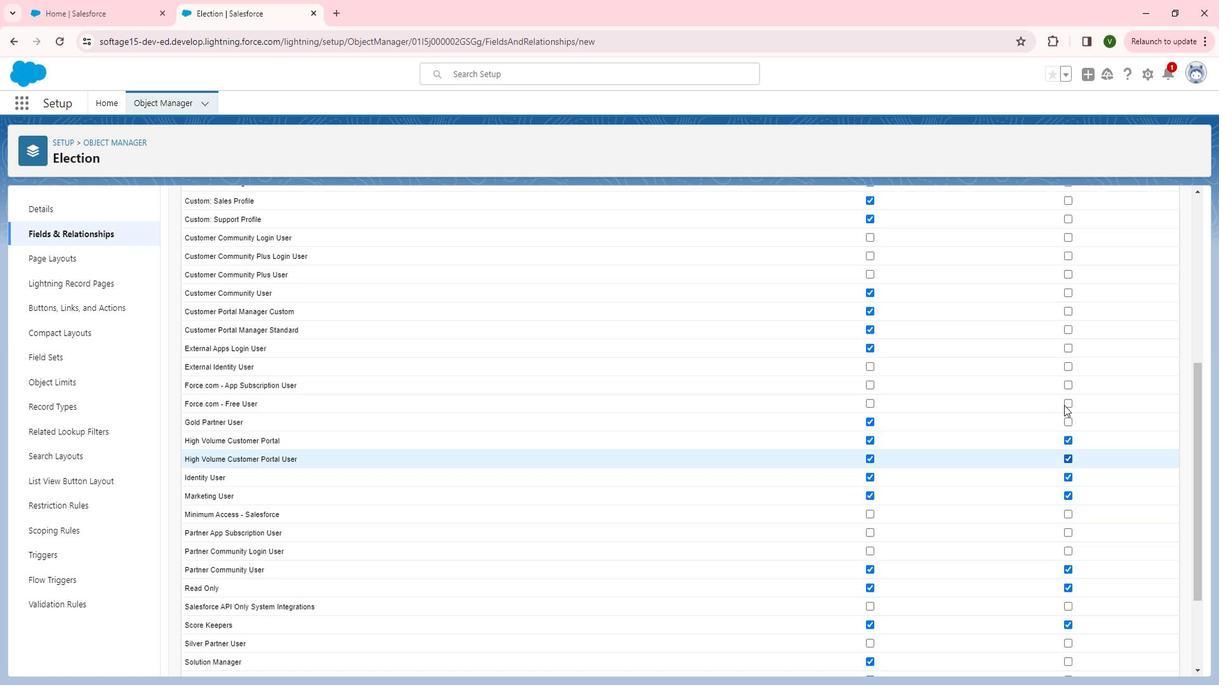 
Action: Mouse scrolled (1081, 408) with delta (0, 0)
Screenshot: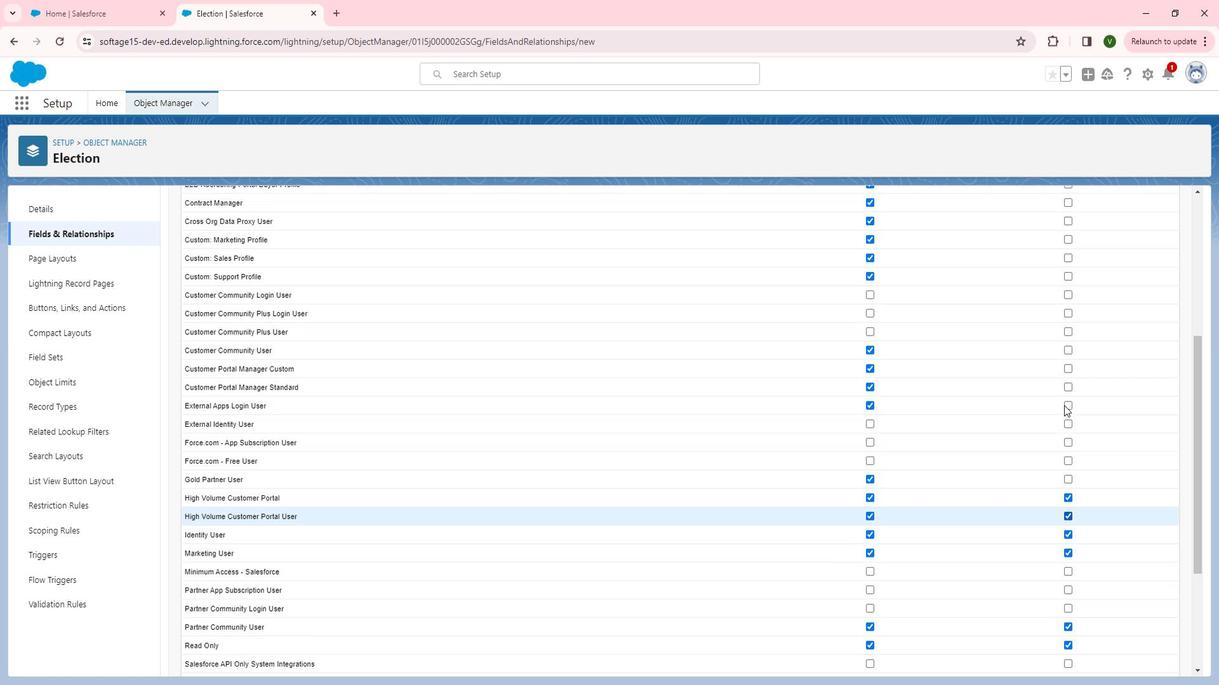 
Action: Mouse moved to (1082, 429)
Screenshot: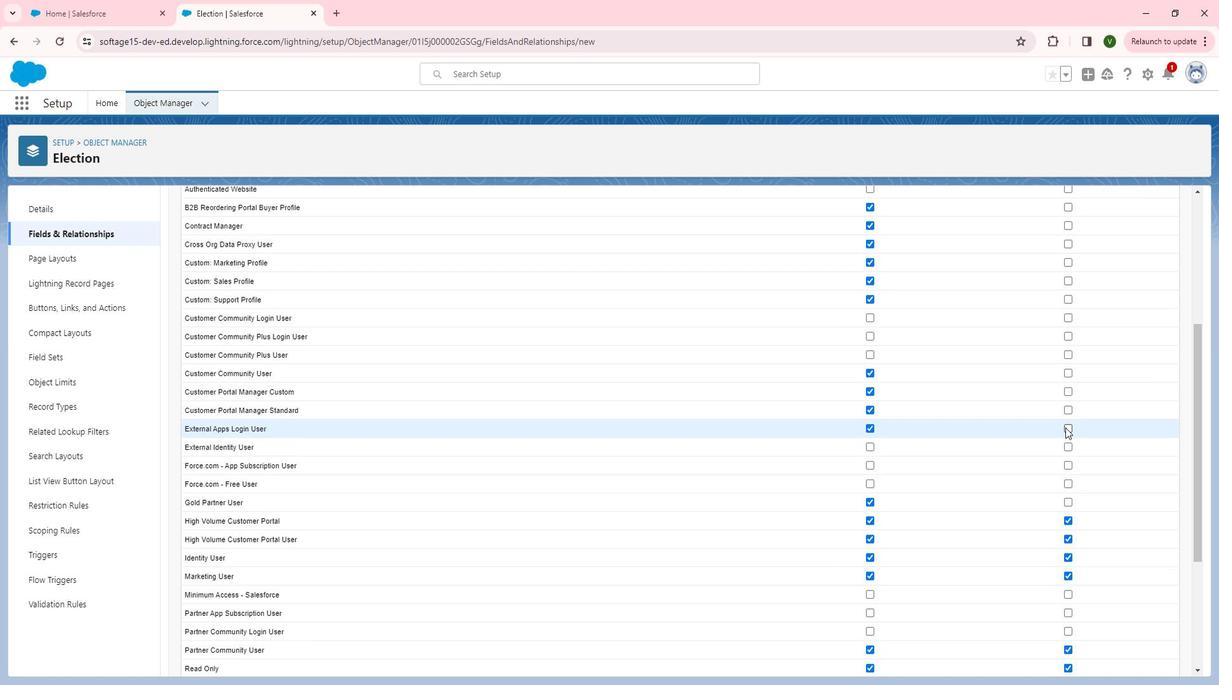 
Action: Mouse pressed left at (1082, 429)
Screenshot: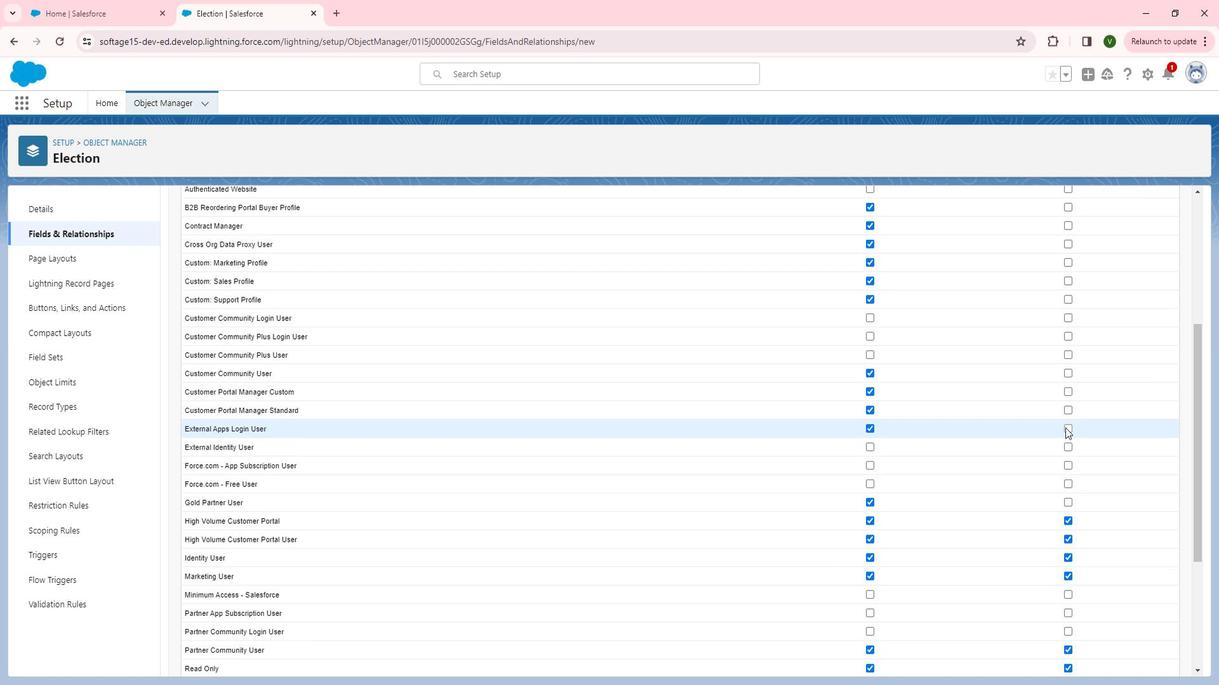 
Action: Mouse moved to (1085, 412)
Screenshot: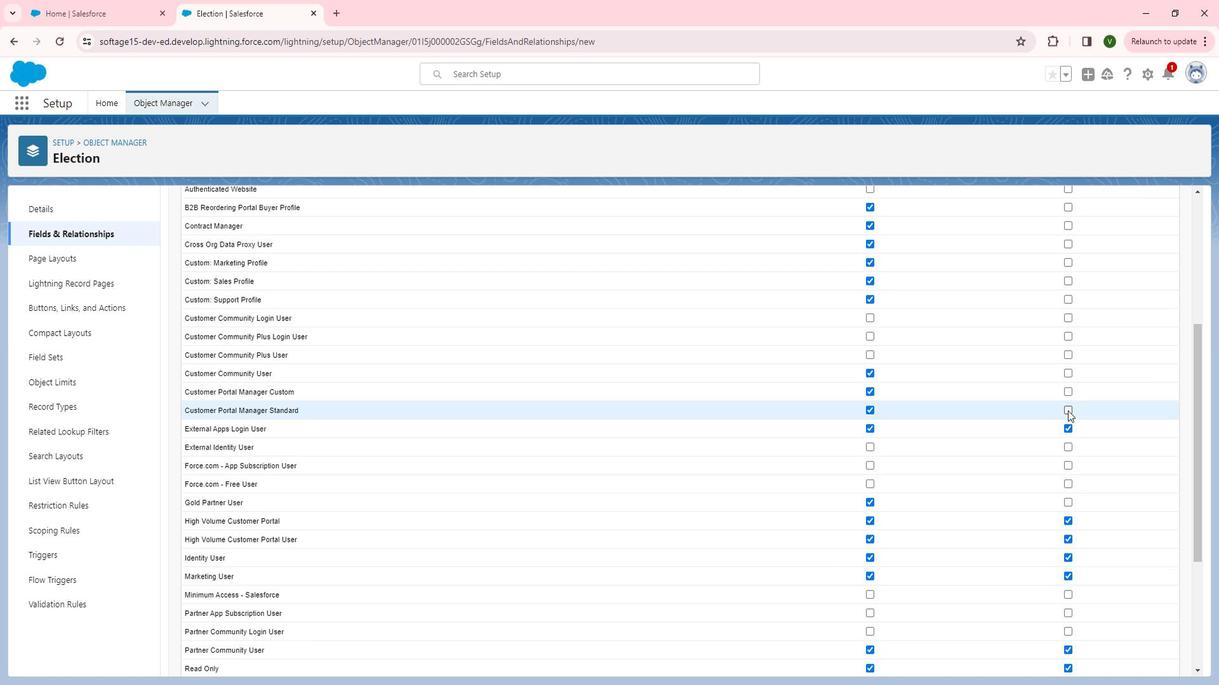 
Action: Mouse pressed left at (1085, 412)
Screenshot: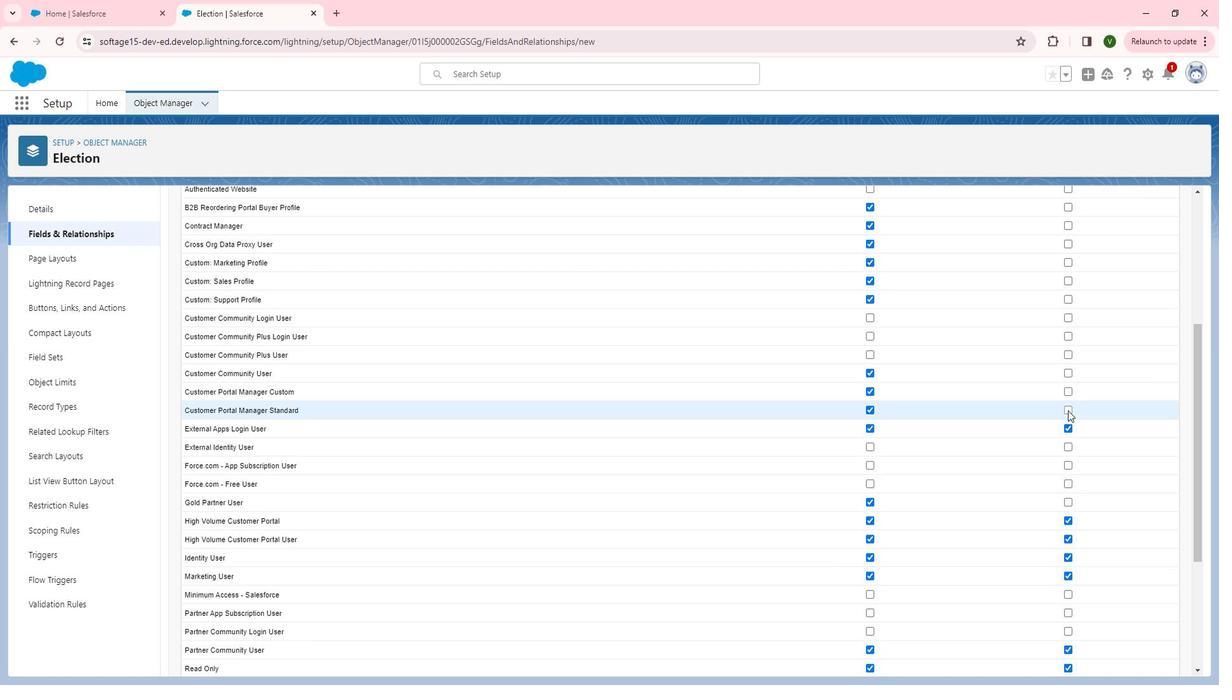 
Action: Mouse moved to (1083, 395)
Screenshot: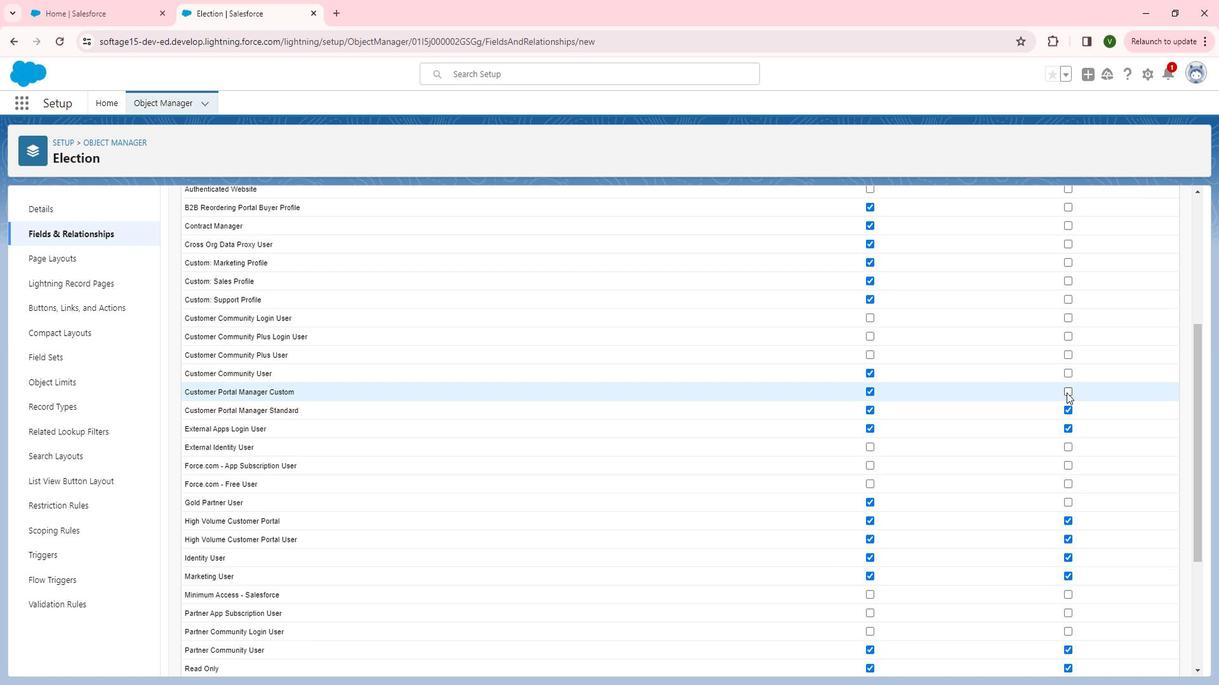 
Action: Mouse pressed left at (1083, 395)
Screenshot: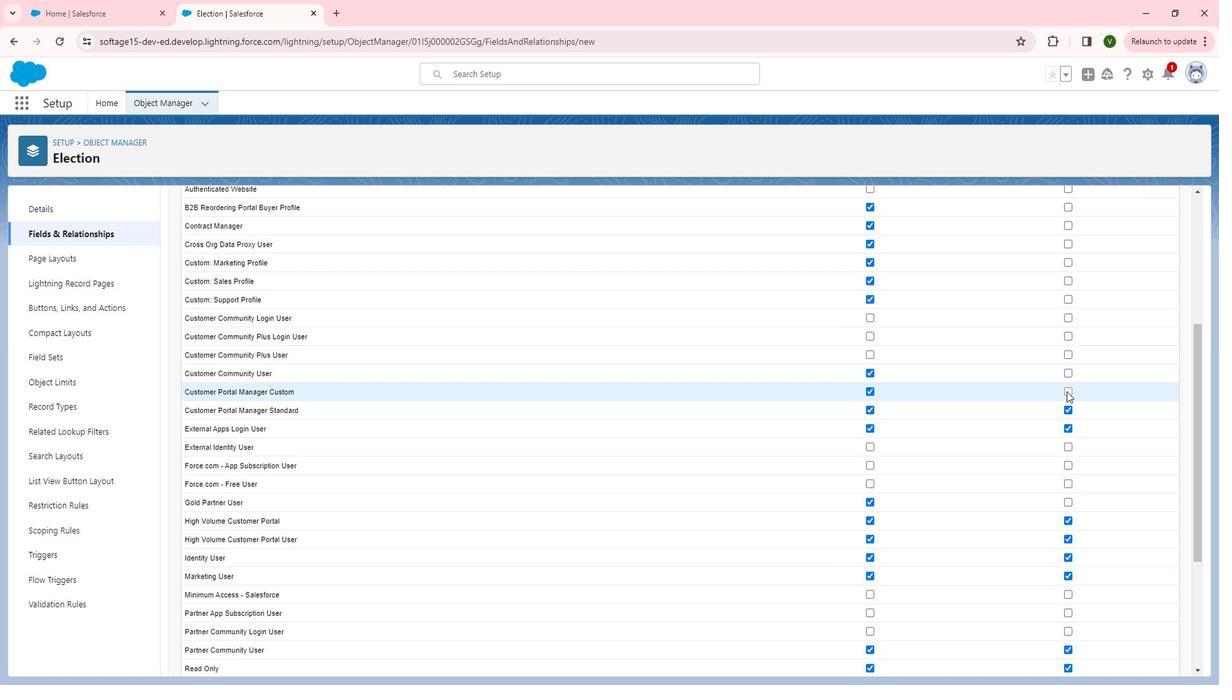
Action: Mouse moved to (1087, 377)
Screenshot: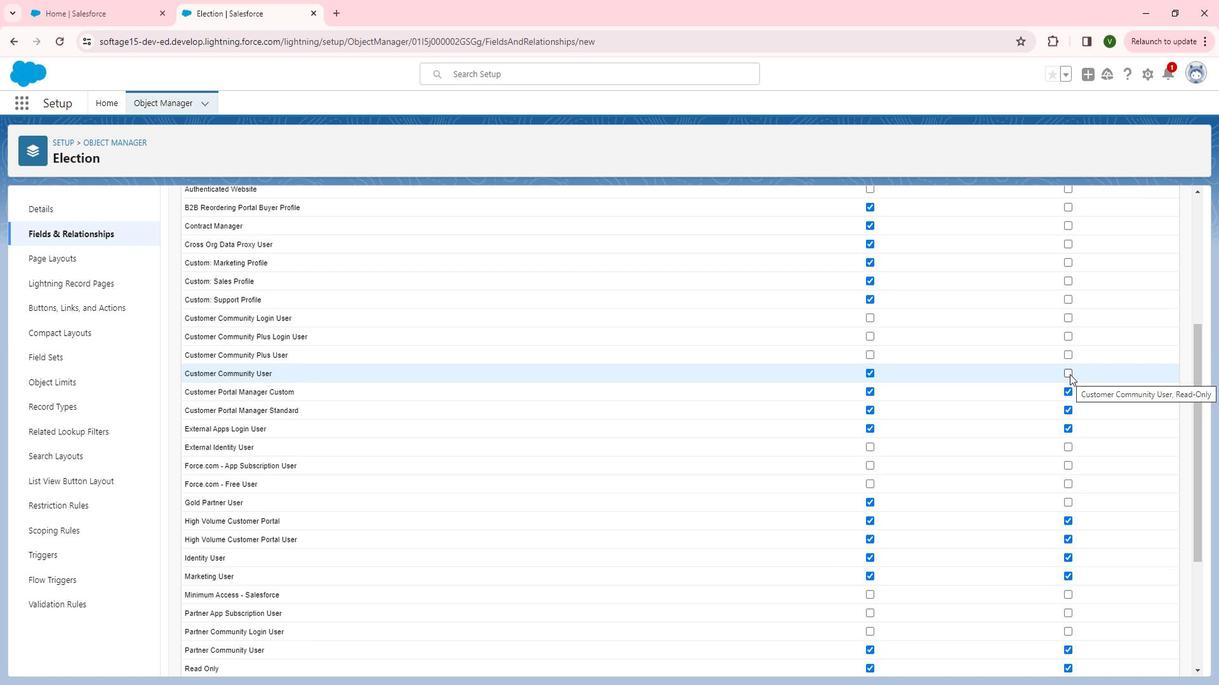 
Action: Mouse pressed left at (1087, 377)
Screenshot: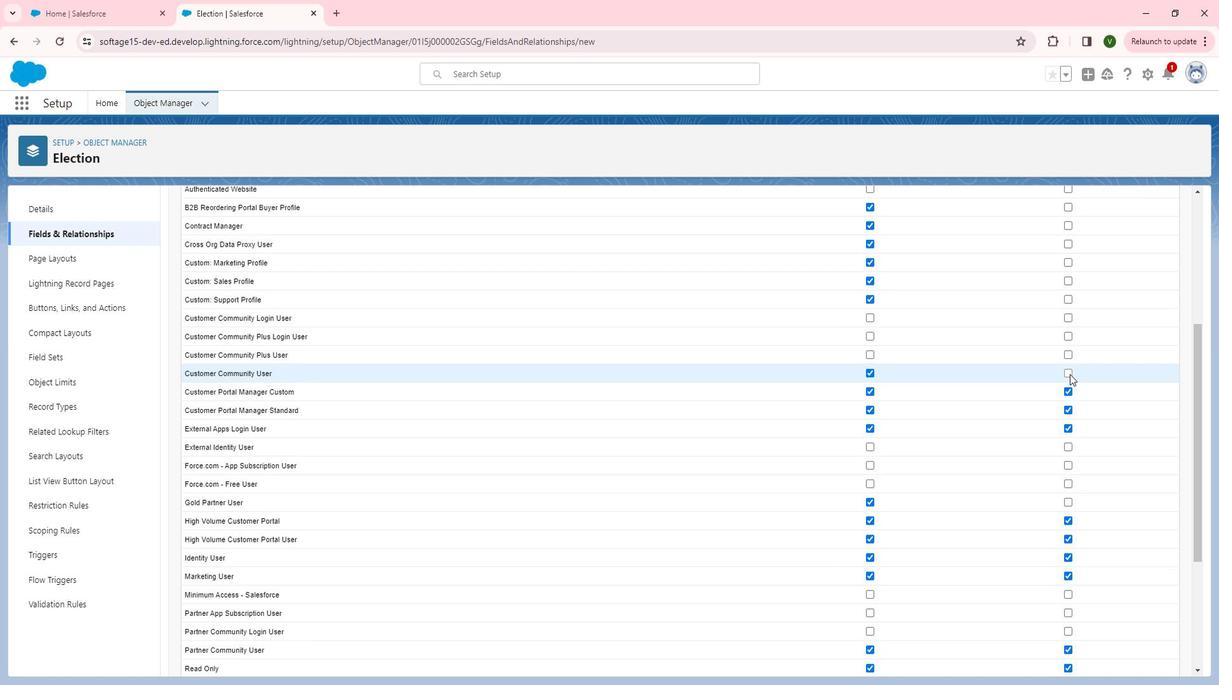 
Action: Mouse scrolled (1087, 378) with delta (0, 0)
Screenshot: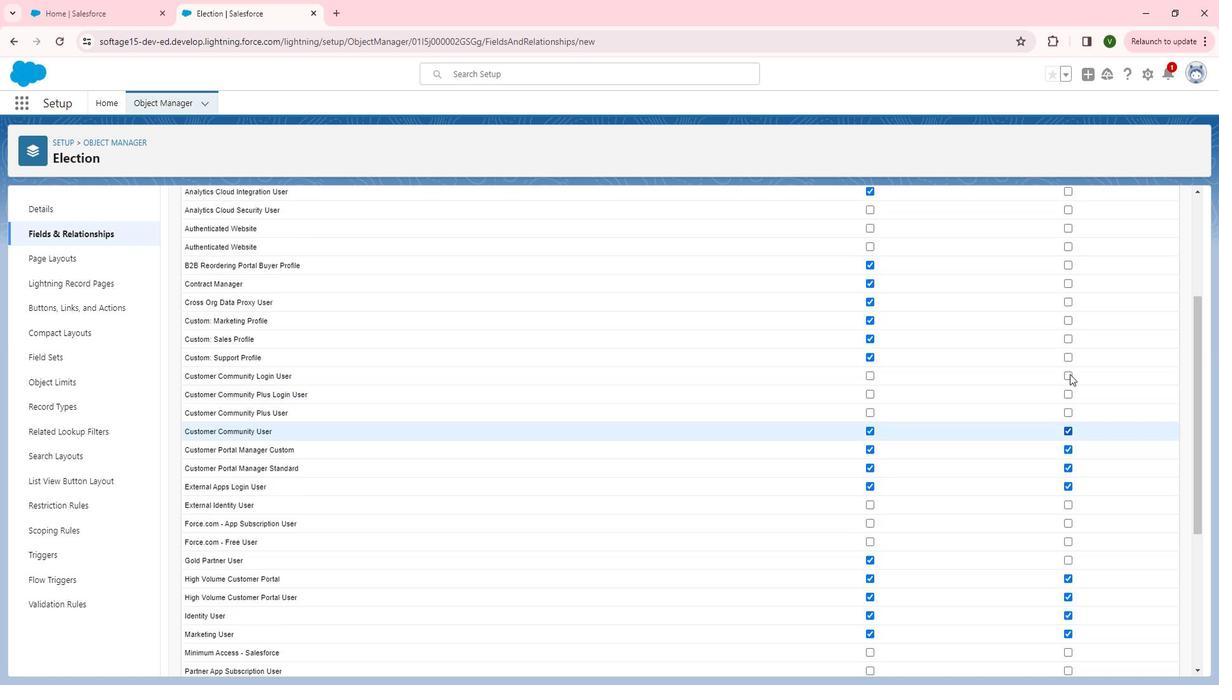 
Action: Mouse moved to (1082, 352)
Screenshot: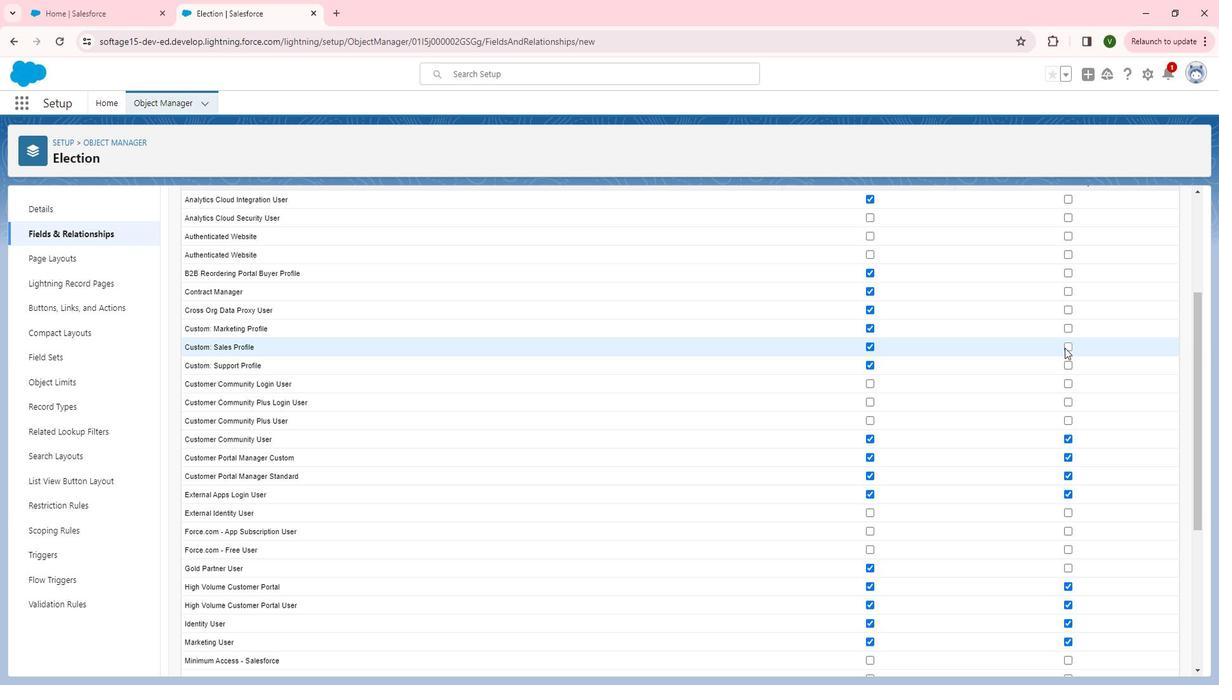 
Action: Mouse pressed left at (1082, 352)
Screenshot: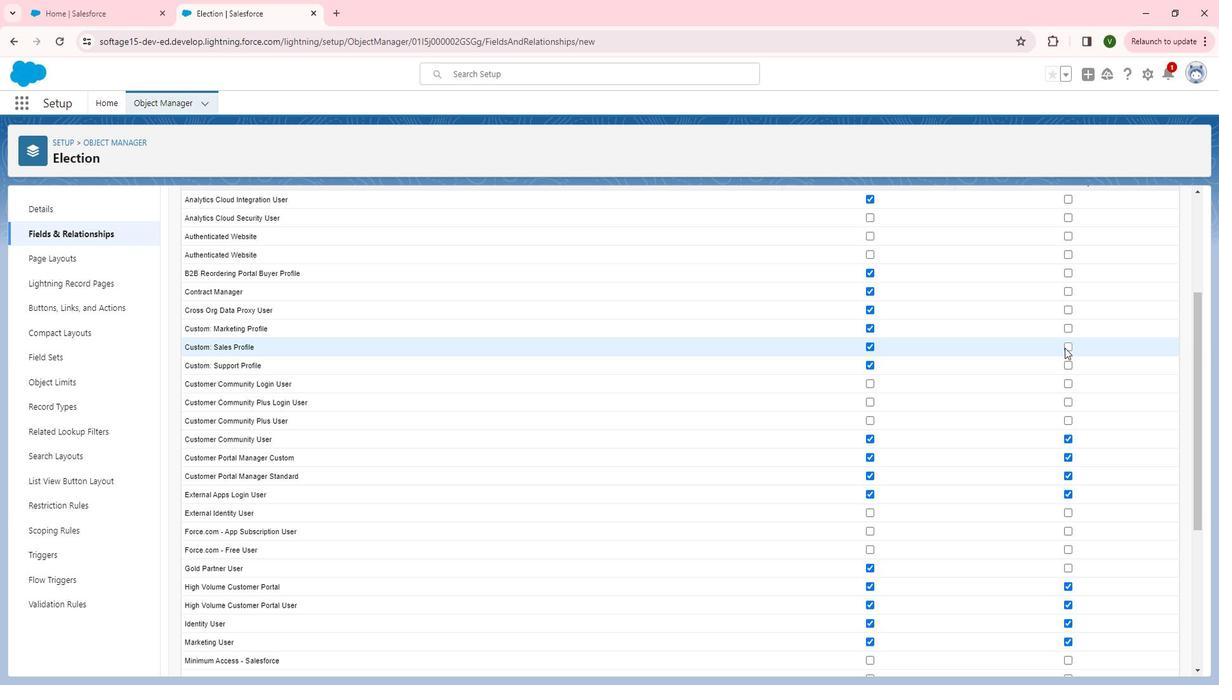 
Action: Mouse moved to (1083, 332)
Screenshot: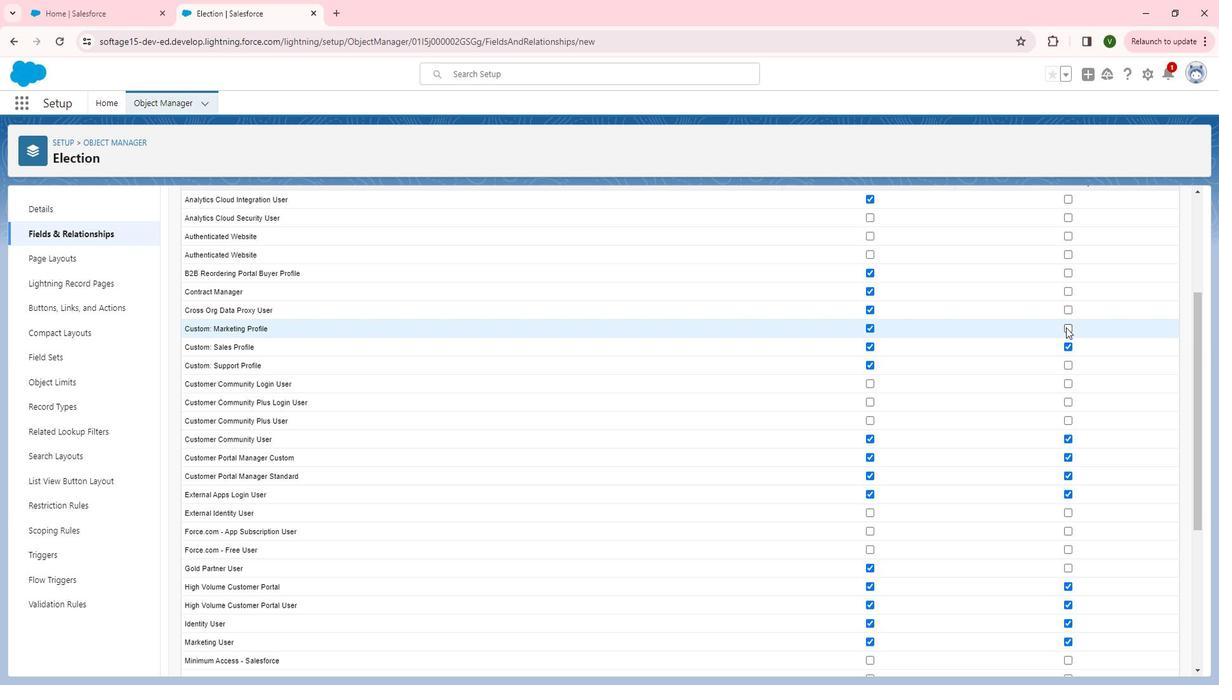 
Action: Mouse pressed left at (1083, 332)
Screenshot: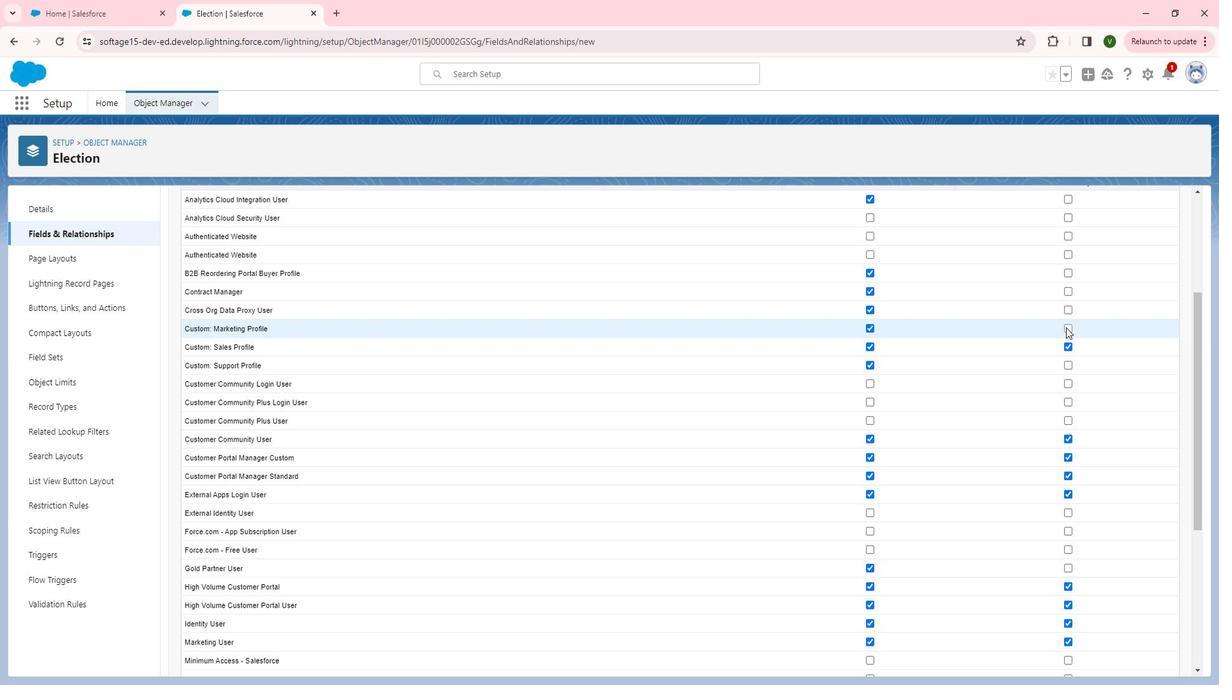 
Action: Mouse moved to (1086, 317)
Screenshot: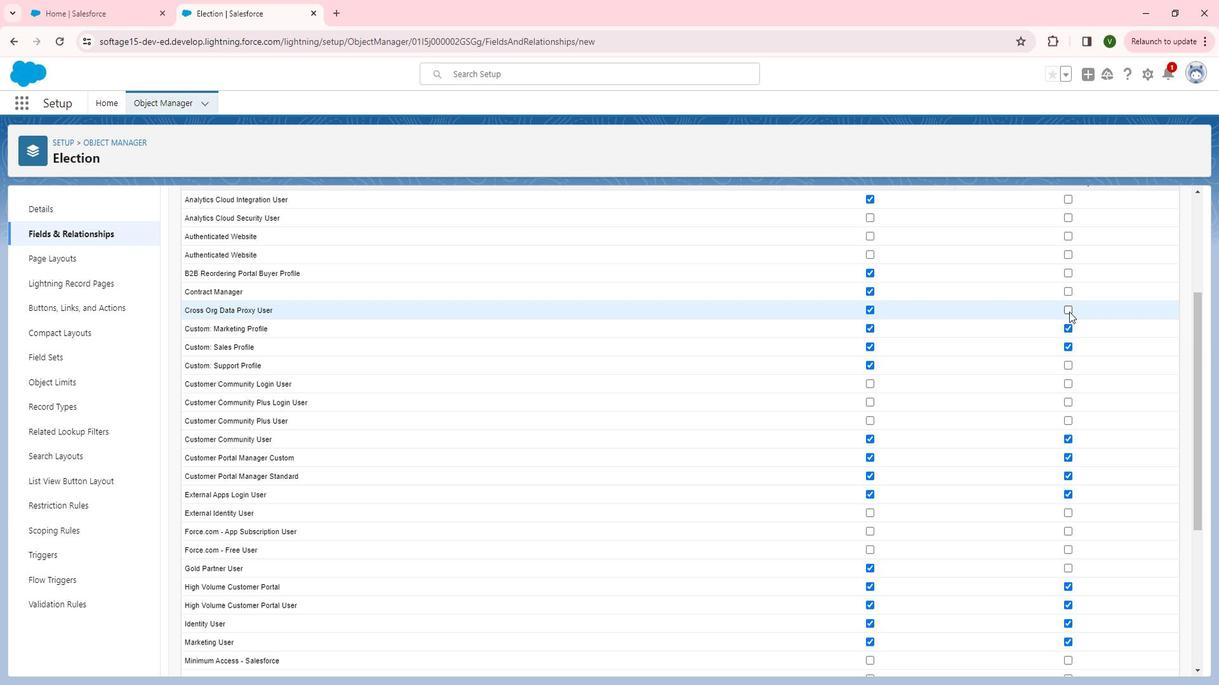 
Action: Mouse pressed left at (1086, 317)
Screenshot: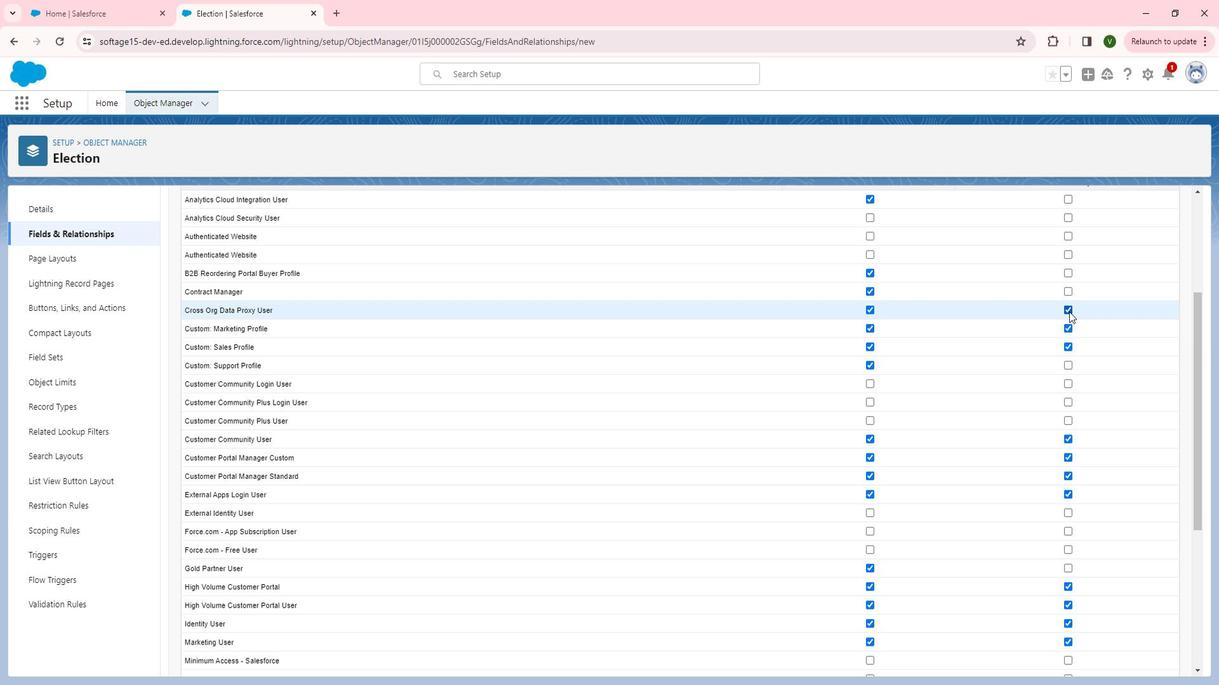 
Action: Mouse moved to (1085, 299)
Screenshot: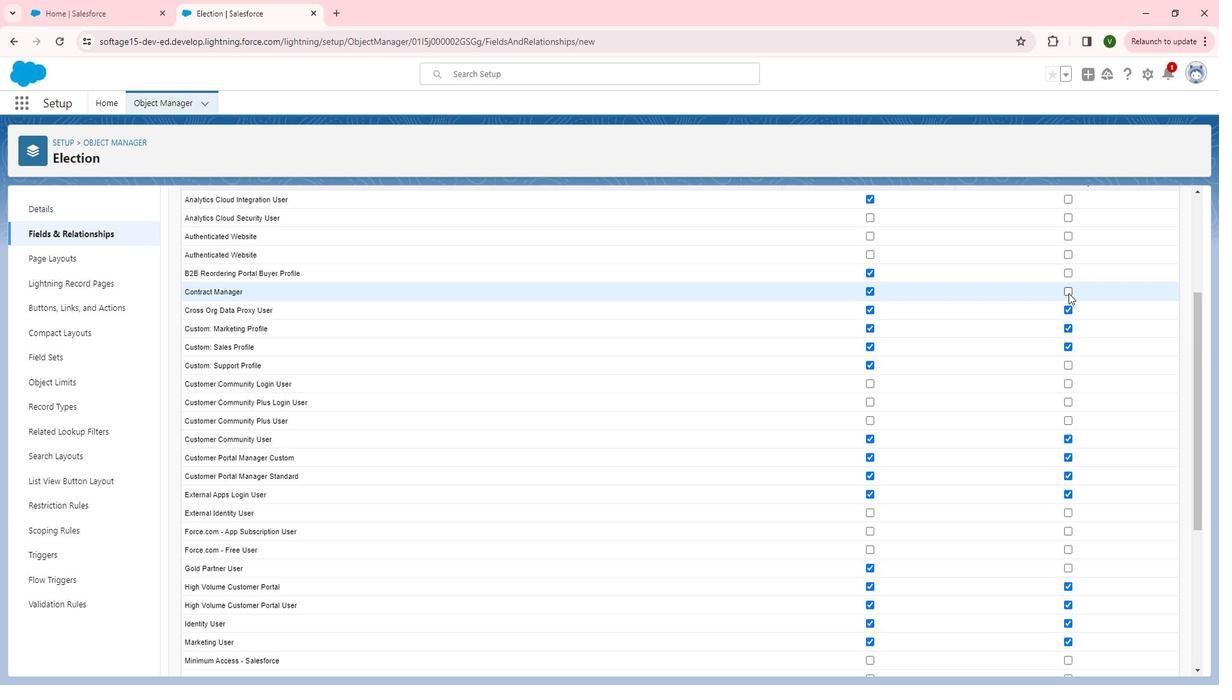 
Action: Mouse pressed left at (1085, 299)
Screenshot: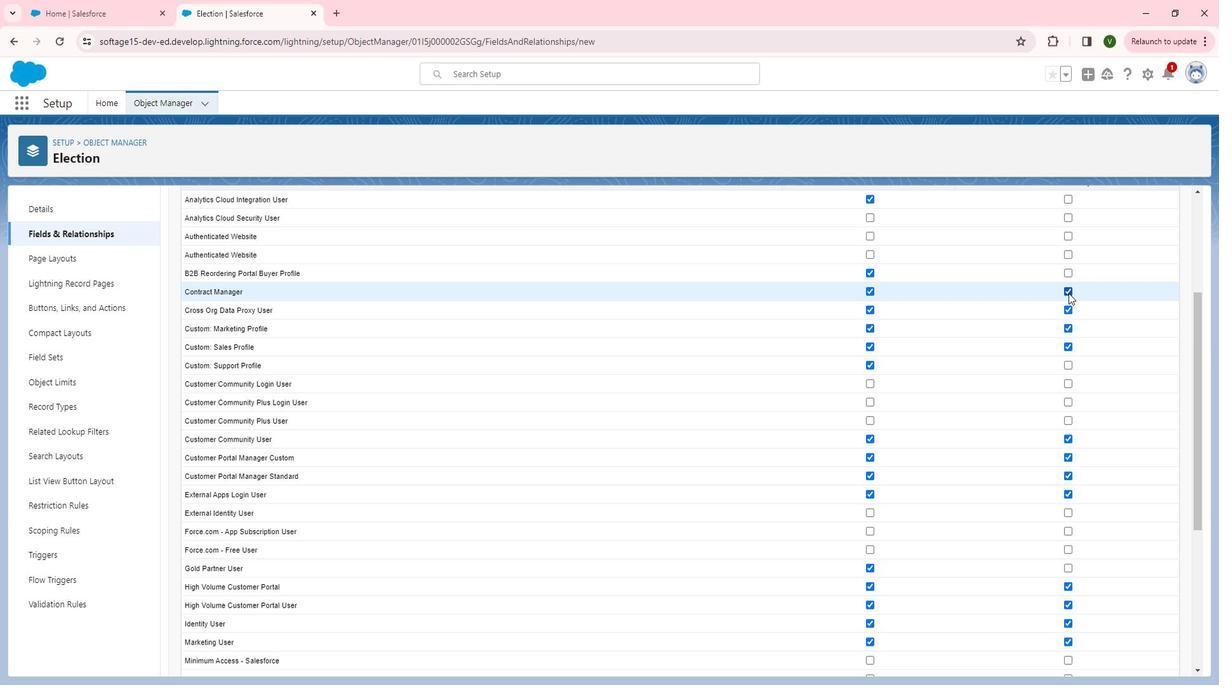 
Action: Mouse moved to (1082, 297)
Screenshot: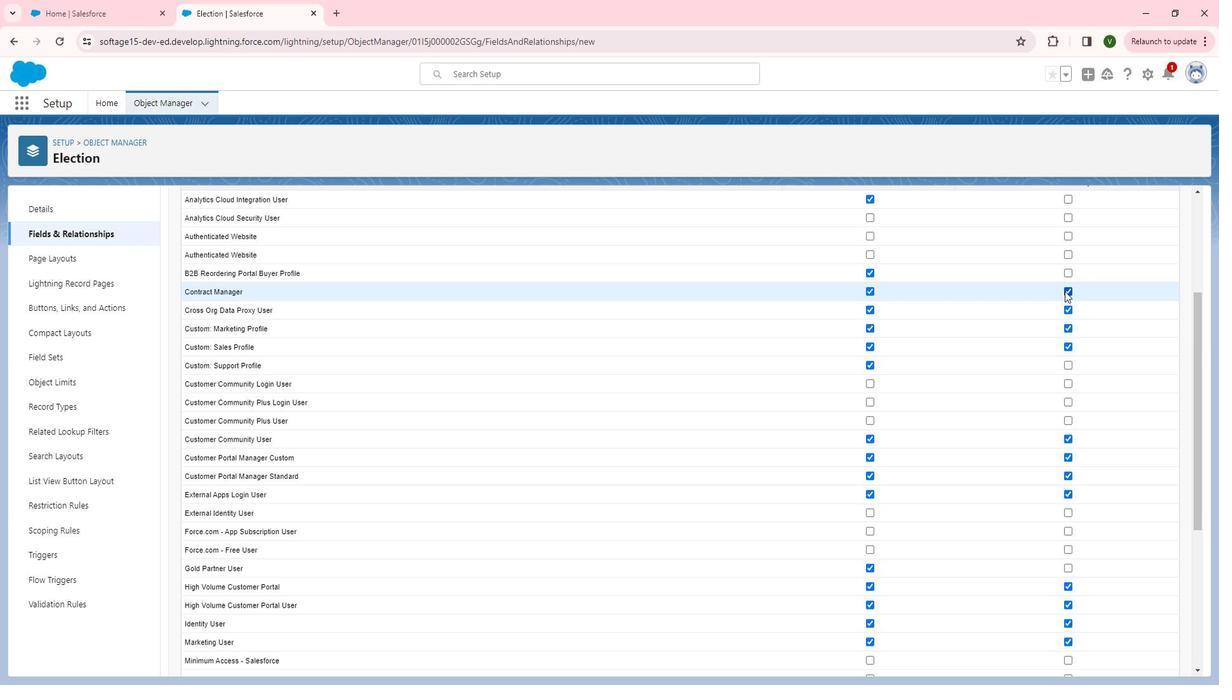 
Action: Mouse scrolled (1082, 298) with delta (0, 0)
Screenshot: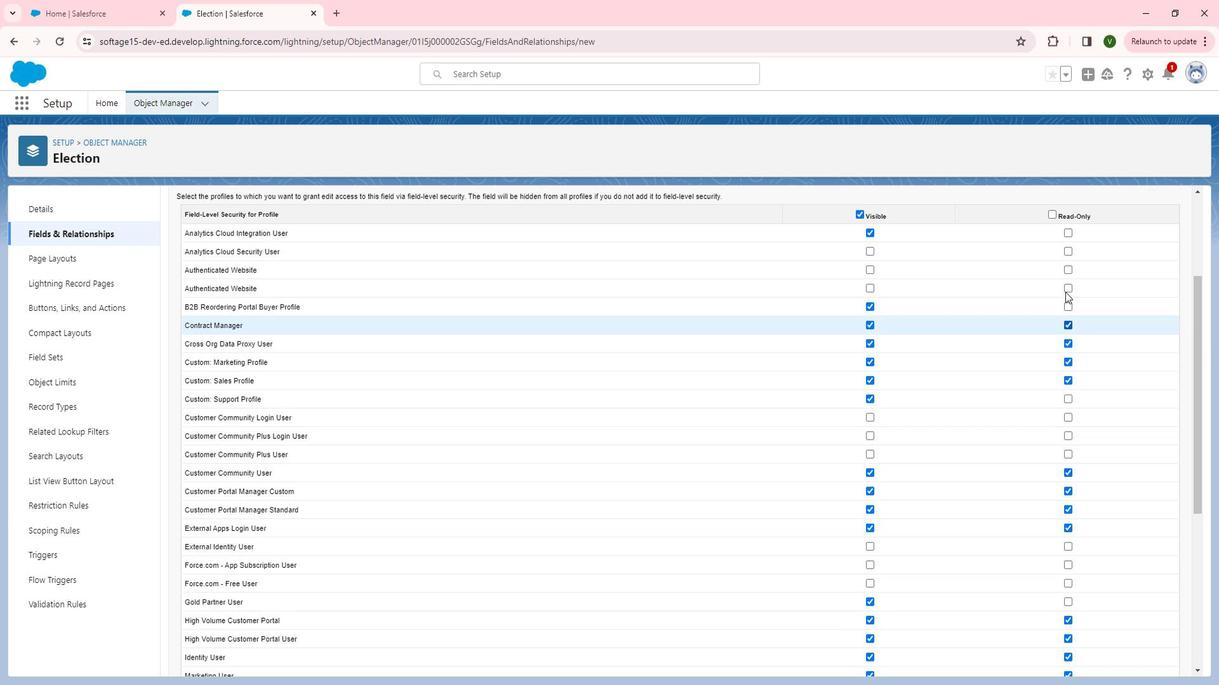 
Action: Mouse moved to (1087, 273)
Screenshot: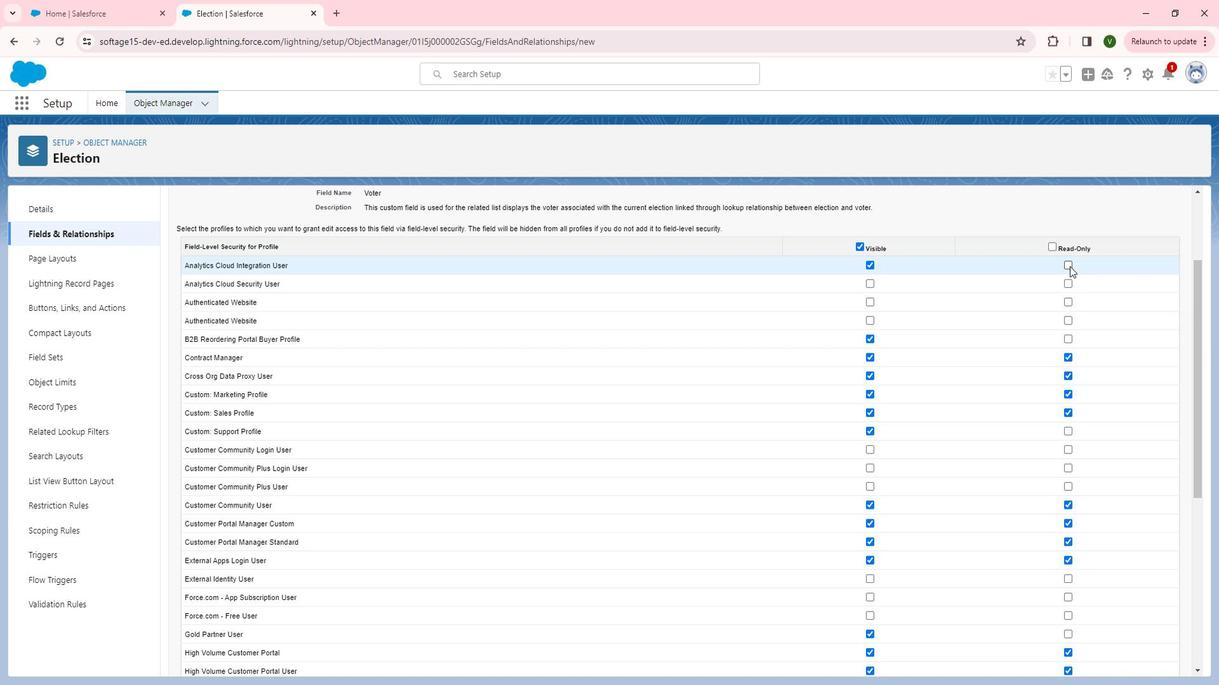 
Action: Mouse pressed left at (1087, 273)
Screenshot: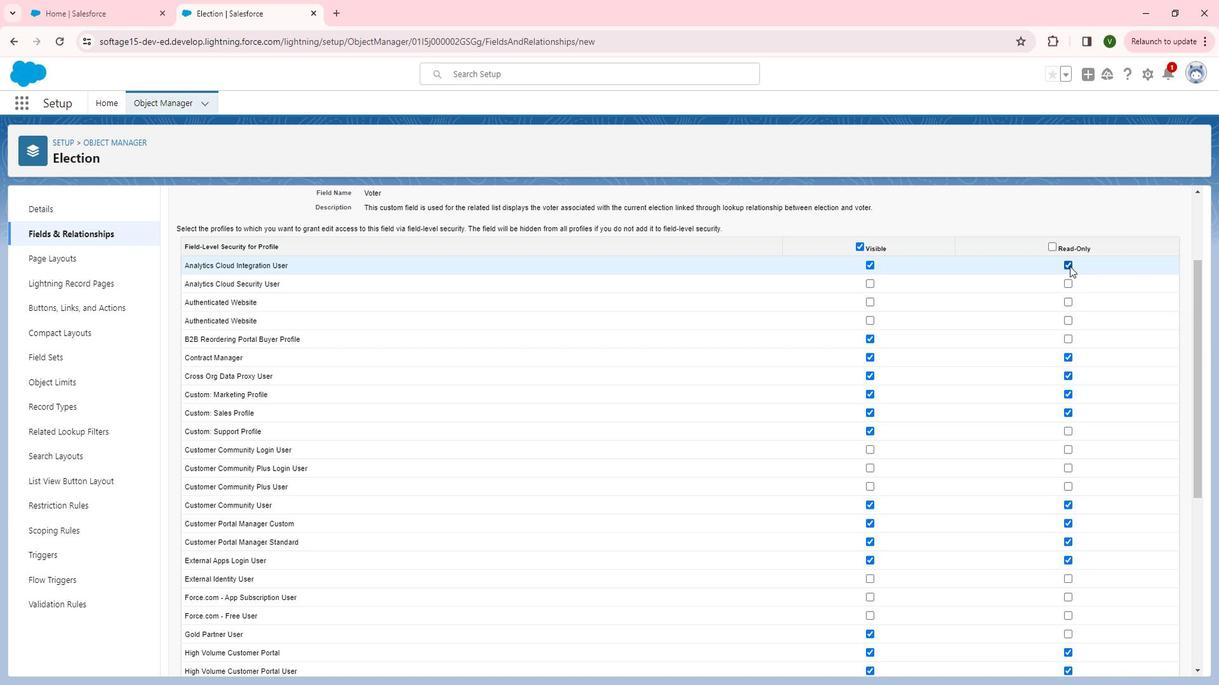 
Action: Mouse moved to (1097, 295)
Screenshot: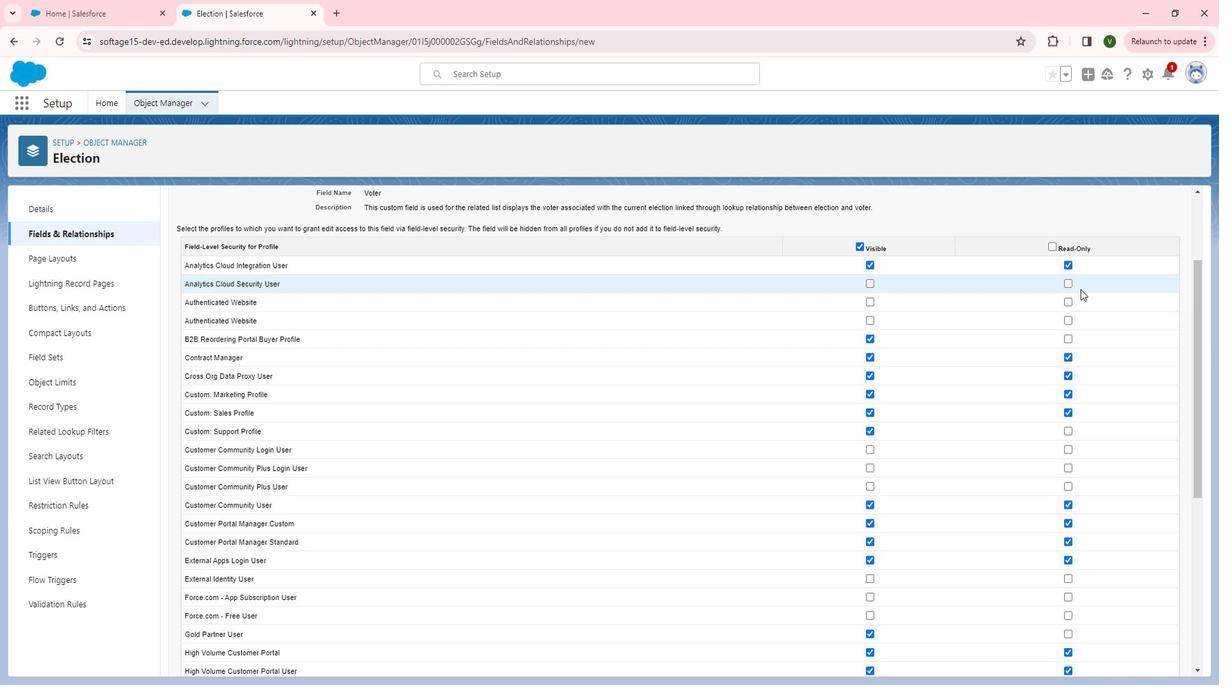 
Action: Mouse scrolled (1097, 296) with delta (0, 0)
Screenshot: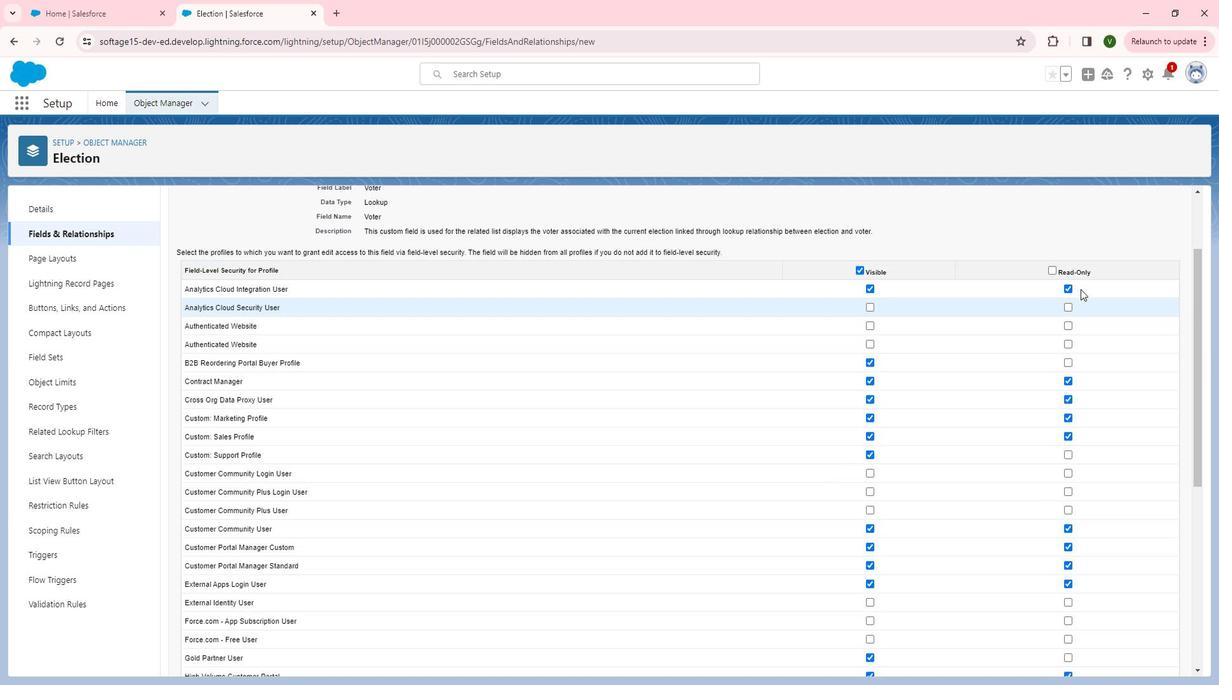 
Action: Mouse scrolled (1097, 296) with delta (0, 0)
Screenshot: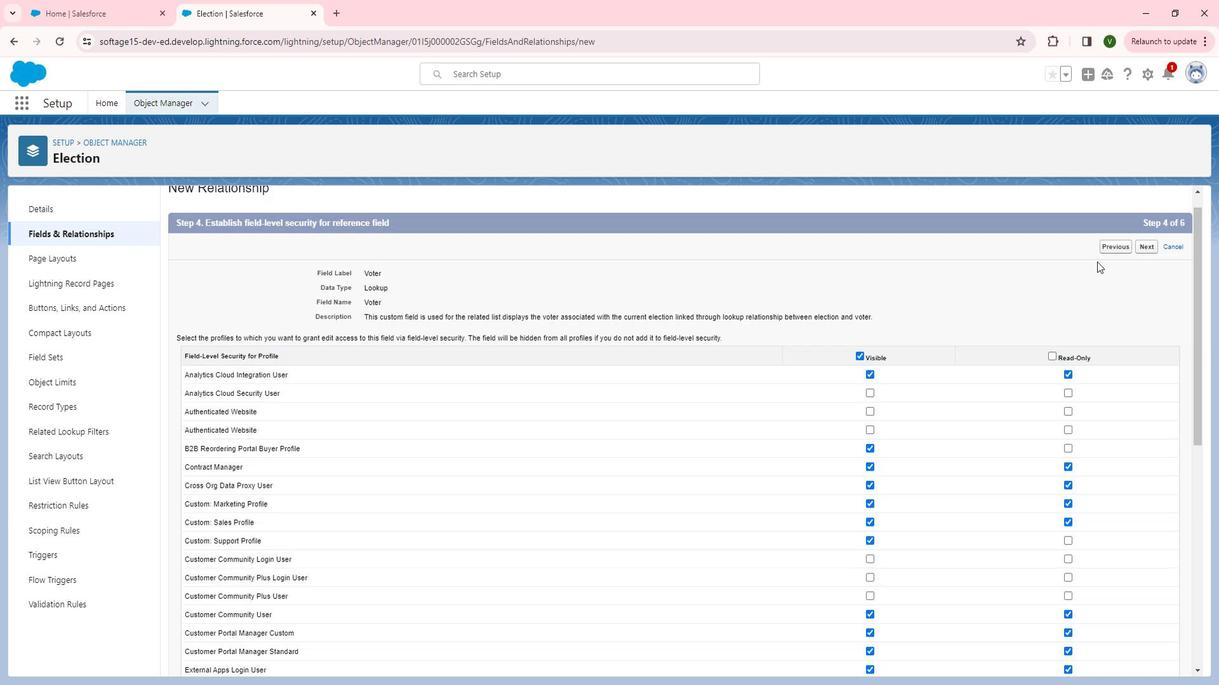 
Action: Mouse moved to (1158, 276)
Screenshot: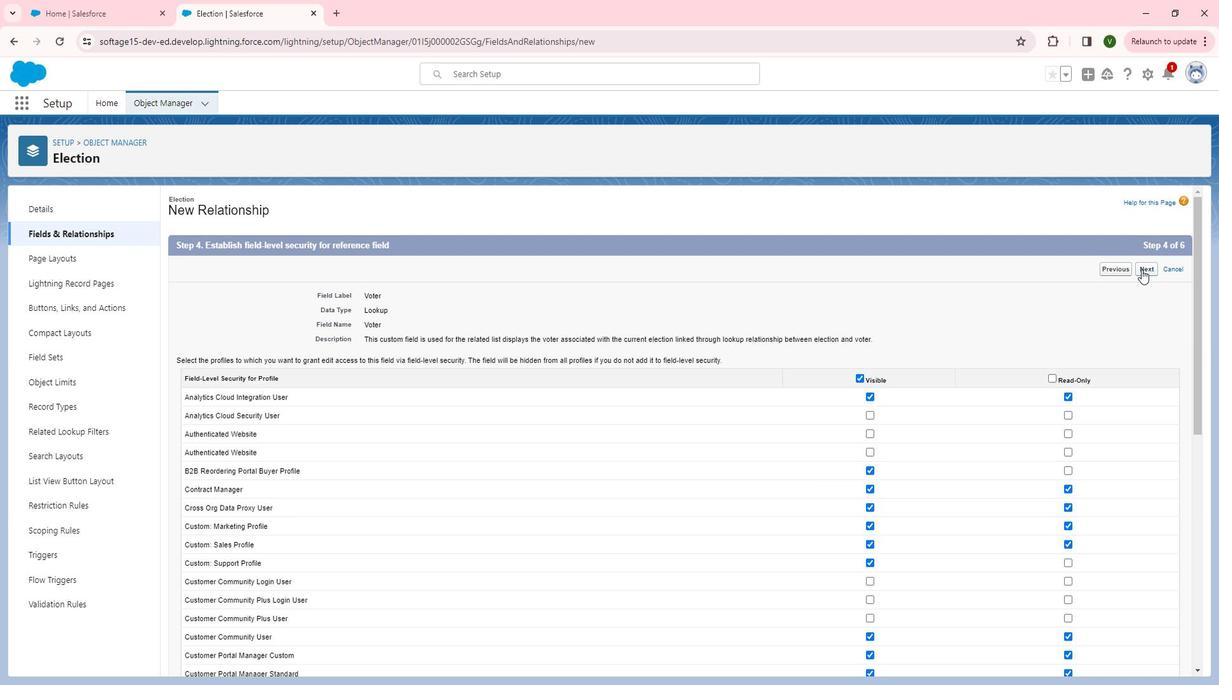 
Action: Mouse pressed left at (1158, 276)
Screenshot: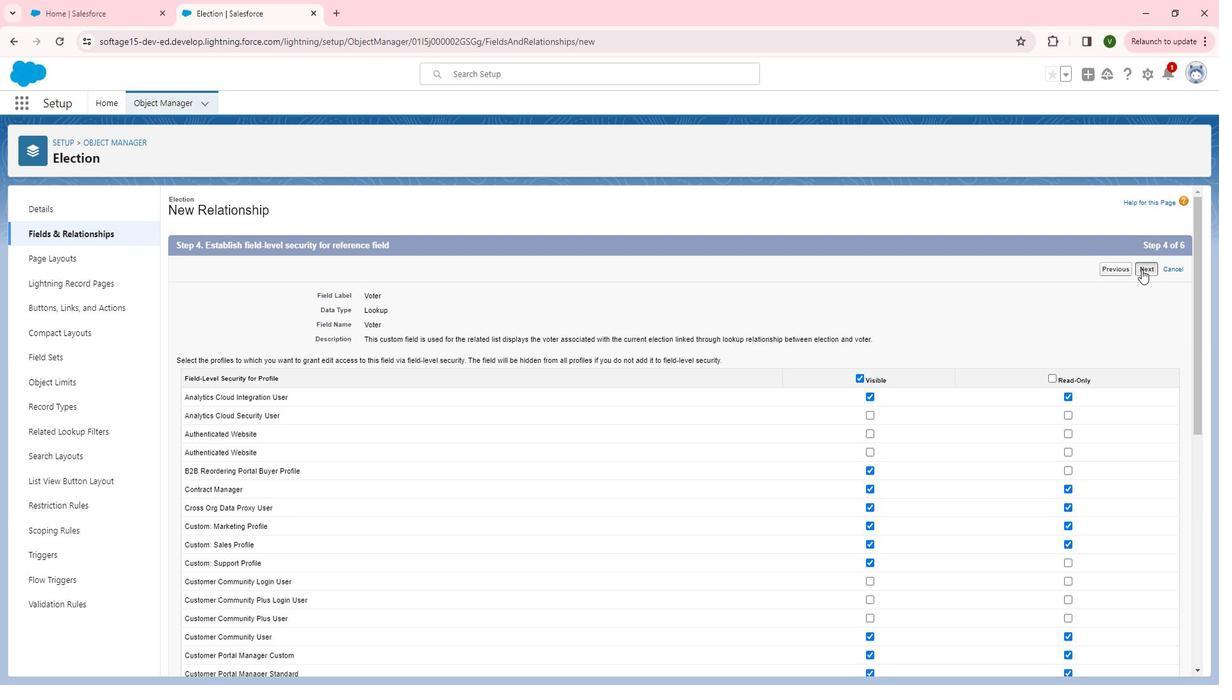
Action: Mouse moved to (1174, 278)
Screenshot: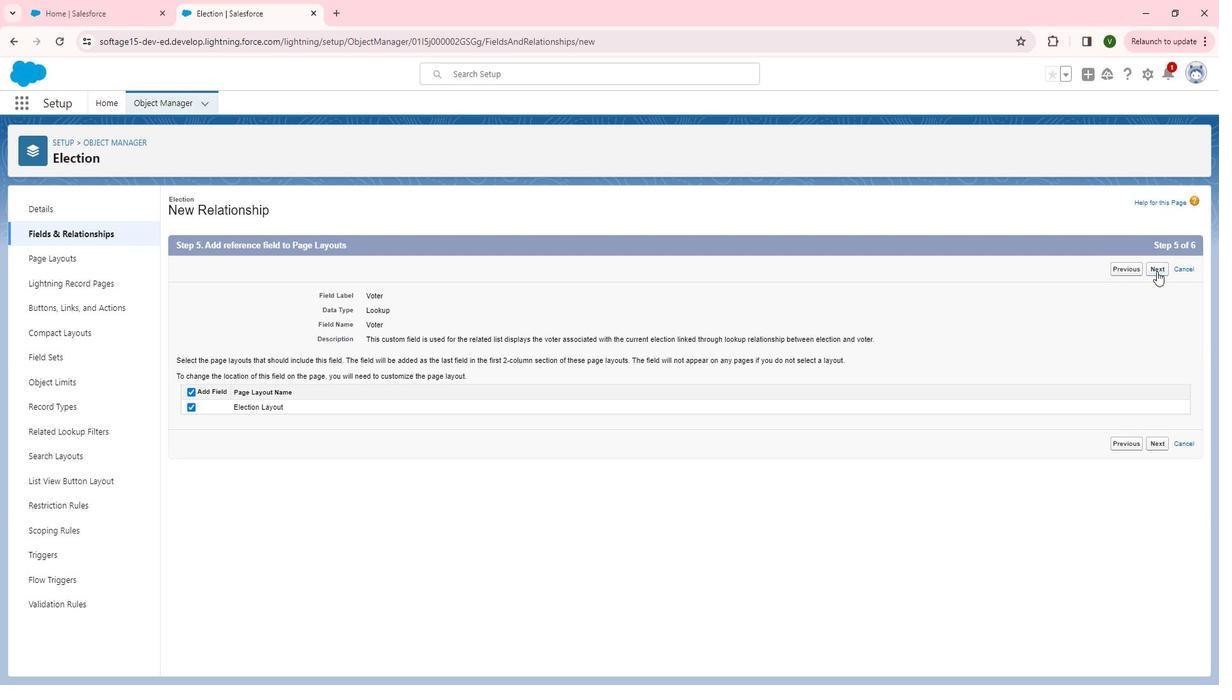 
Action: Mouse pressed left at (1174, 278)
Screenshot: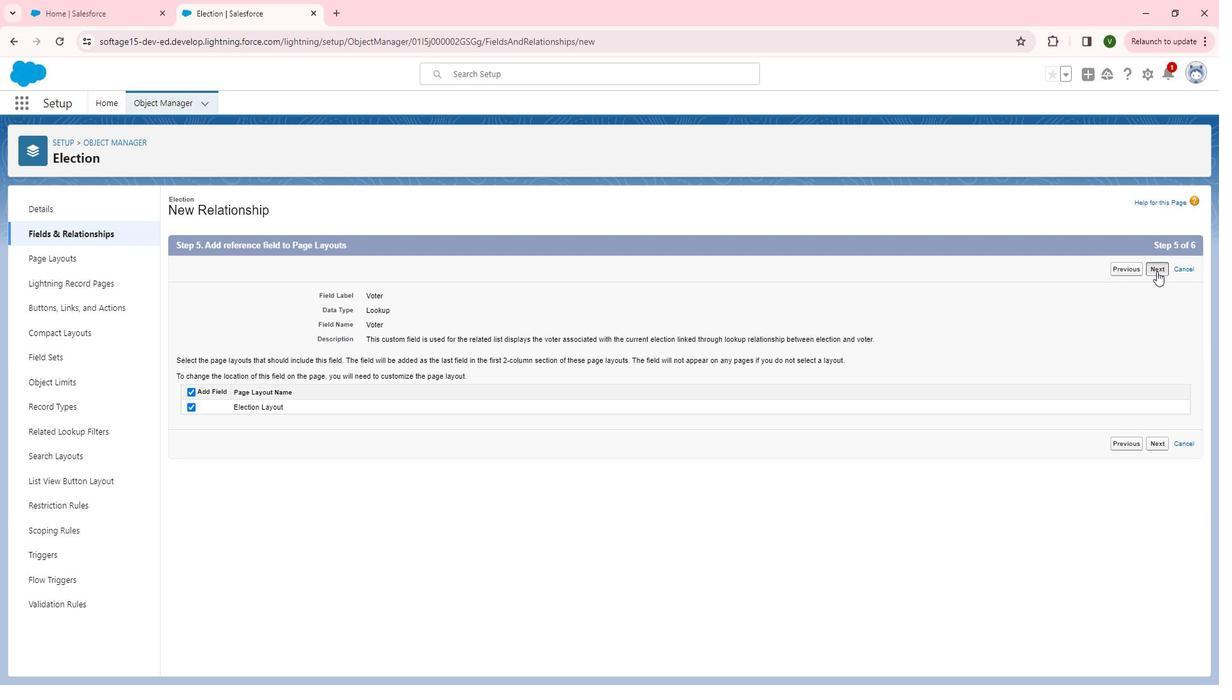 
Action: Mouse pressed left at (1174, 278)
Screenshot: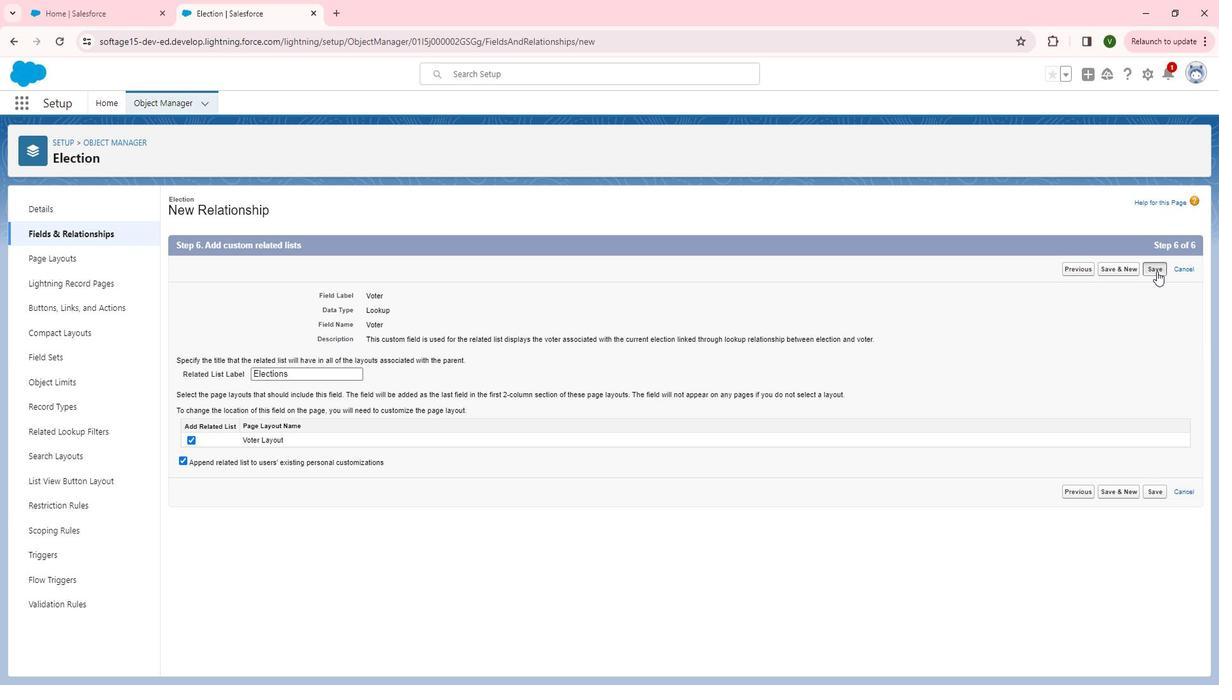 
Action: Mouse moved to (143, 151)
Screenshot: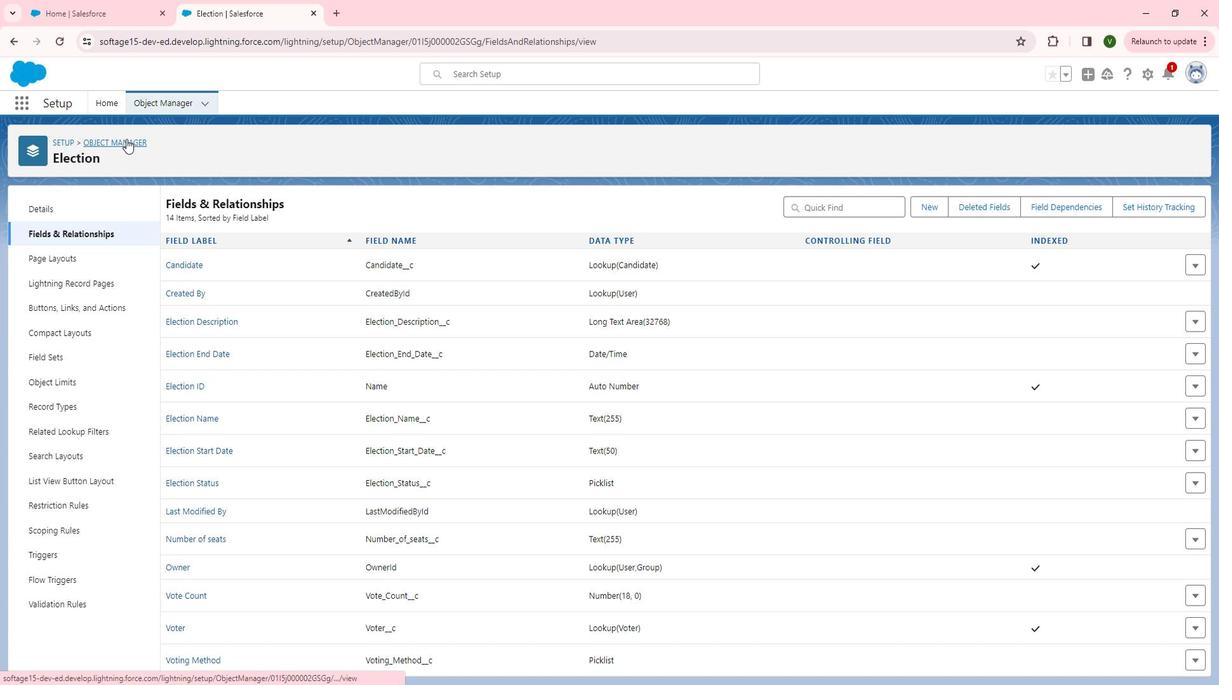 
Action: Mouse pressed left at (143, 151)
Screenshot: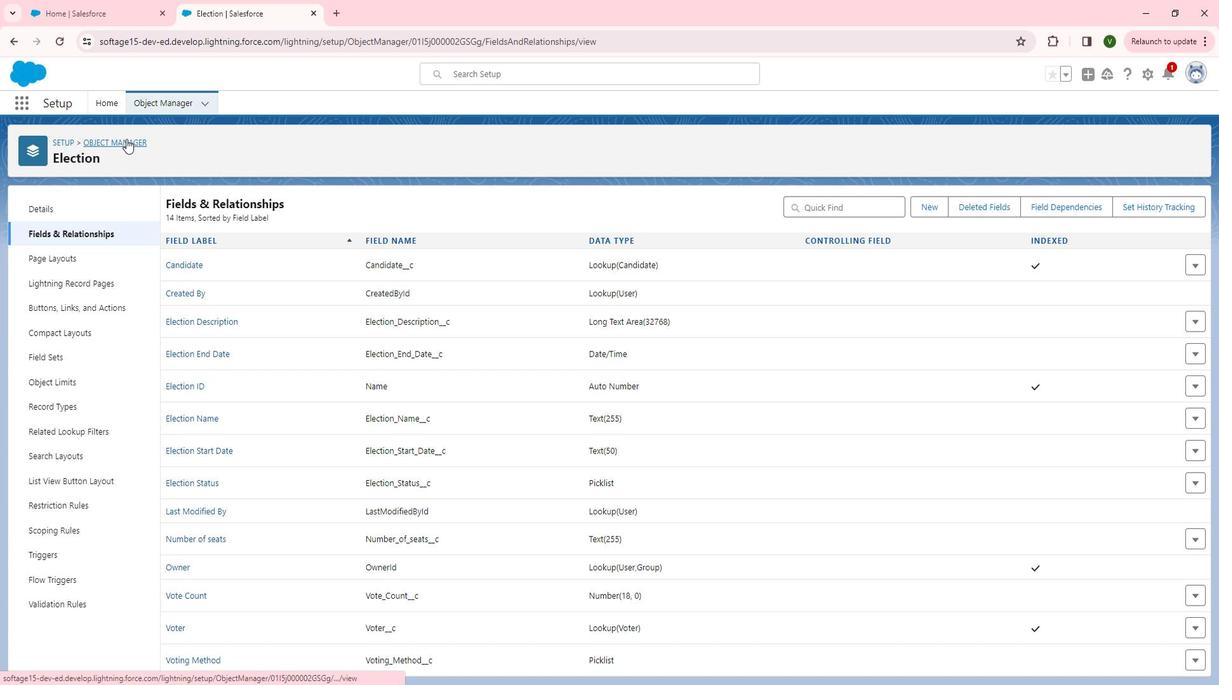 
Action: Mouse moved to (358, 416)
Screenshot: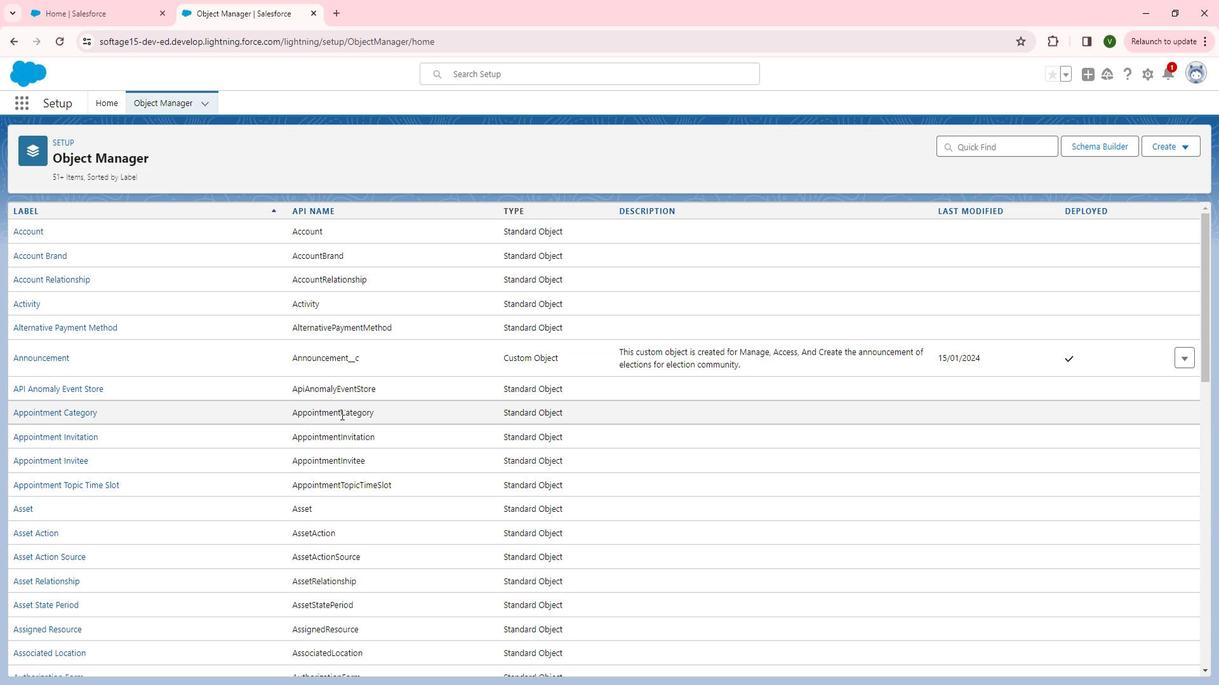 
Action: Mouse scrolled (358, 415) with delta (0, 0)
Screenshot: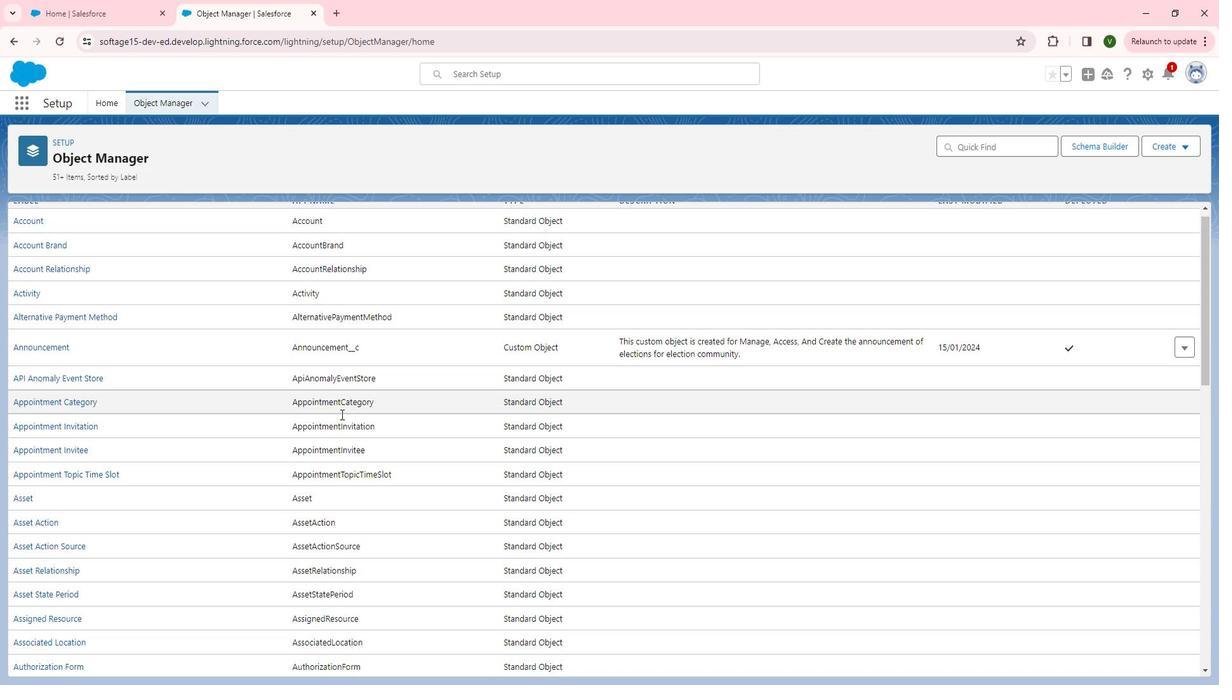 
Action: Mouse scrolled (358, 415) with delta (0, 0)
Screenshot: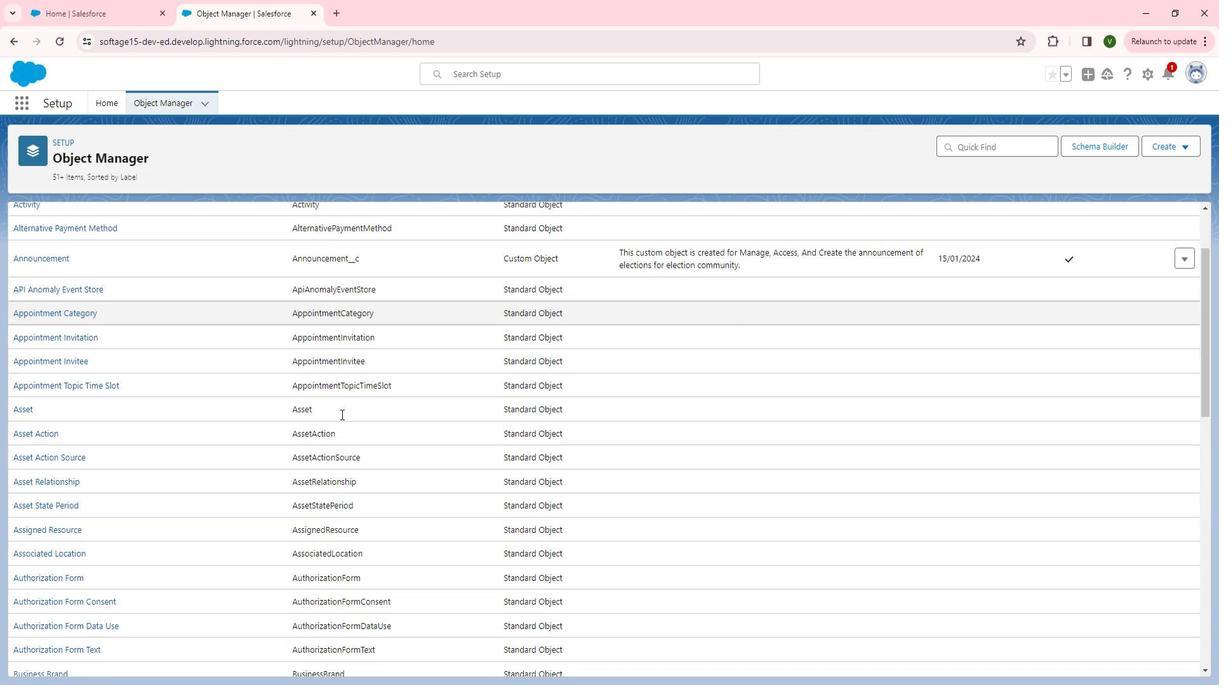 
Action: Mouse scrolled (358, 415) with delta (0, 0)
Screenshot: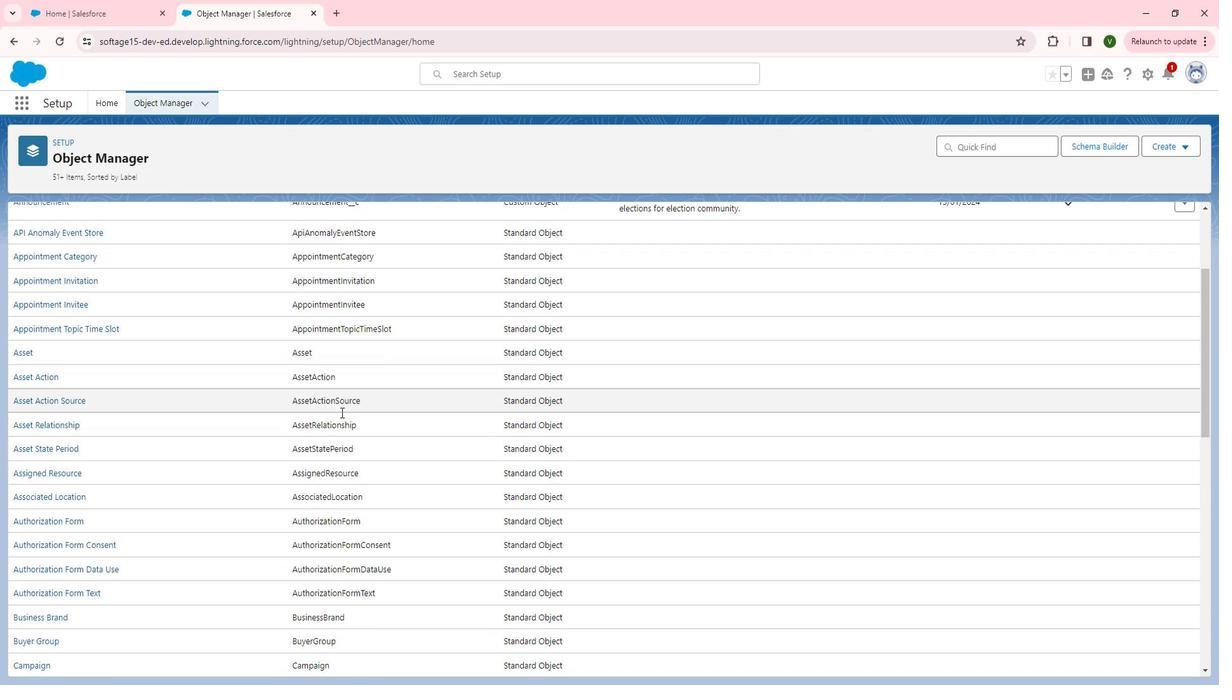 
Action: Mouse moved to (360, 408)
Screenshot: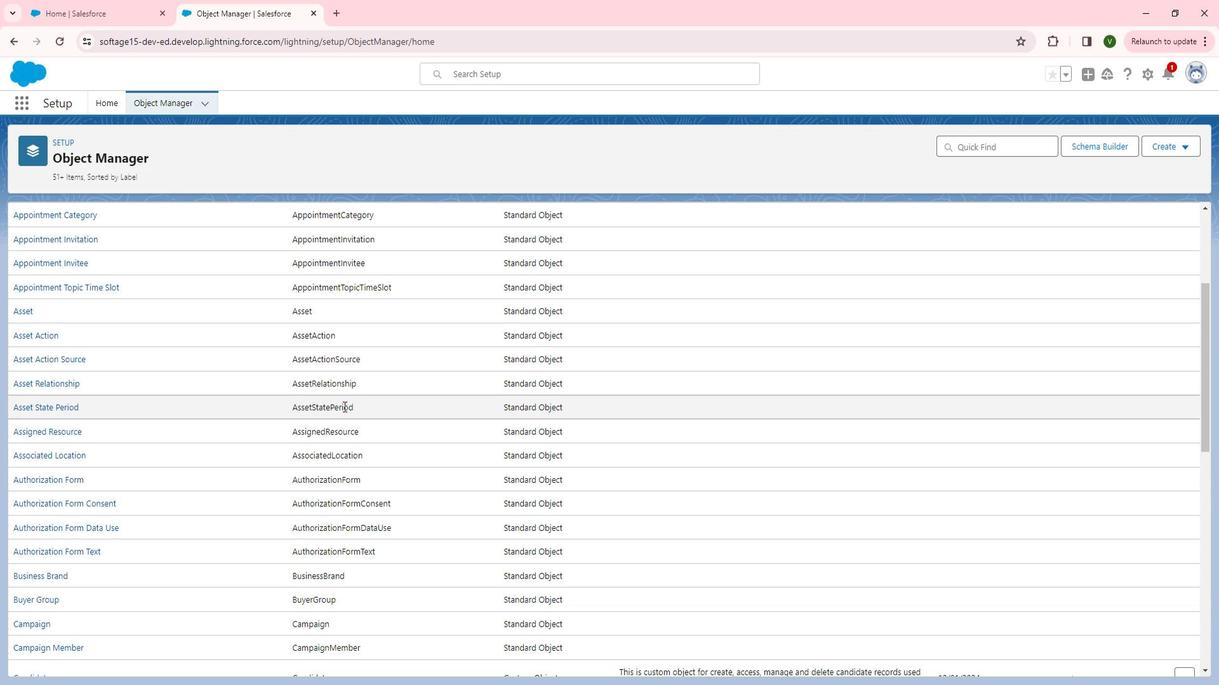 
Action: Mouse scrolled (360, 408) with delta (0, 0)
Screenshot: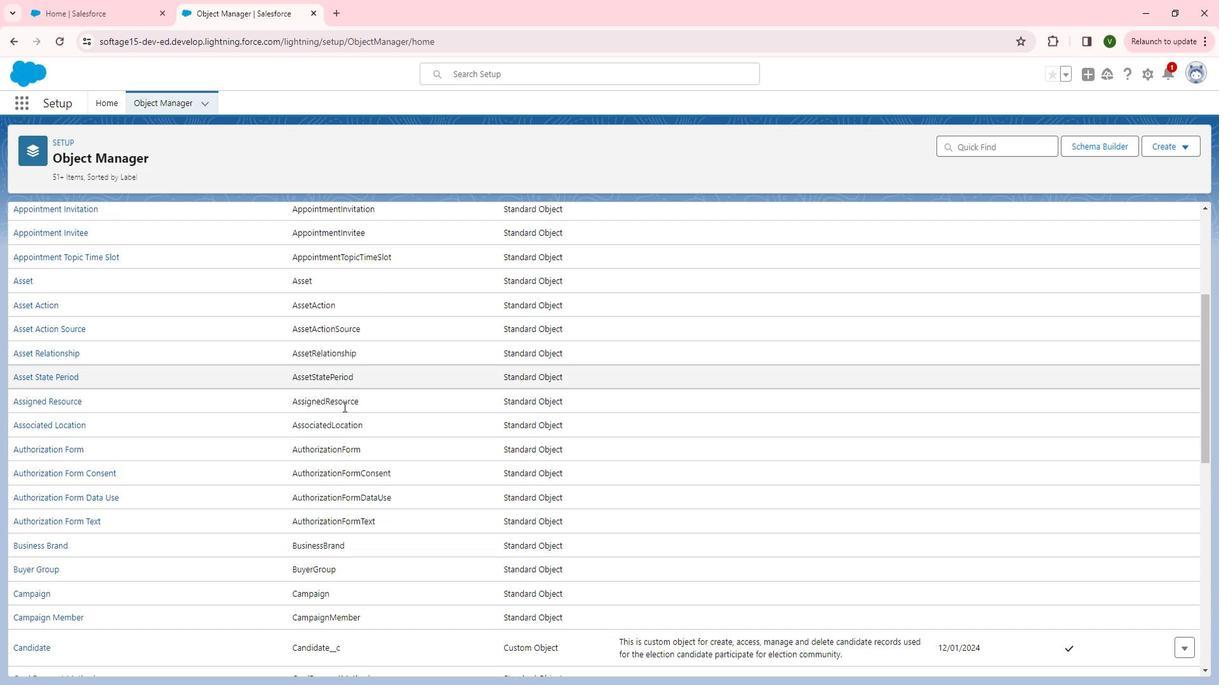 
Action: Mouse scrolled (360, 408) with delta (0, 0)
Screenshot: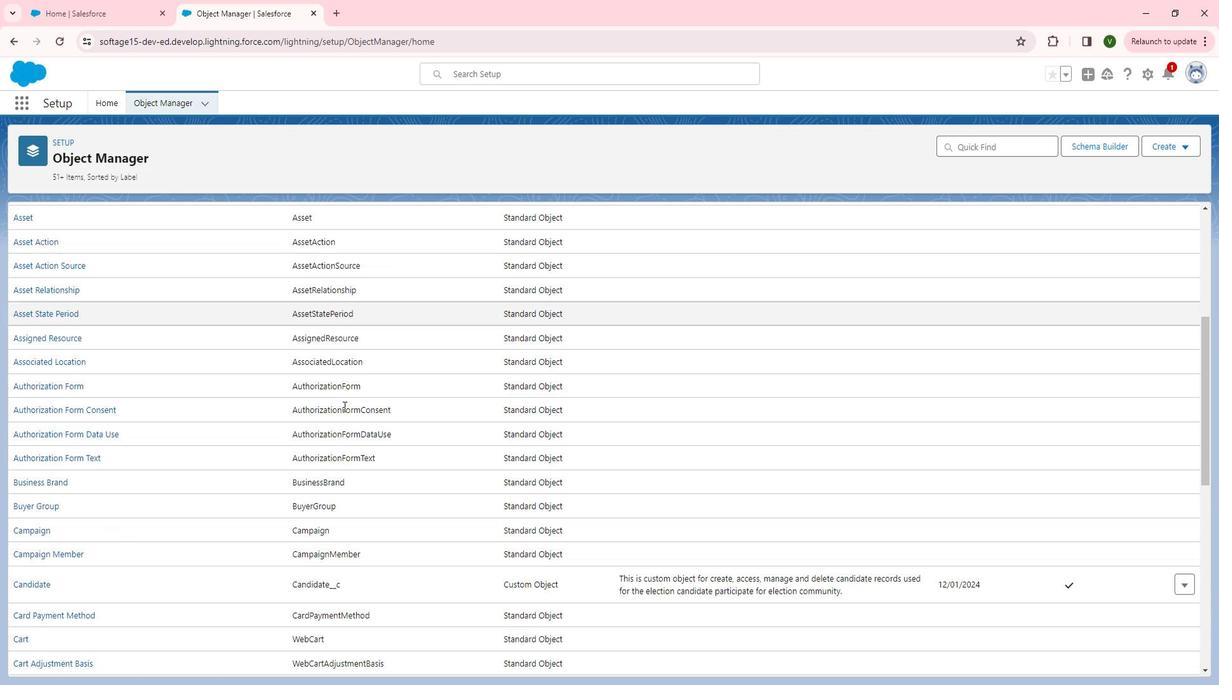 
Action: Mouse scrolled (360, 408) with delta (0, 0)
Screenshot: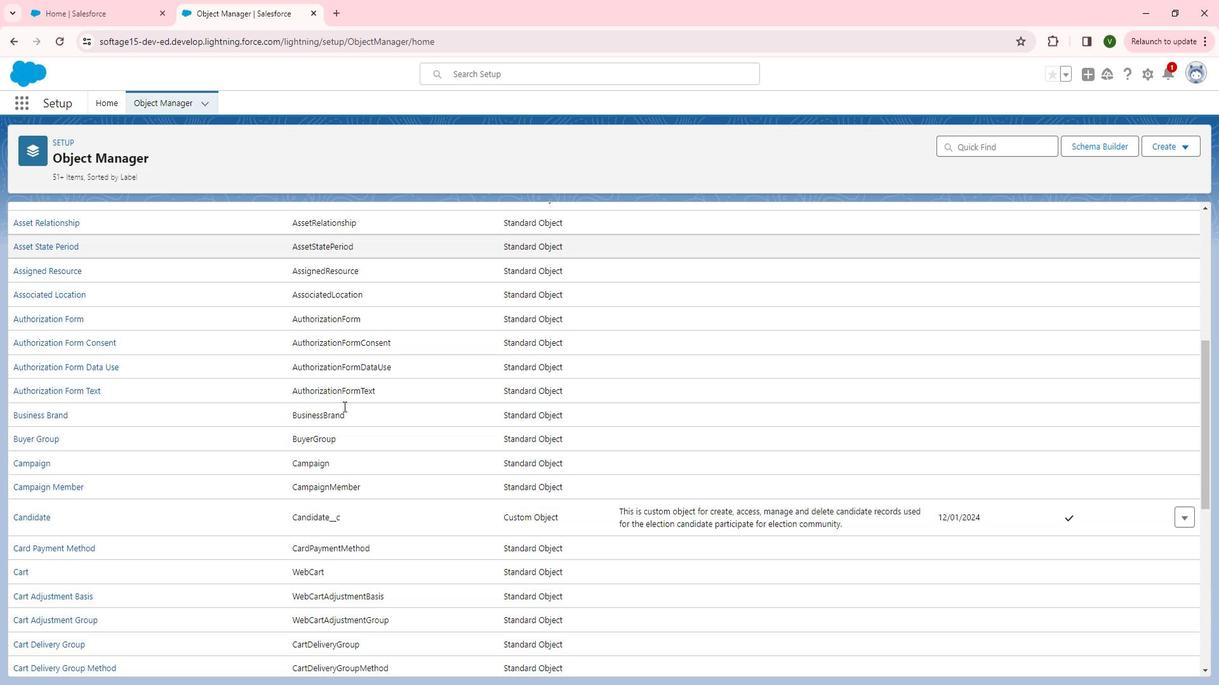 
Action: Mouse scrolled (360, 408) with delta (0, 0)
Screenshot: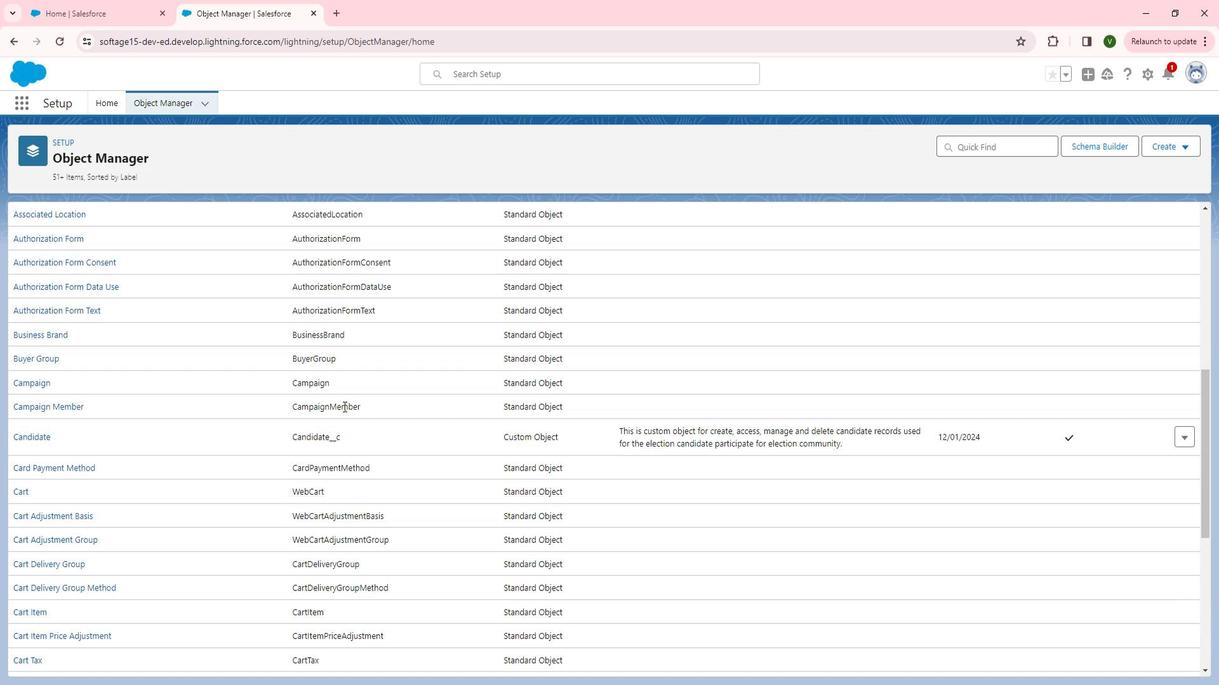
Action: Mouse scrolled (360, 408) with delta (0, 0)
Screenshot: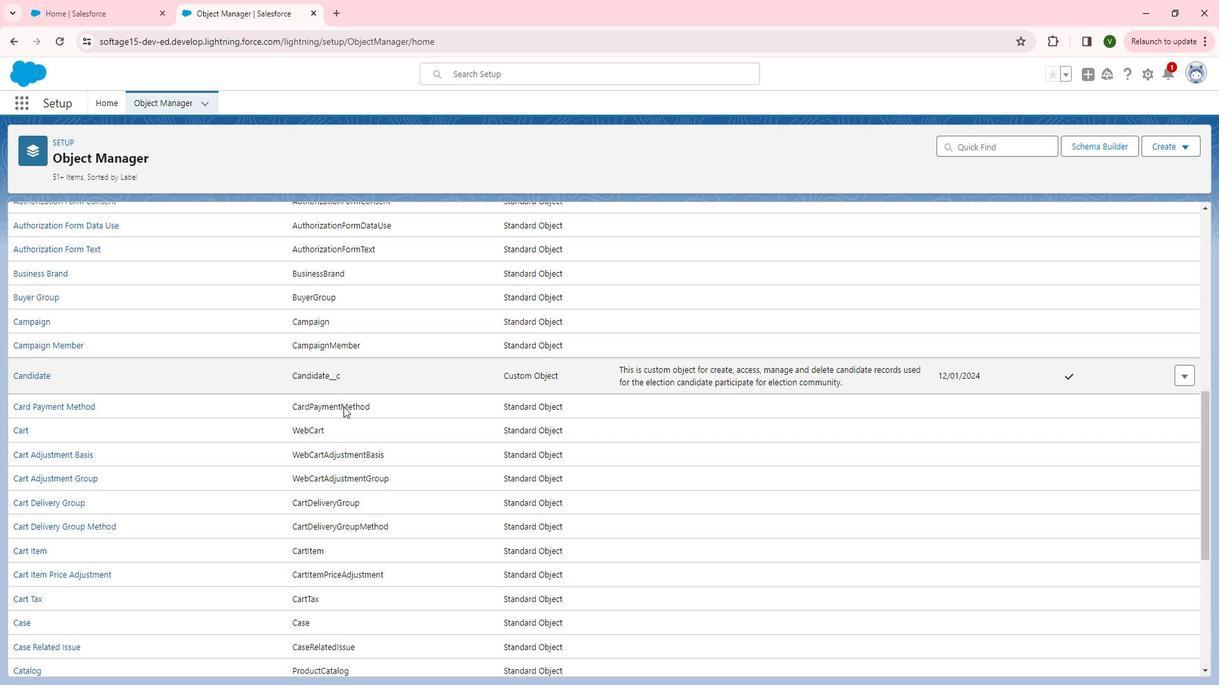 
Action: Mouse scrolled (360, 408) with delta (0, 0)
Screenshot: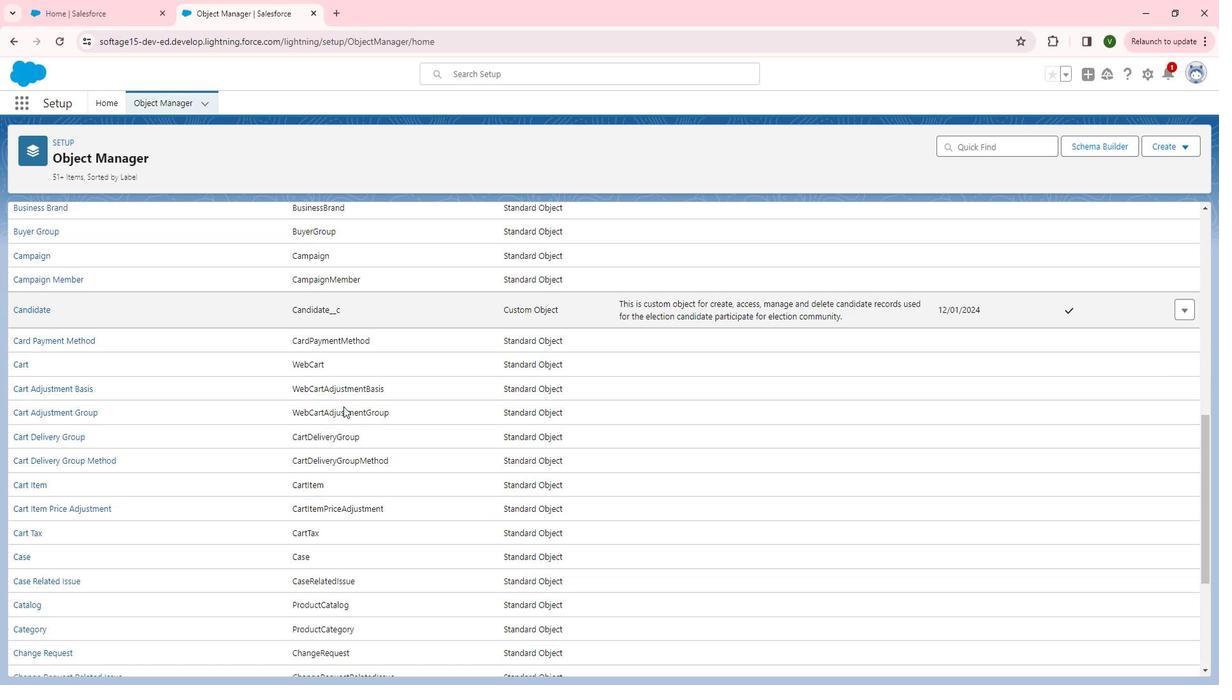 
Action: Mouse scrolled (360, 408) with delta (0, 0)
Screenshot: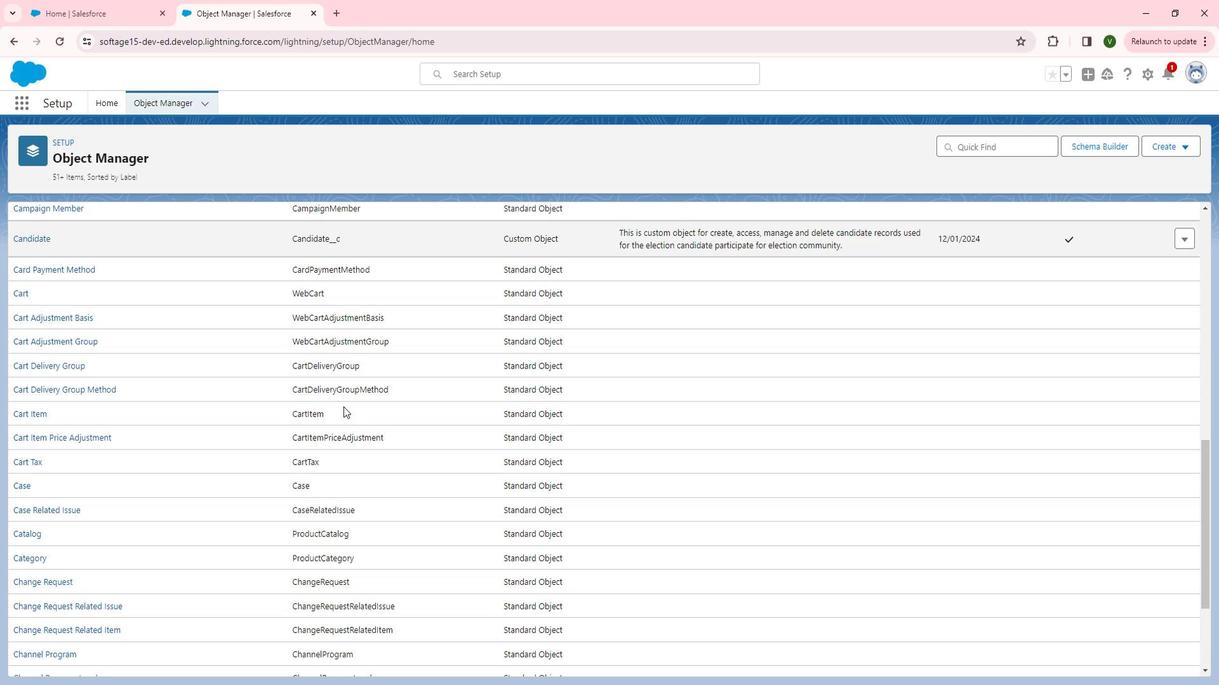 
Action: Mouse scrolled (360, 408) with delta (0, 0)
Screenshot: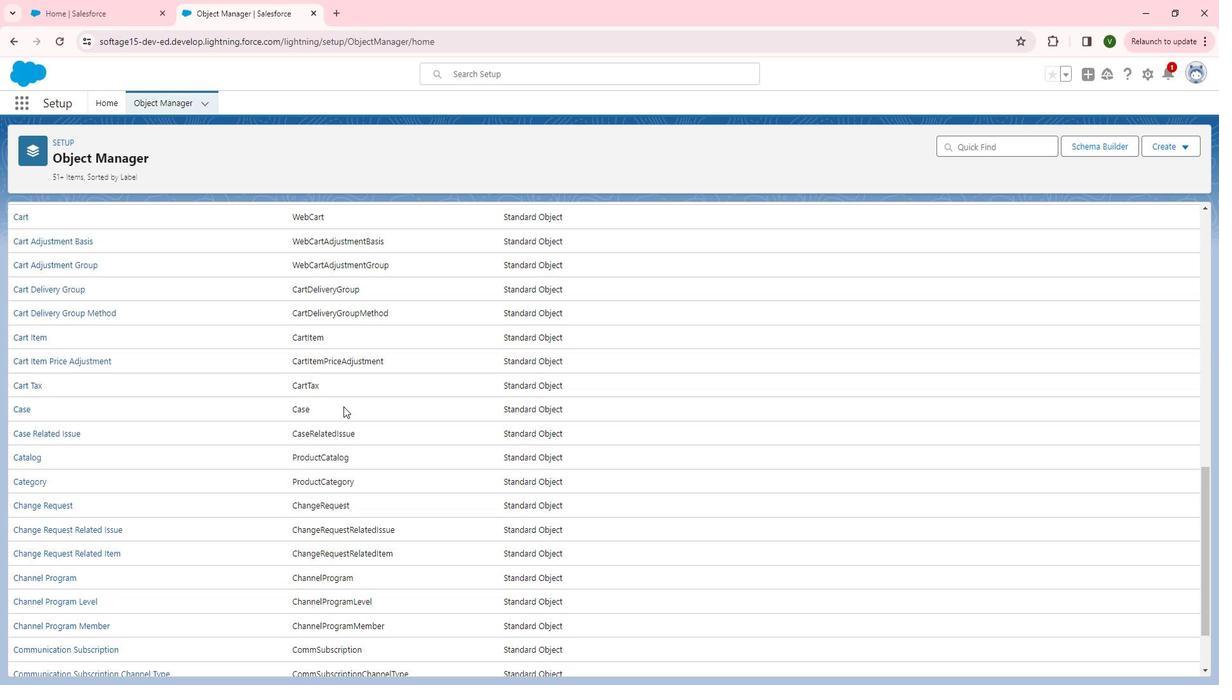 
Action: Mouse scrolled (360, 408) with delta (0, 0)
Screenshot: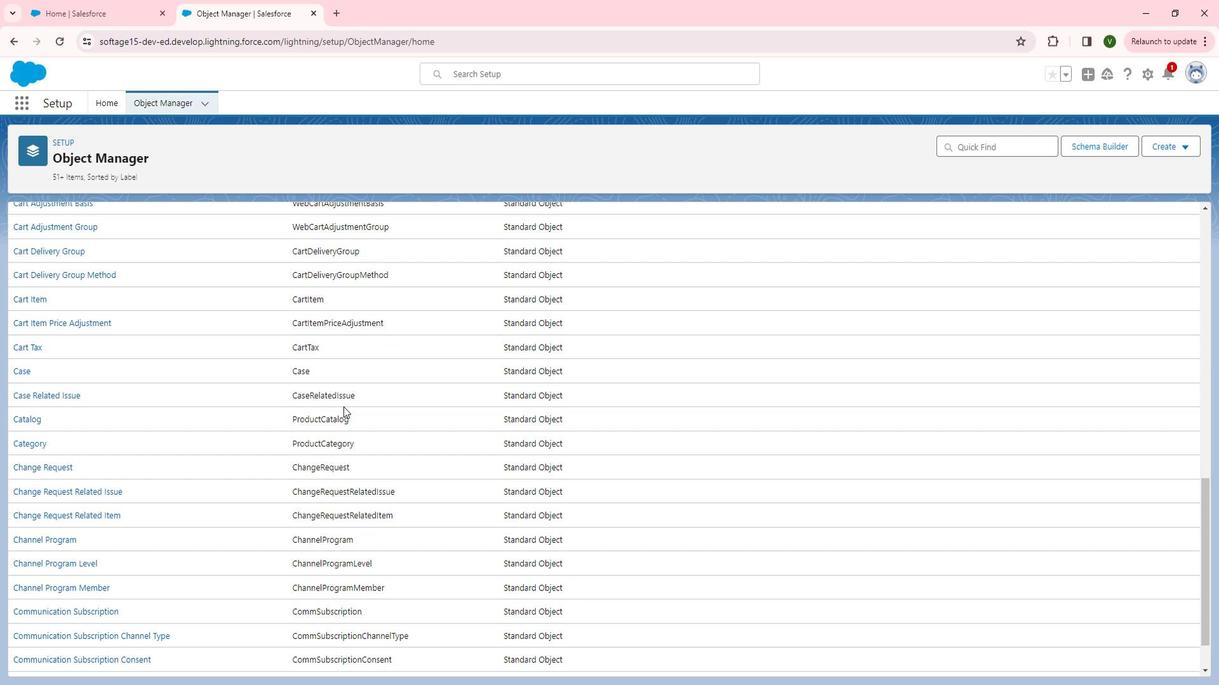 
Action: Mouse scrolled (360, 408) with delta (0, 0)
Screenshot: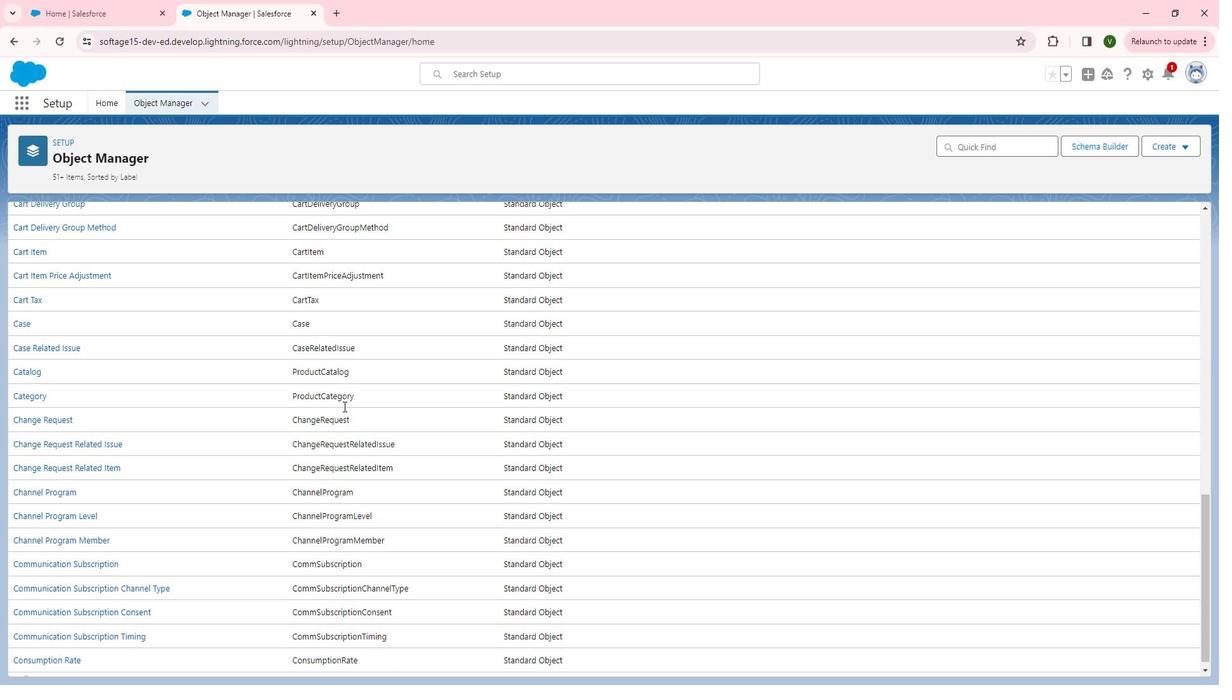 
Action: Mouse scrolled (360, 408) with delta (0, 0)
Screenshot: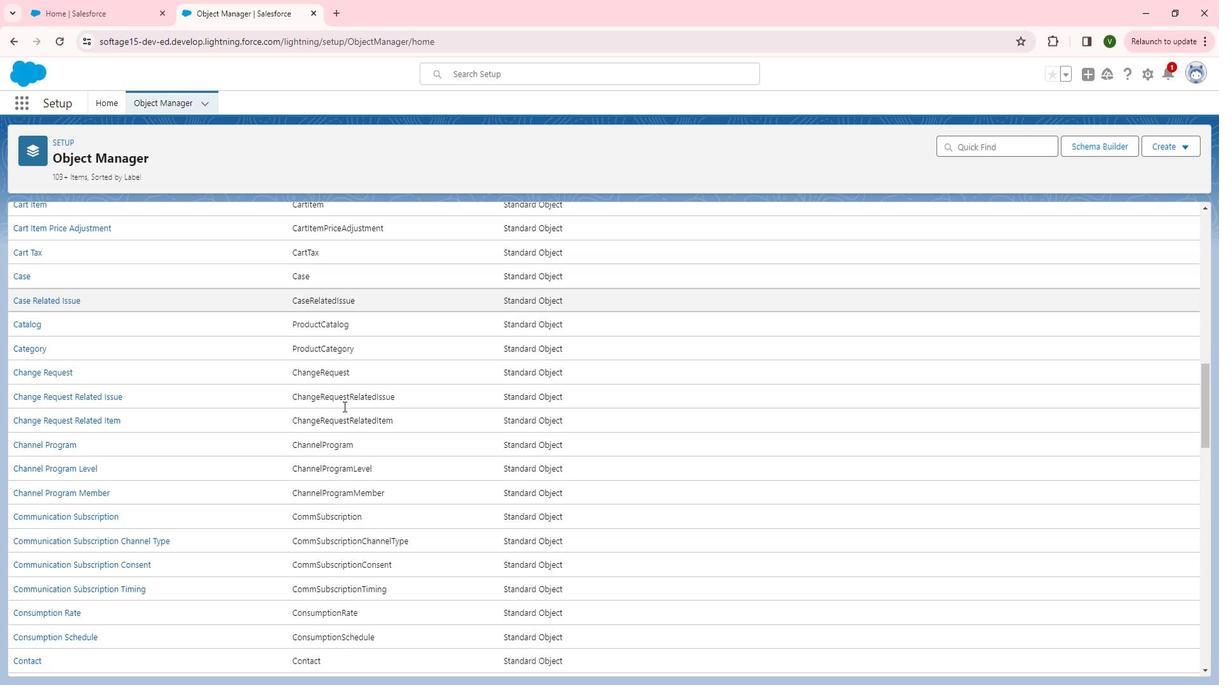 
Action: Mouse scrolled (360, 408) with delta (0, 0)
Screenshot: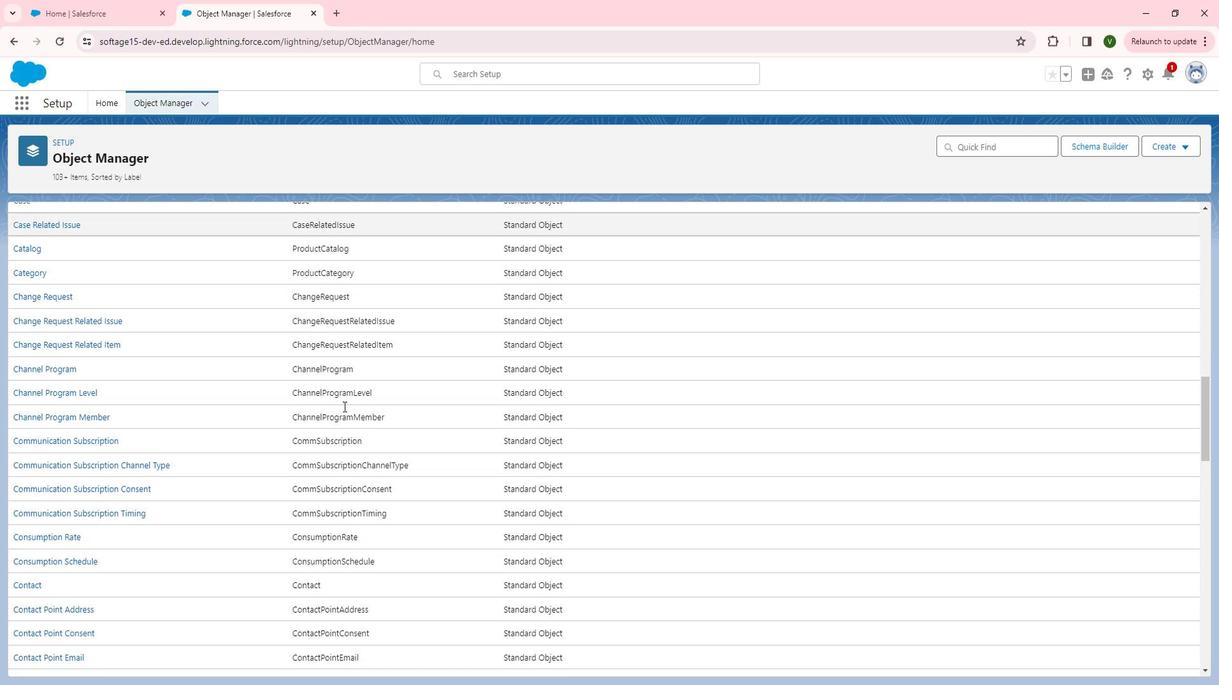 
Action: Mouse scrolled (360, 408) with delta (0, 0)
Screenshot: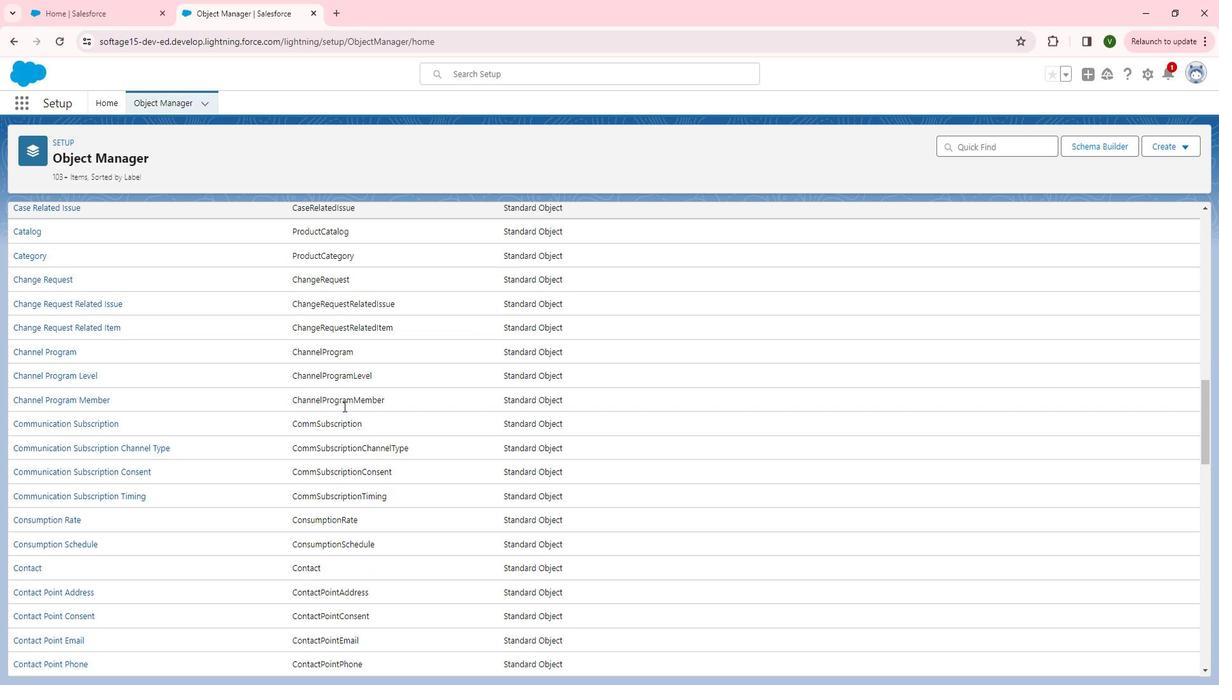 
Action: Mouse scrolled (360, 408) with delta (0, 0)
Screenshot: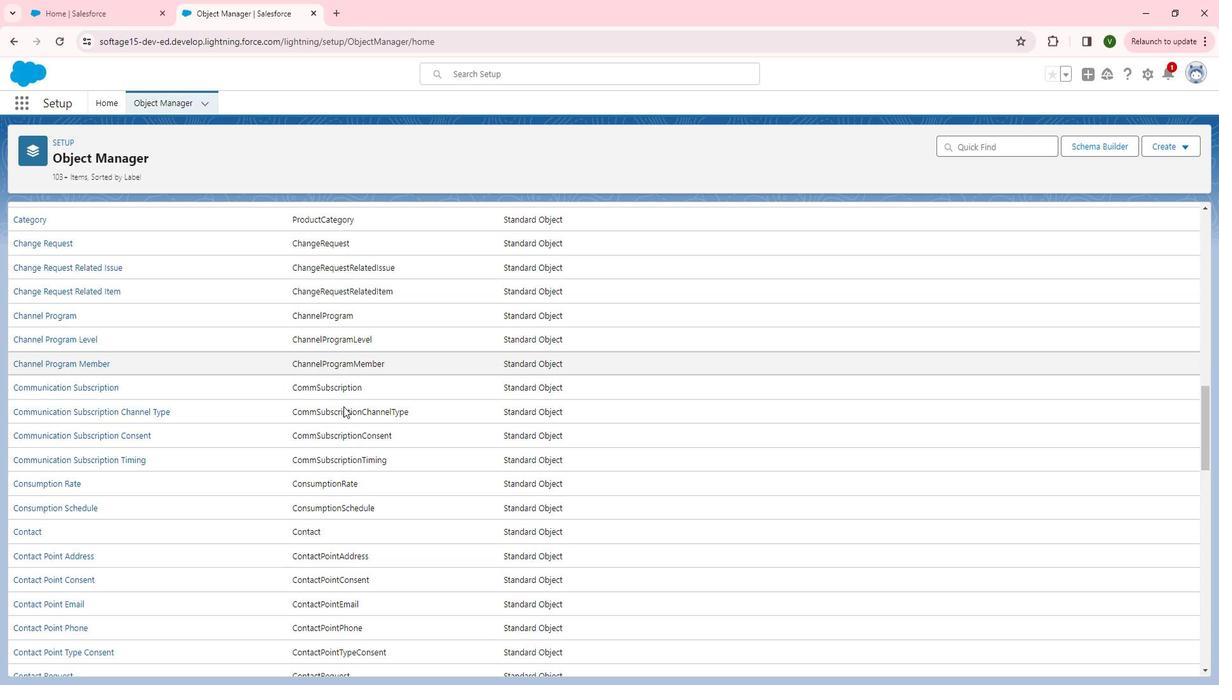 
Action: Mouse scrolled (360, 408) with delta (0, 0)
Screenshot: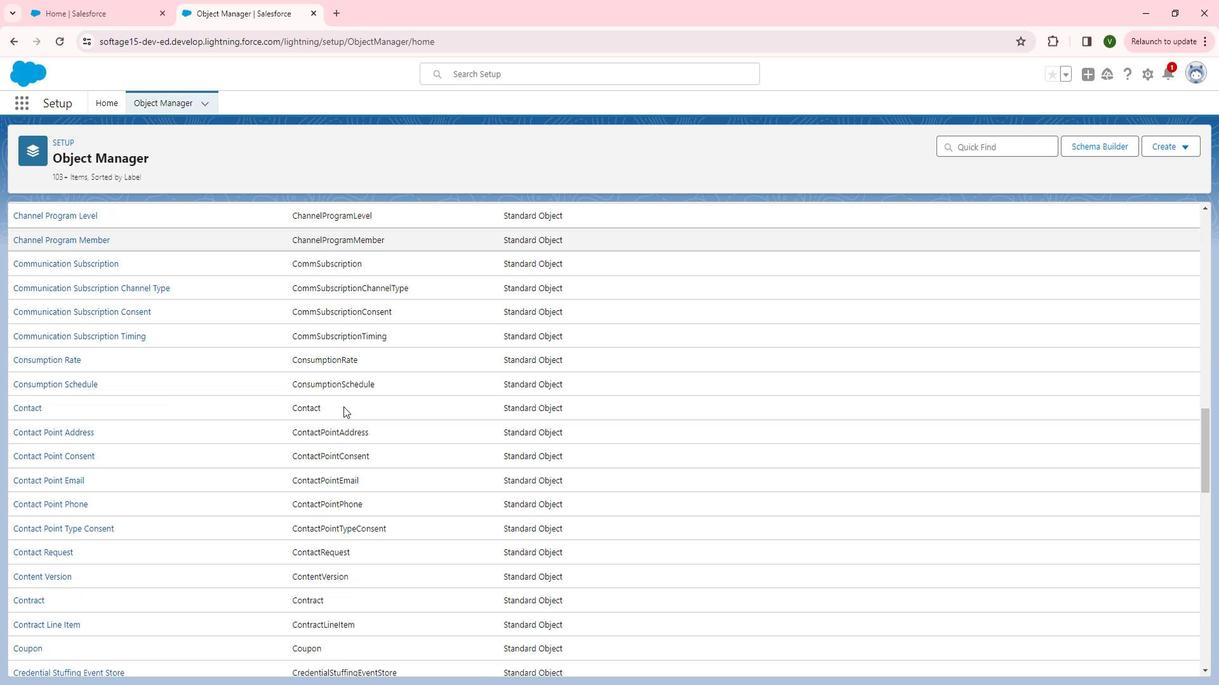 
Action: Mouse scrolled (360, 408) with delta (0, 0)
Screenshot: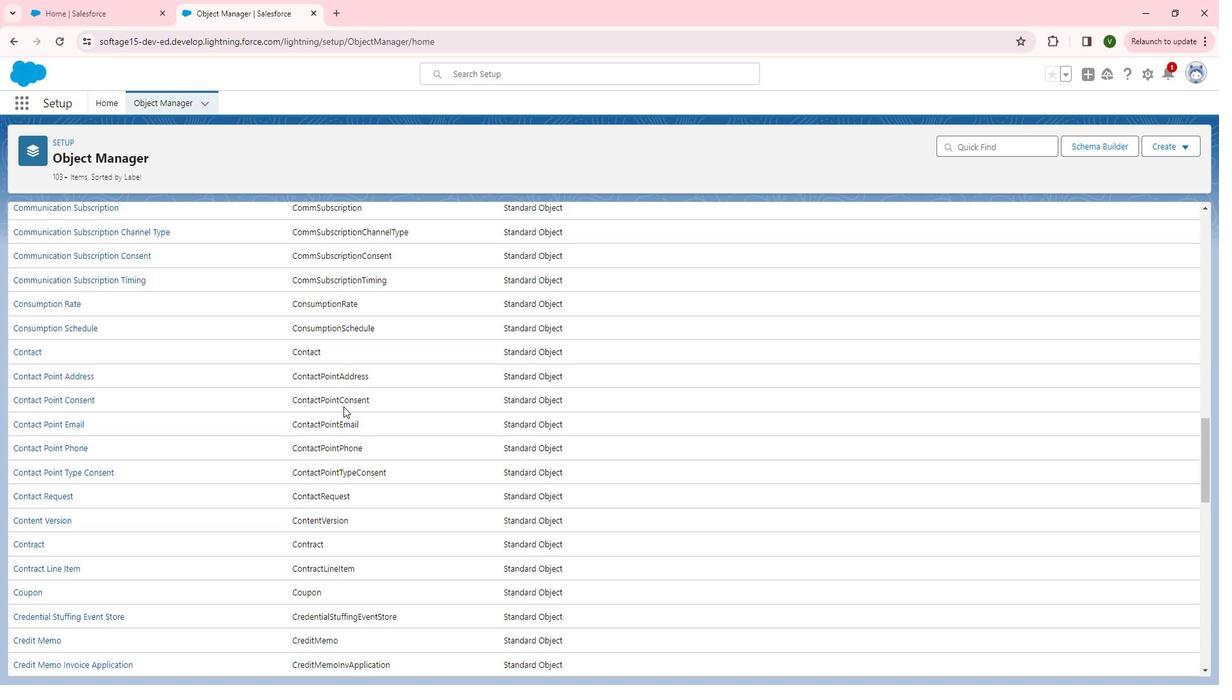 
Action: Mouse scrolled (360, 408) with delta (0, 0)
Screenshot: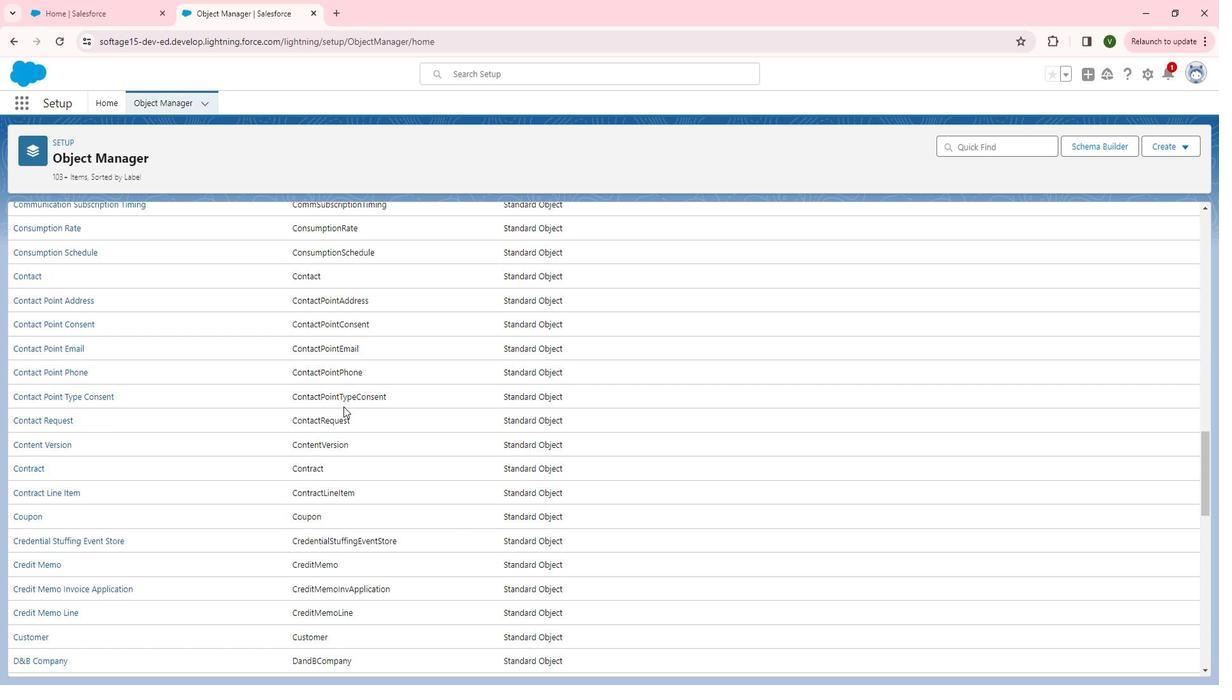 
Action: Mouse scrolled (360, 408) with delta (0, 0)
Screenshot: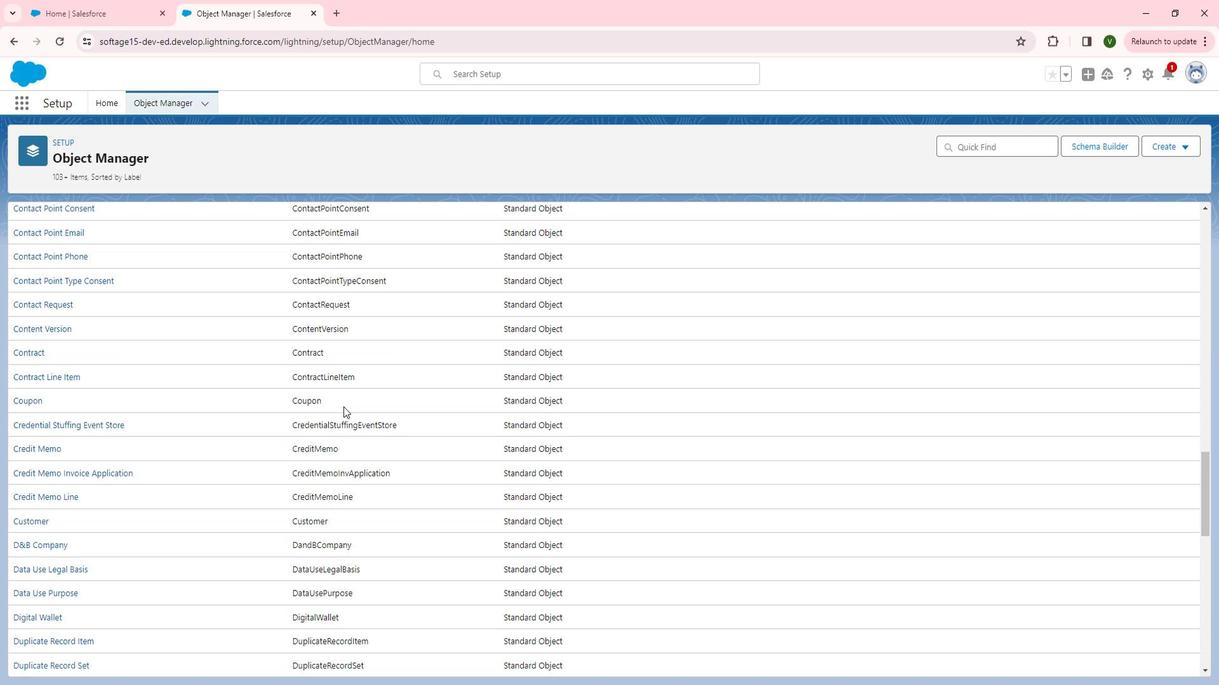 
Action: Mouse scrolled (360, 408) with delta (0, 0)
Screenshot: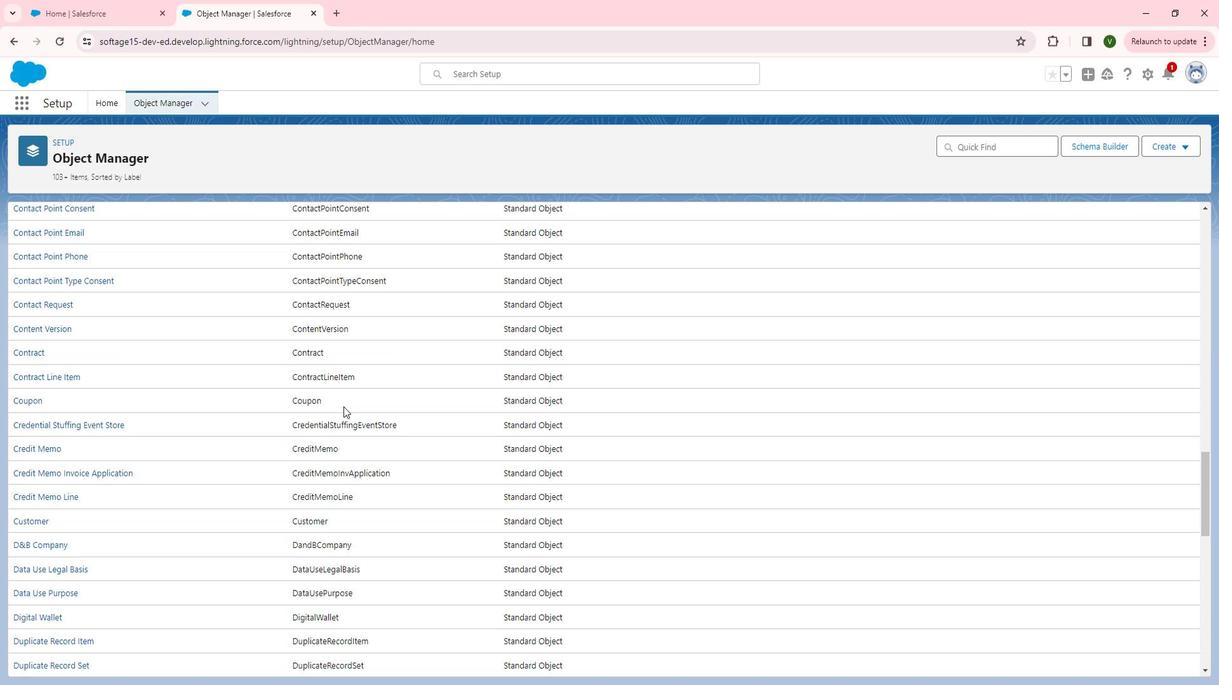 
Action: Mouse scrolled (360, 408) with delta (0, 0)
Screenshot: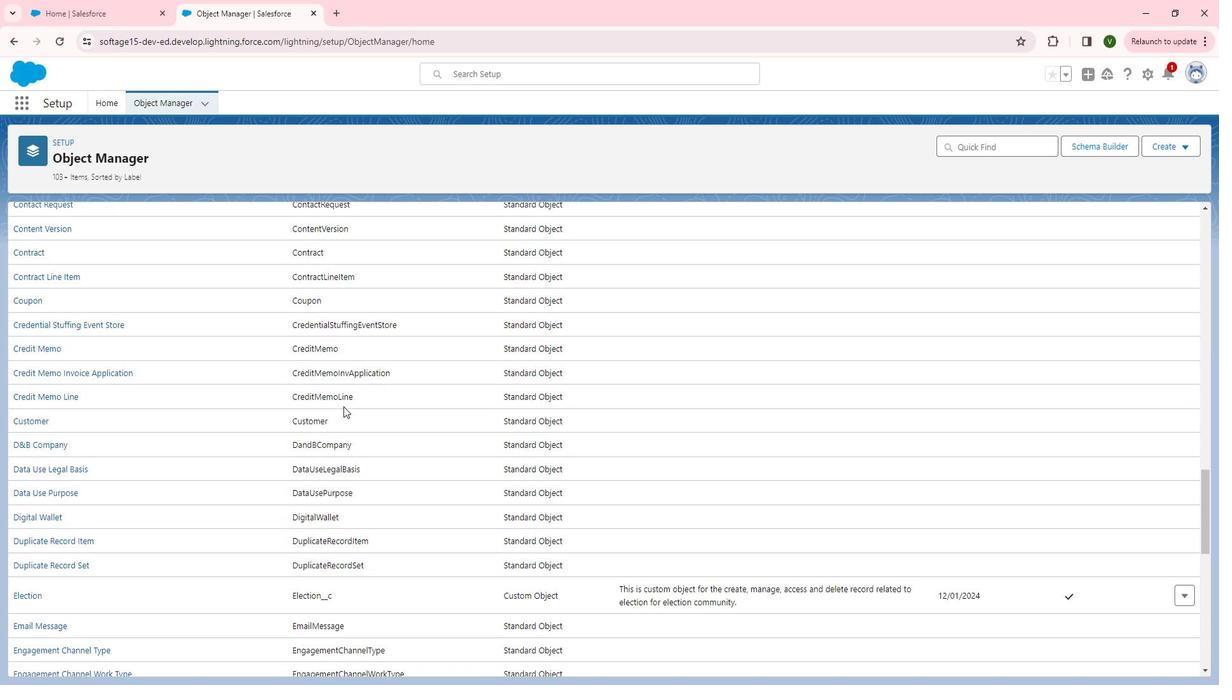 
Action: Mouse scrolled (360, 408) with delta (0, 0)
Screenshot: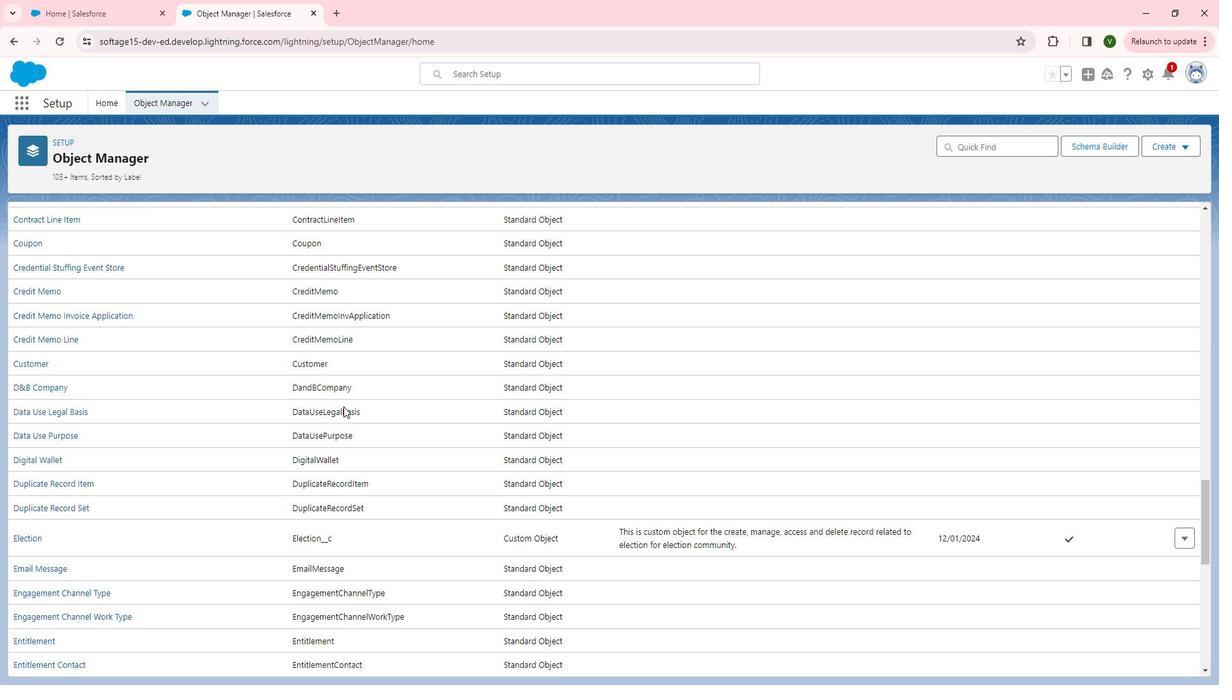 
Action: Mouse scrolled (360, 408) with delta (0, 0)
Screenshot: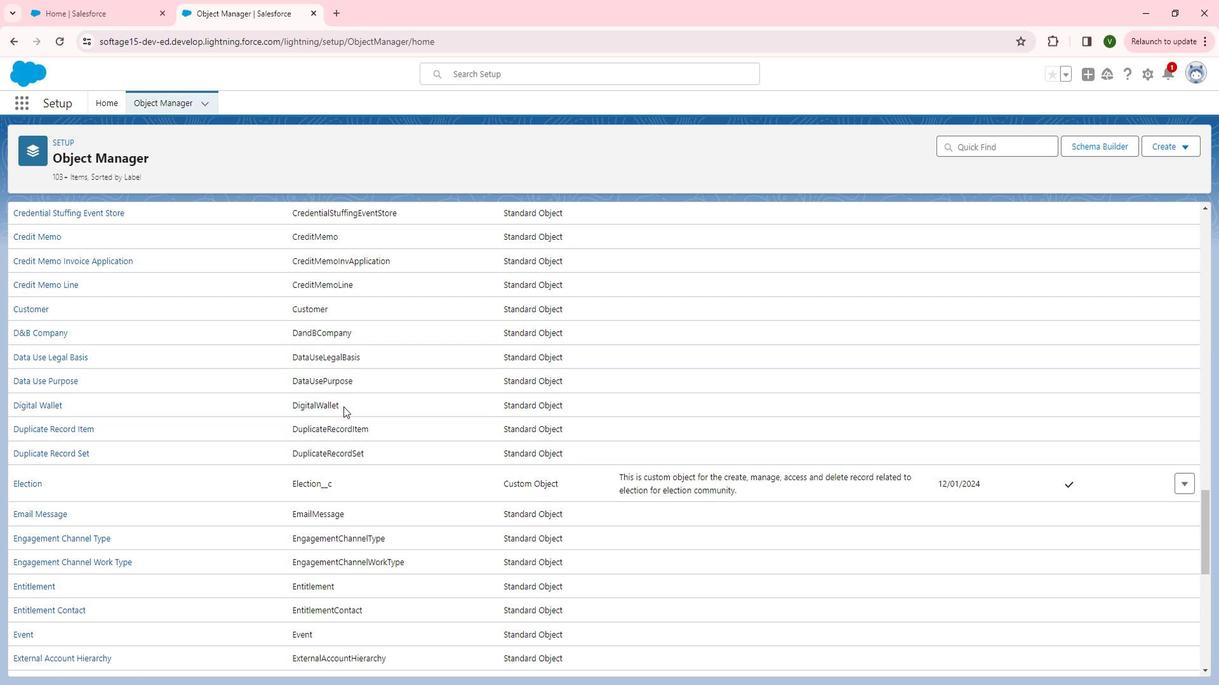 
Action: Mouse scrolled (360, 408) with delta (0, 0)
Screenshot: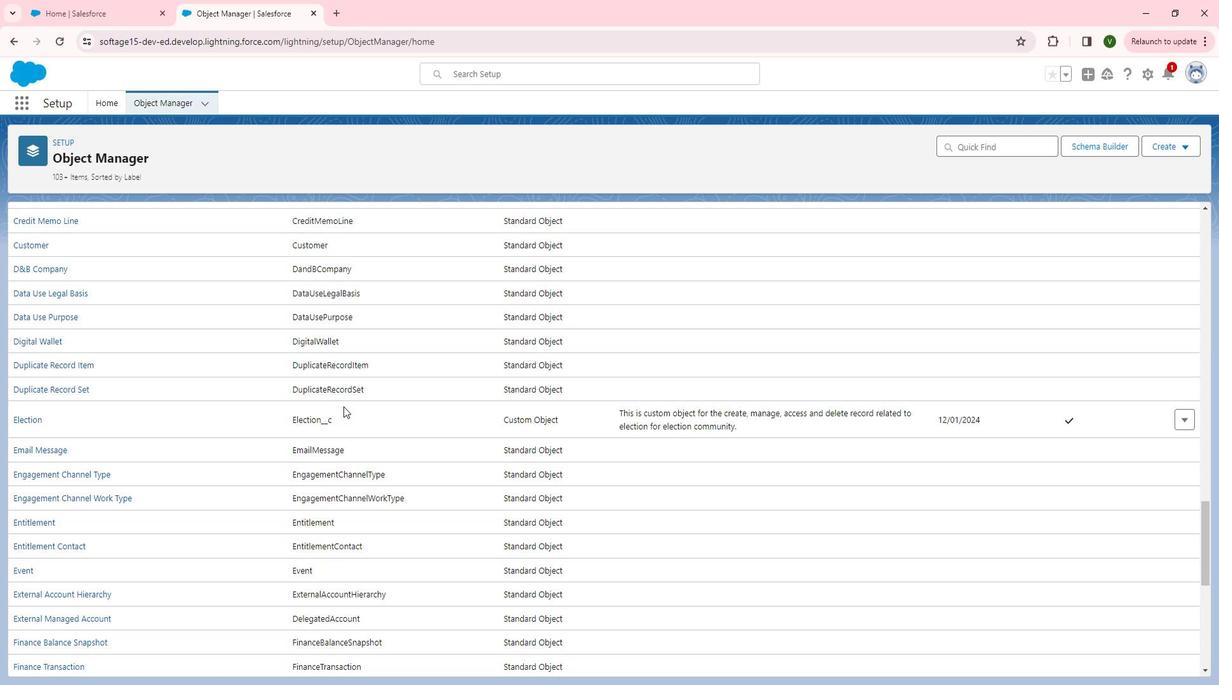 
Action: Mouse scrolled (360, 408) with delta (0, 0)
Screenshot: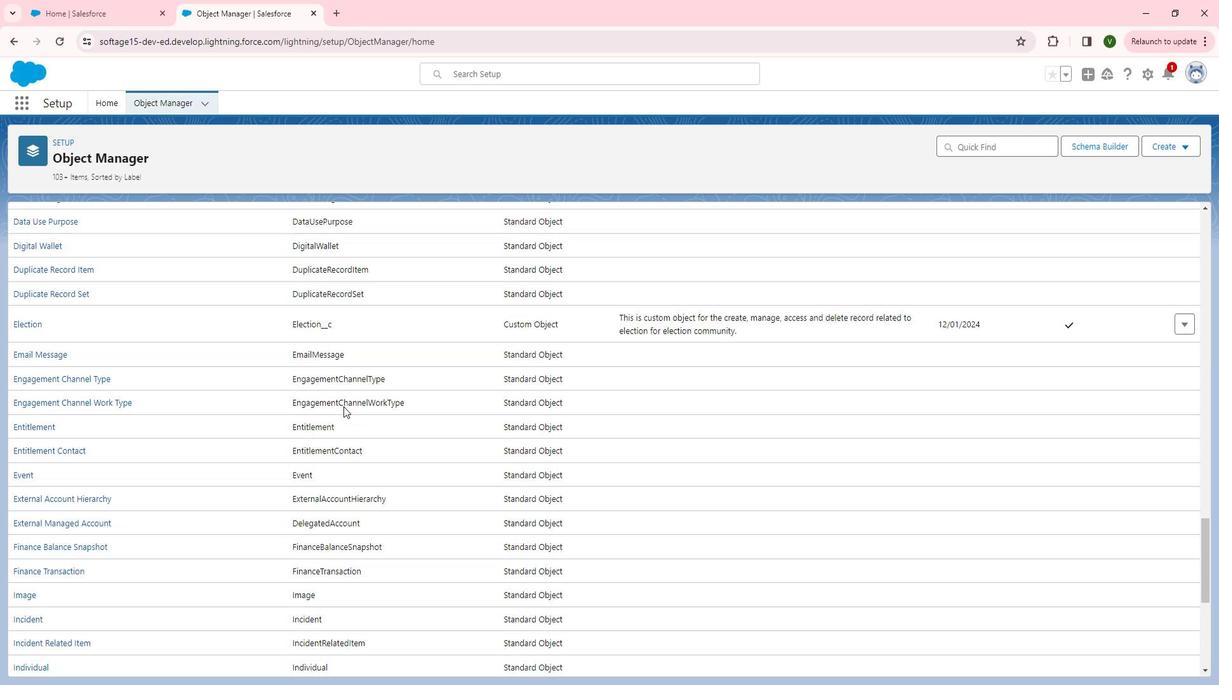 
Action: Mouse scrolled (360, 408) with delta (0, 0)
Screenshot: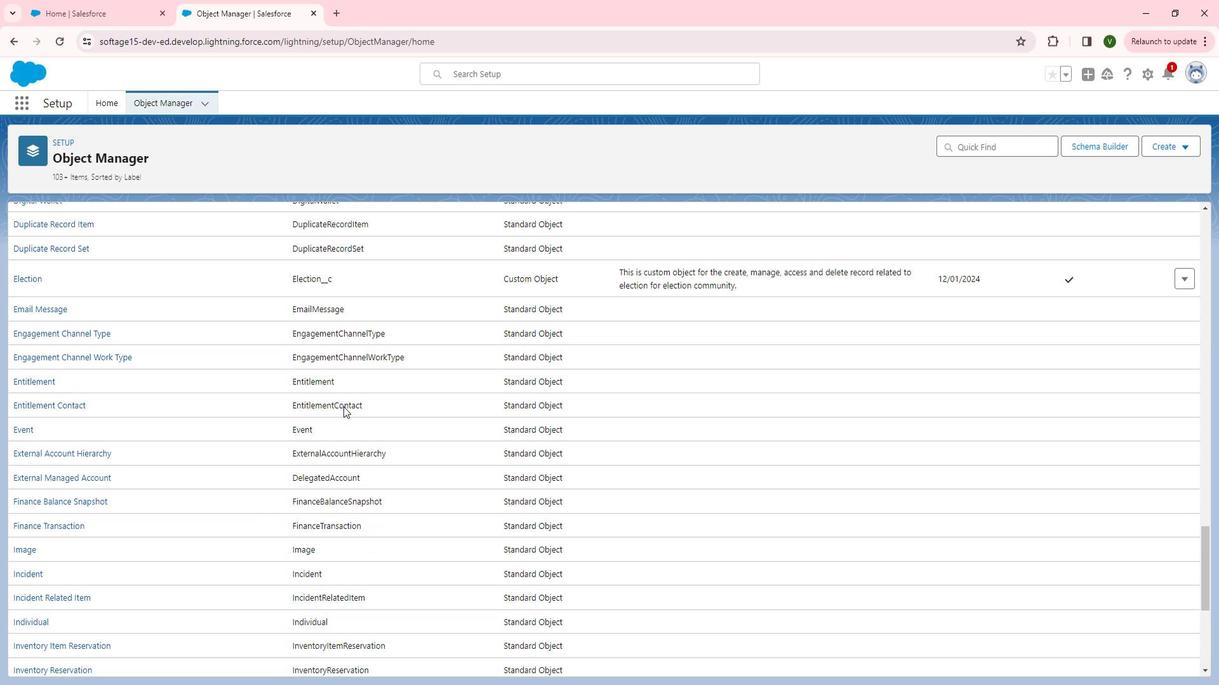 
Action: Mouse scrolled (360, 408) with delta (0, 0)
Screenshot: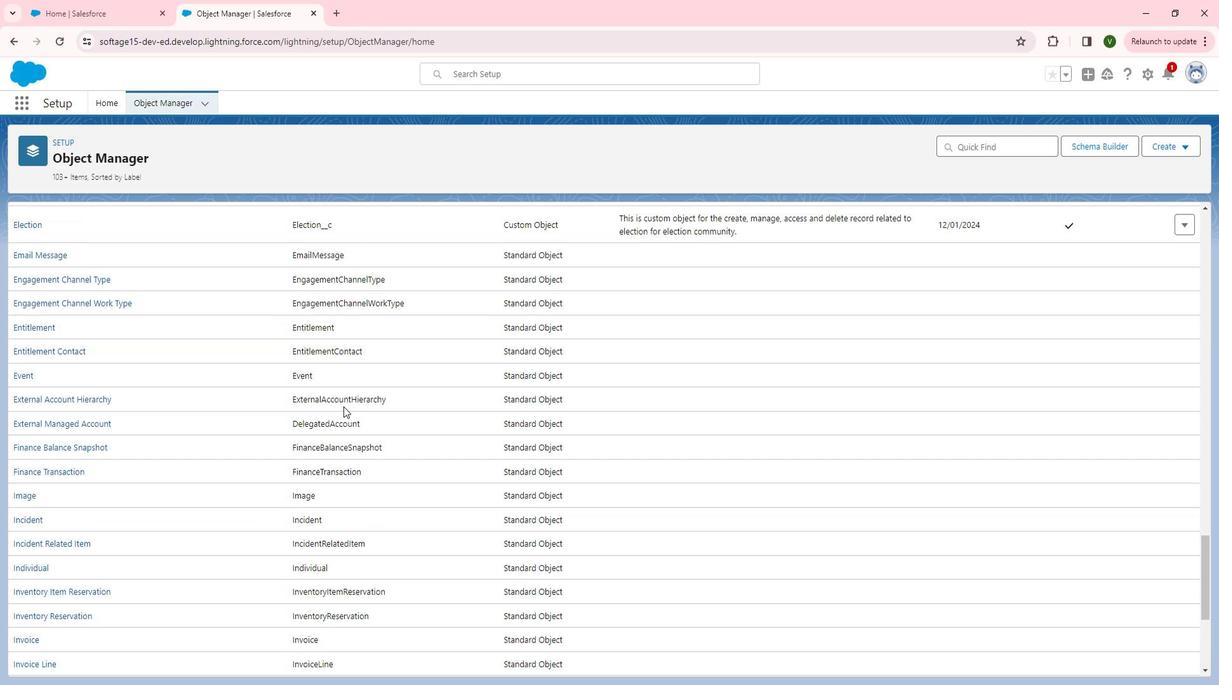 
Action: Mouse scrolled (360, 408) with delta (0, 0)
Screenshot: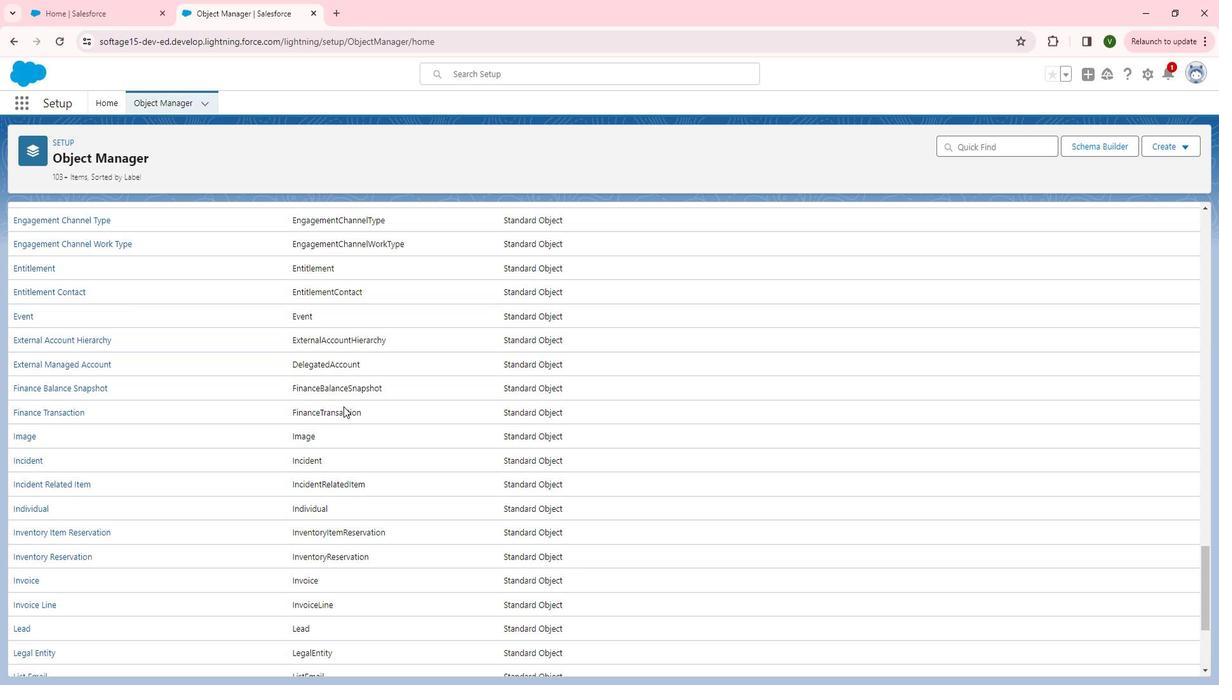 
Action: Mouse scrolled (360, 408) with delta (0, 0)
Screenshot: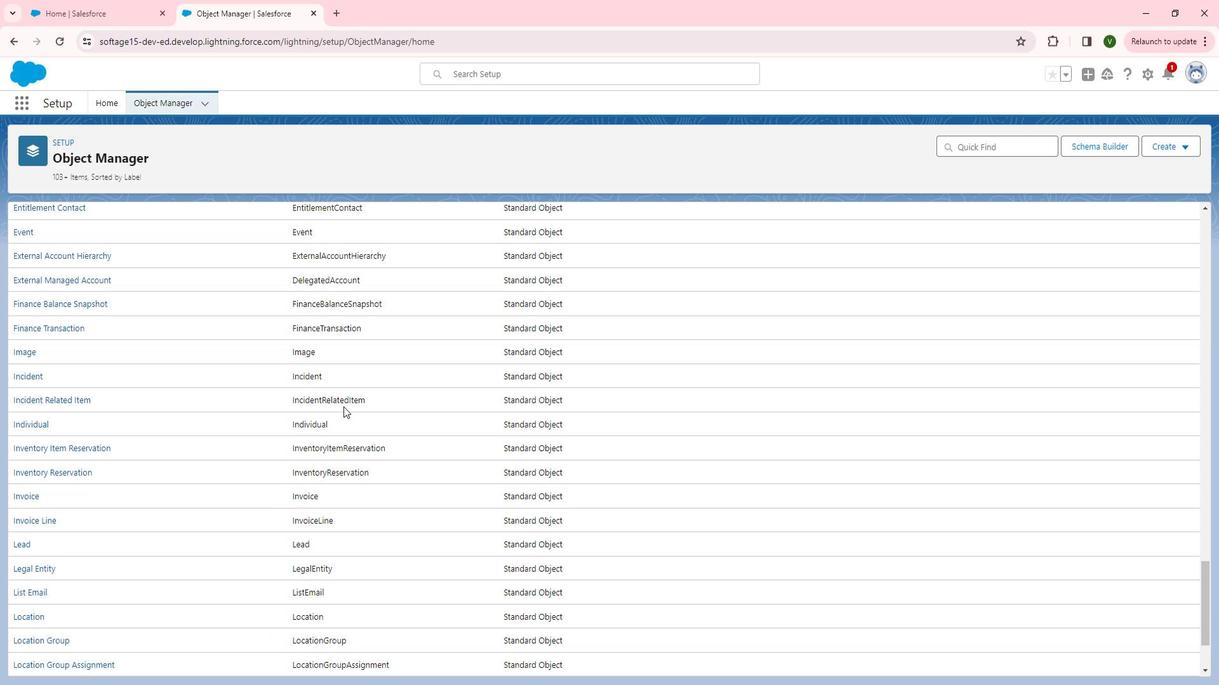 
Action: Mouse scrolled (360, 408) with delta (0, 0)
Screenshot: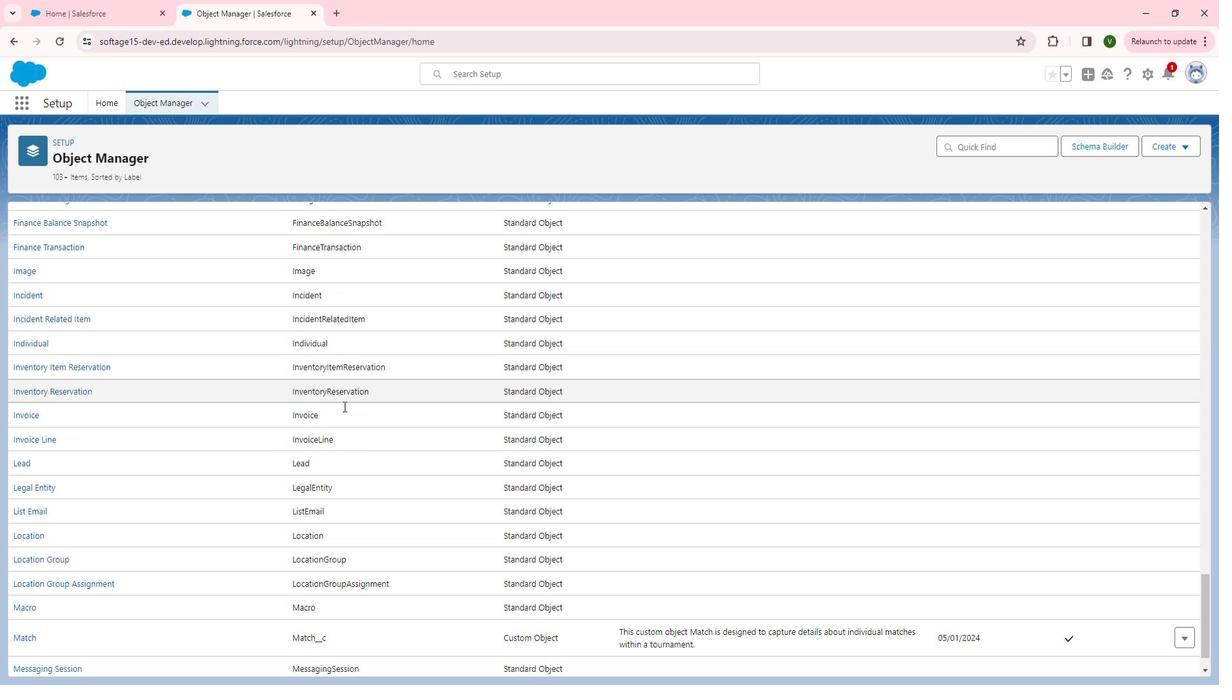 
Action: Mouse scrolled (360, 408) with delta (0, 0)
Screenshot: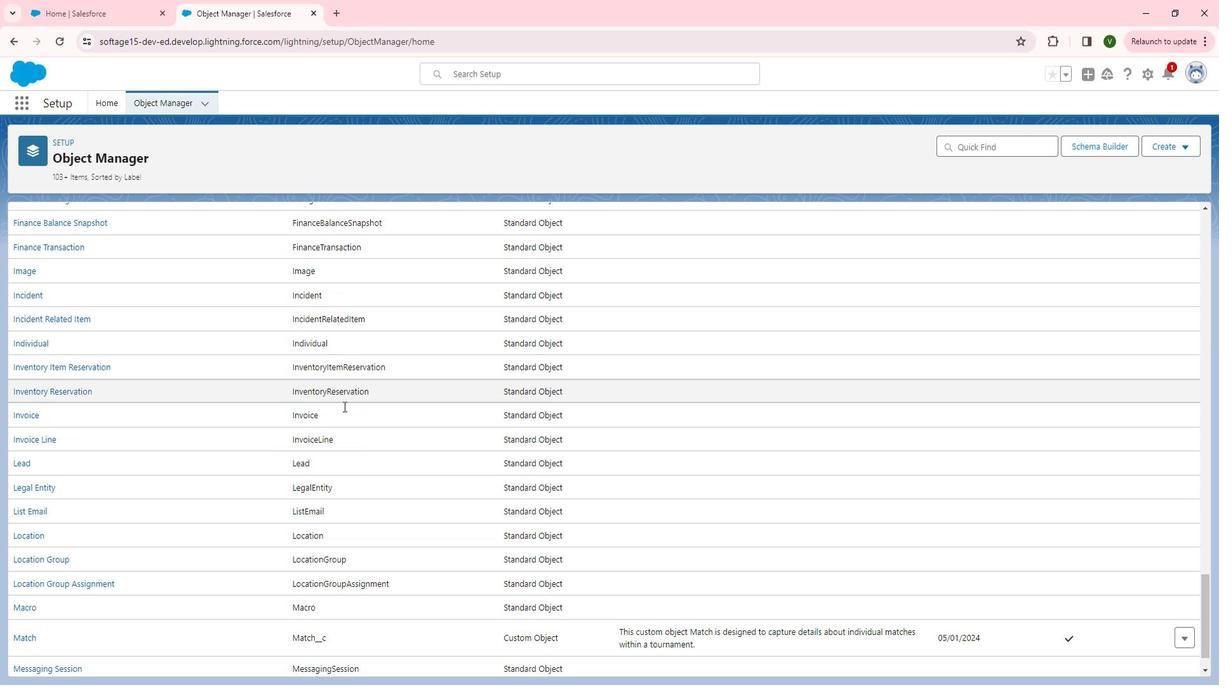 
Action: Mouse scrolled (360, 408) with delta (0, 0)
Screenshot: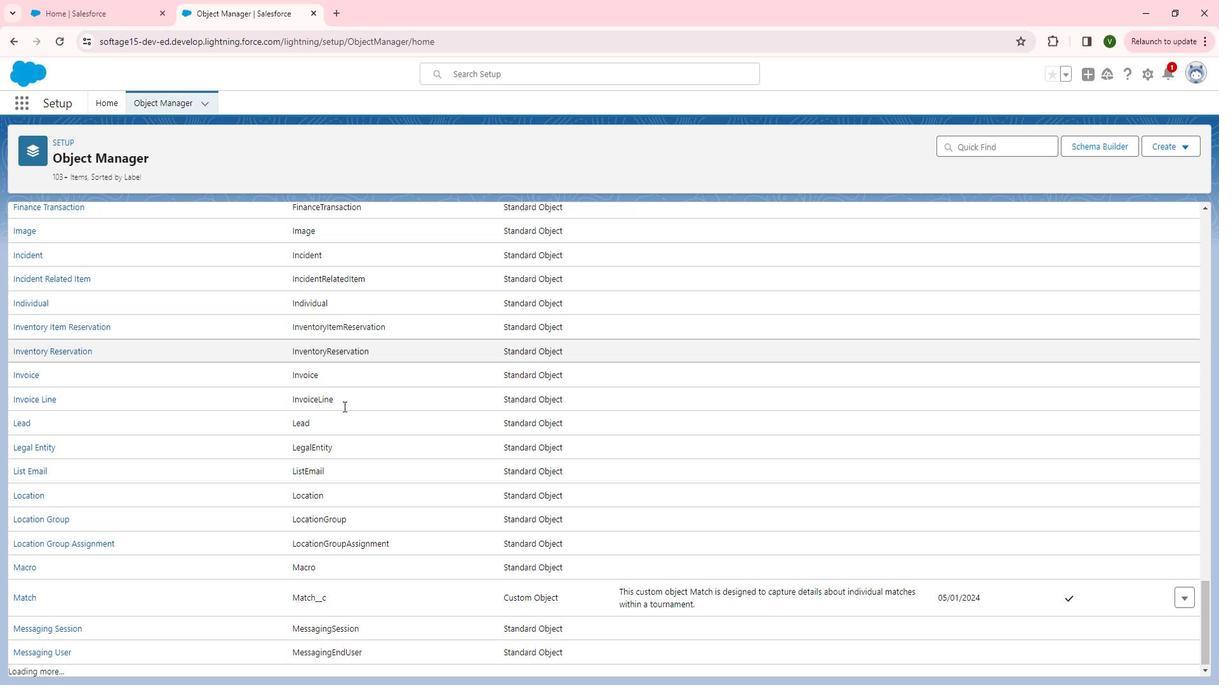 
Action: Mouse scrolled (360, 408) with delta (0, 0)
Screenshot: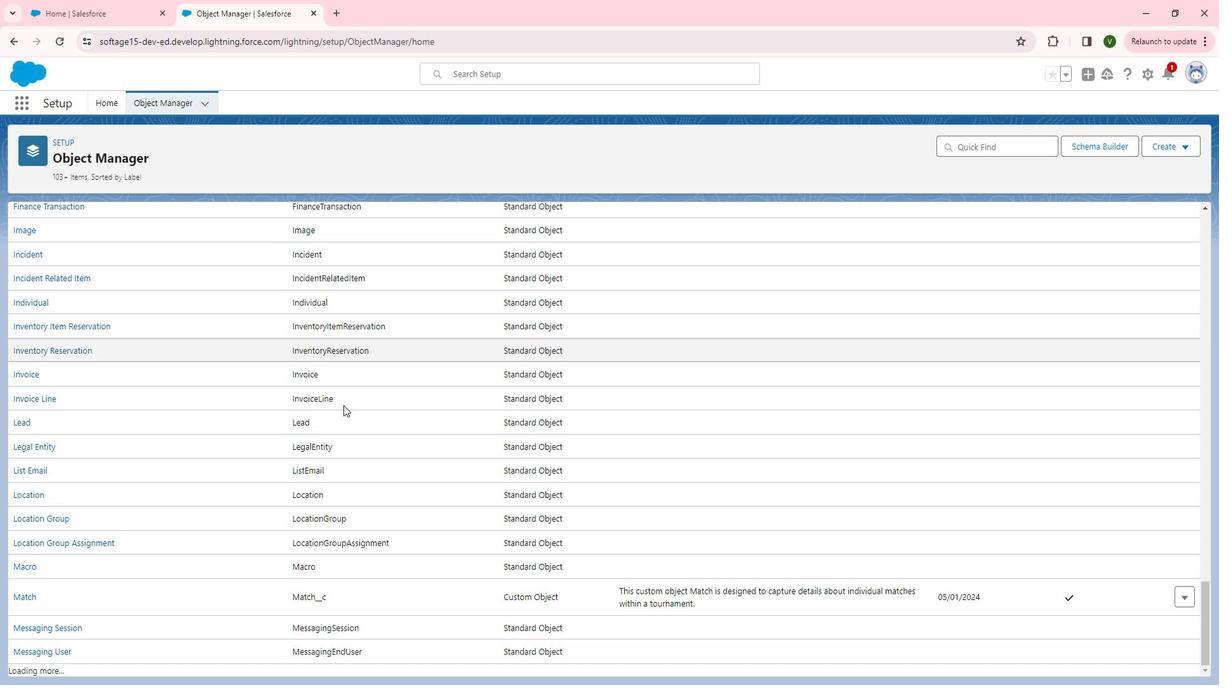 
Action: Mouse scrolled (360, 408) with delta (0, 0)
Screenshot: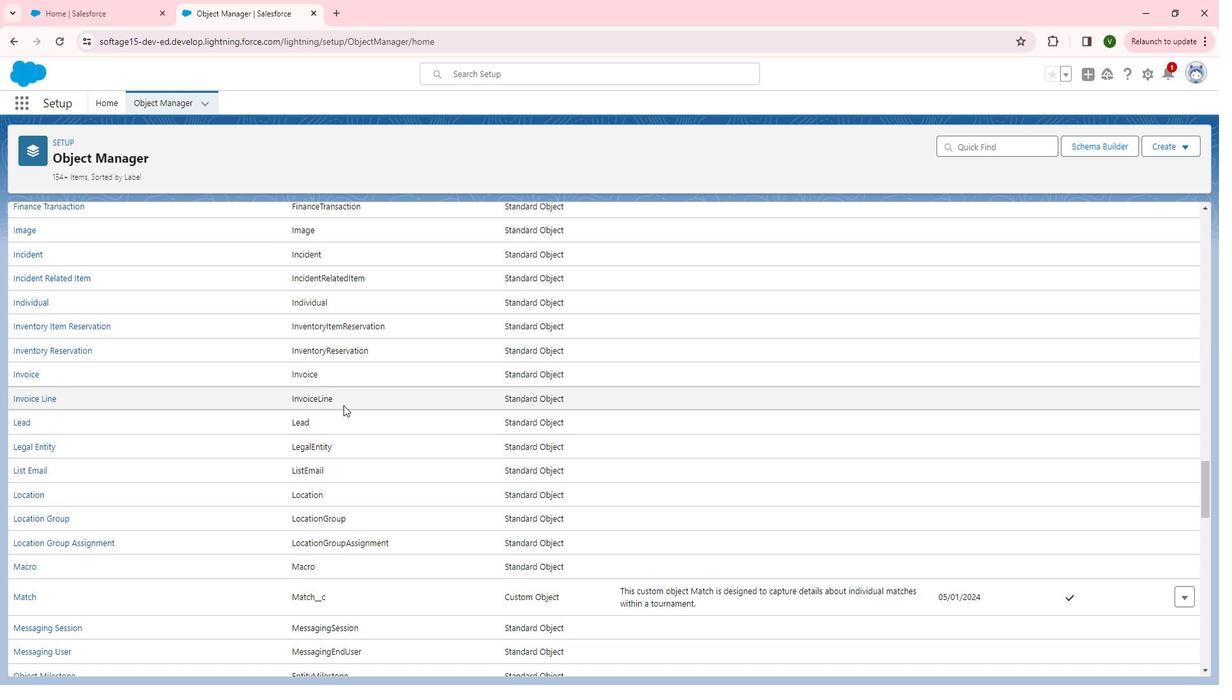 
Action: Mouse moved to (360, 407)
Screenshot: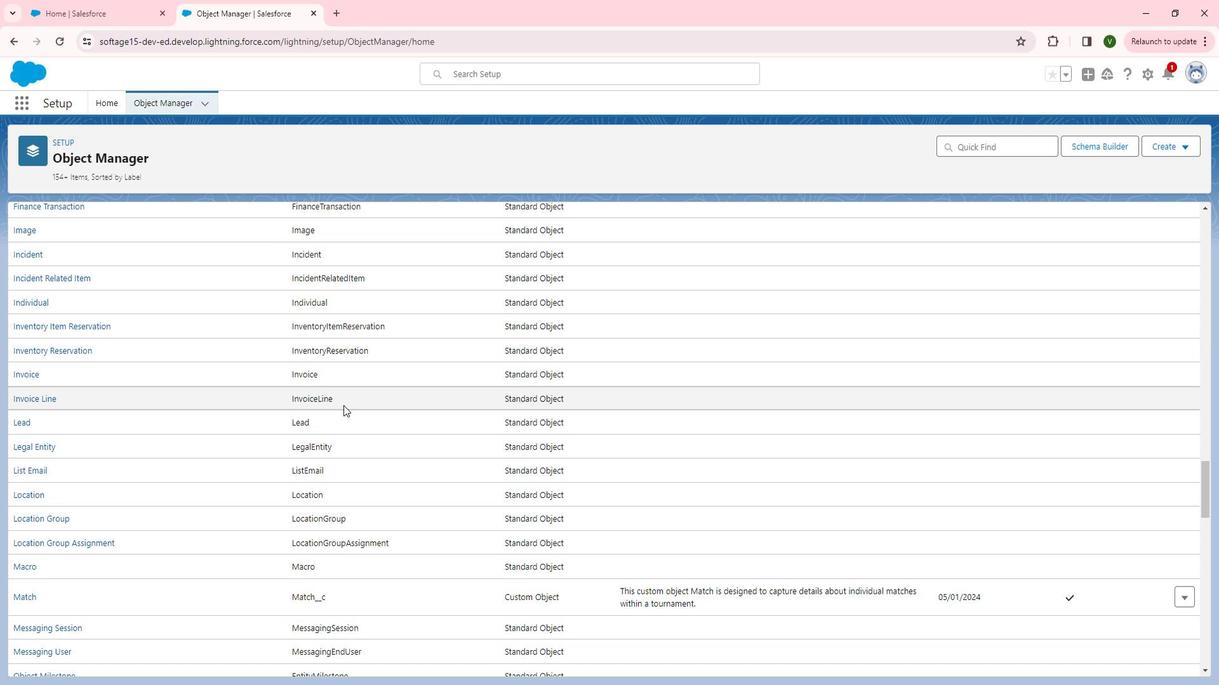 
Action: Mouse scrolled (360, 407) with delta (0, 0)
Screenshot: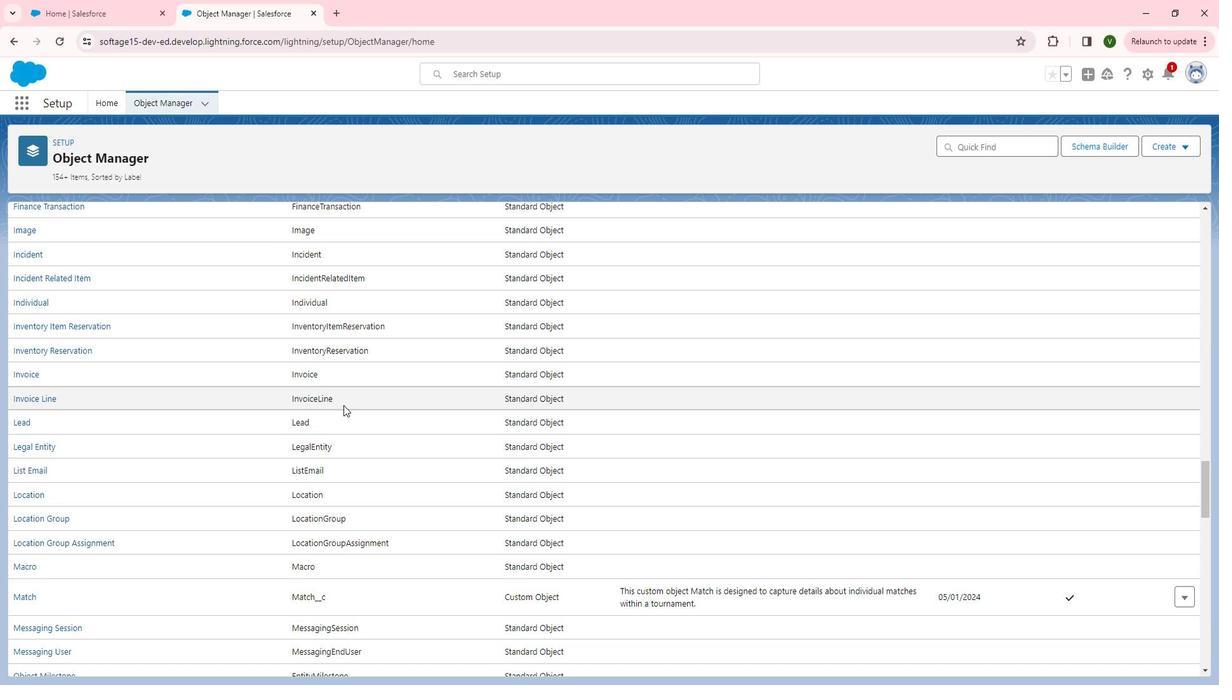
Action: Mouse scrolled (360, 407) with delta (0, 0)
Screenshot: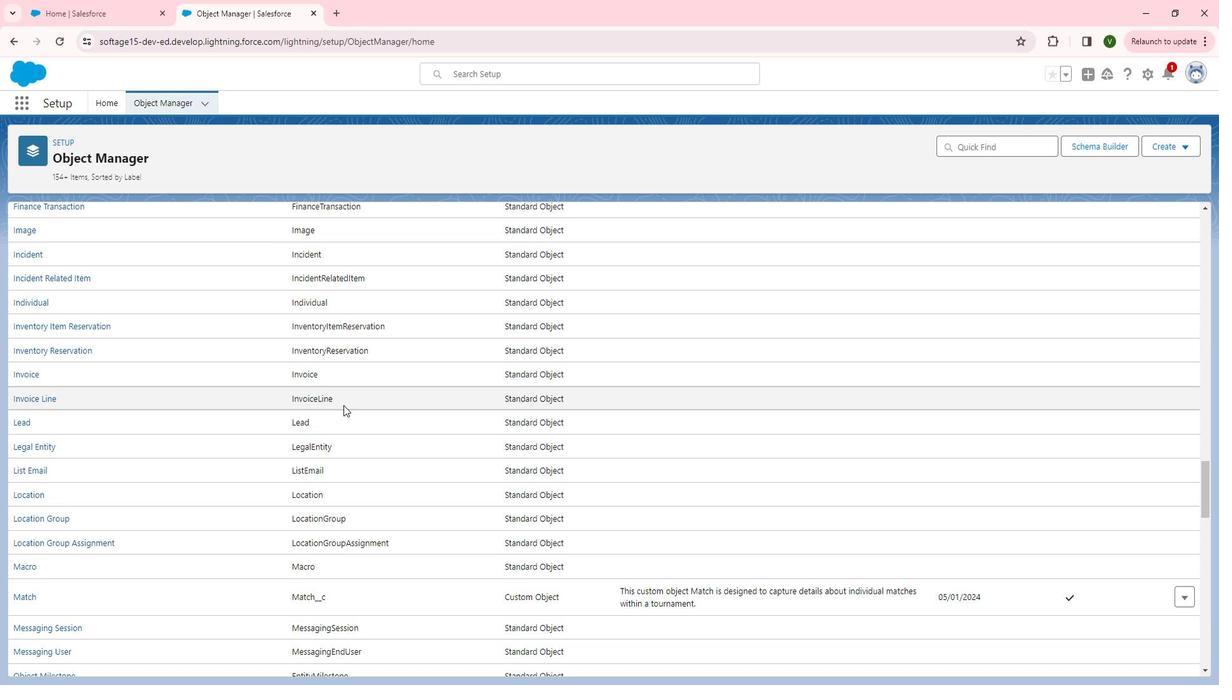 
Action: Mouse scrolled (360, 407) with delta (0, 0)
Screenshot: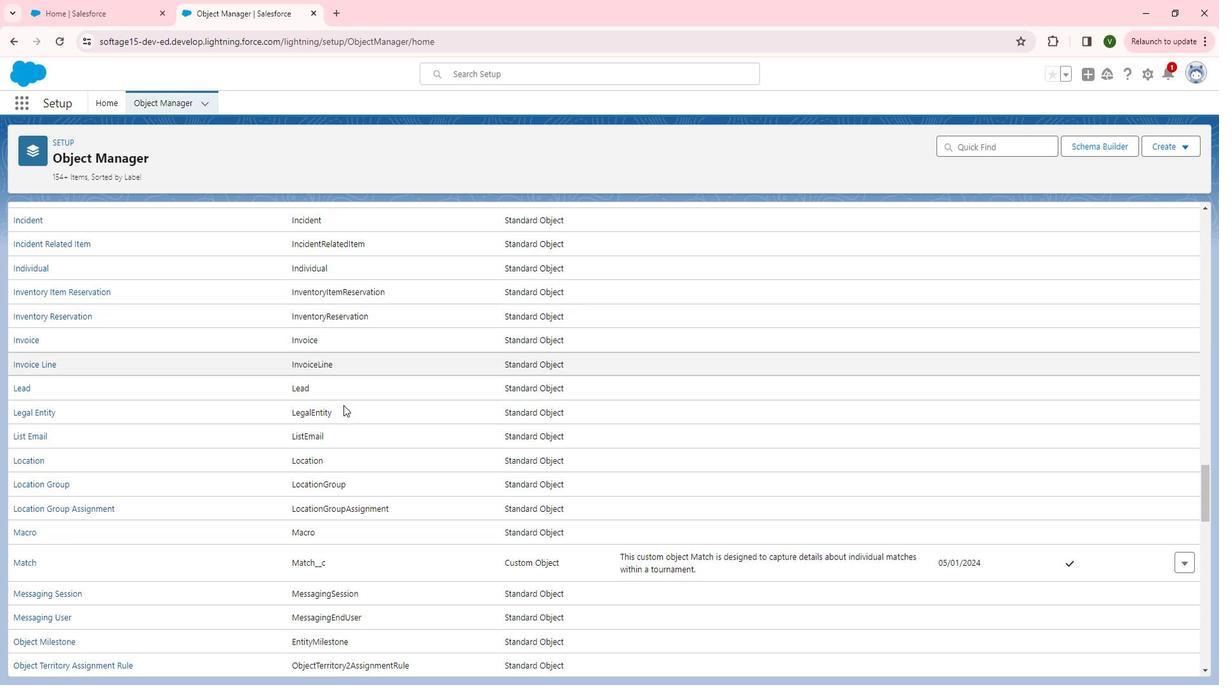 
Action: Mouse scrolled (360, 407) with delta (0, 0)
Screenshot: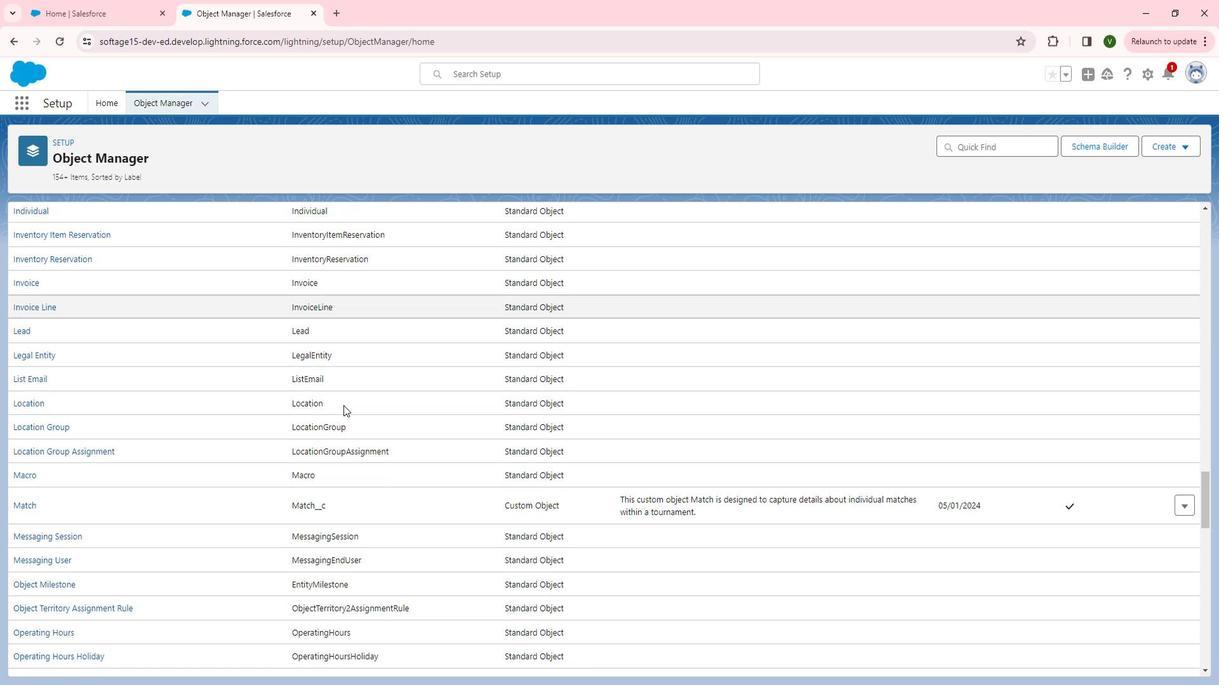 
Action: Mouse scrolled (360, 407) with delta (0, 0)
Screenshot: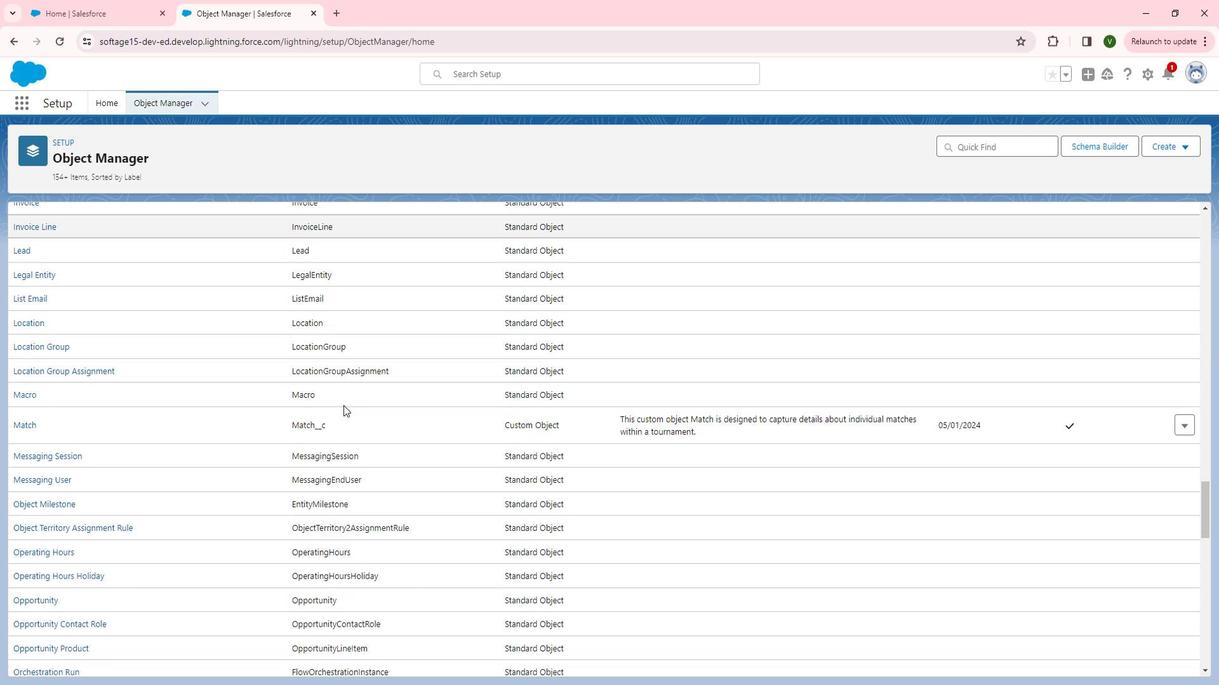 
Action: Mouse scrolled (360, 407) with delta (0, 0)
Screenshot: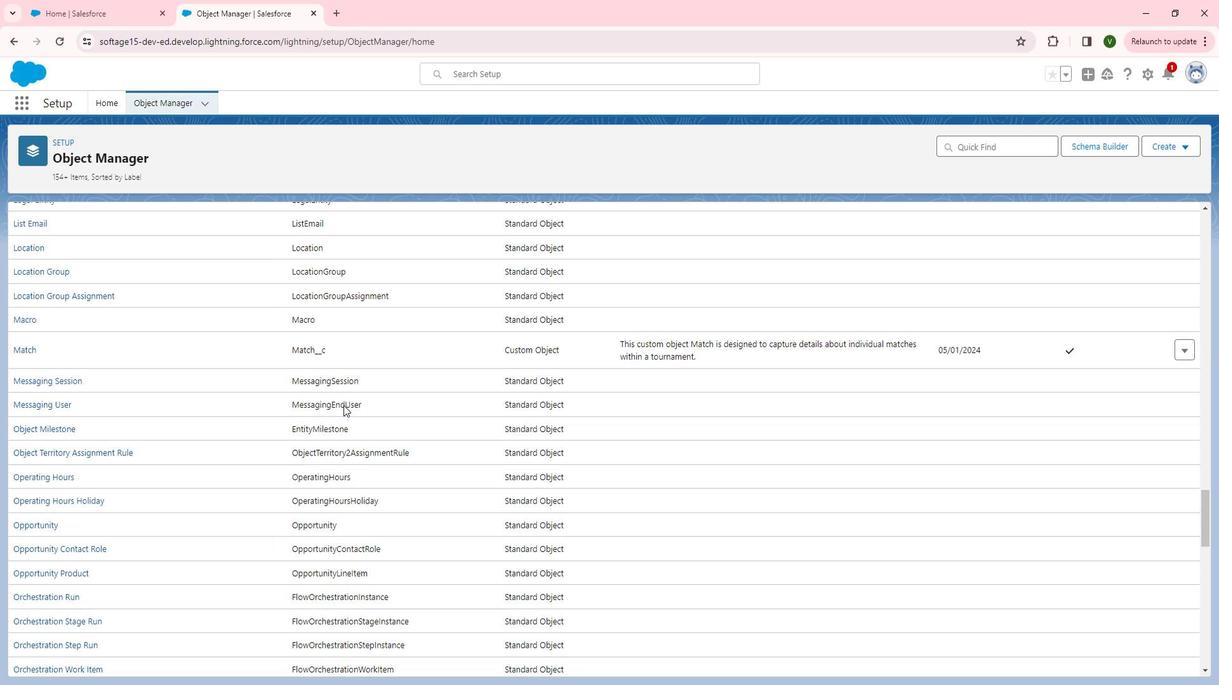 
Action: Mouse moved to (360, 407)
Screenshot: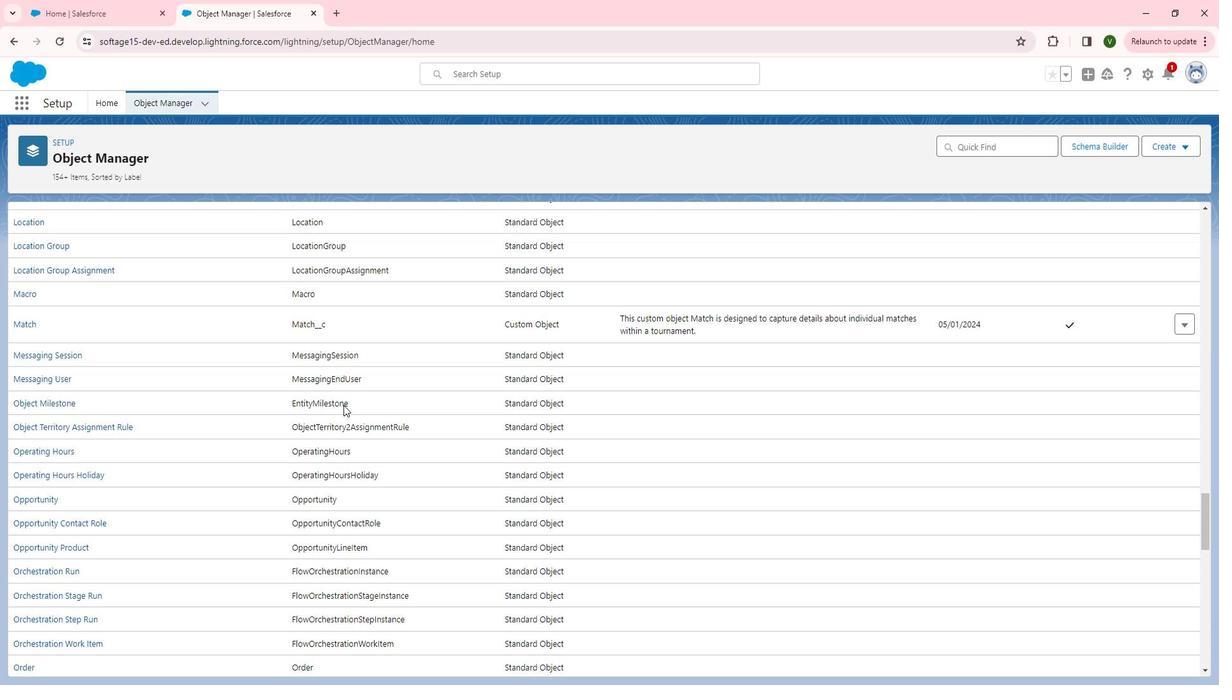
Action: Mouse scrolled (360, 407) with delta (0, 0)
Screenshot: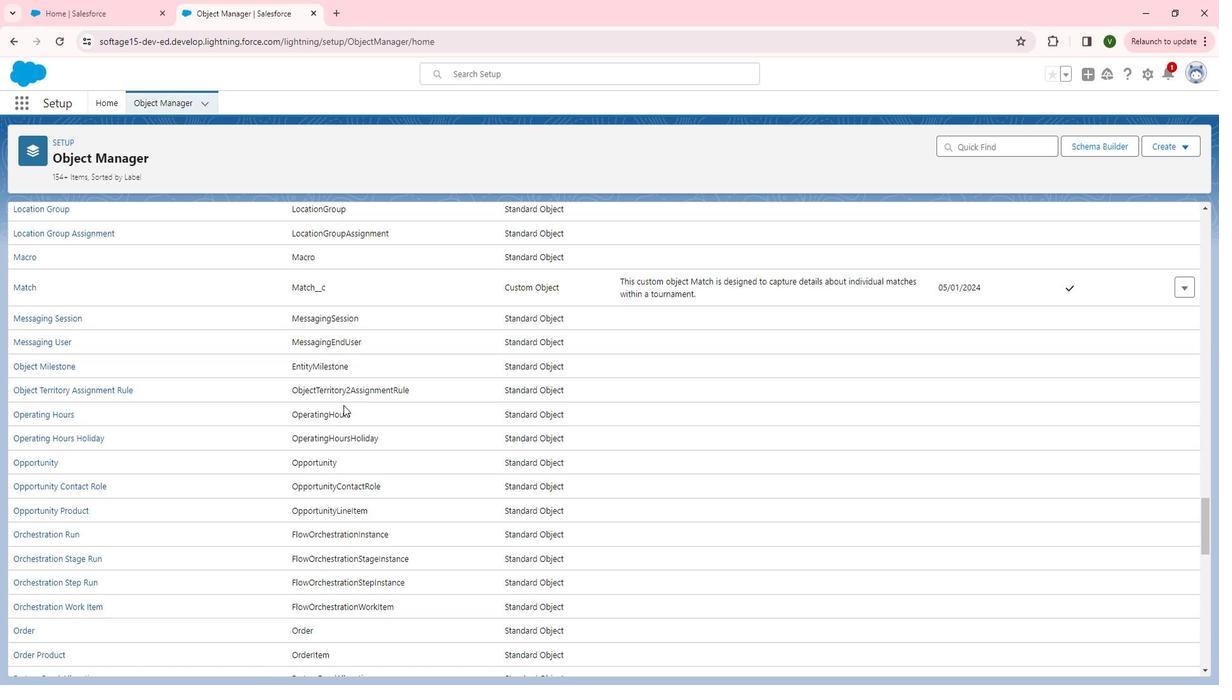 
Action: Mouse scrolled (360, 407) with delta (0, 0)
Screenshot: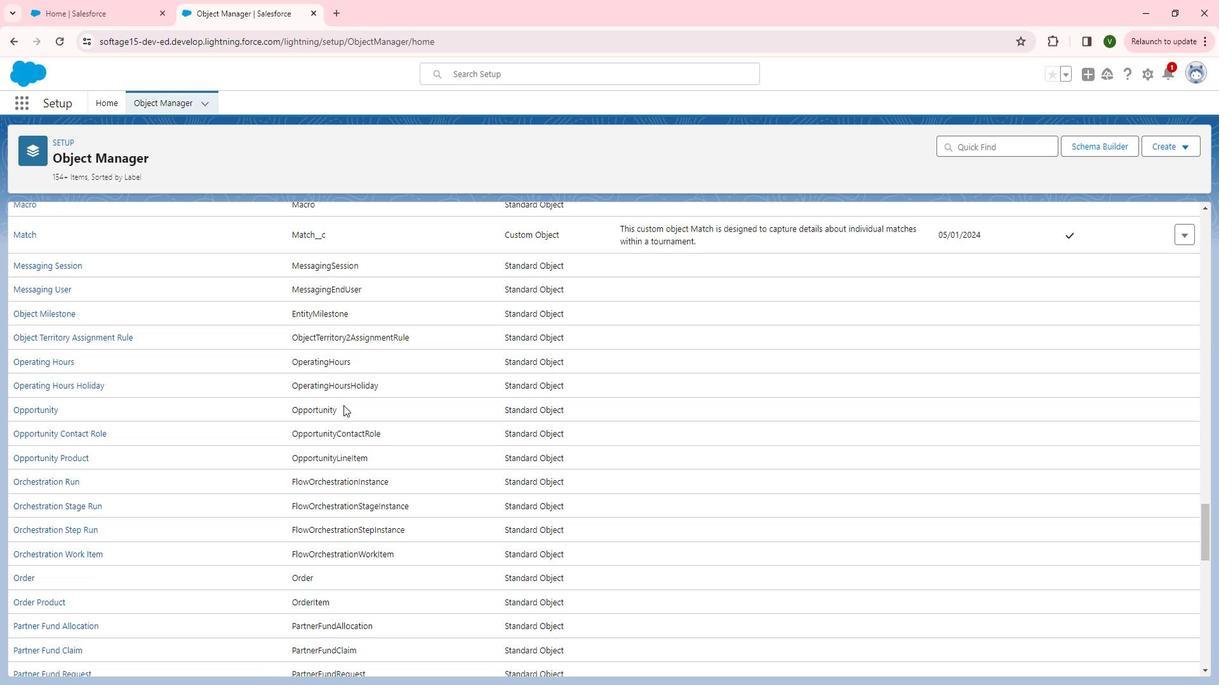 
Action: Mouse scrolled (360, 407) with delta (0, 0)
Screenshot: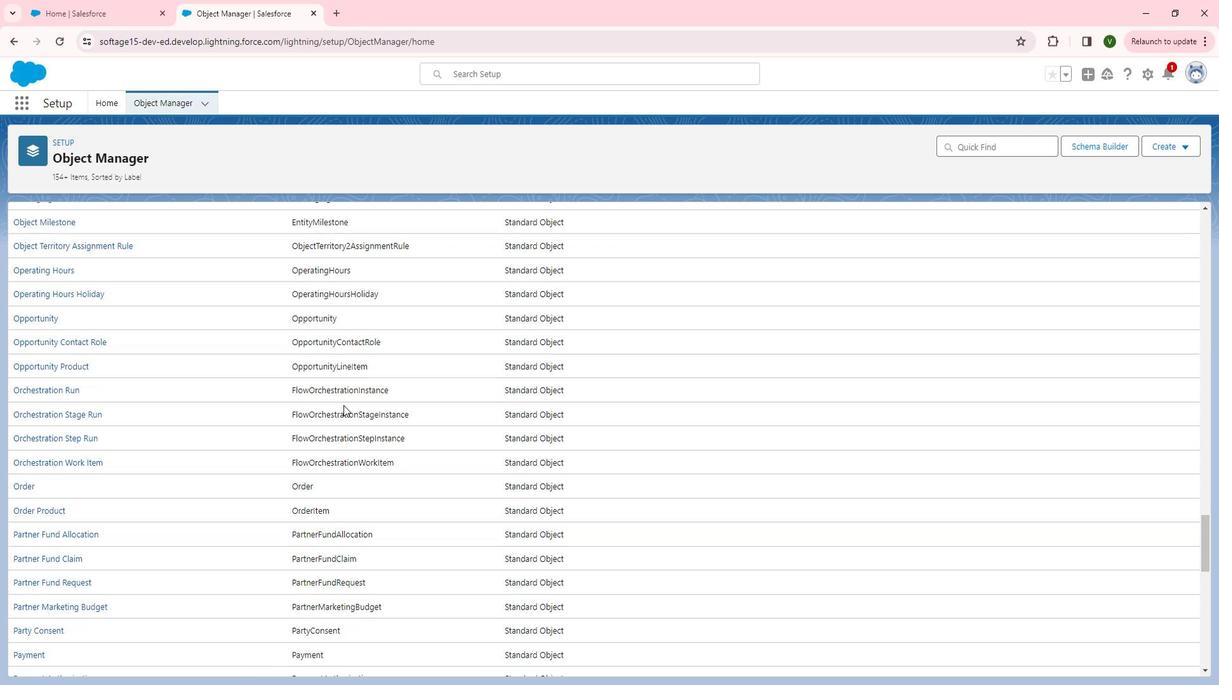 
Action: Mouse scrolled (360, 407) with delta (0, 0)
Screenshot: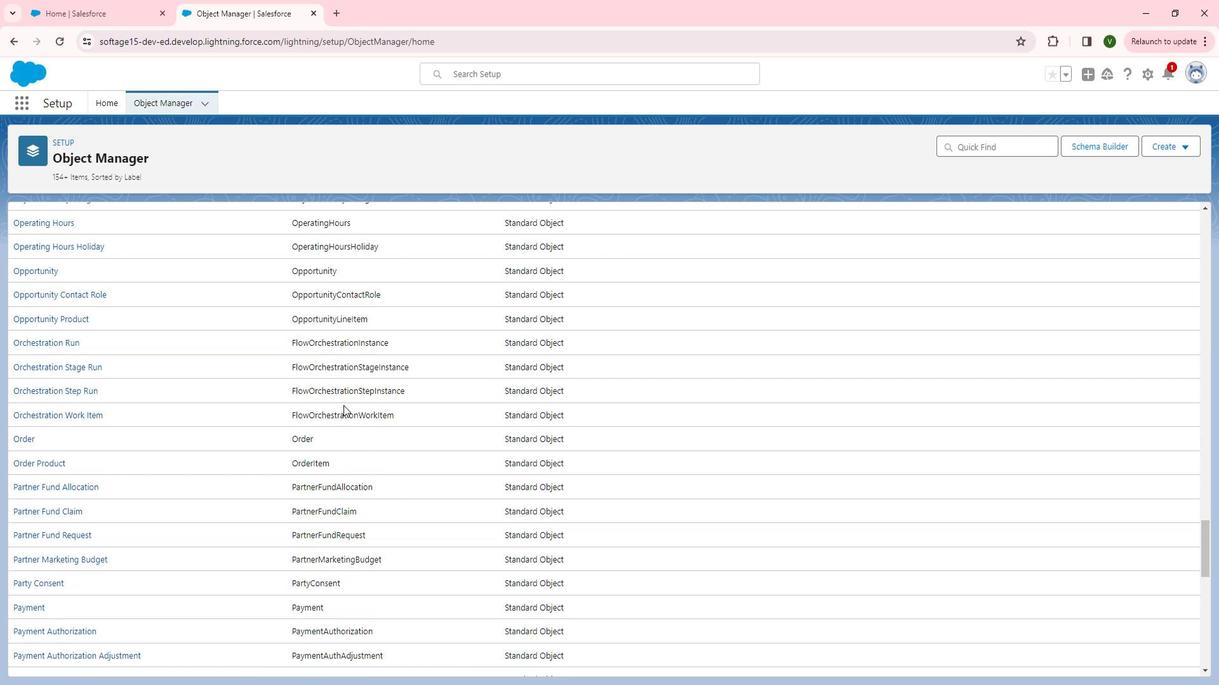 
Action: Mouse scrolled (360, 407) with delta (0, 0)
Screenshot: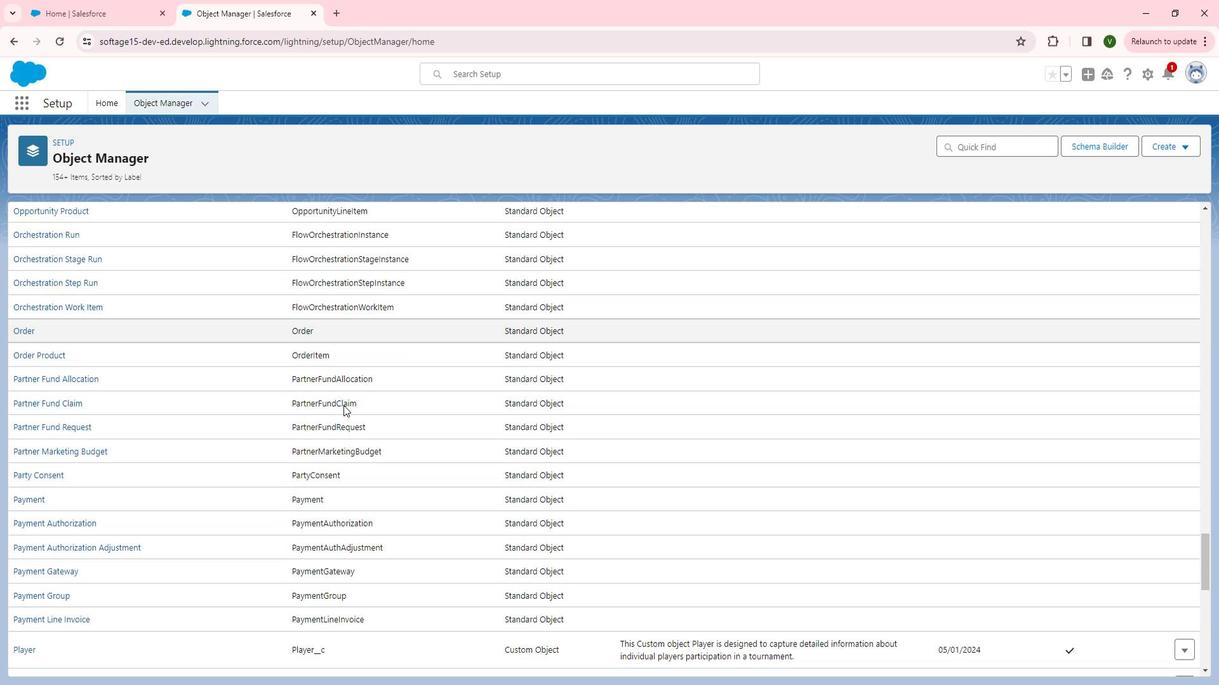 
Action: Mouse scrolled (360, 407) with delta (0, 0)
Screenshot: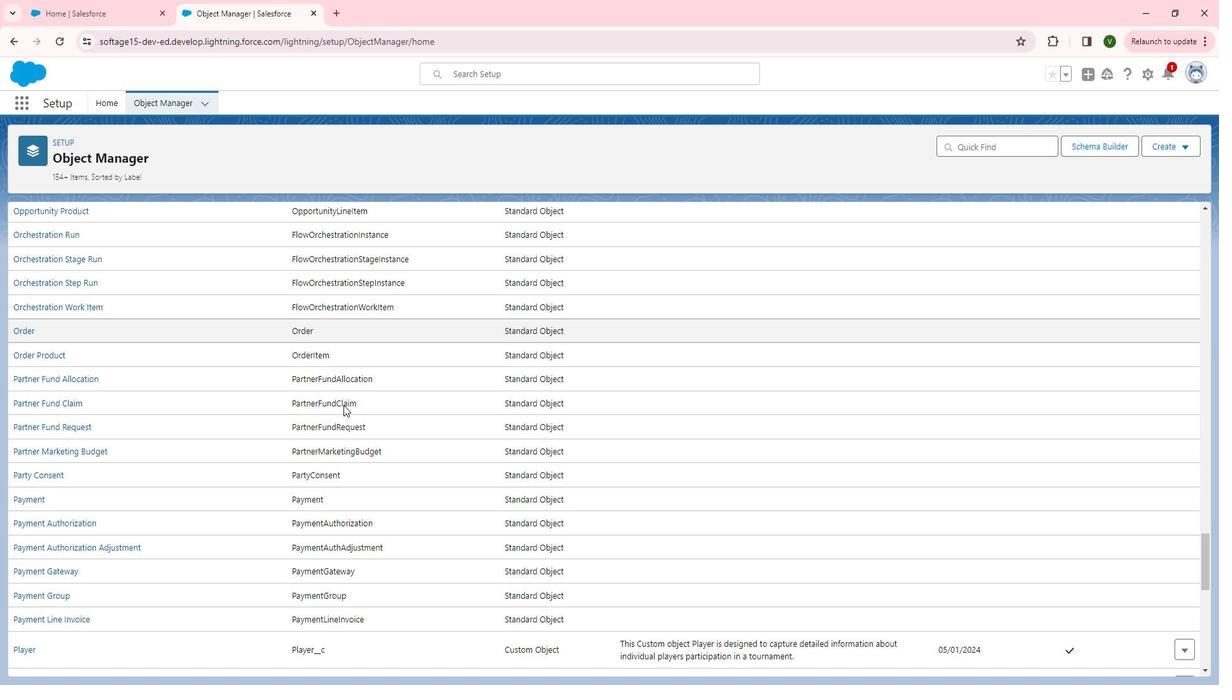 
Action: Mouse scrolled (360, 407) with delta (0, 0)
Screenshot: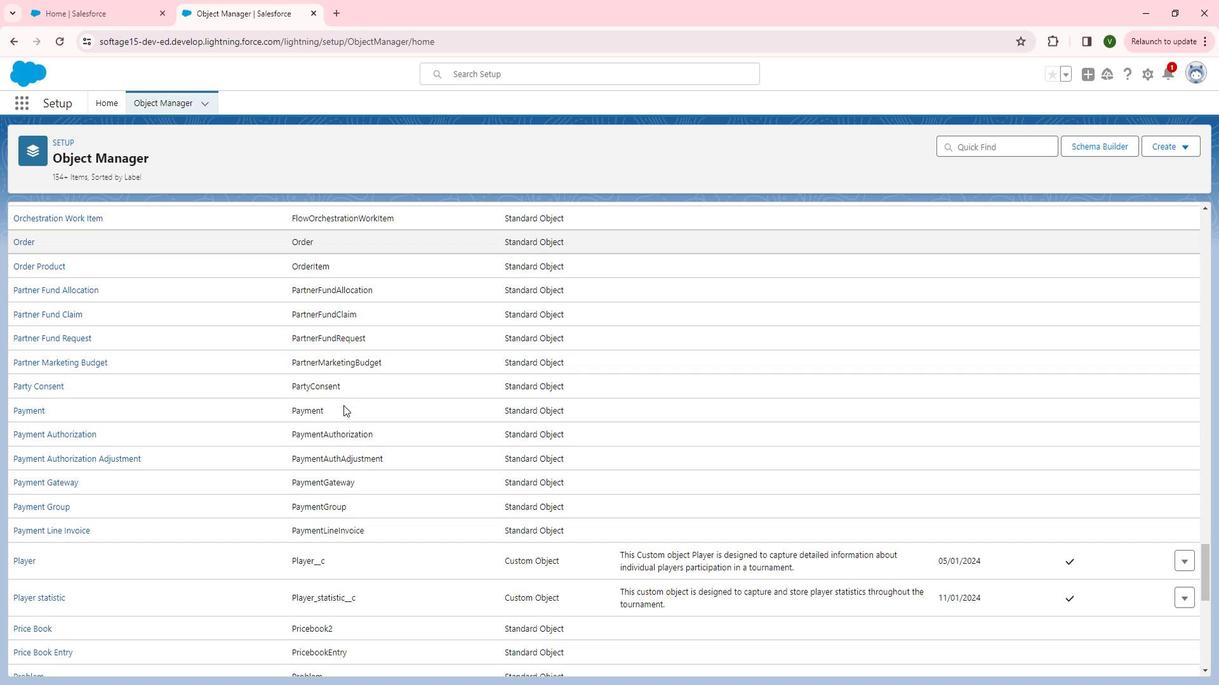 
Action: Mouse scrolled (360, 407) with delta (0, 0)
Screenshot: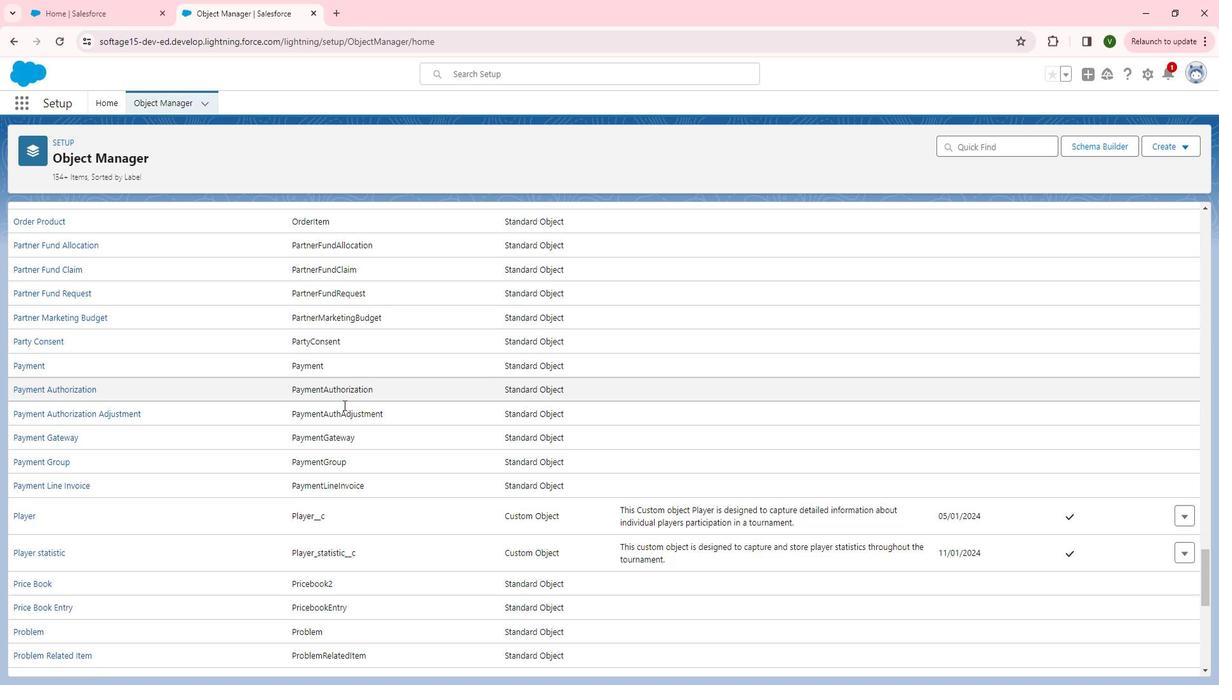 
Action: Mouse scrolled (360, 407) with delta (0, 0)
Screenshot: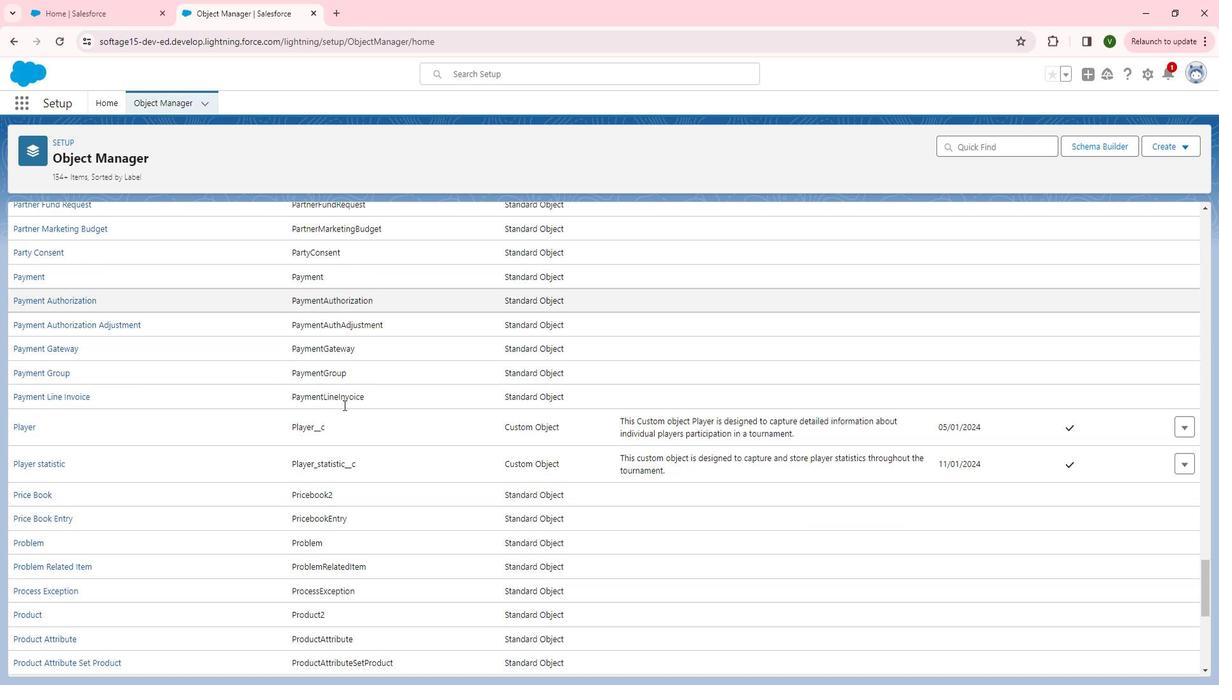 
Action: Mouse moved to (360, 405)
Screenshot: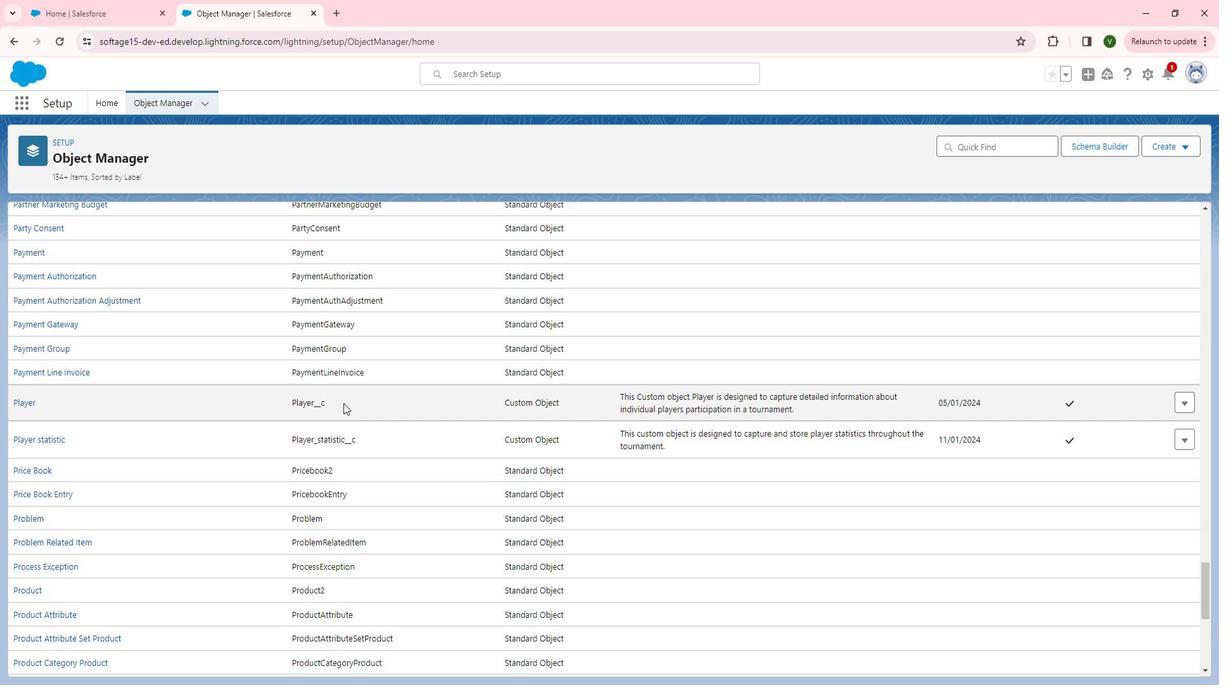 
Action: Mouse scrolled (360, 405) with delta (0, 0)
Screenshot: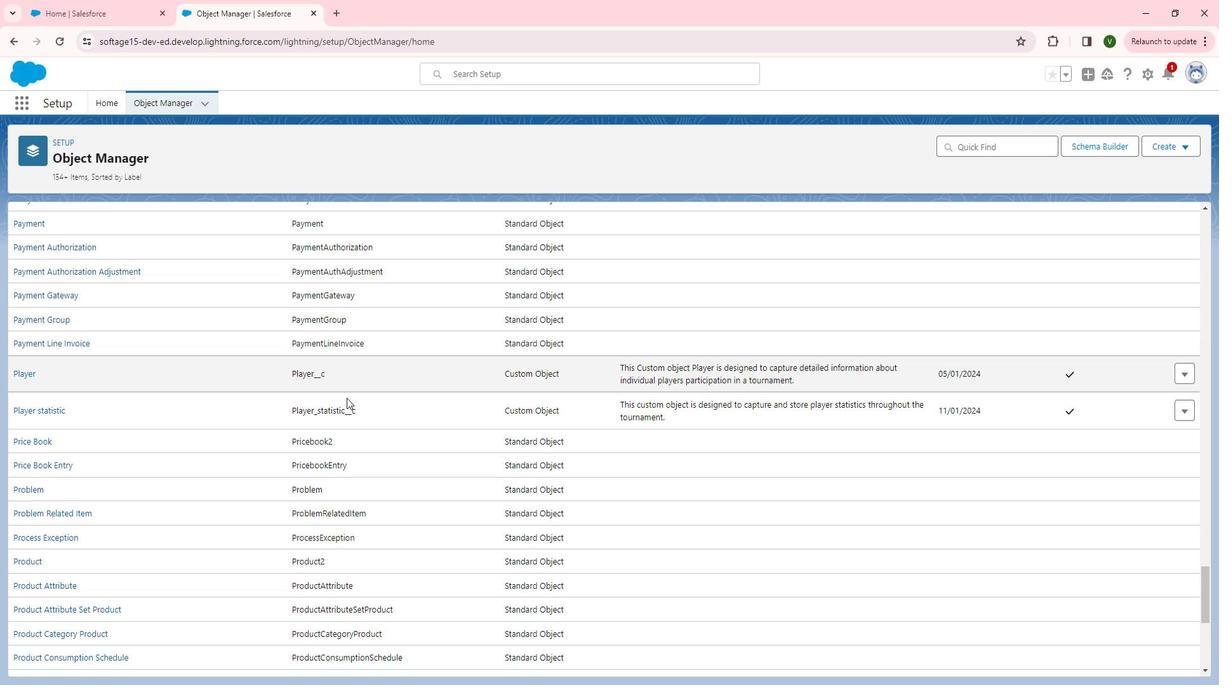 
Action: Mouse moved to (363, 403)
Screenshot: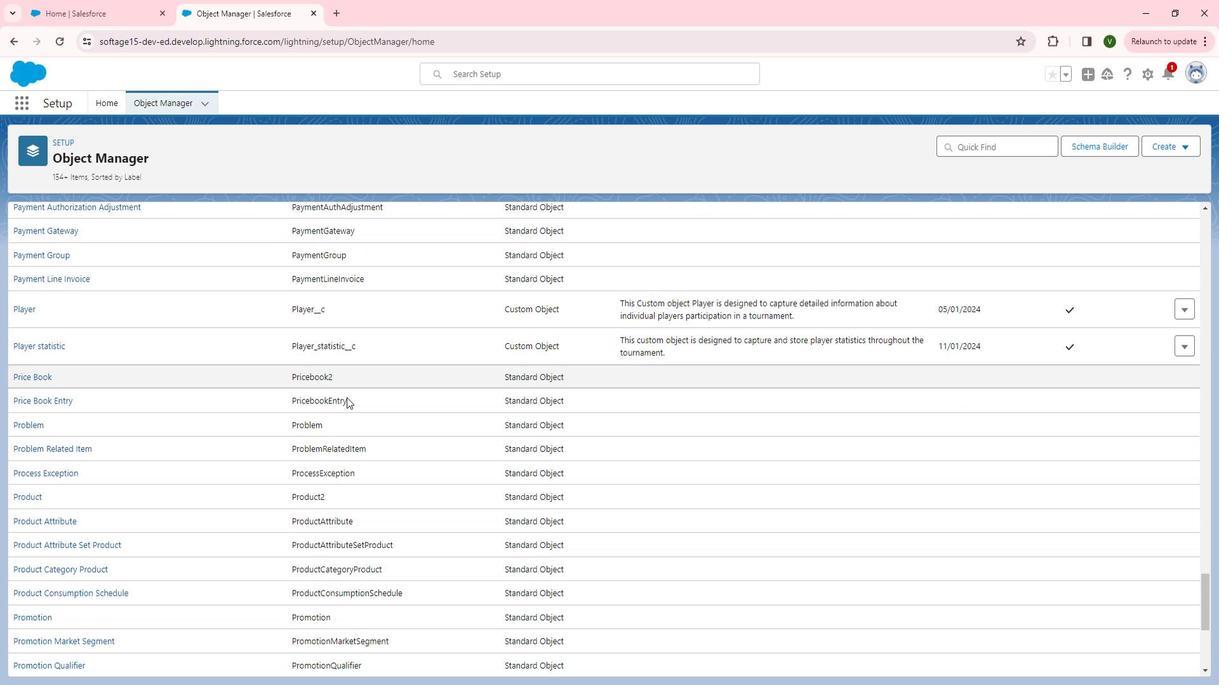
Action: Mouse scrolled (363, 402) with delta (0, 0)
Screenshot: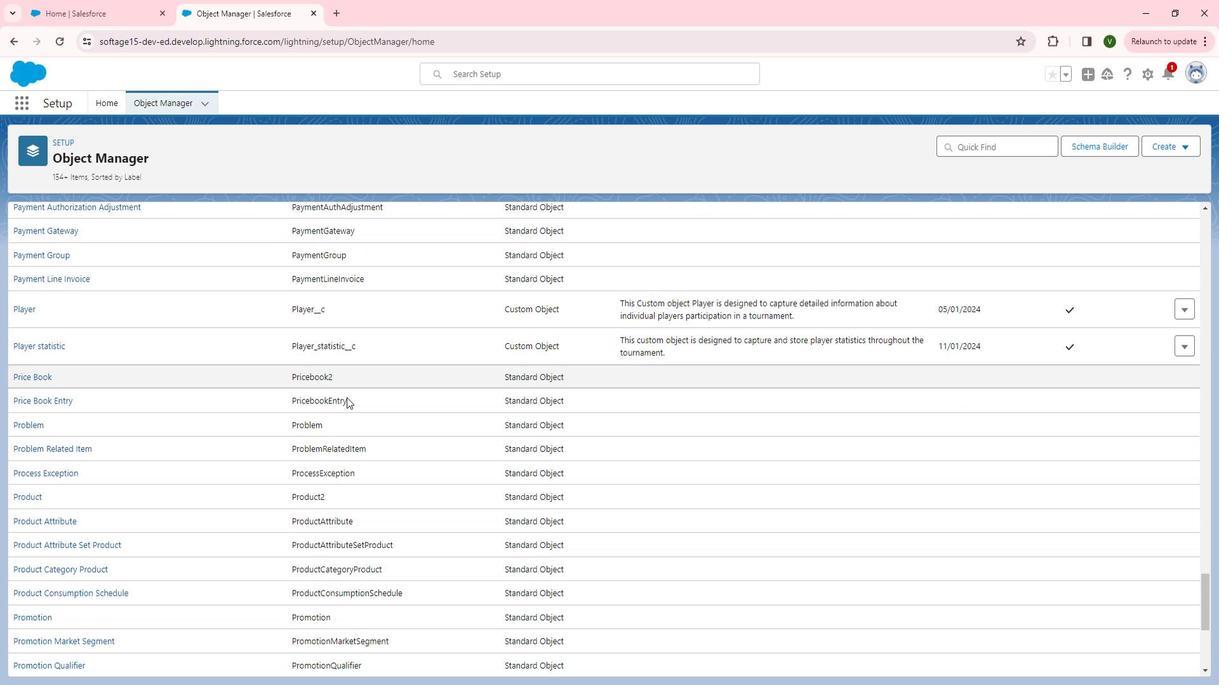 
Action: Mouse moved to (369, 396)
Screenshot: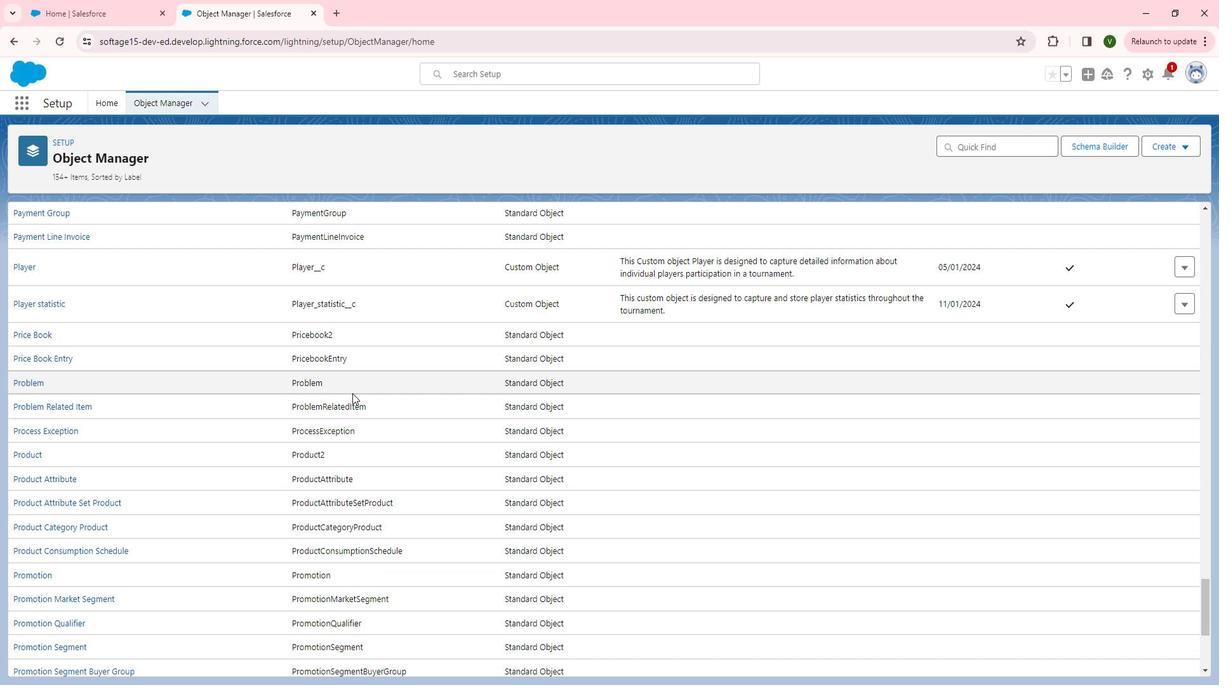 
Action: Mouse scrolled (369, 395) with delta (0, 0)
